 Task: Find a one-way flight from King Salmon to Des Moines on May 9th for 7 passengers in business class, using American Airlines, with 1 checked bag, and a price limit of ₹1,500, departing between 14:00 and 19:00.
Action: Mouse moved to (378, 118)
Screenshot: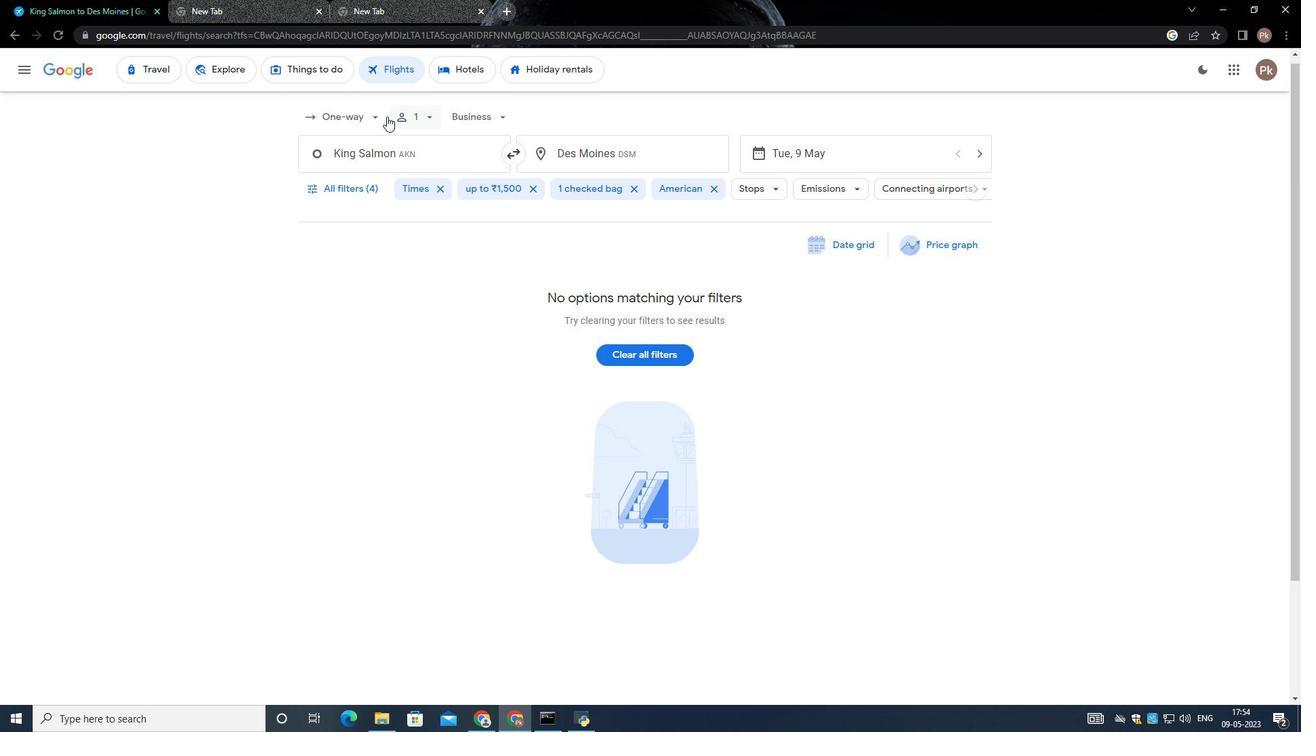 
Action: Mouse pressed left at (378, 118)
Screenshot: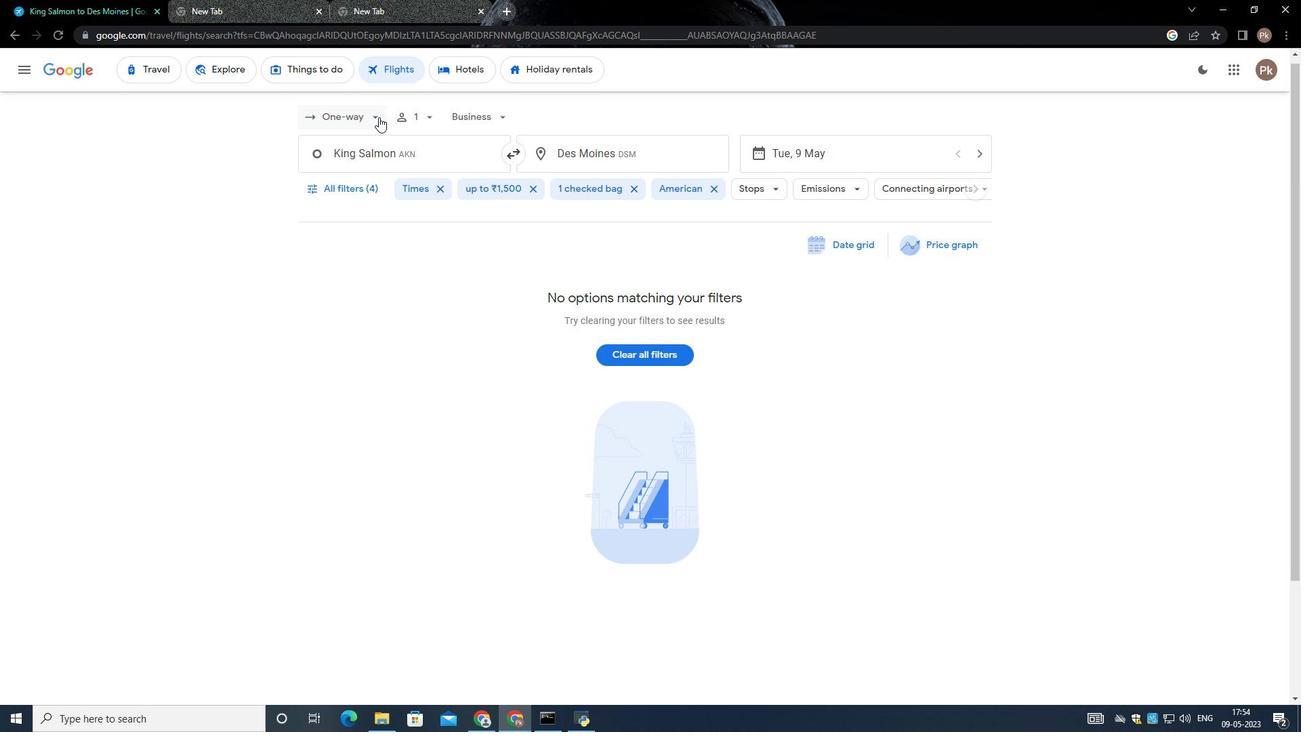 
Action: Mouse moved to (365, 184)
Screenshot: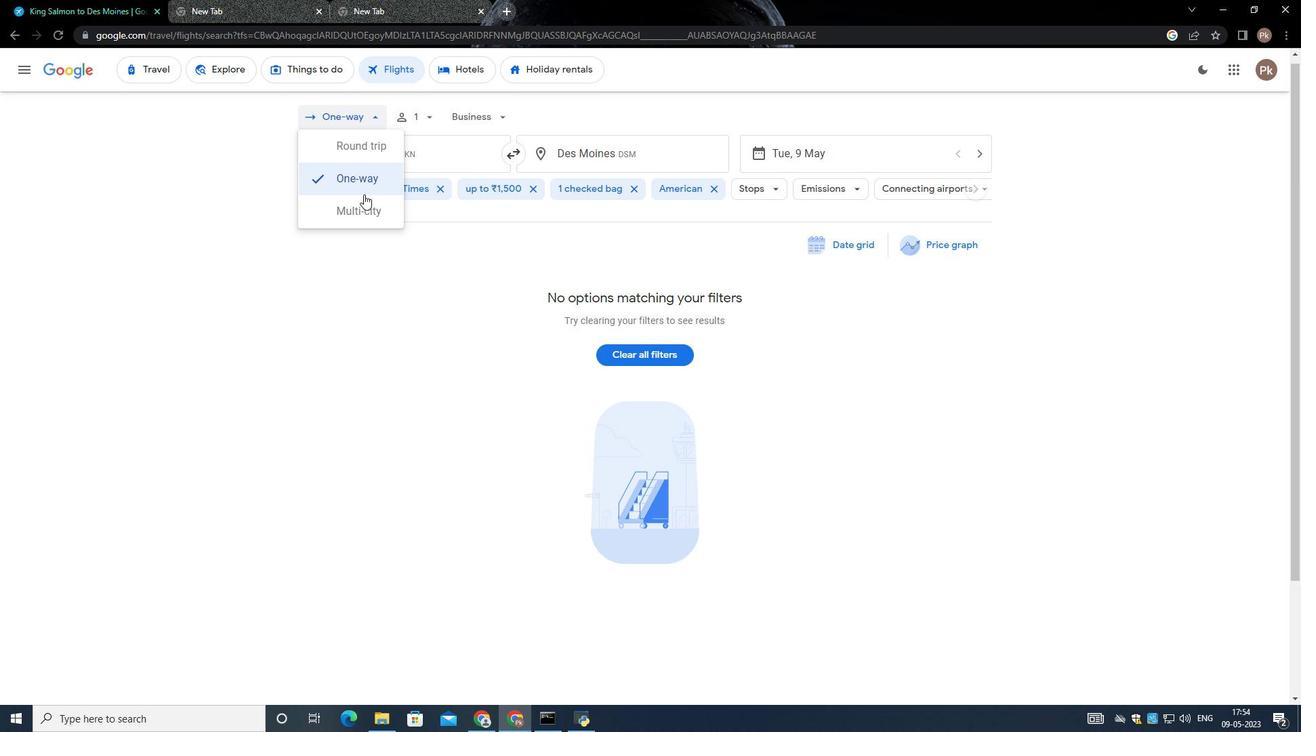 
Action: Mouse pressed left at (365, 184)
Screenshot: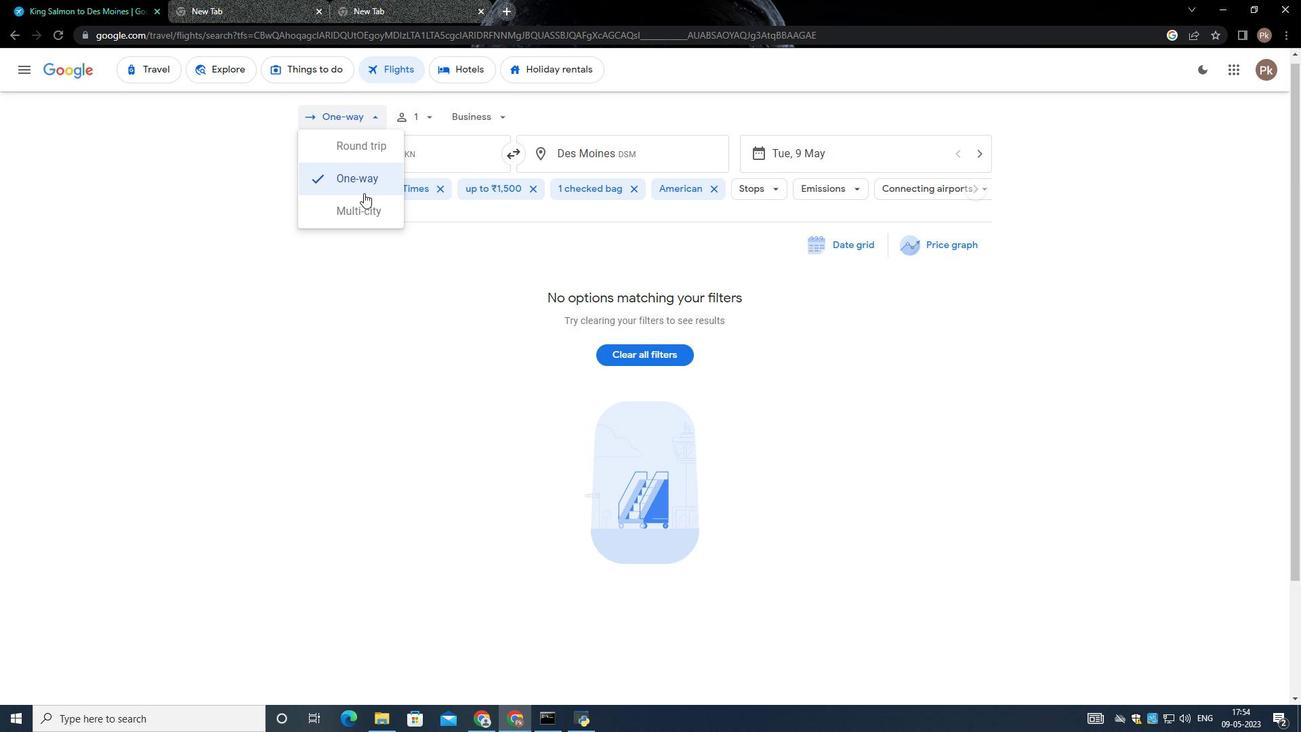 
Action: Mouse moved to (421, 122)
Screenshot: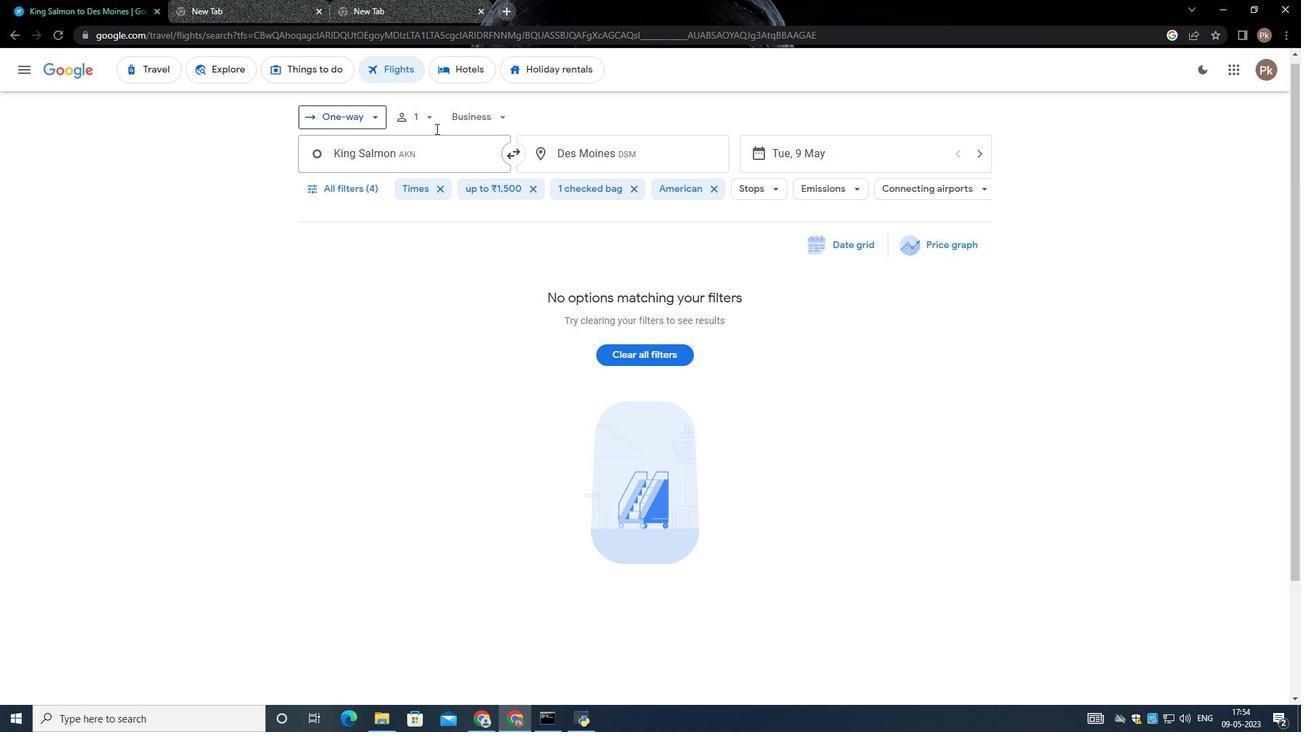 
Action: Mouse pressed left at (421, 122)
Screenshot: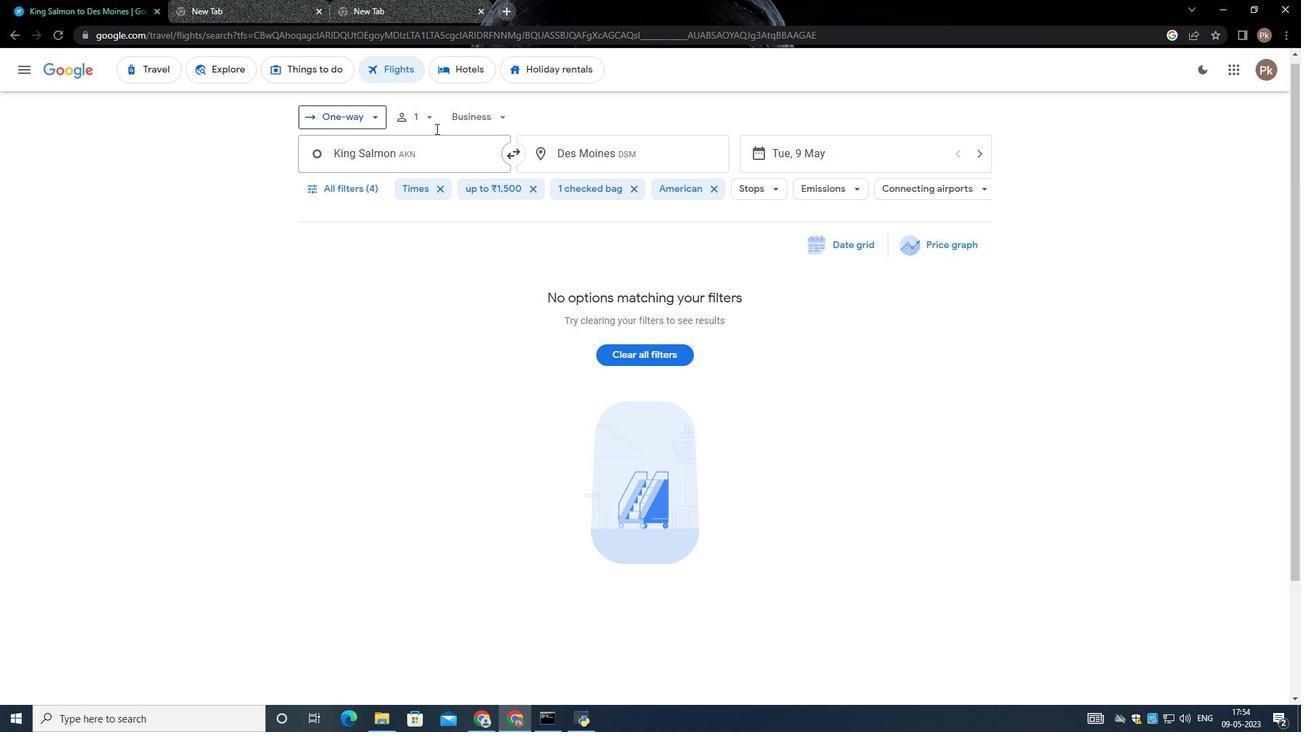 
Action: Mouse moved to (536, 151)
Screenshot: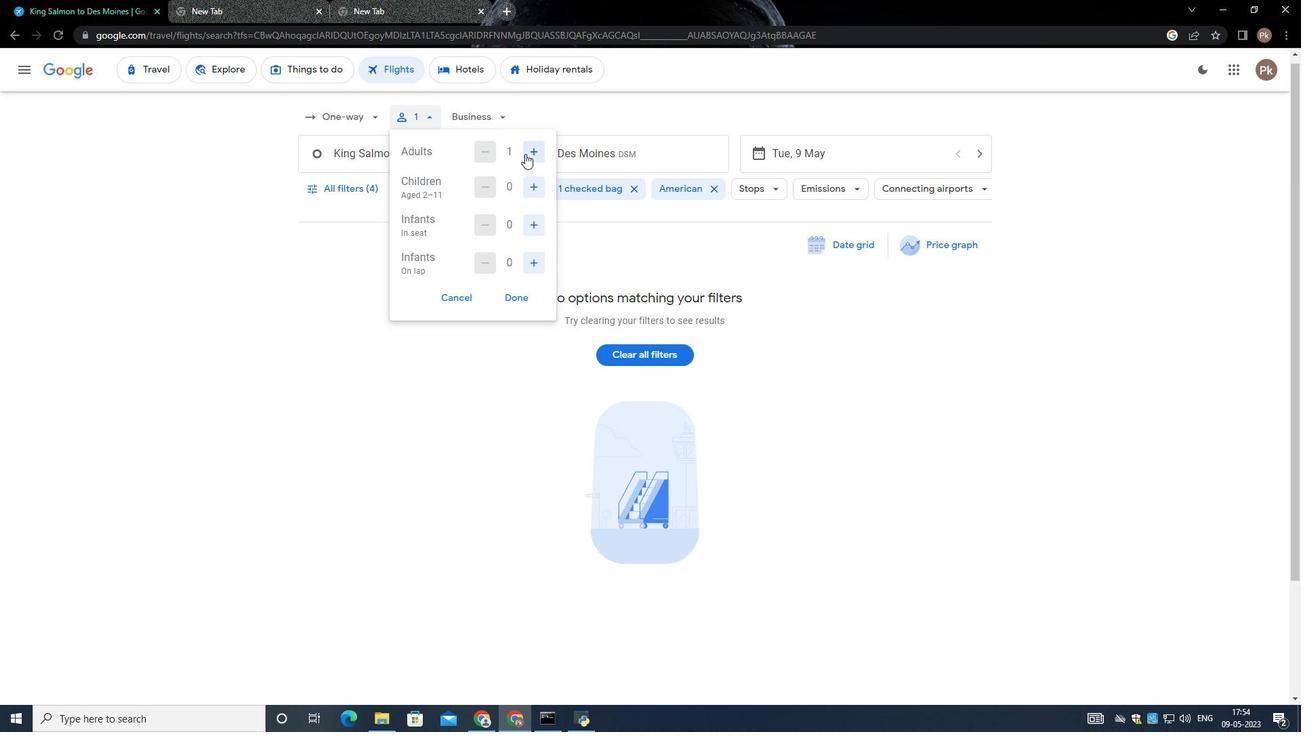 
Action: Mouse pressed left at (536, 151)
Screenshot: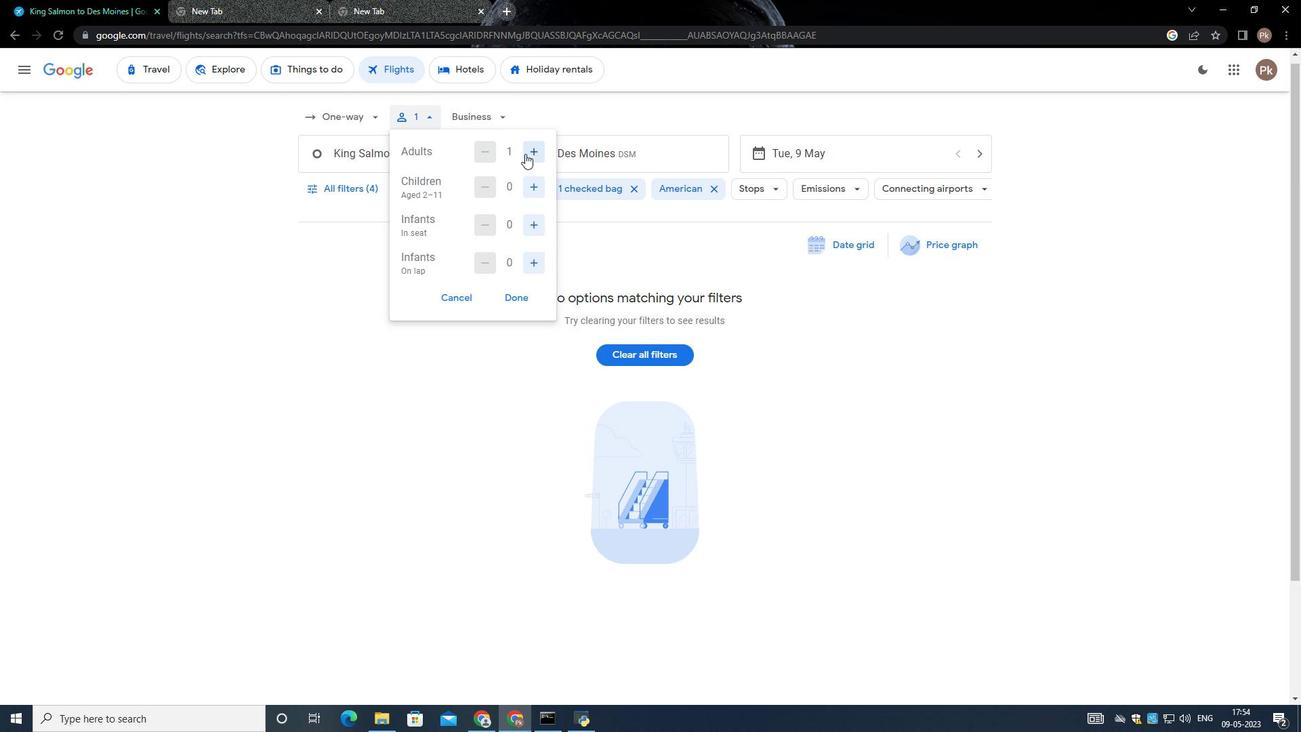 
Action: Mouse moved to (533, 178)
Screenshot: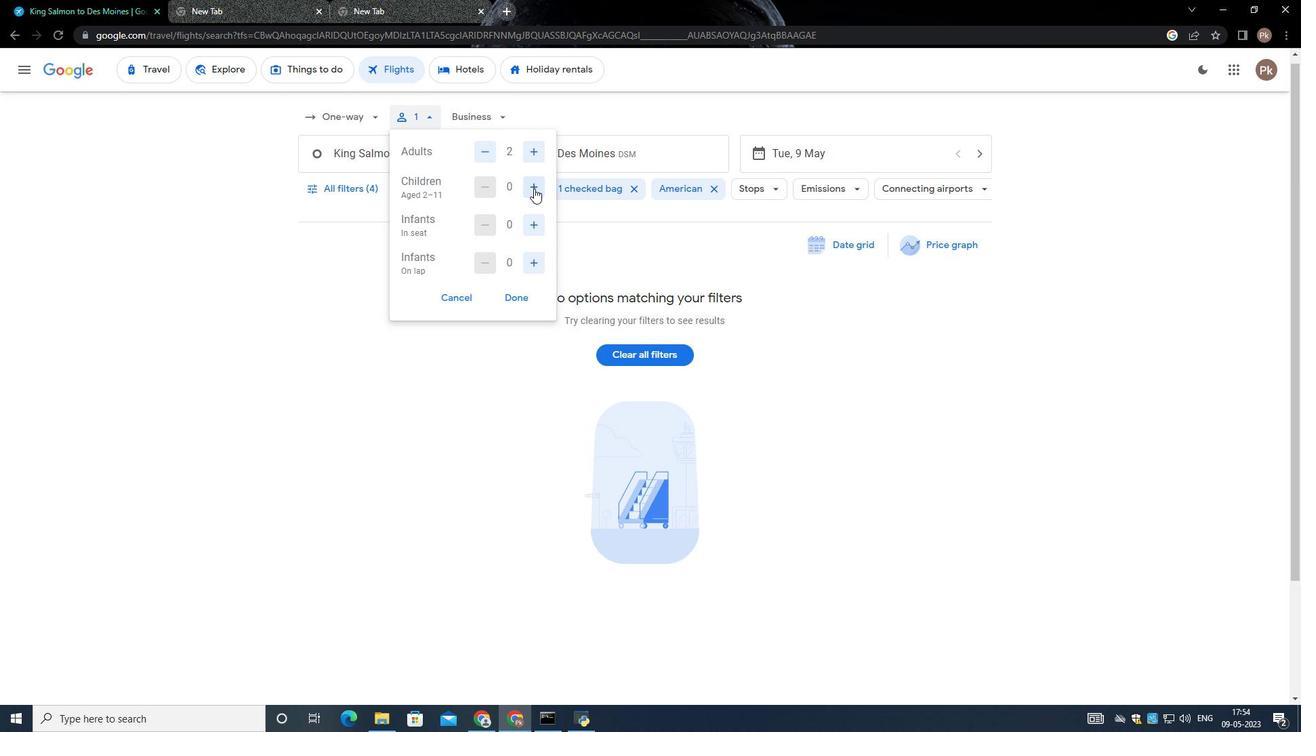 
Action: Mouse pressed left at (533, 178)
Screenshot: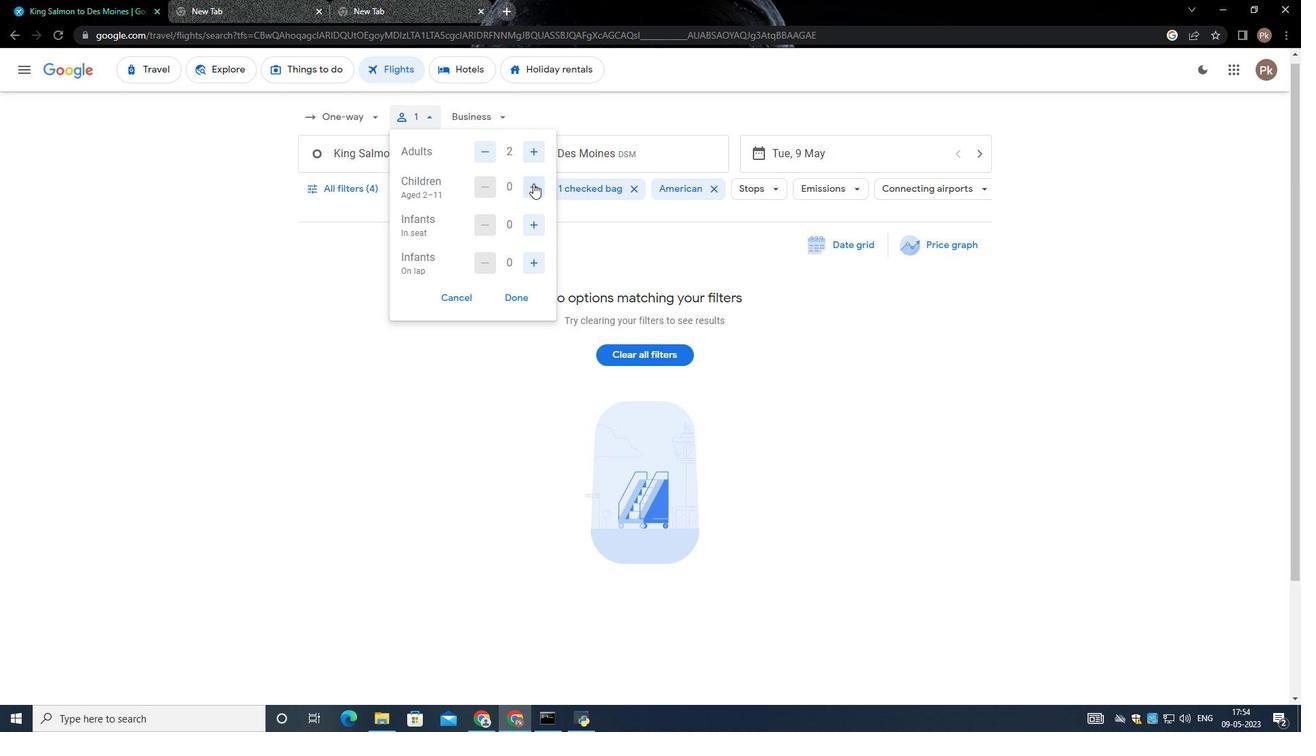 
Action: Mouse moved to (534, 179)
Screenshot: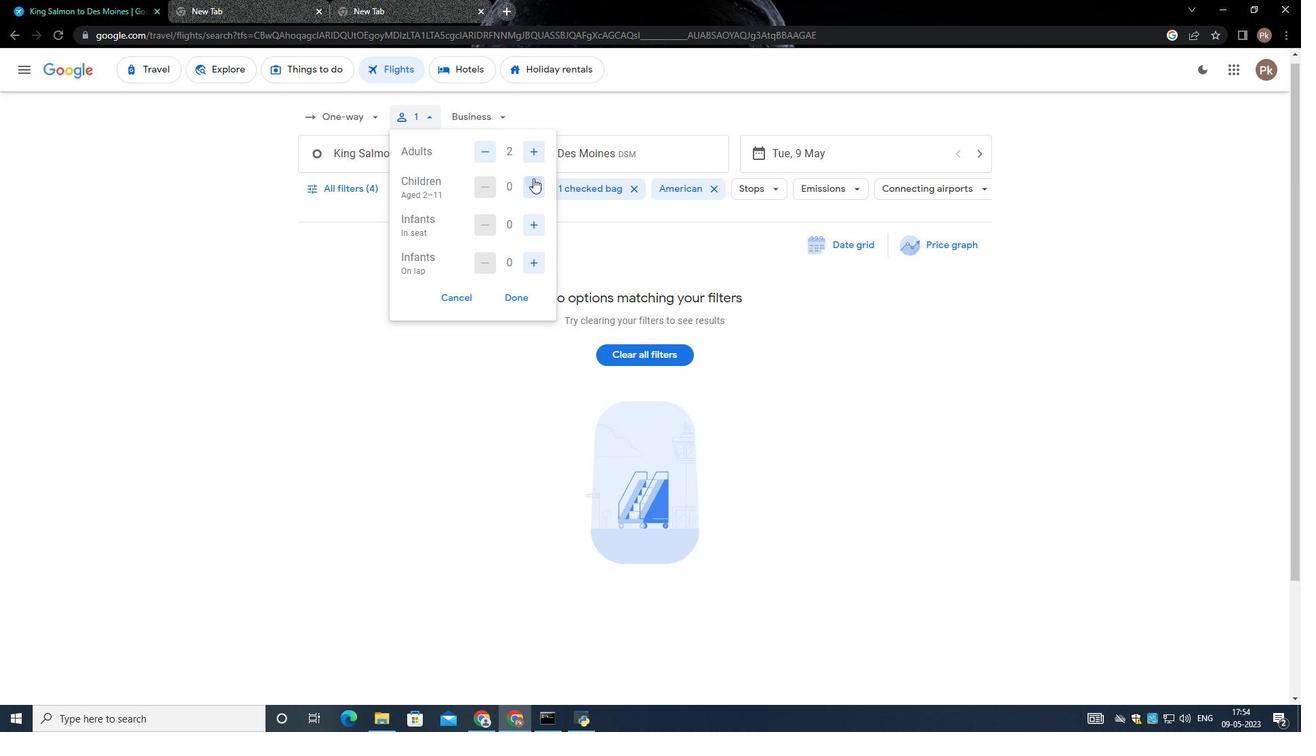 
Action: Mouse pressed left at (534, 179)
Screenshot: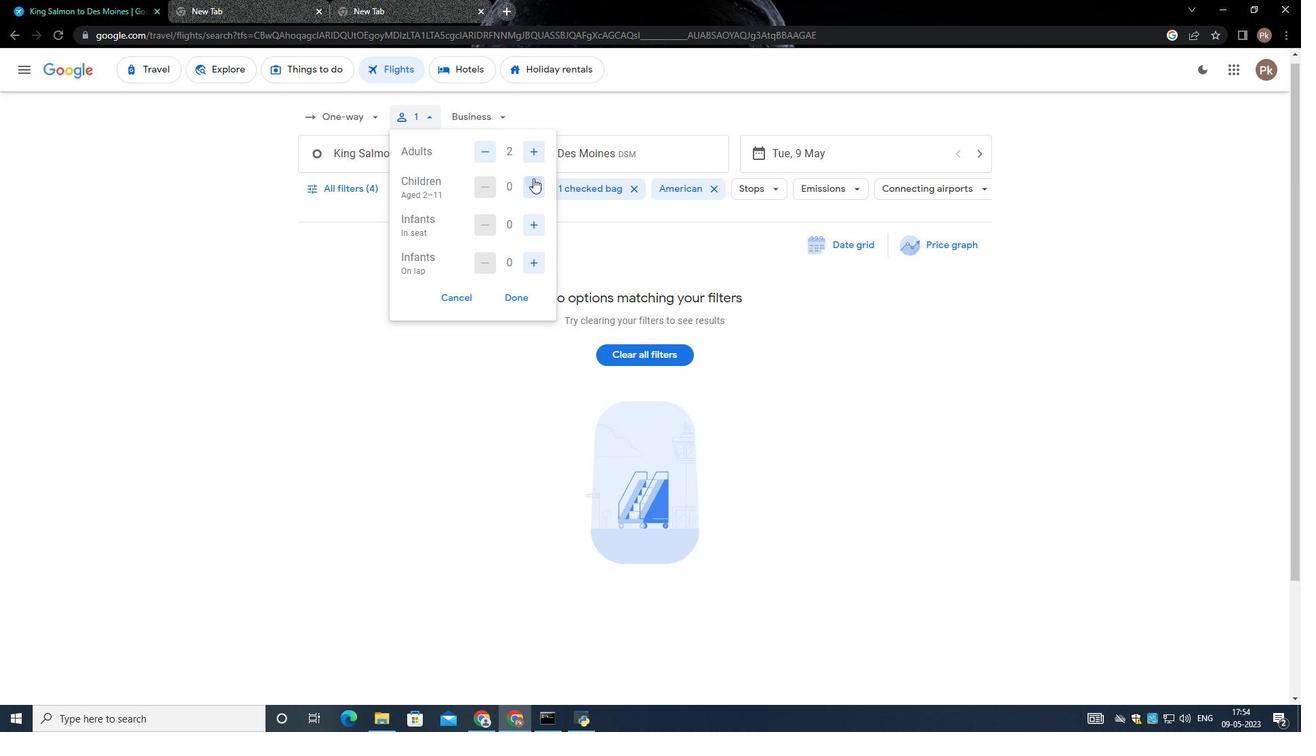 
Action: Mouse pressed left at (534, 179)
Screenshot: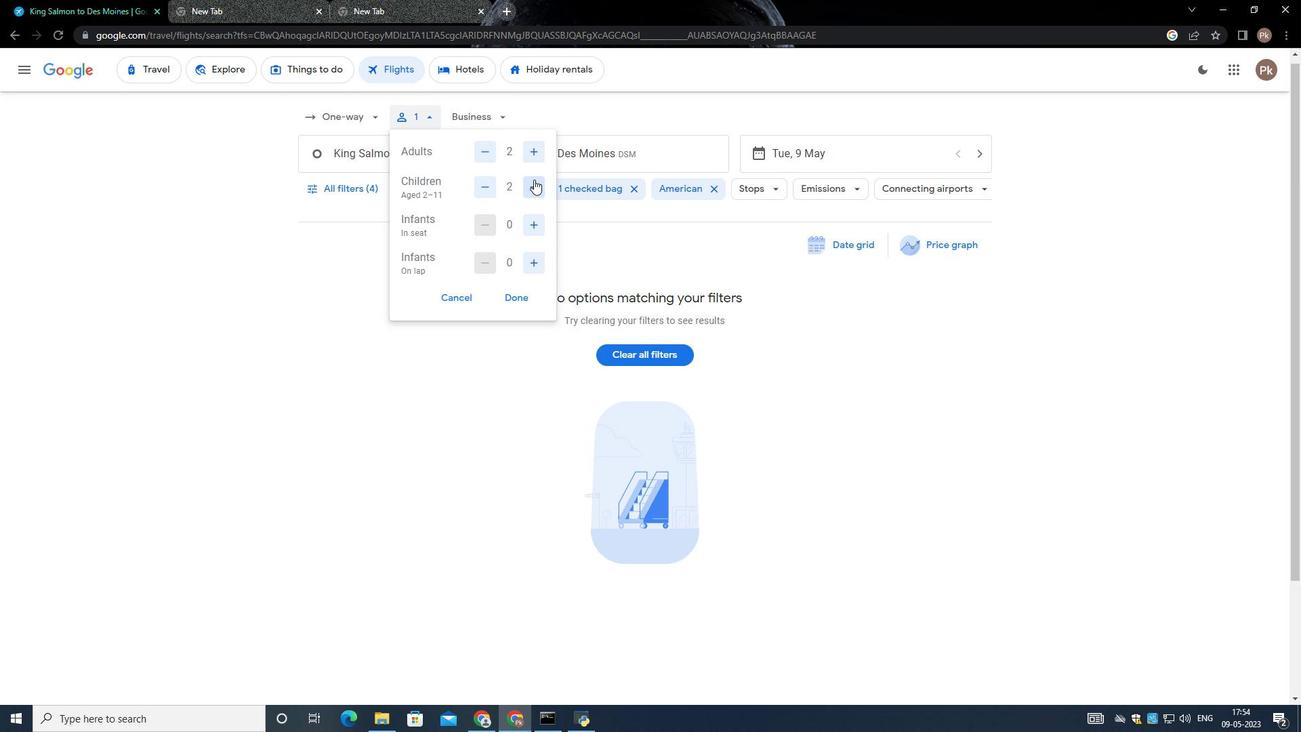 
Action: Mouse moved to (534, 178)
Screenshot: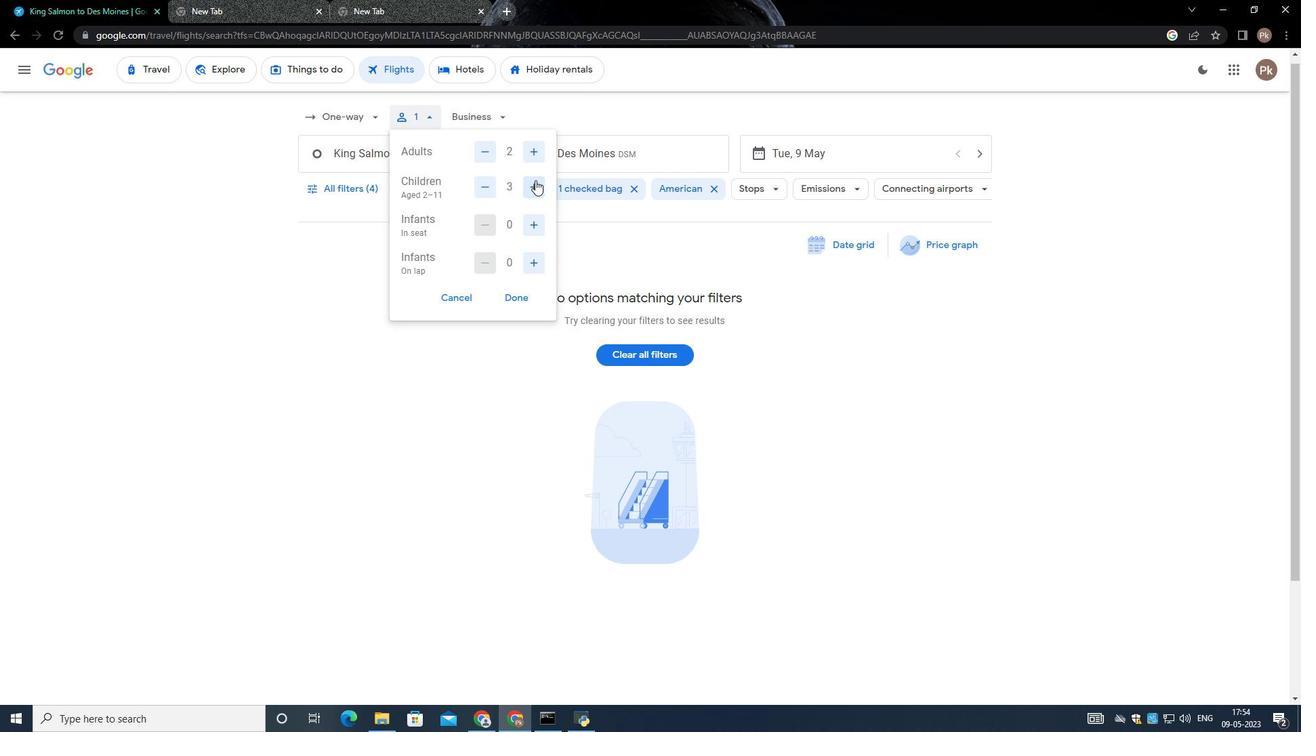 
Action: Mouse pressed left at (534, 178)
Screenshot: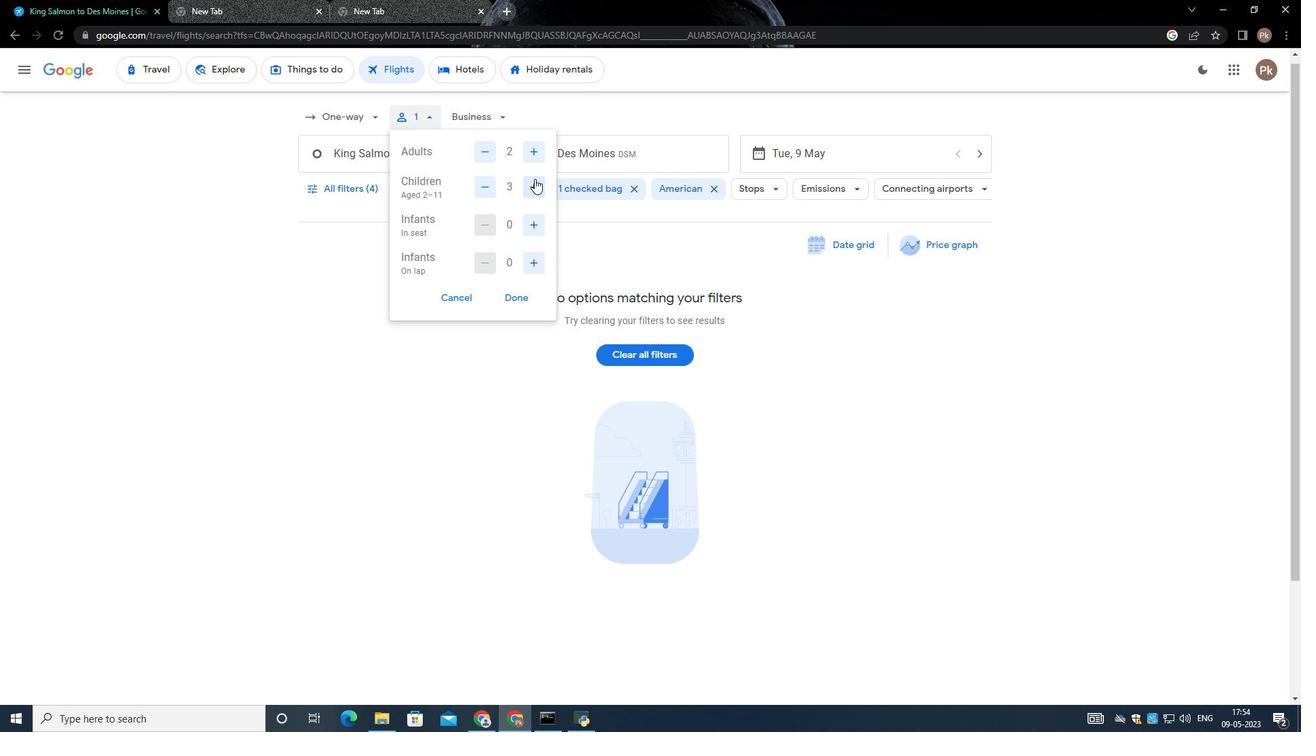 
Action: Mouse moved to (533, 260)
Screenshot: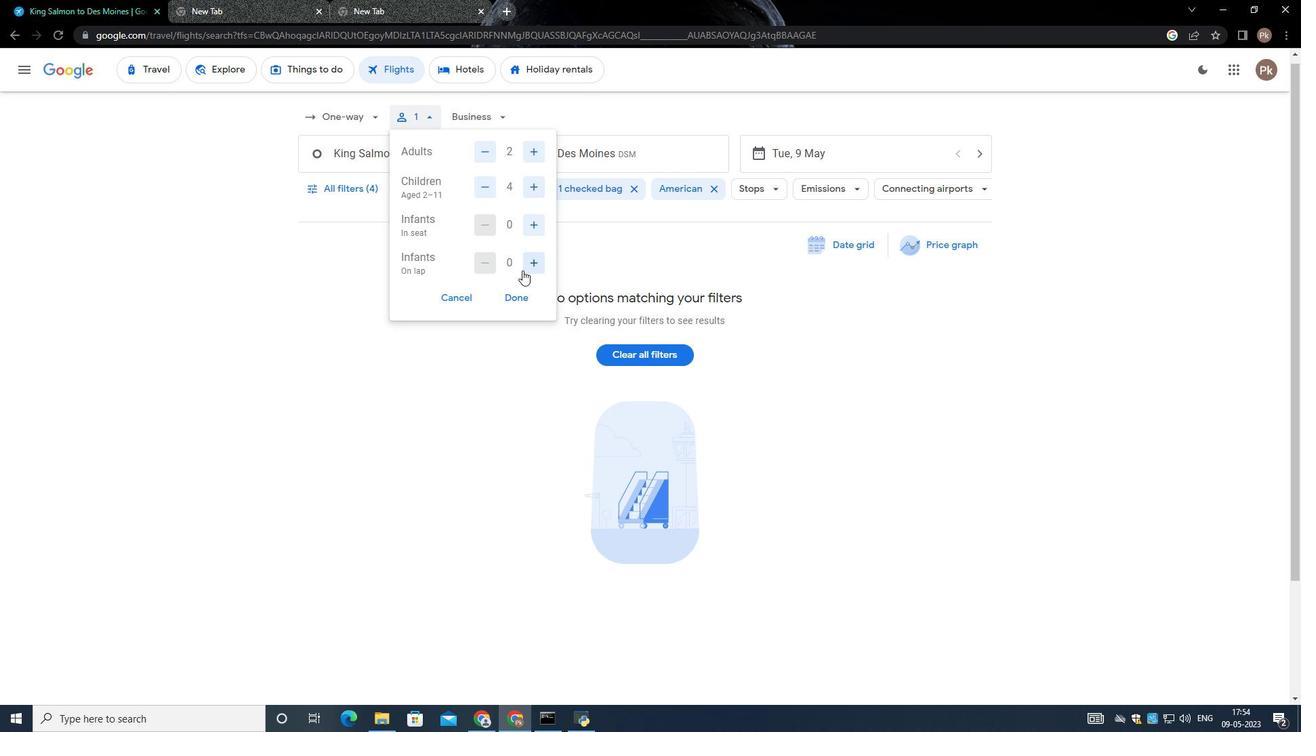 
Action: Mouse pressed left at (533, 260)
Screenshot: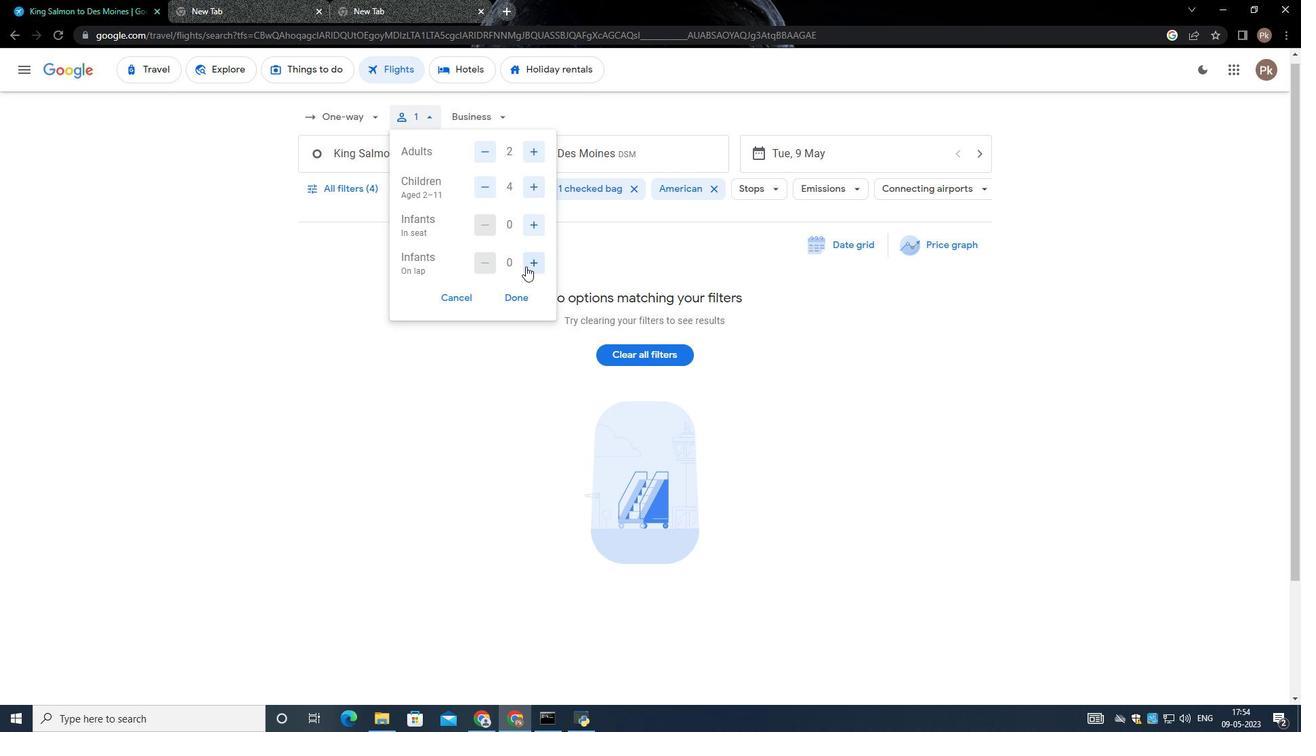 
Action: Mouse moved to (514, 292)
Screenshot: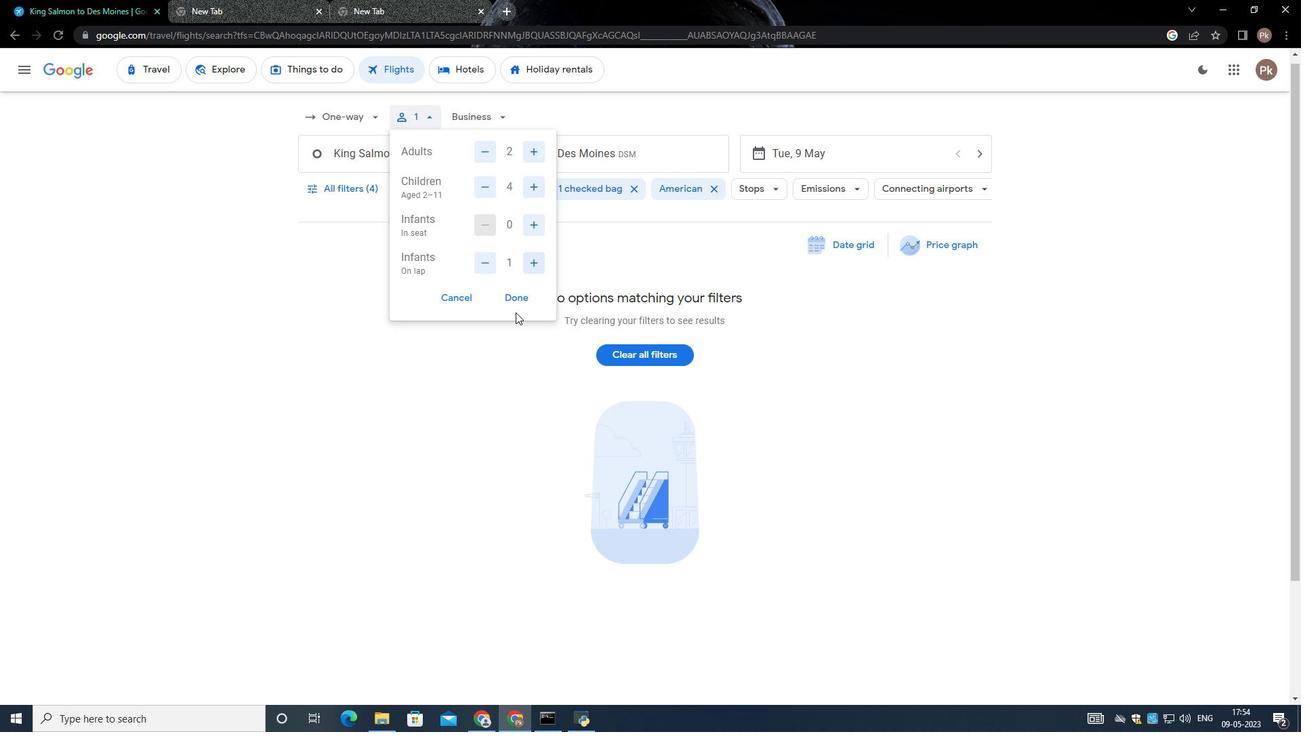 
Action: Mouse pressed left at (514, 292)
Screenshot: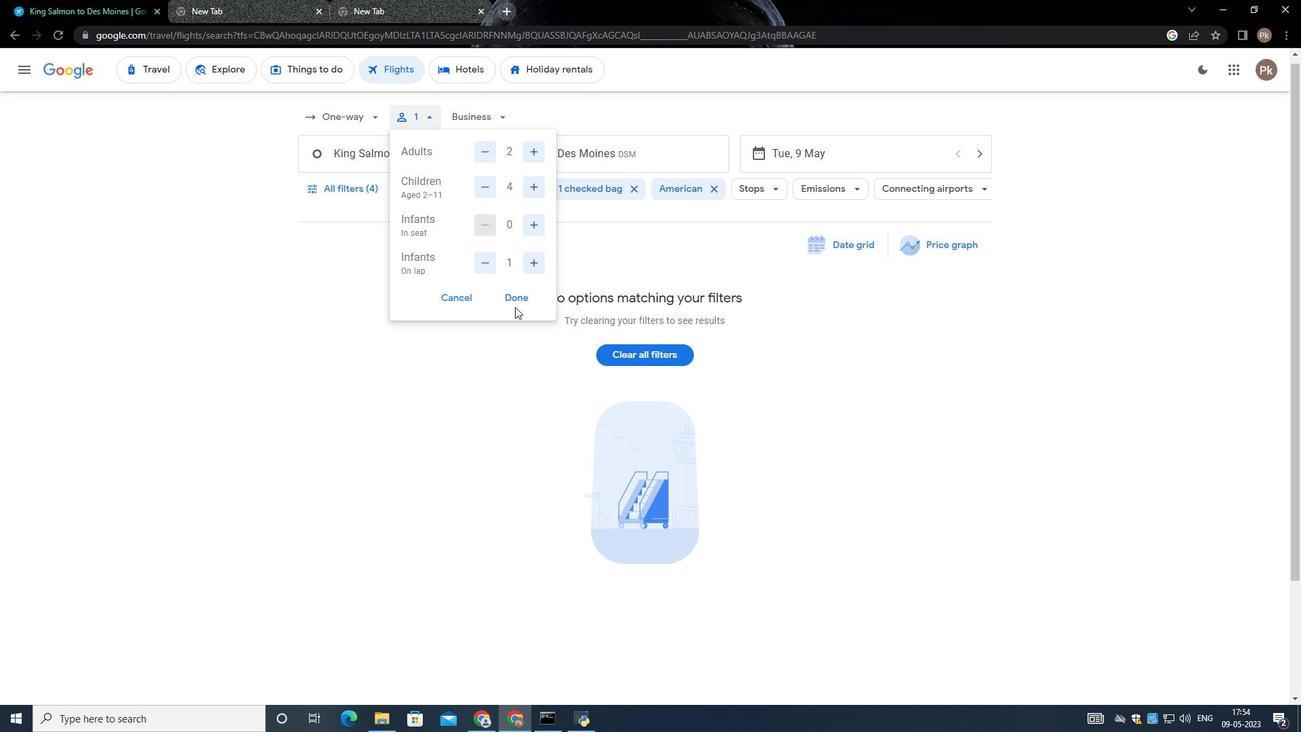 
Action: Mouse moved to (486, 111)
Screenshot: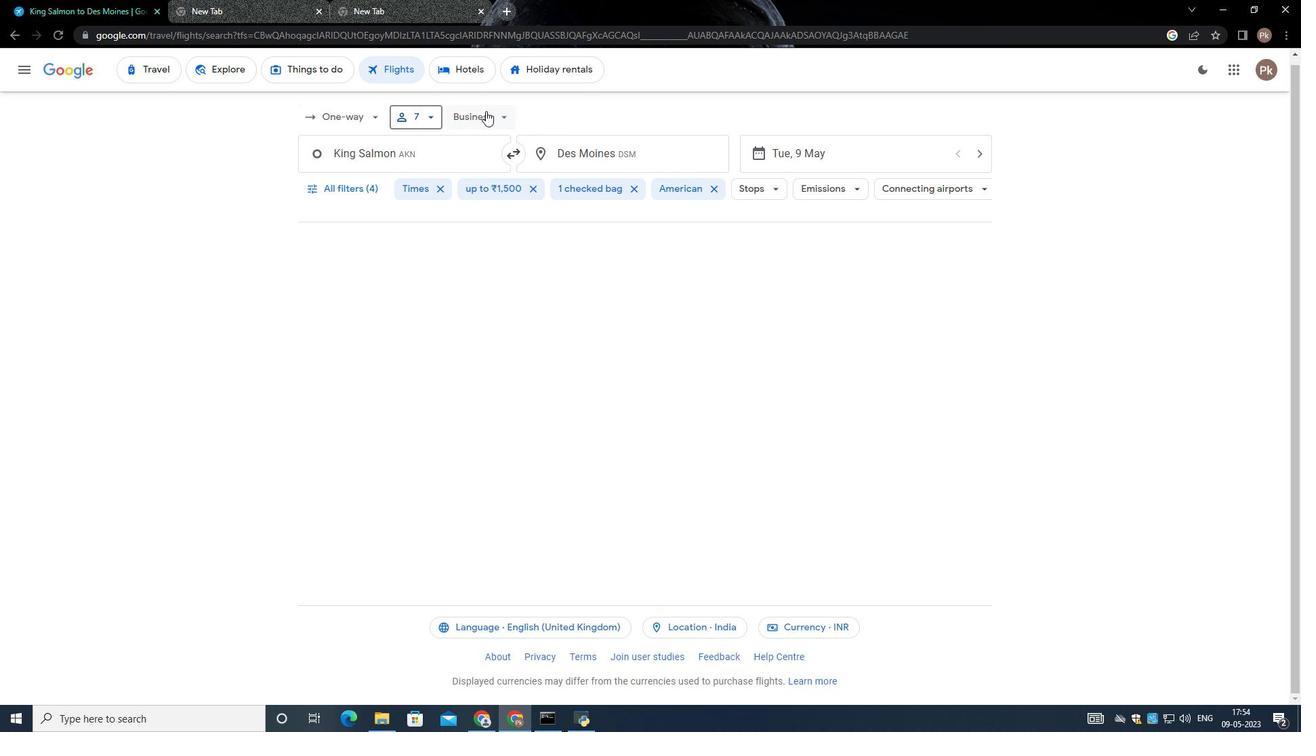 
Action: Mouse pressed left at (486, 111)
Screenshot: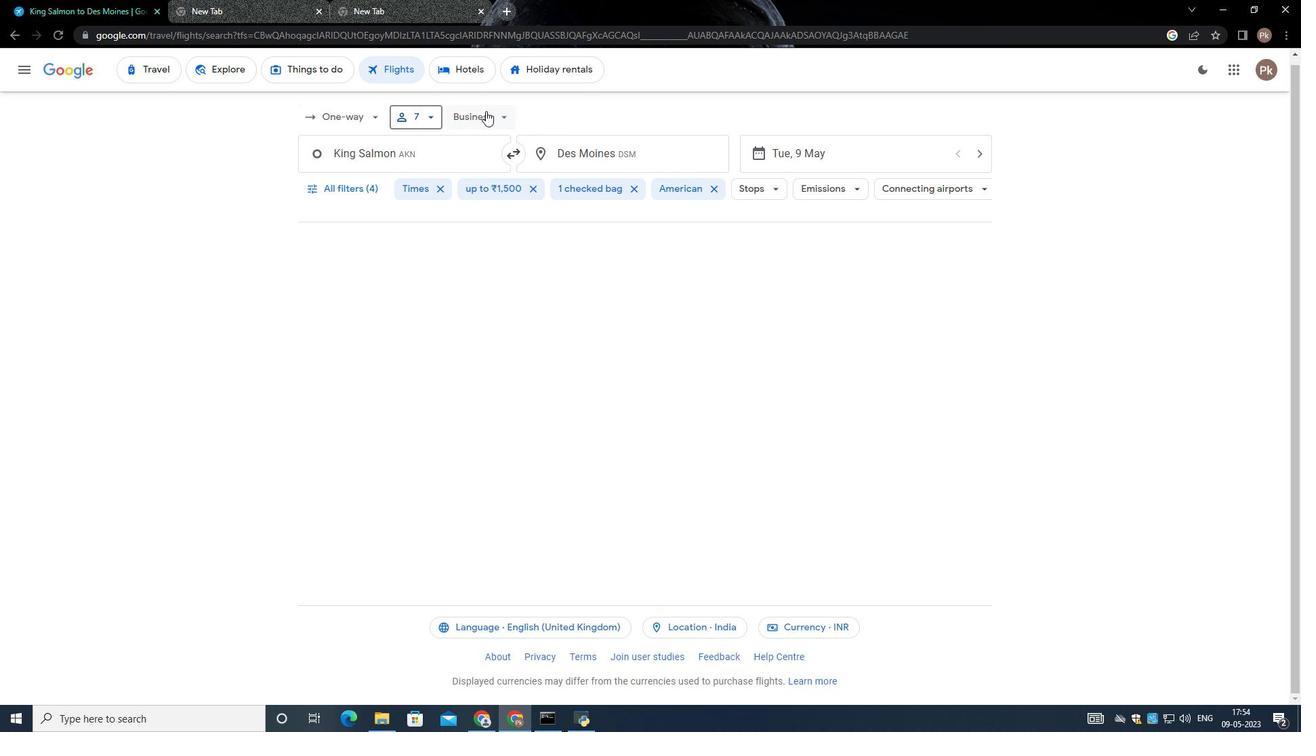 
Action: Mouse moved to (498, 204)
Screenshot: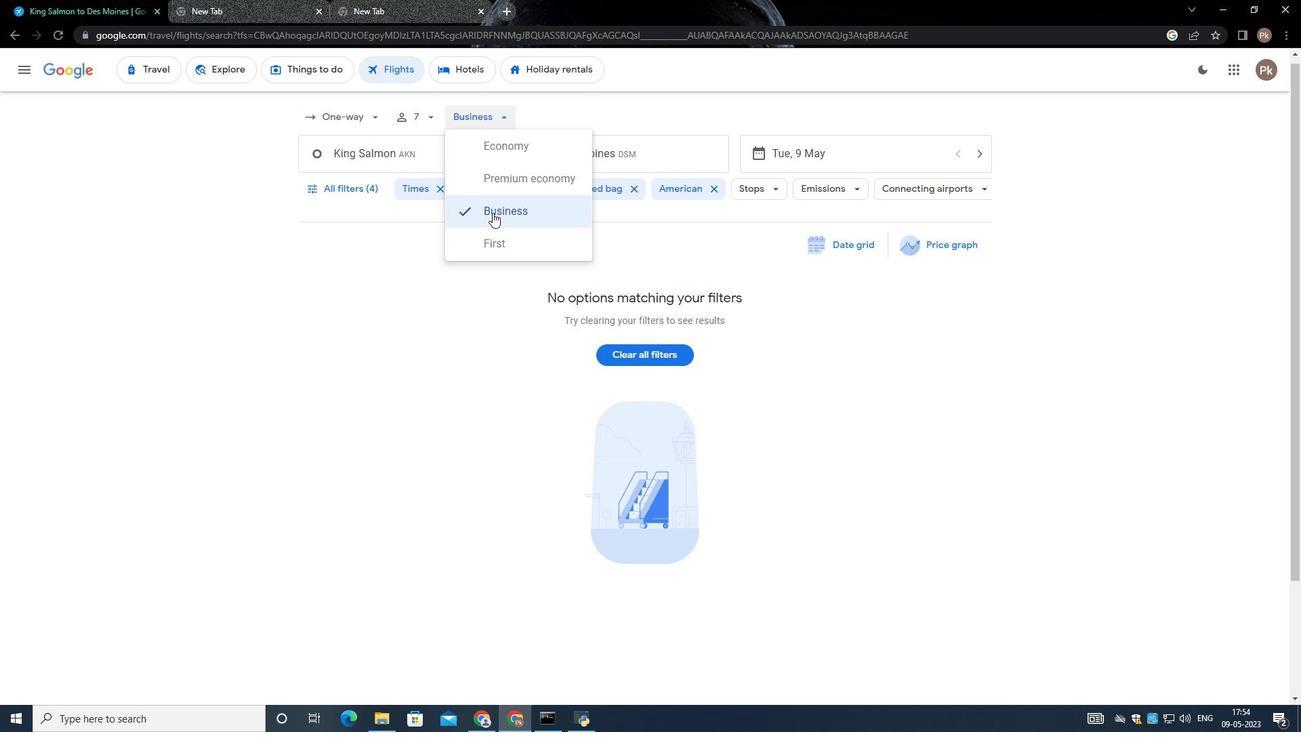 
Action: Mouse pressed left at (498, 204)
Screenshot: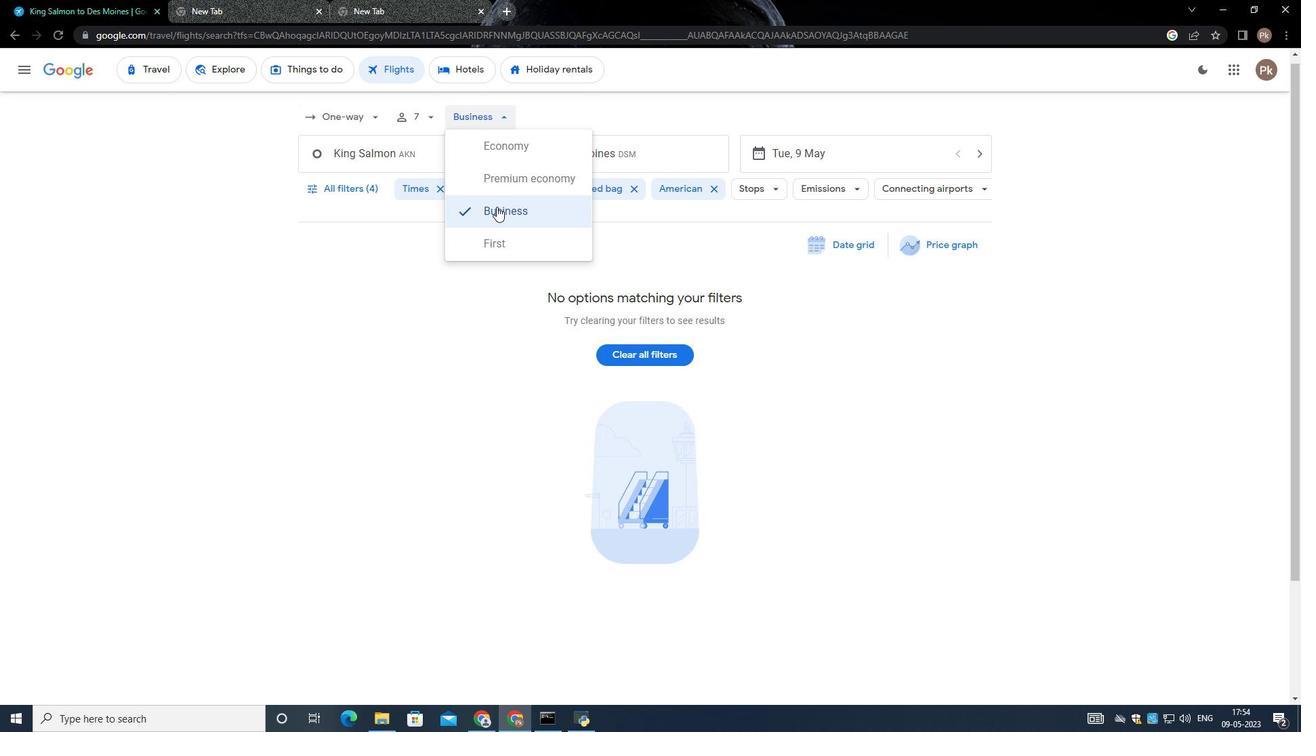 
Action: Mouse moved to (391, 145)
Screenshot: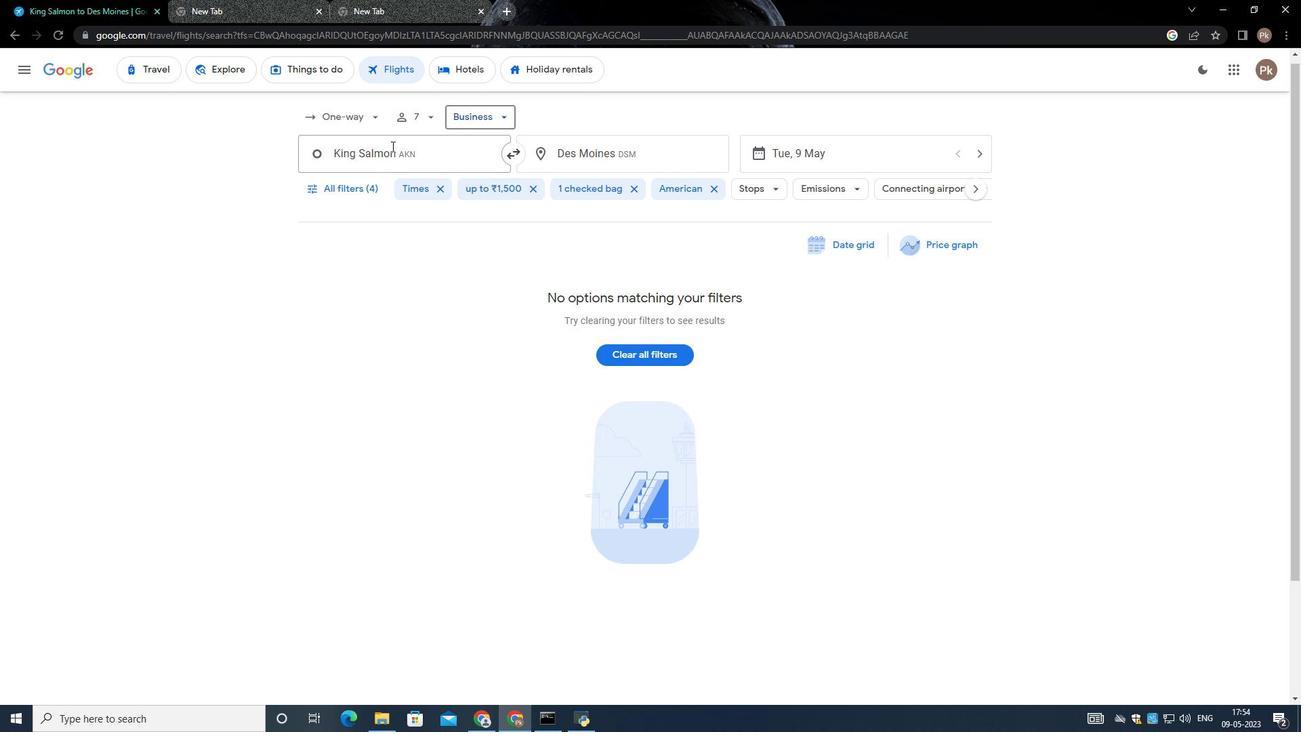 
Action: Mouse pressed left at (391, 145)
Screenshot: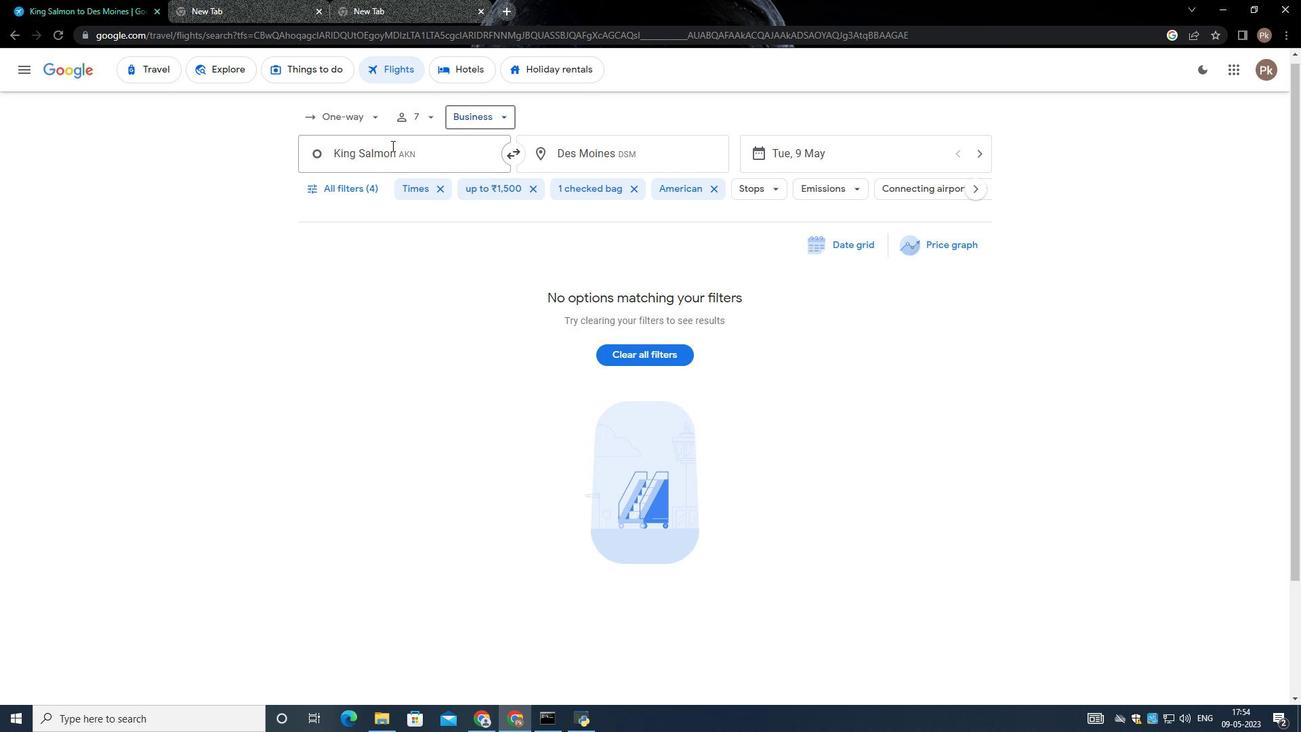 
Action: Mouse moved to (395, 142)
Screenshot: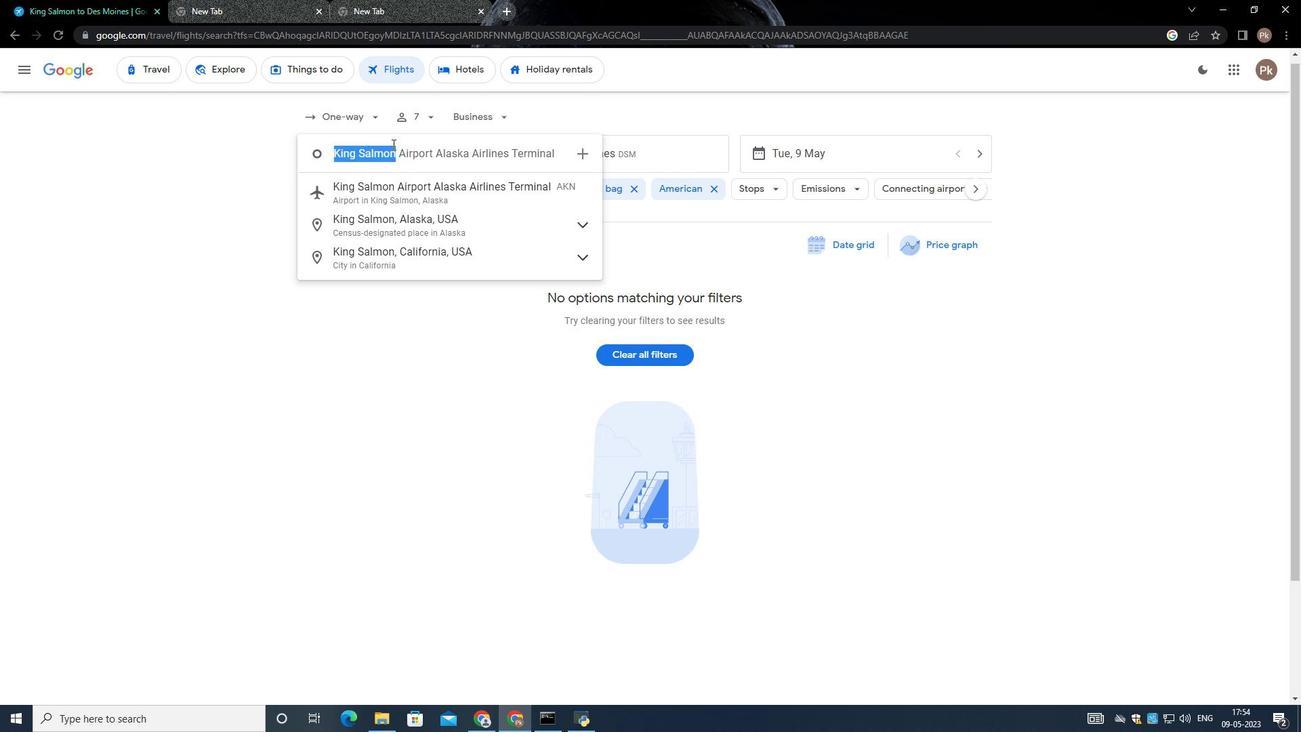 
Action: Key pressed <Key.backspace>
Screenshot: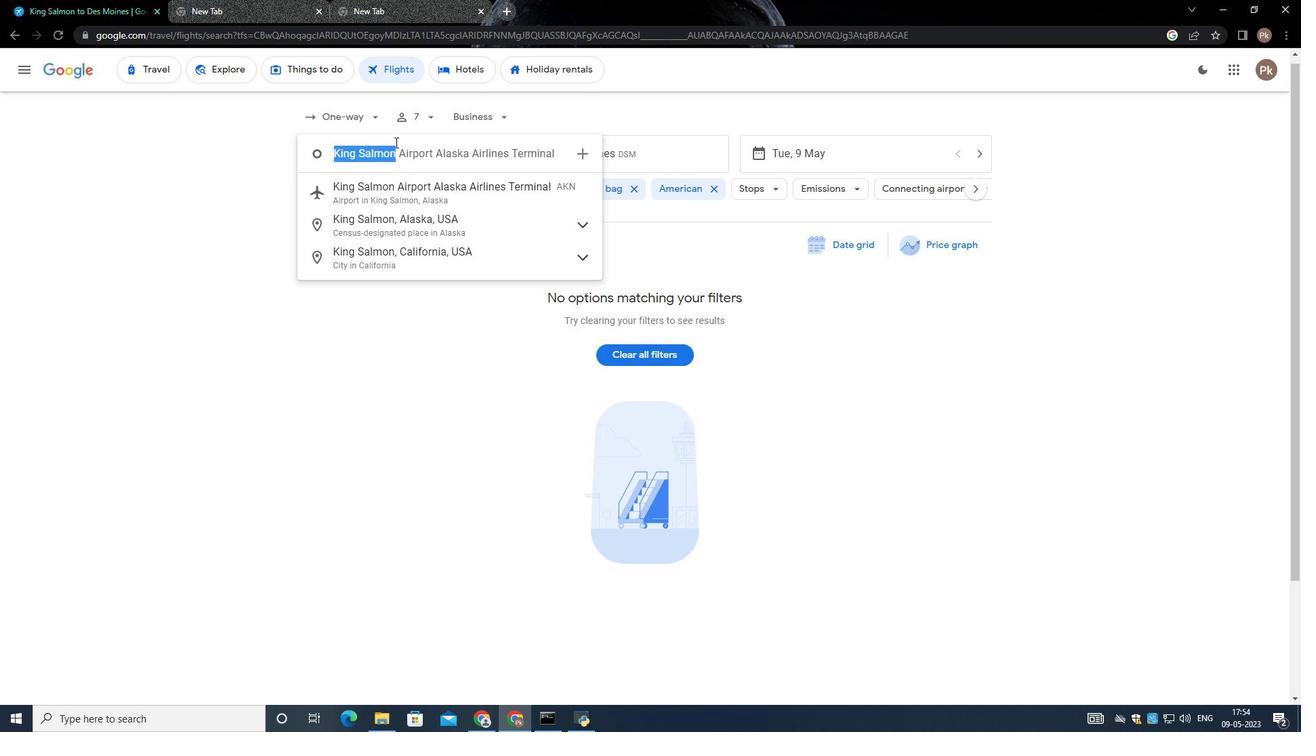 
Action: Mouse moved to (394, 141)
Screenshot: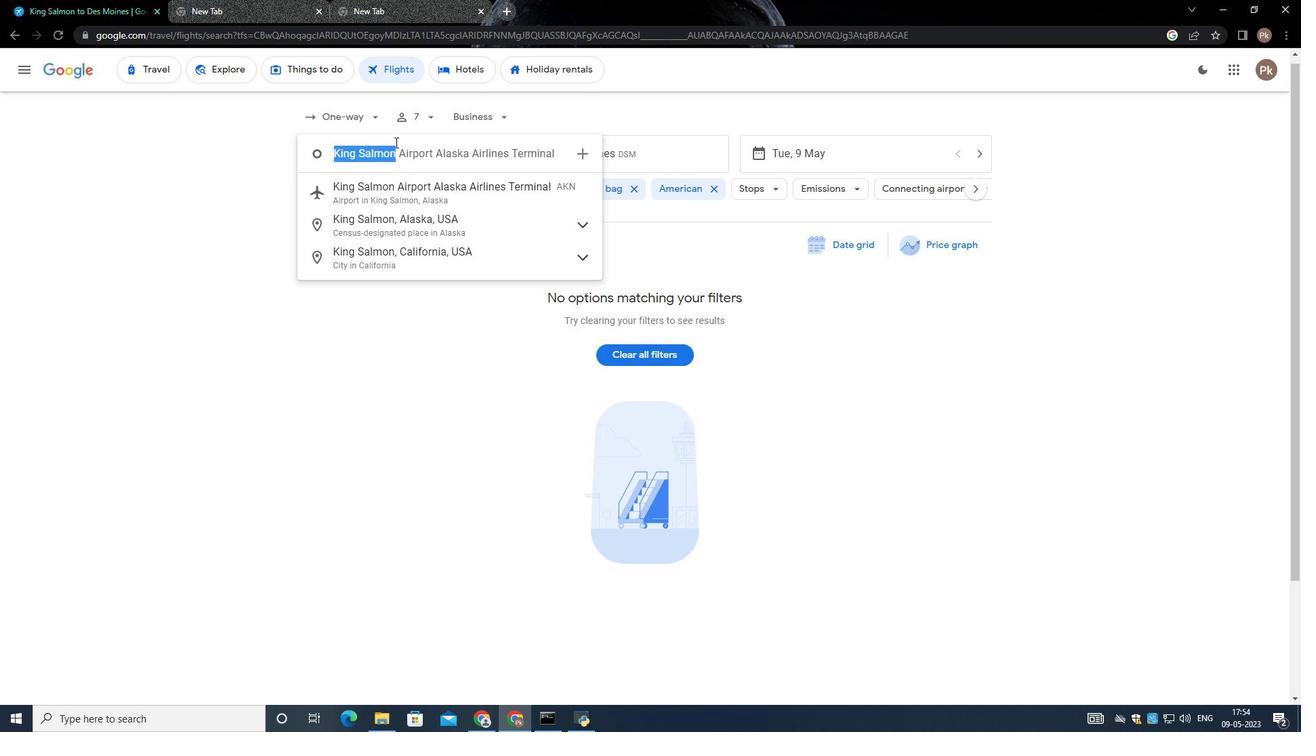 
Action: Key pressed <Key.shift>Sitka<Key.space><Key.shift>Rocky<Key.space><Key.shift>G
Screenshot: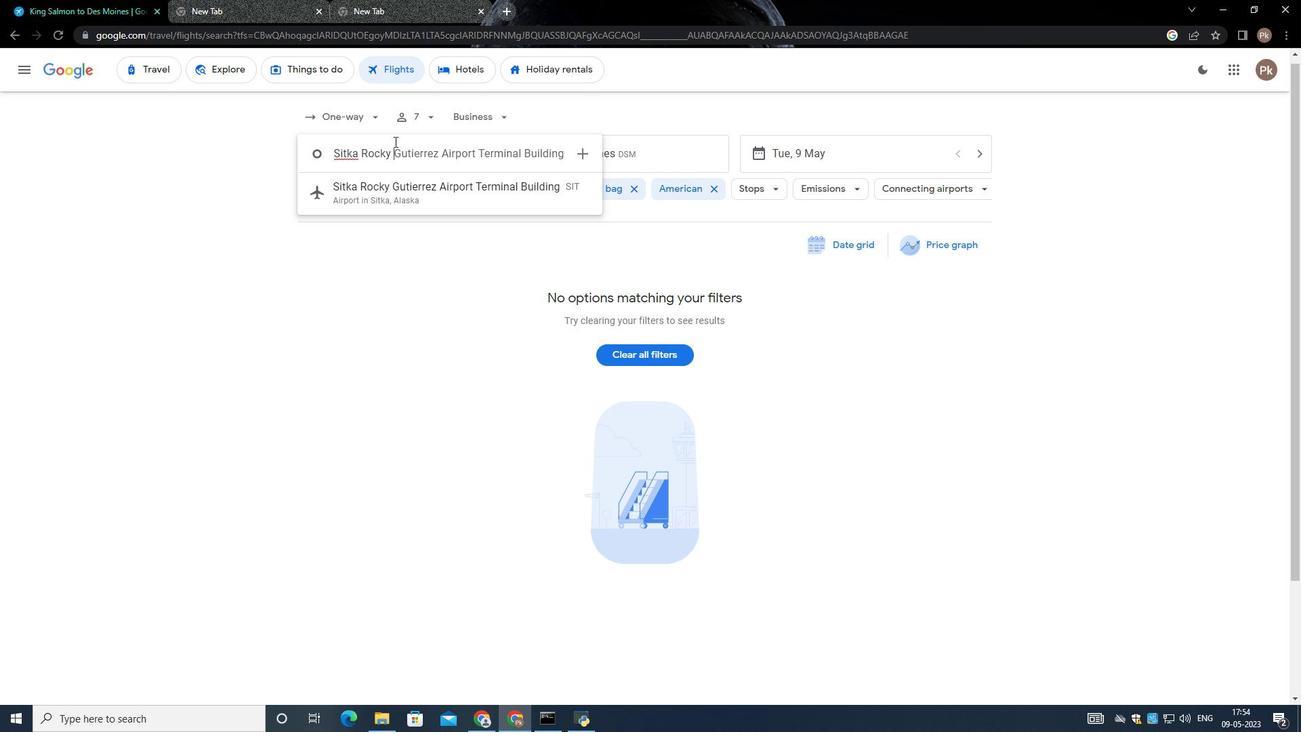 
Action: Mouse moved to (370, 134)
Screenshot: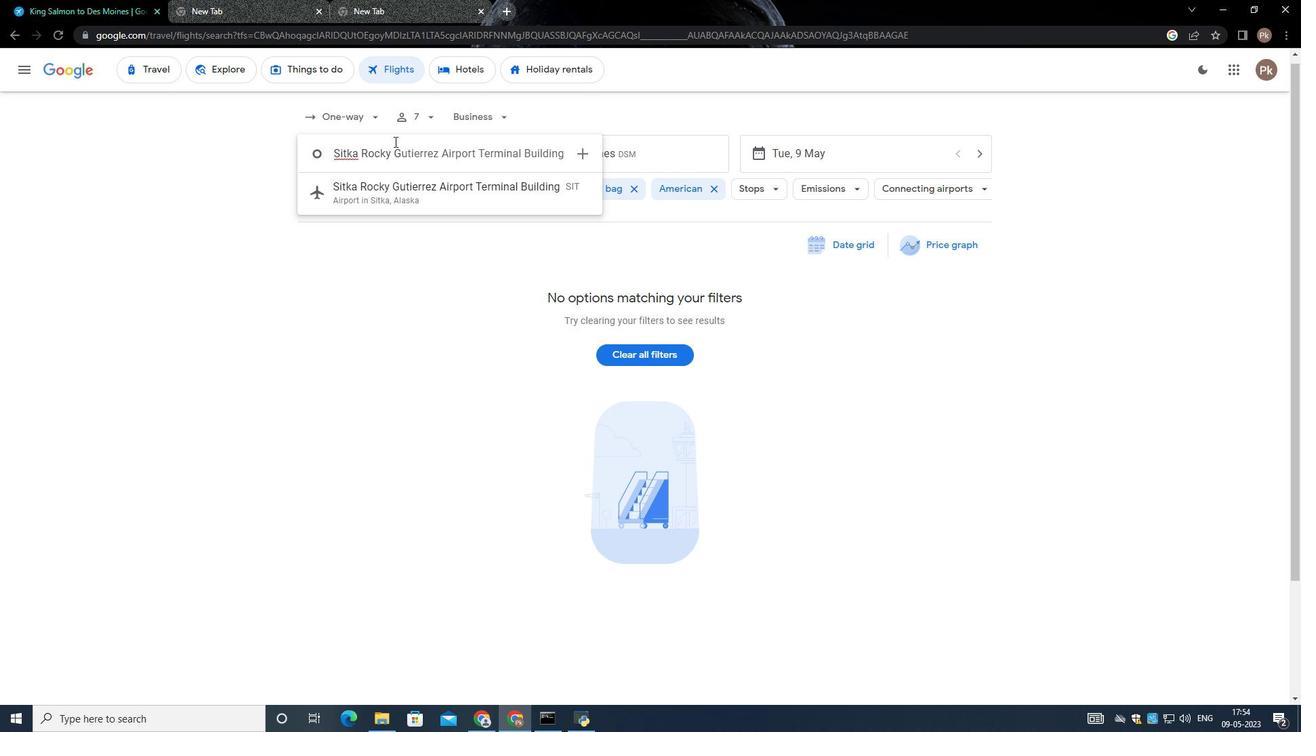 
Action: Key pressed utierrez
Screenshot: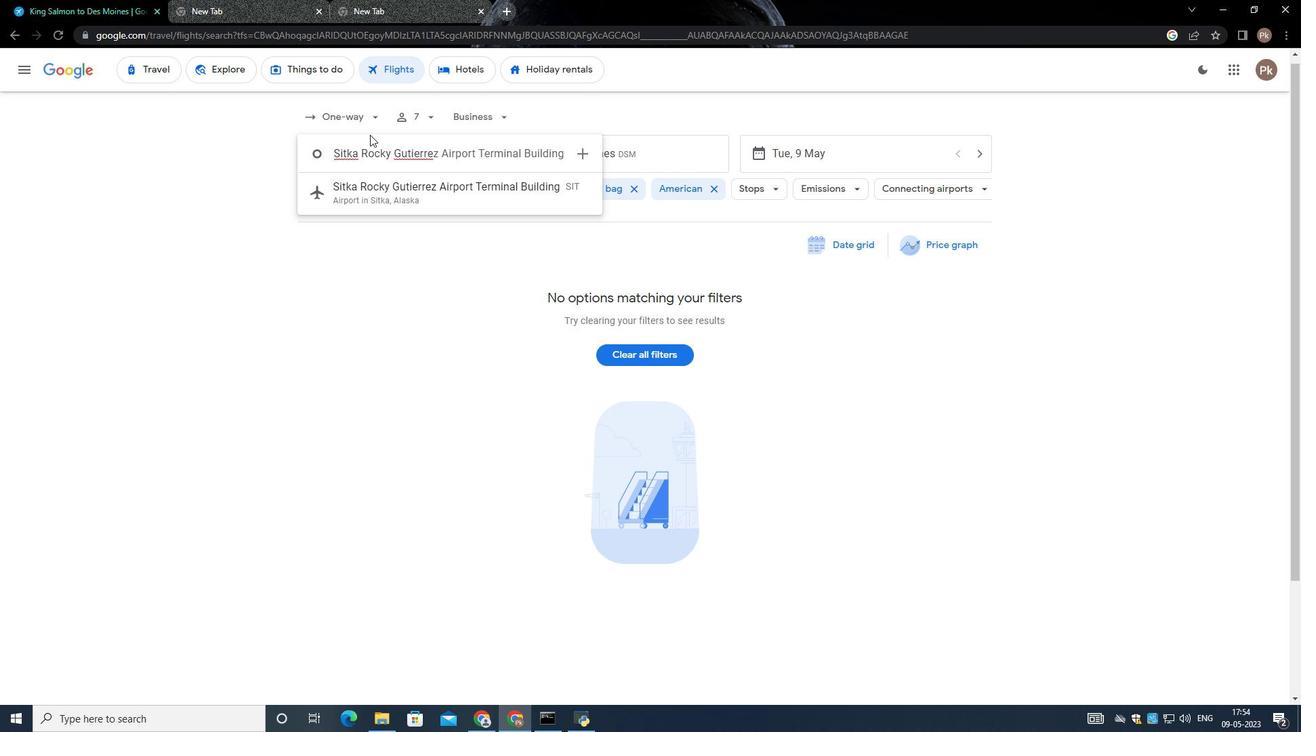 
Action: Mouse moved to (467, 192)
Screenshot: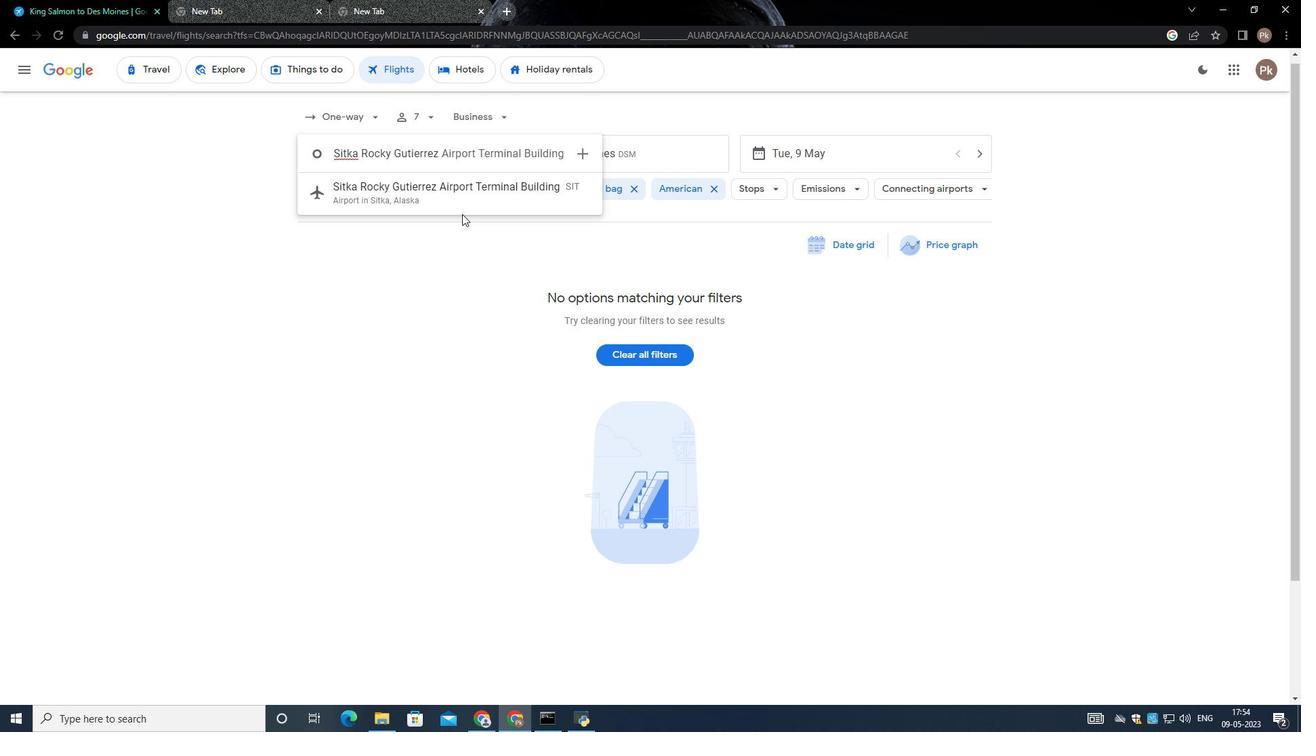 
Action: Mouse pressed left at (467, 192)
Screenshot: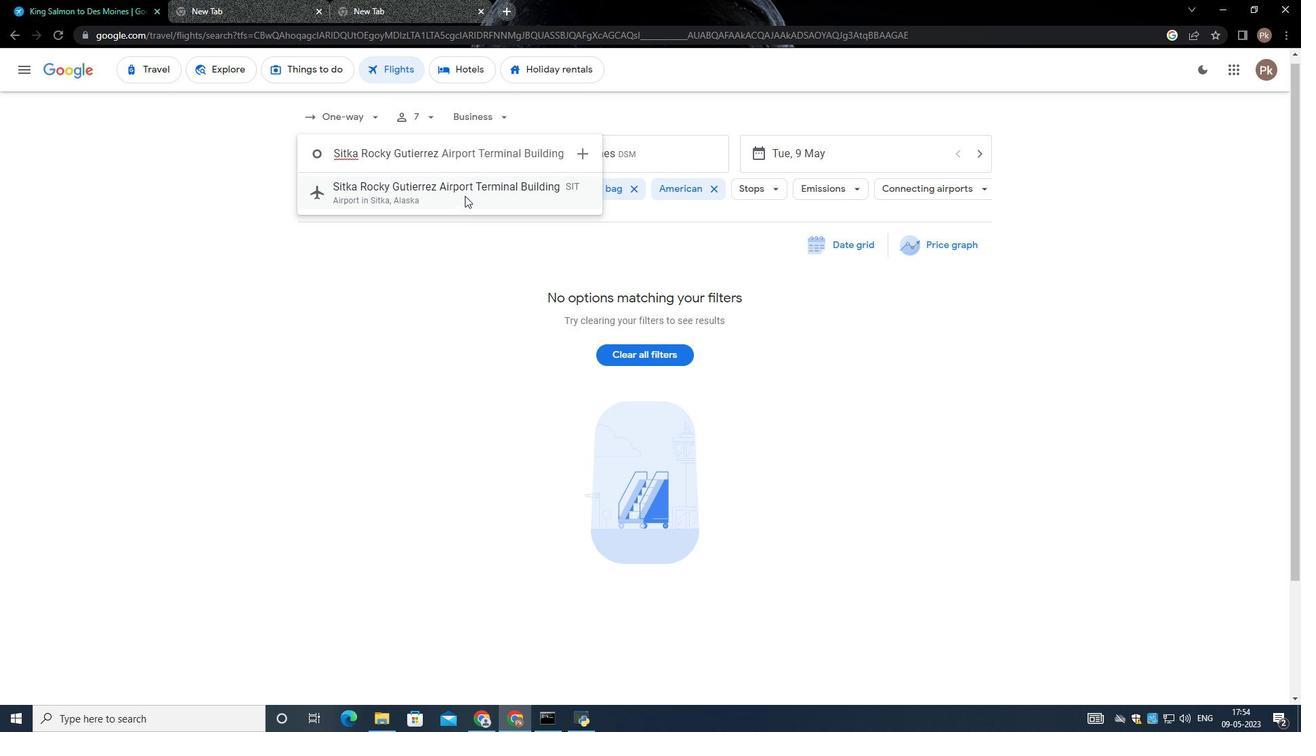 
Action: Mouse moved to (639, 156)
Screenshot: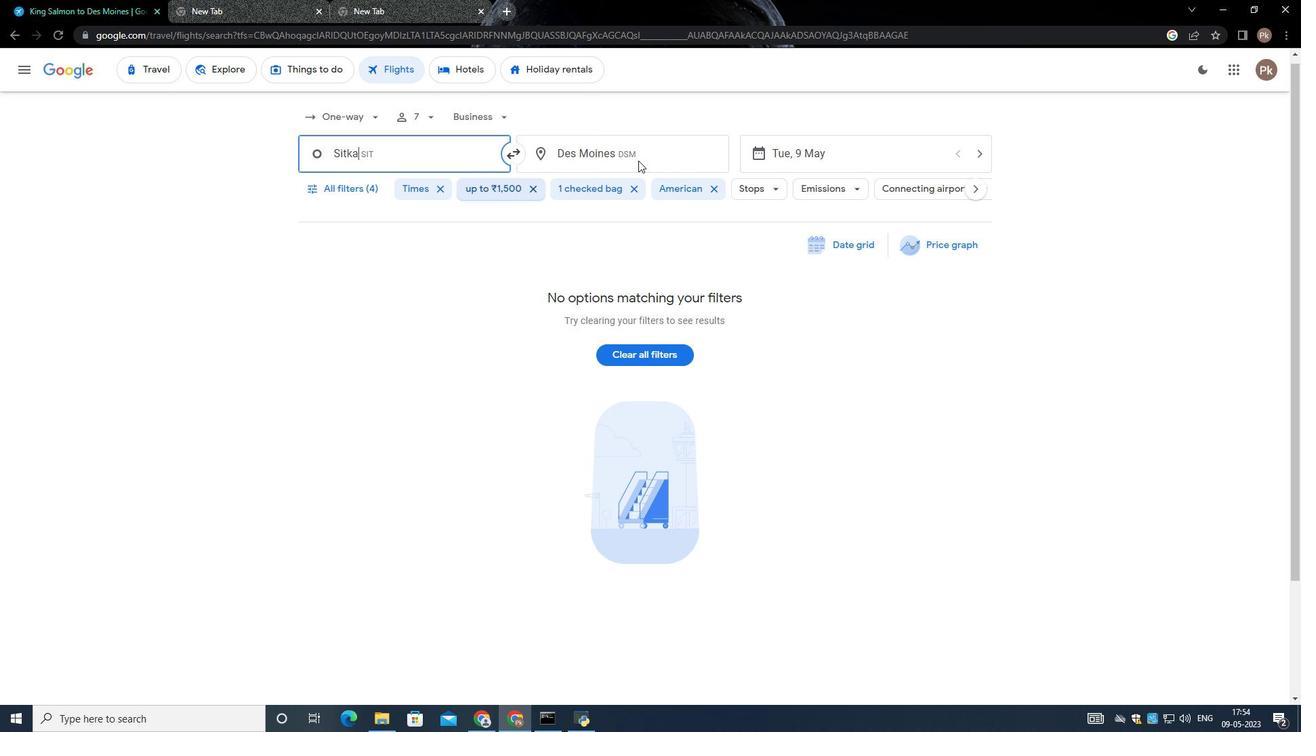 
Action: Mouse pressed left at (639, 156)
Screenshot: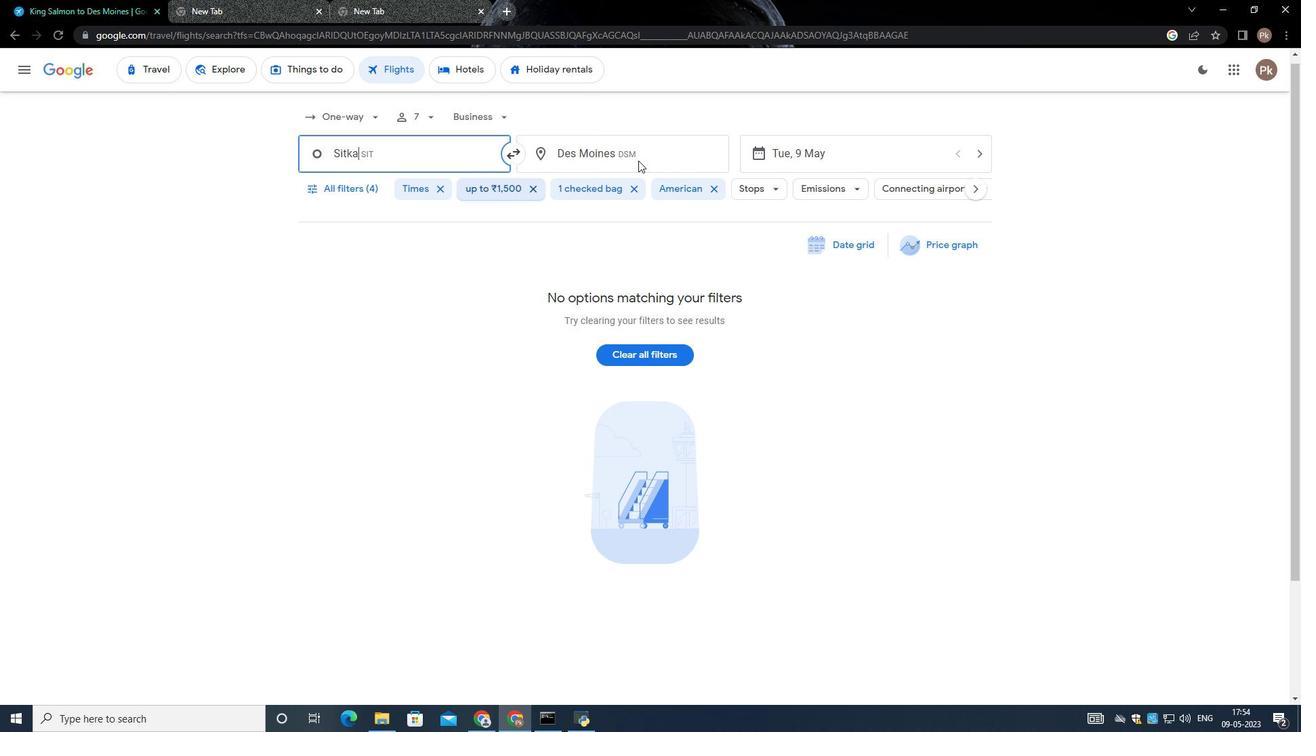 
Action: Mouse moved to (589, 143)
Screenshot: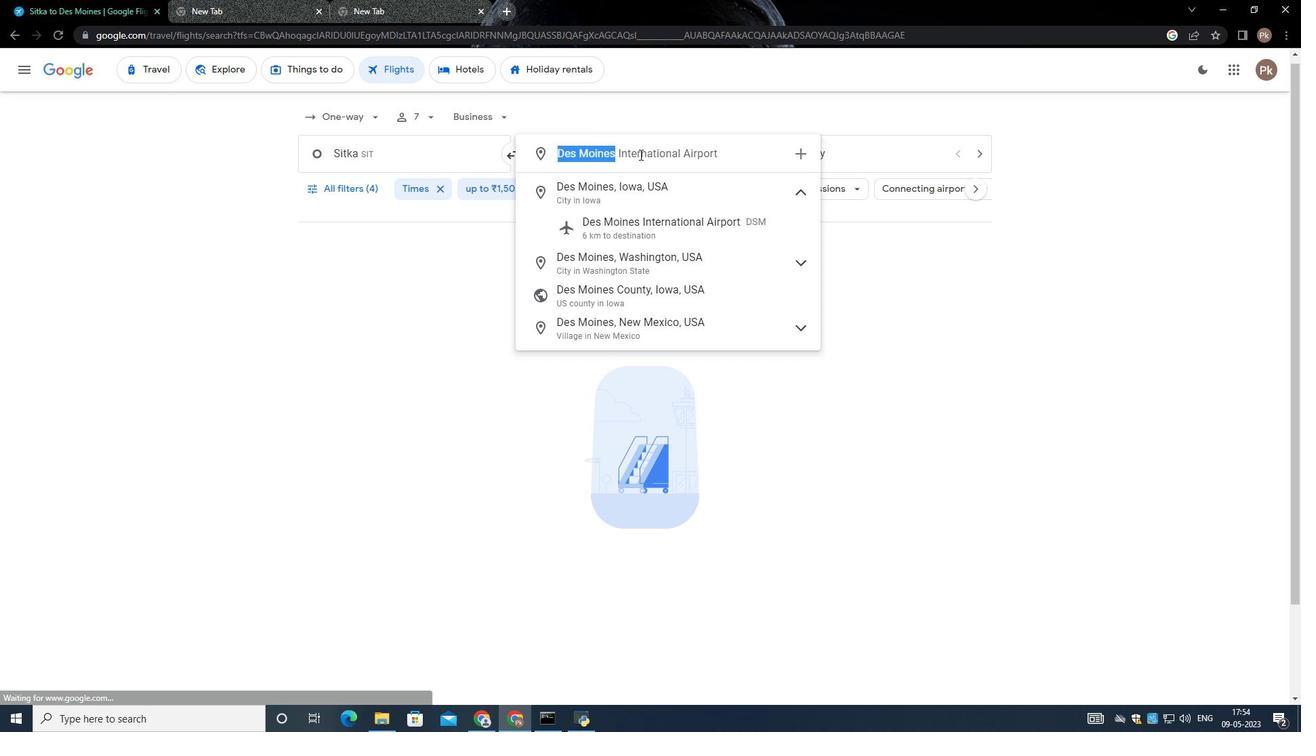 
Action: Key pressed <Key.backspace>
Screenshot: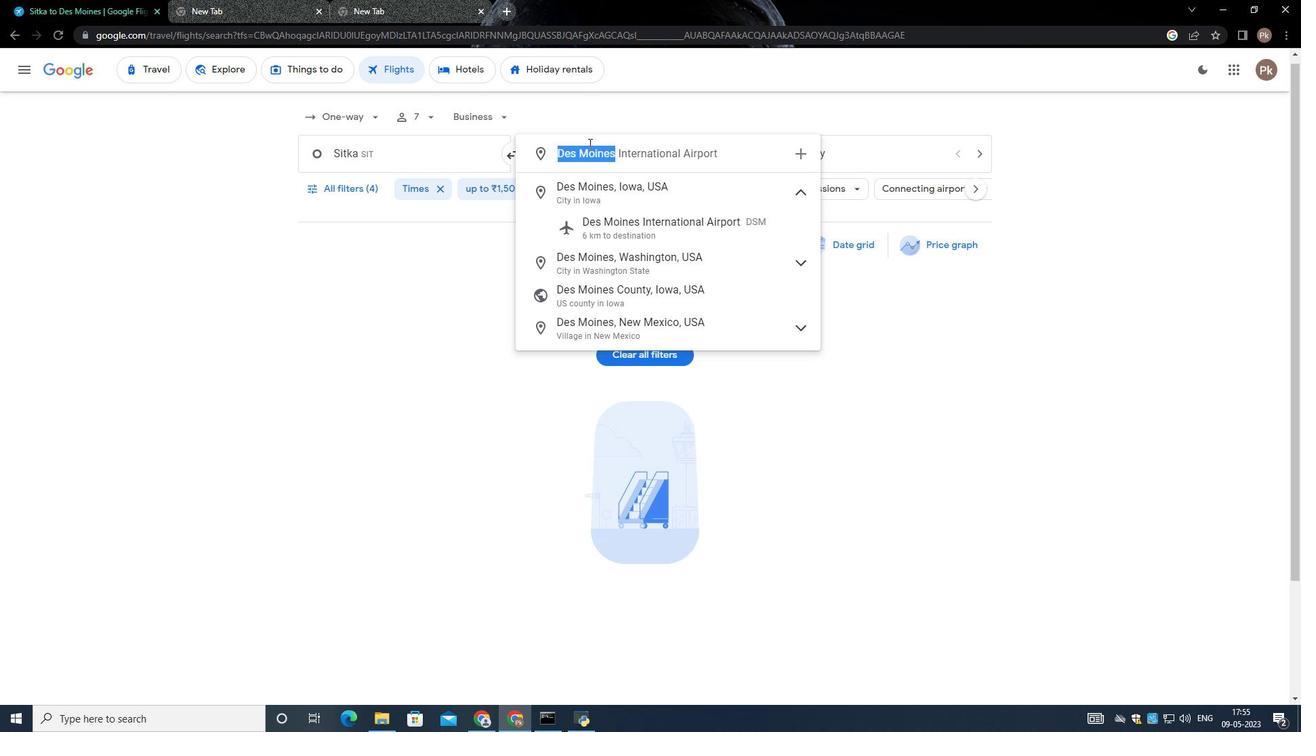 
Action: Mouse moved to (589, 143)
Screenshot: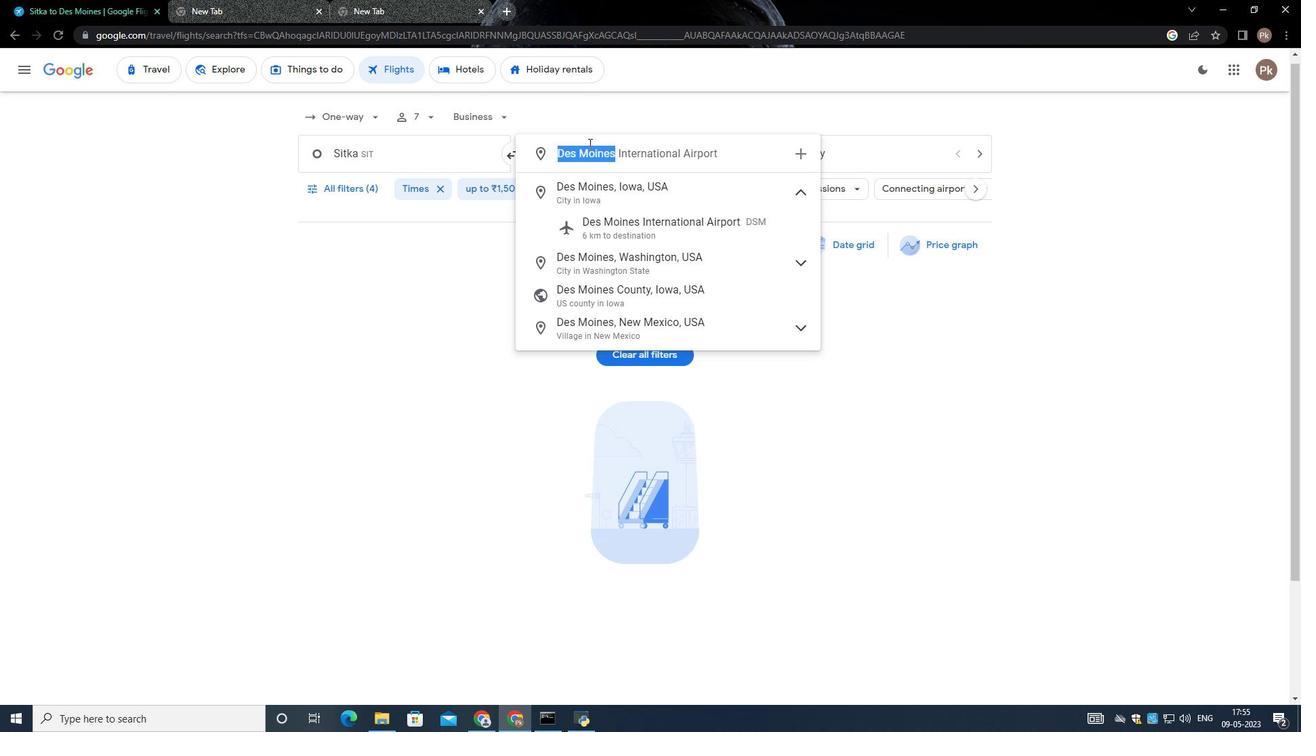 
Action: Key pressed <Key.shift><Key.shift><Key.shift><Key.shift>Des<Key.space>
Screenshot: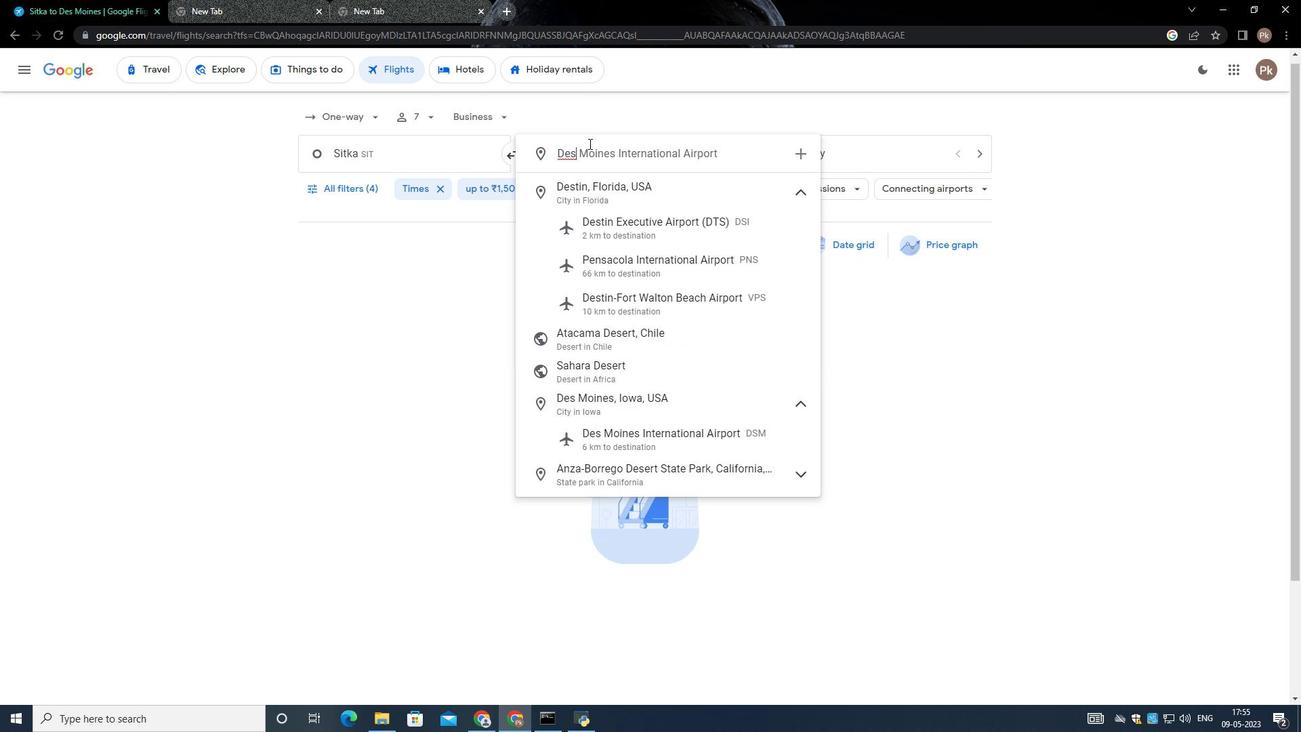 
Action: Mouse moved to (673, 226)
Screenshot: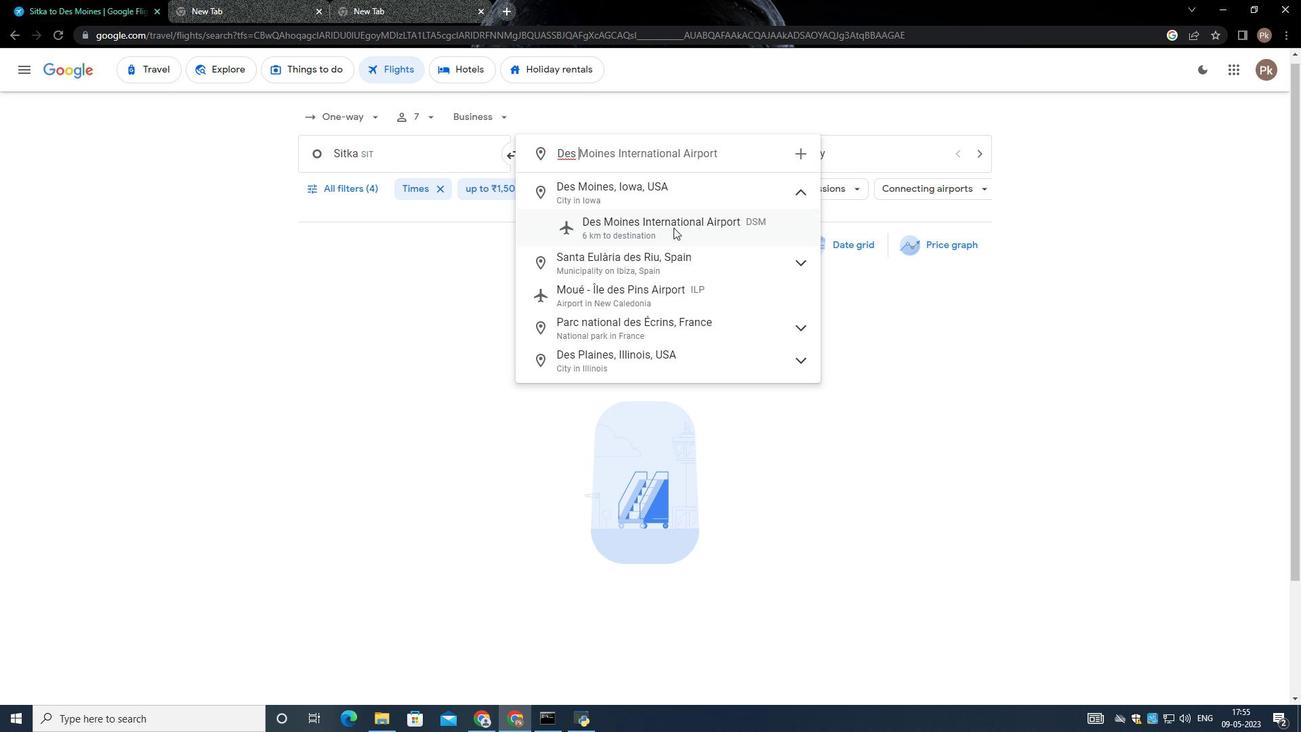 
Action: Mouse pressed left at (673, 226)
Screenshot: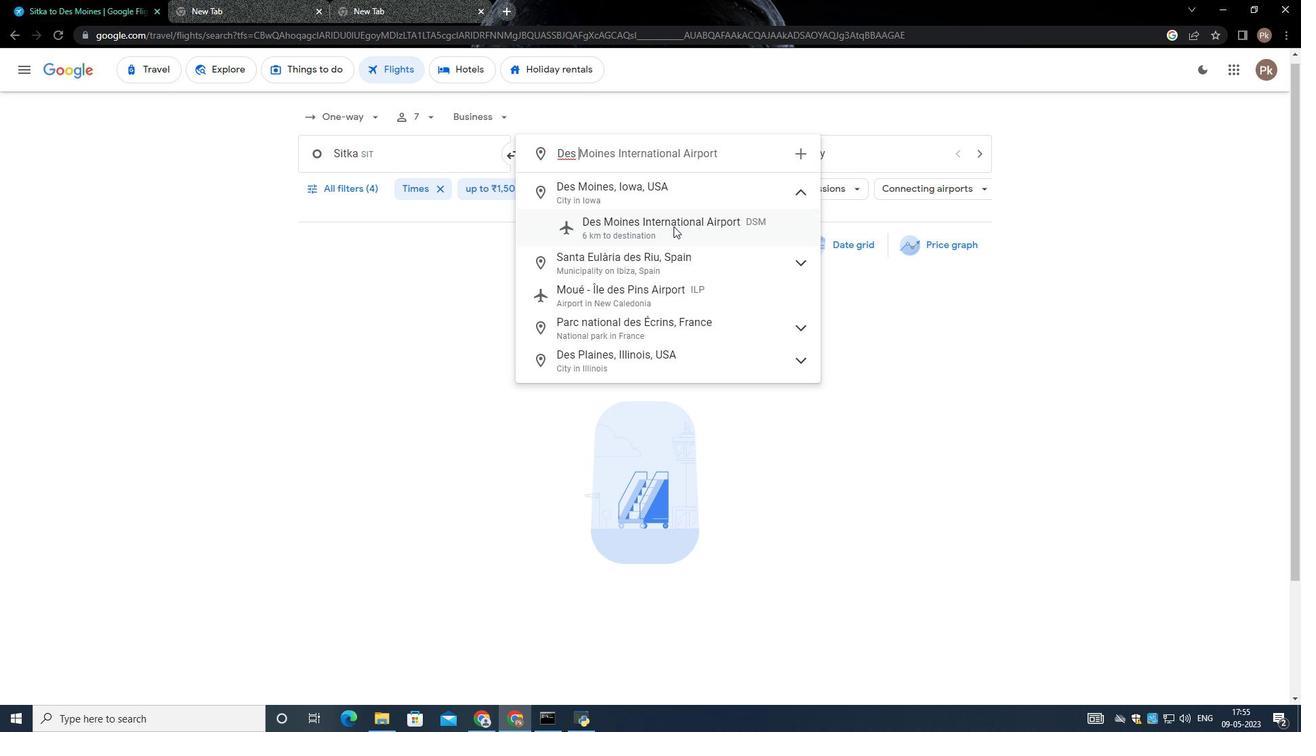 
Action: Mouse moved to (820, 128)
Screenshot: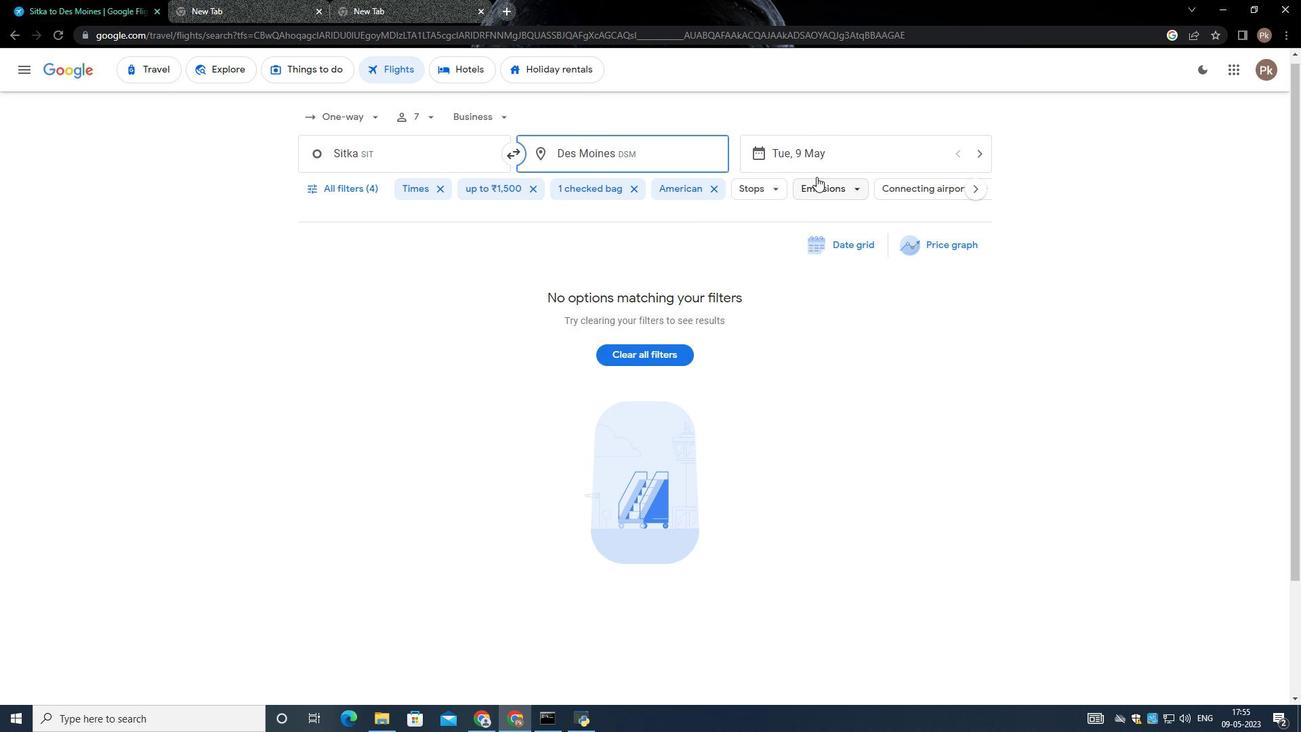 
Action: Mouse pressed left at (820, 128)
Screenshot: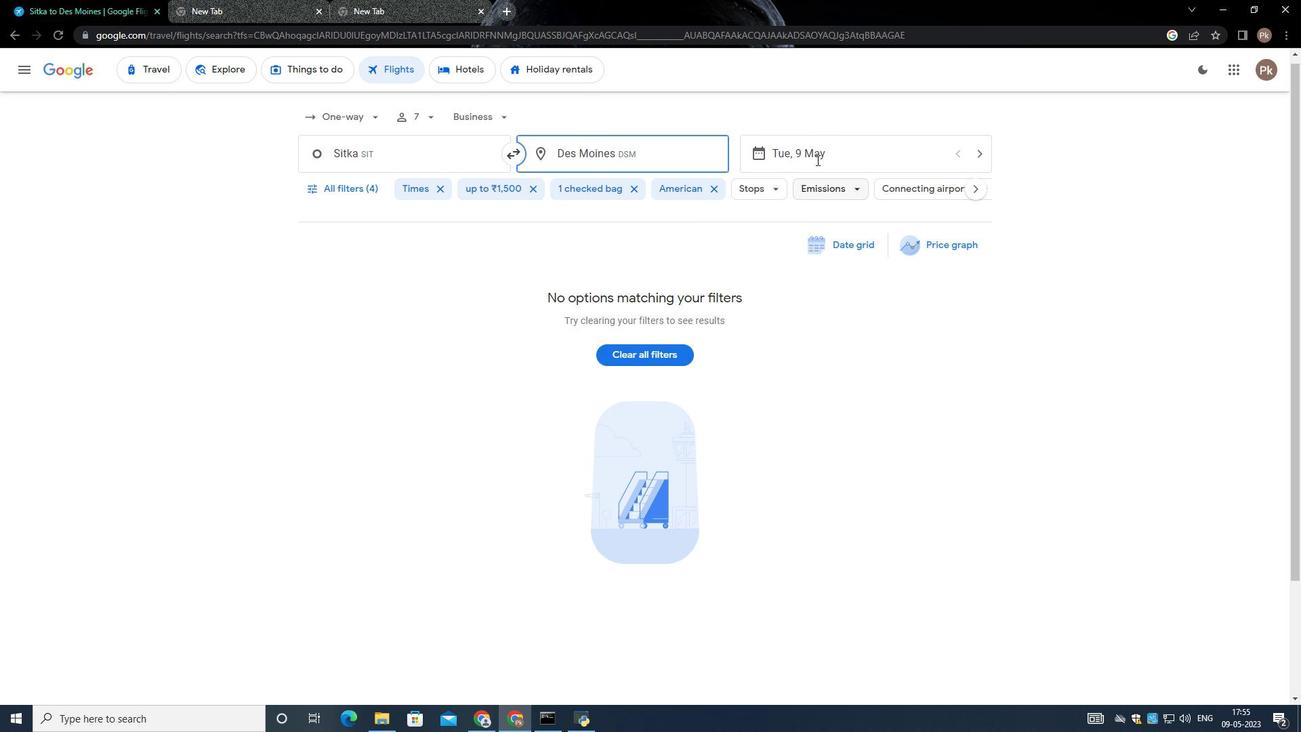 
Action: Mouse moved to (814, 147)
Screenshot: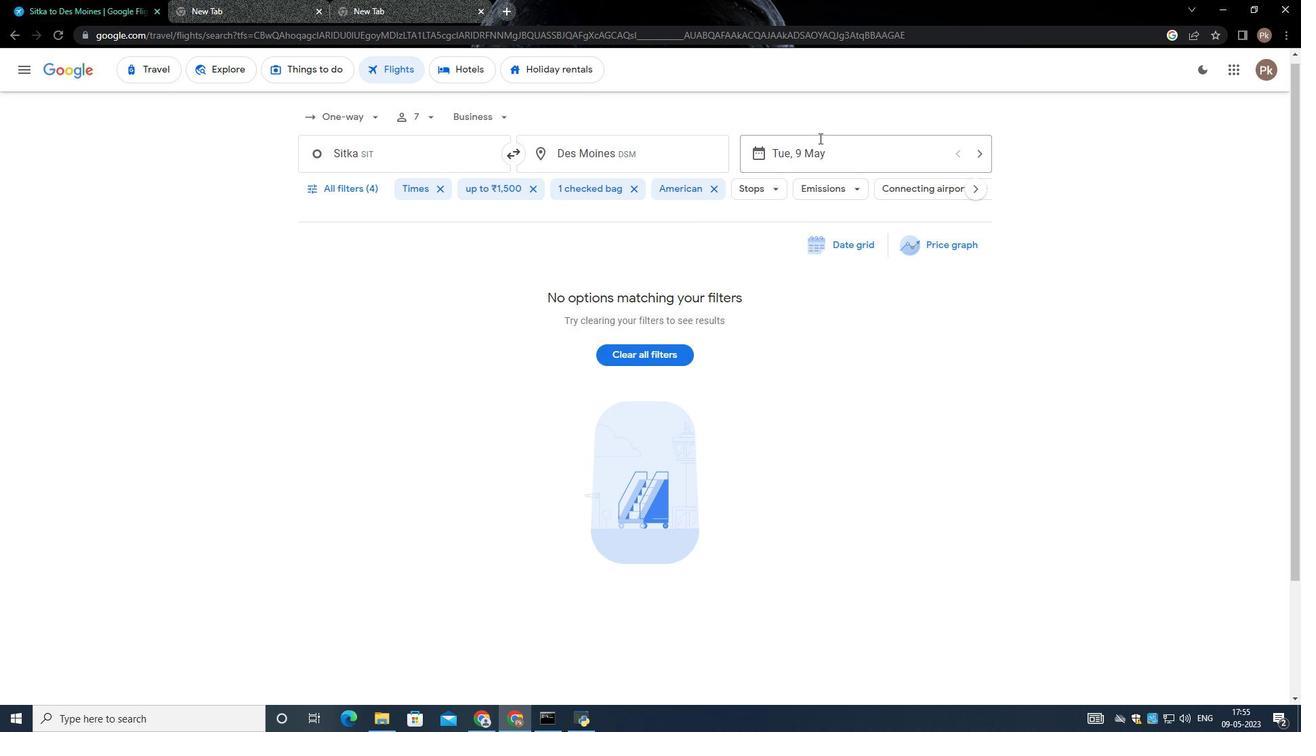 
Action: Mouse pressed left at (814, 147)
Screenshot: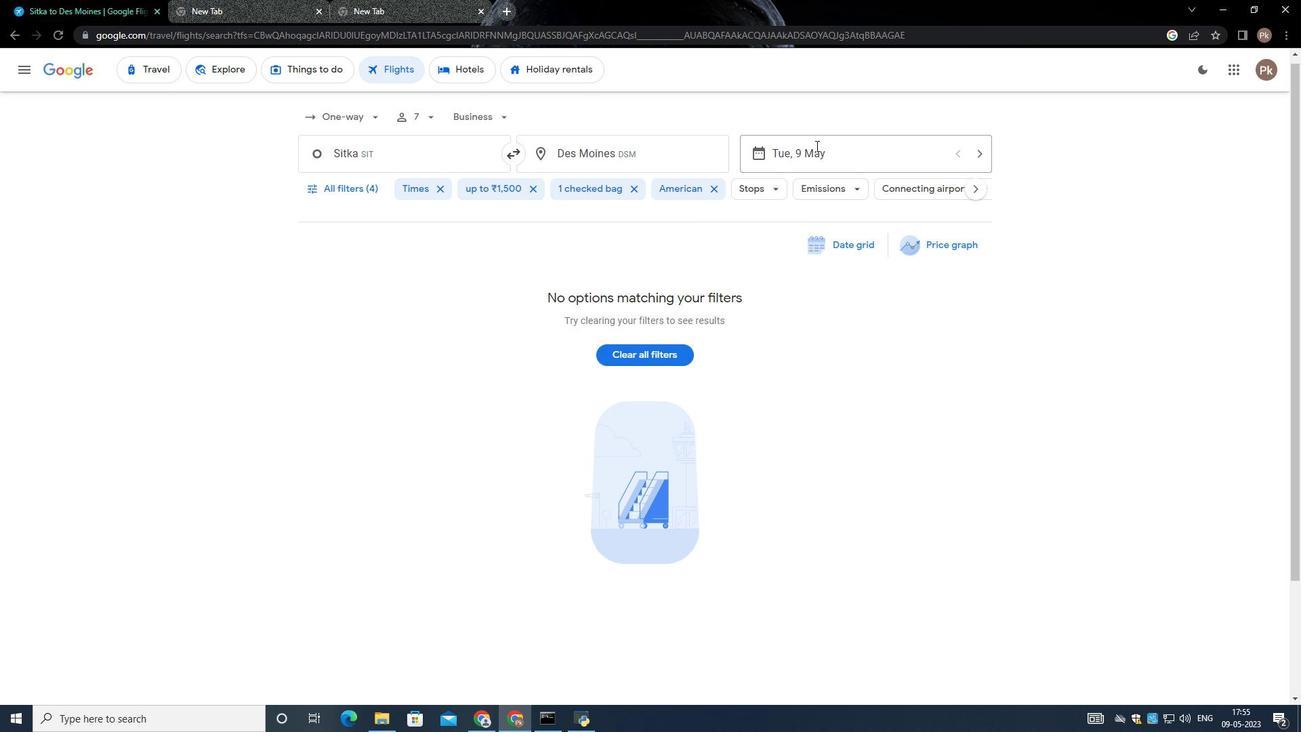 
Action: Mouse moved to (591, 293)
Screenshot: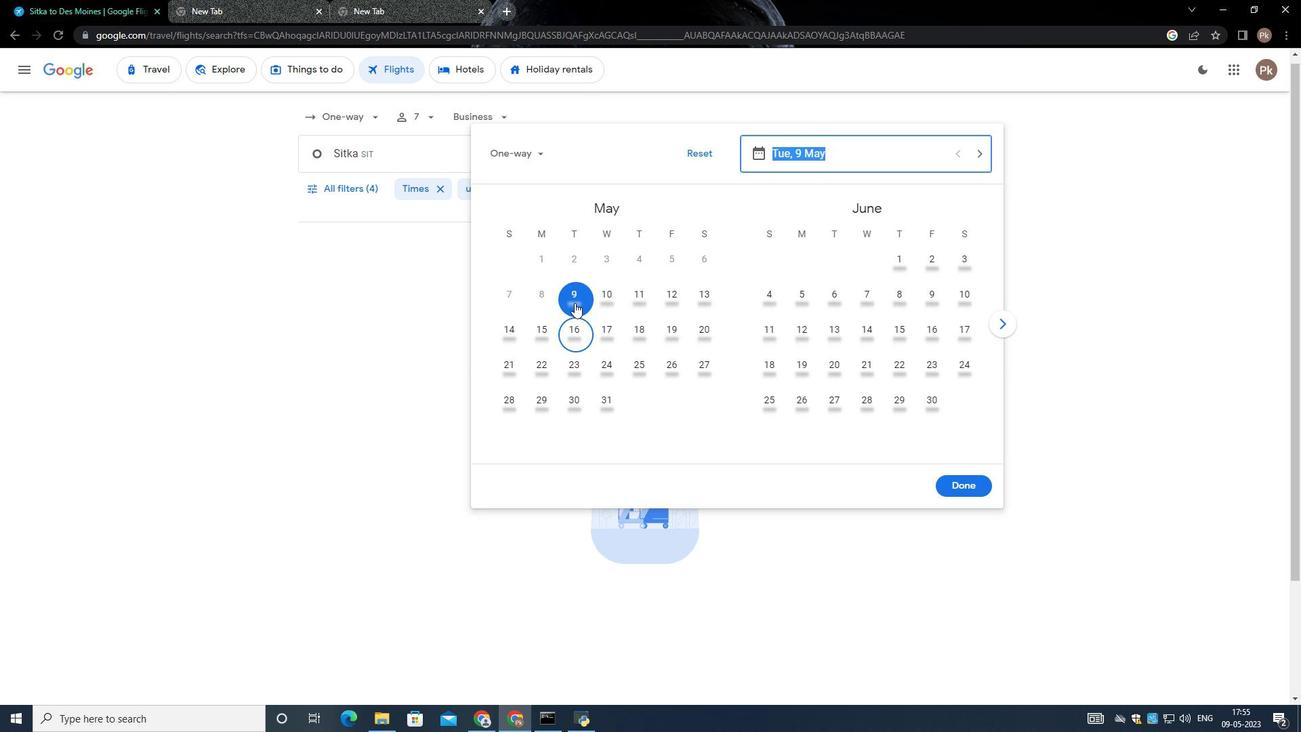 
Action: Mouse pressed left at (591, 293)
Screenshot: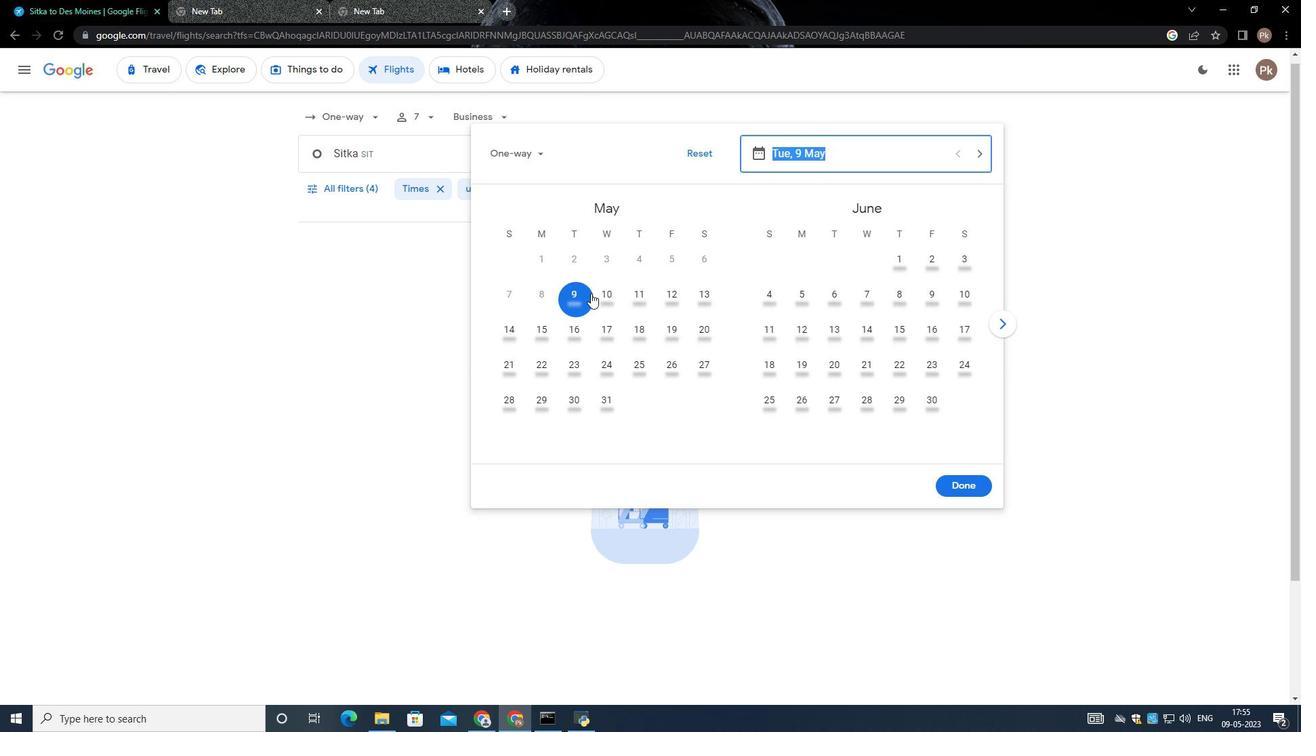 
Action: Mouse moved to (963, 489)
Screenshot: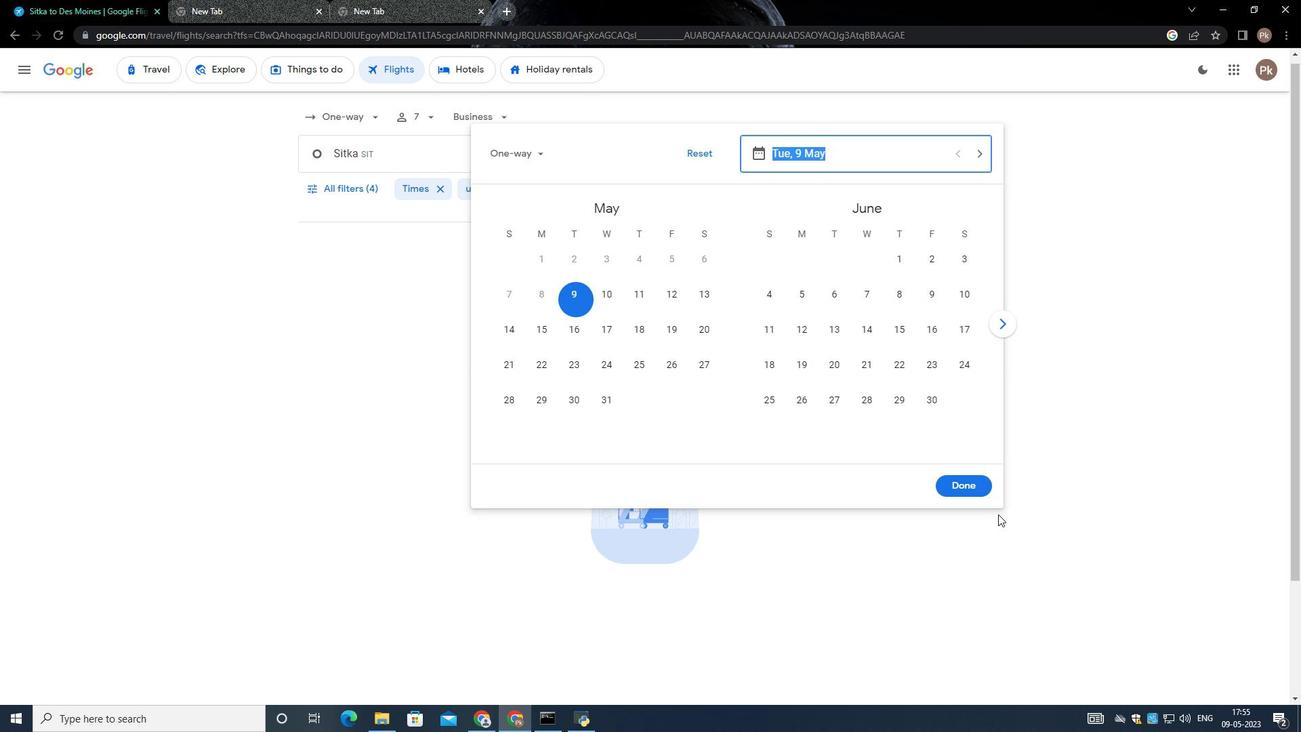 
Action: Mouse pressed left at (963, 489)
Screenshot: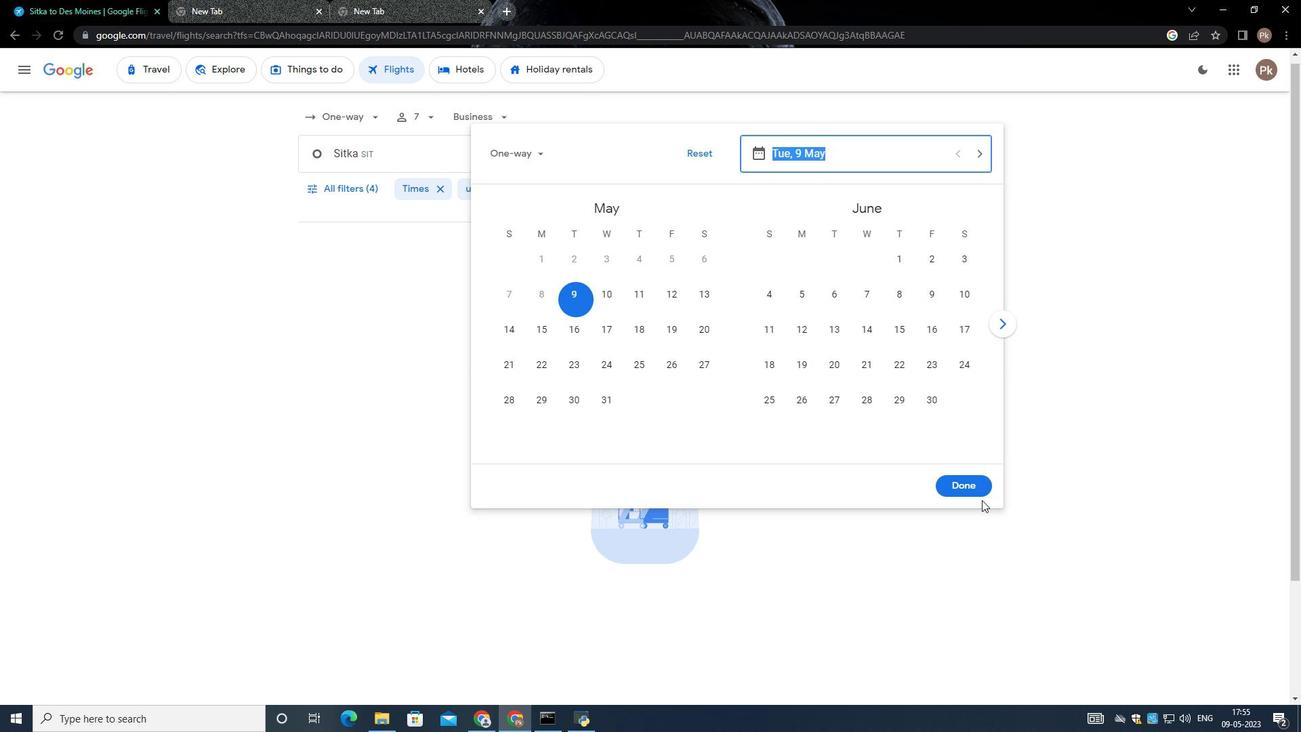 
Action: Mouse moved to (340, 186)
Screenshot: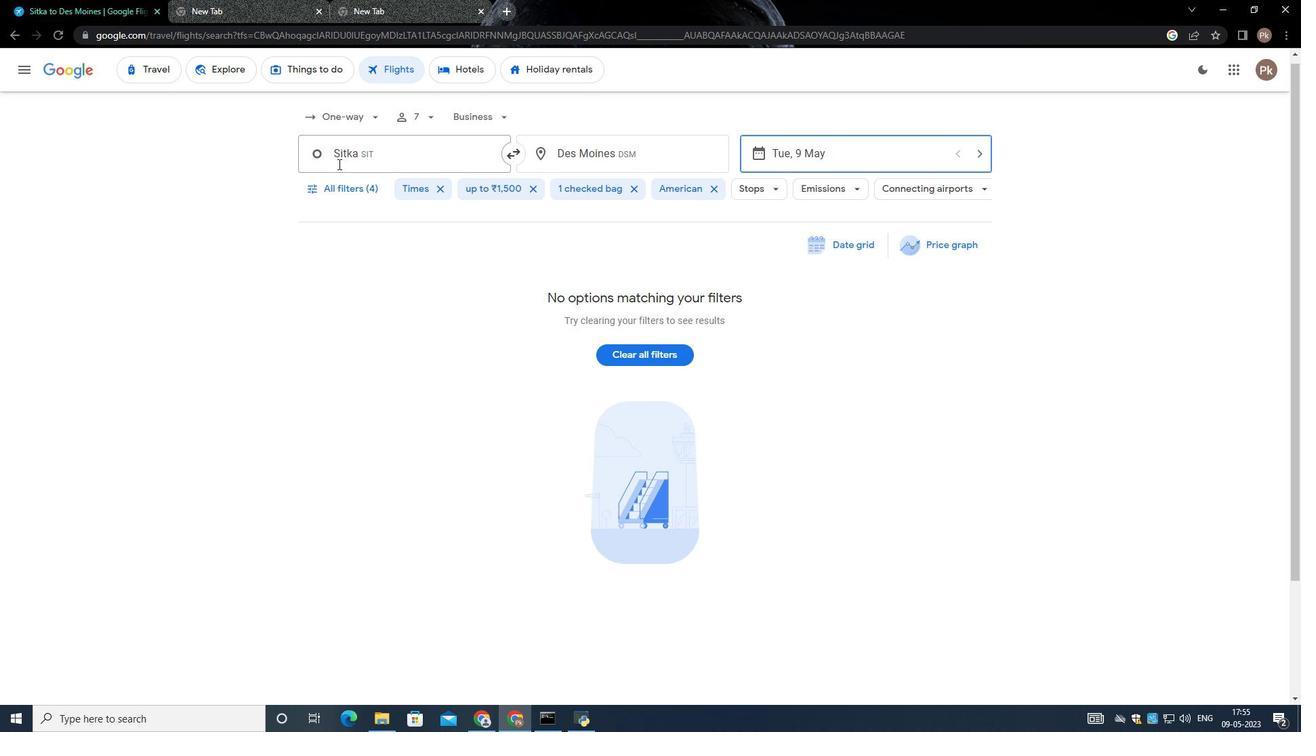 
Action: Mouse pressed left at (340, 186)
Screenshot: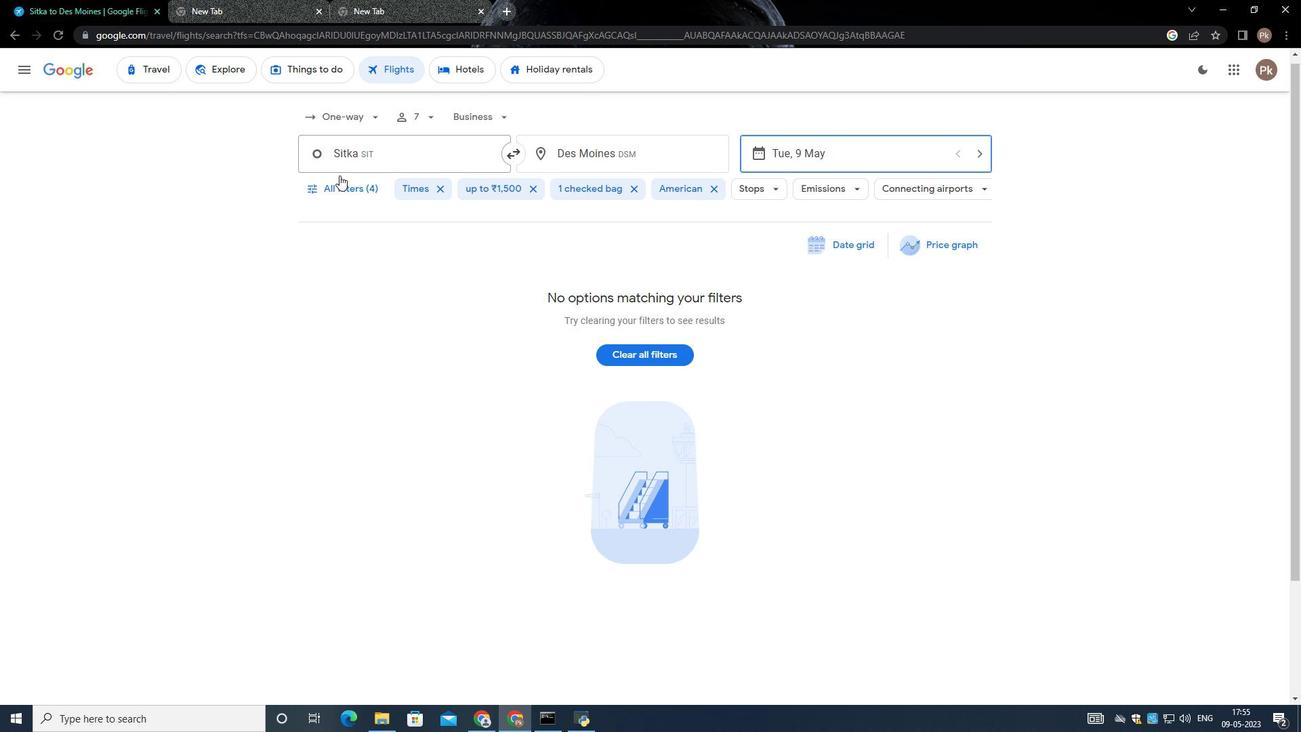 
Action: Mouse moved to (427, 466)
Screenshot: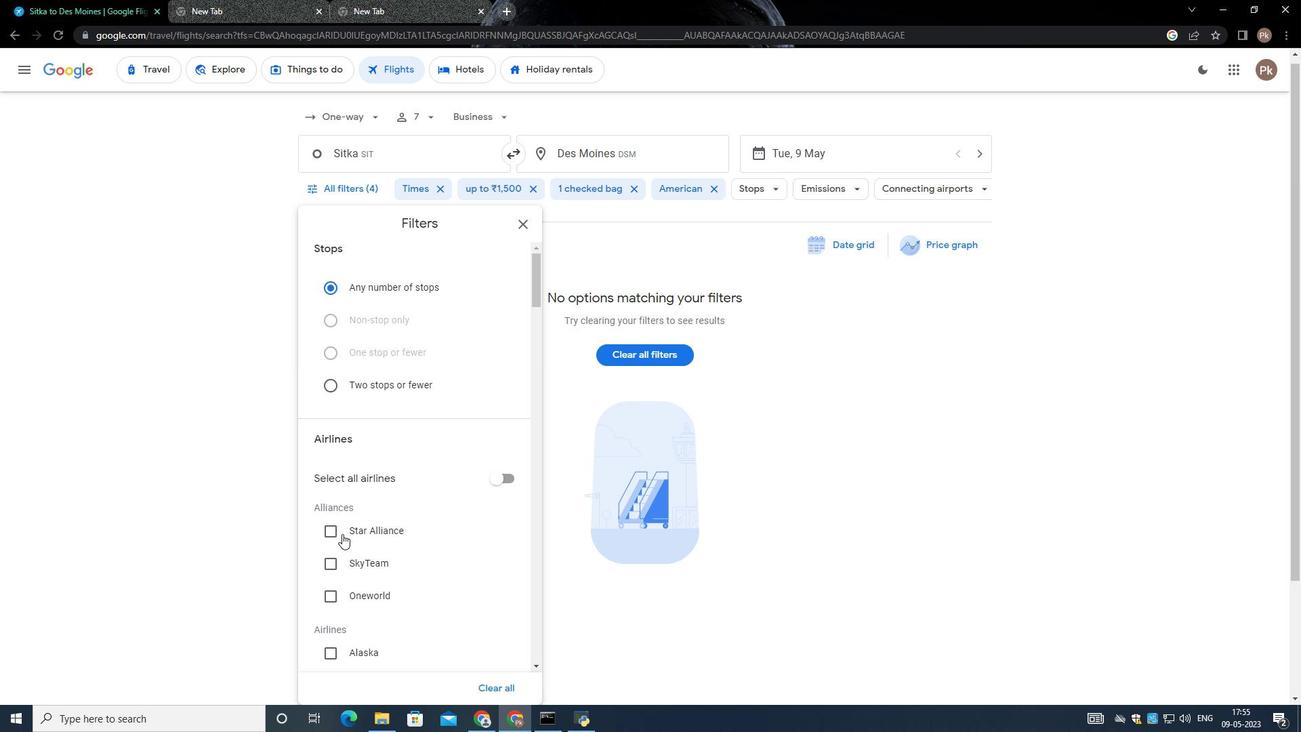 
Action: Mouse scrolled (427, 465) with delta (0, 0)
Screenshot: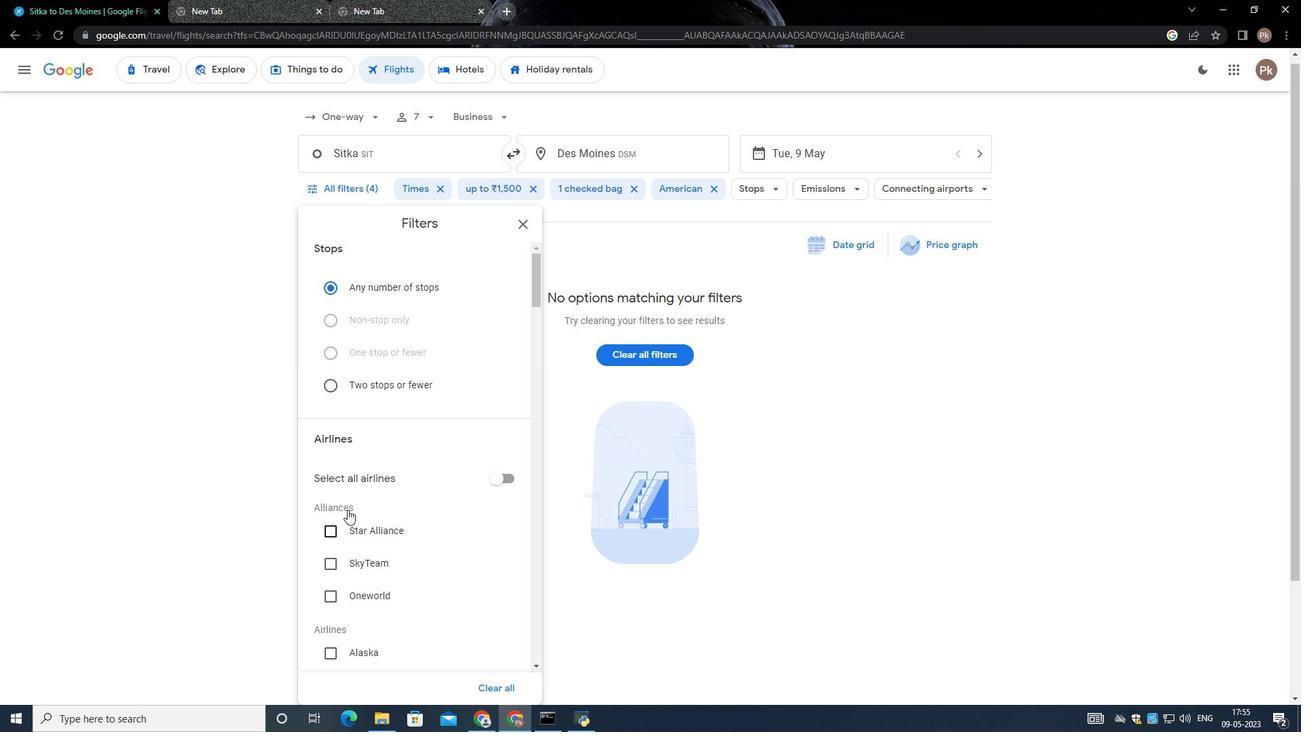 
Action: Mouse moved to (427, 466)
Screenshot: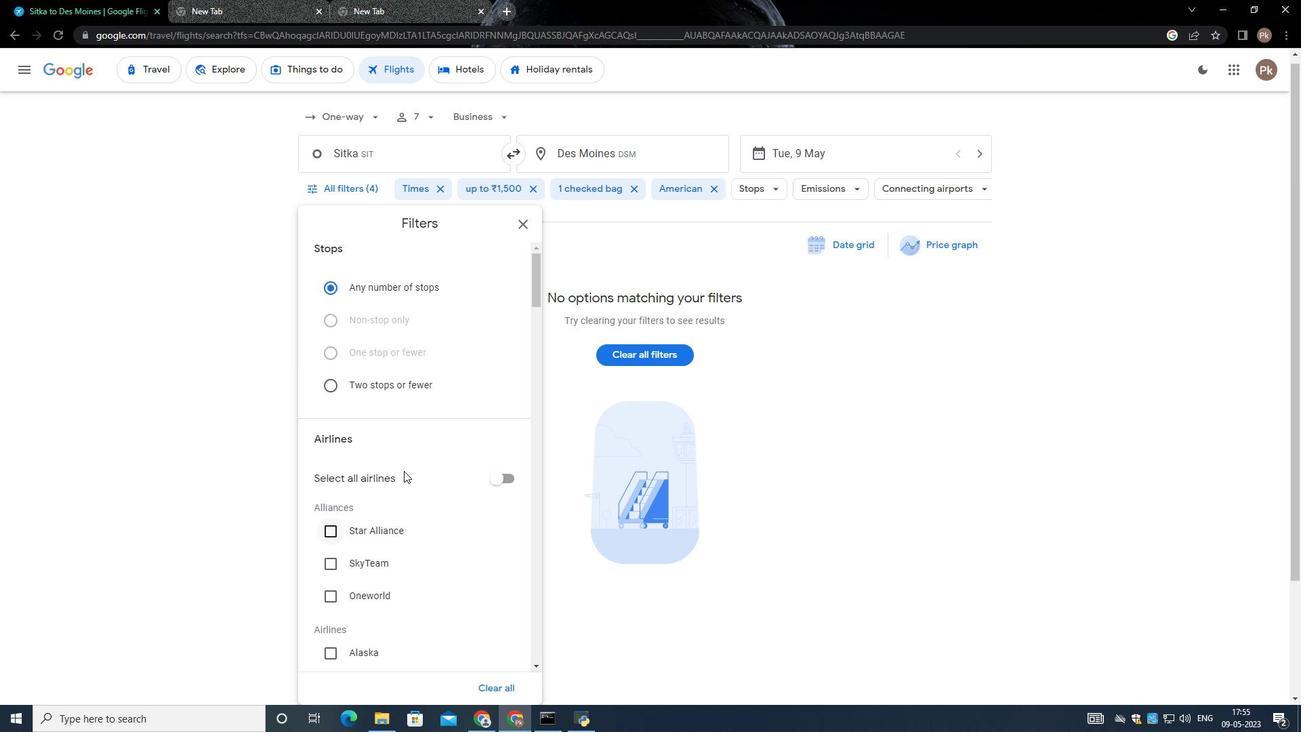 
Action: Mouse scrolled (427, 465) with delta (0, 0)
Screenshot: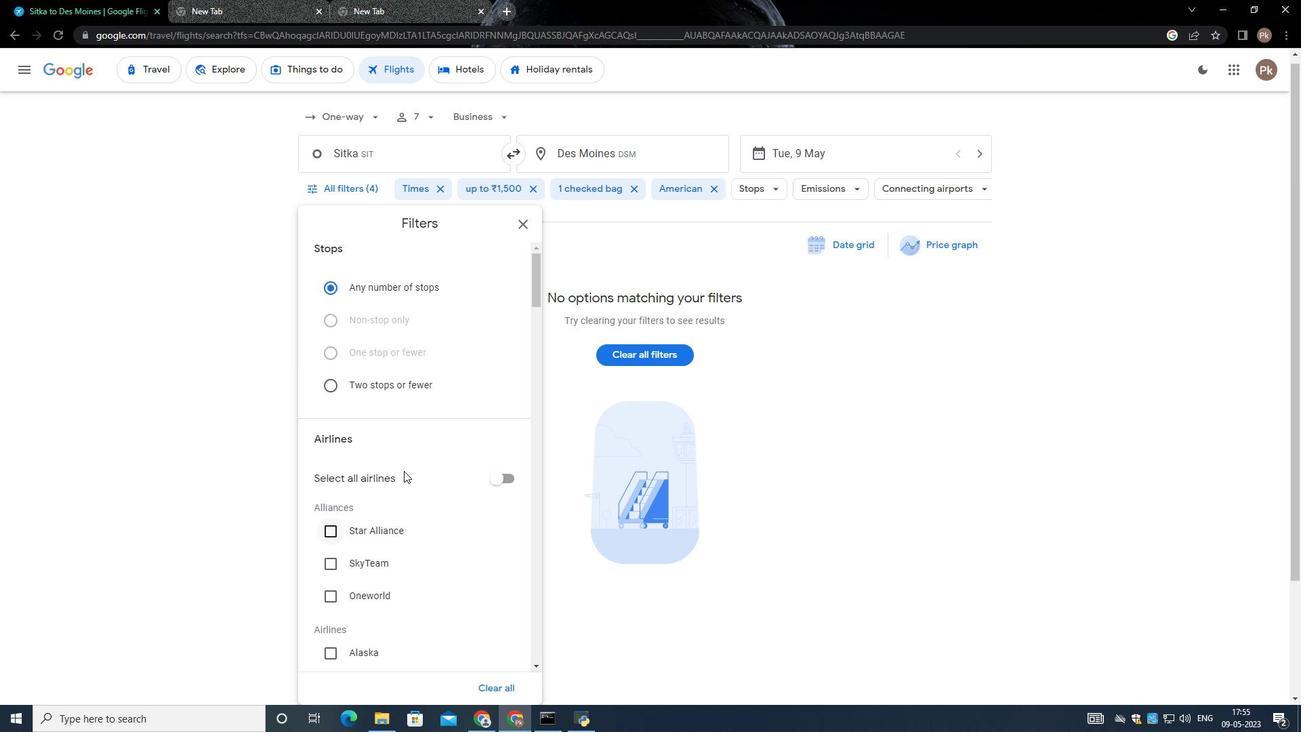 
Action: Mouse moved to (426, 467)
Screenshot: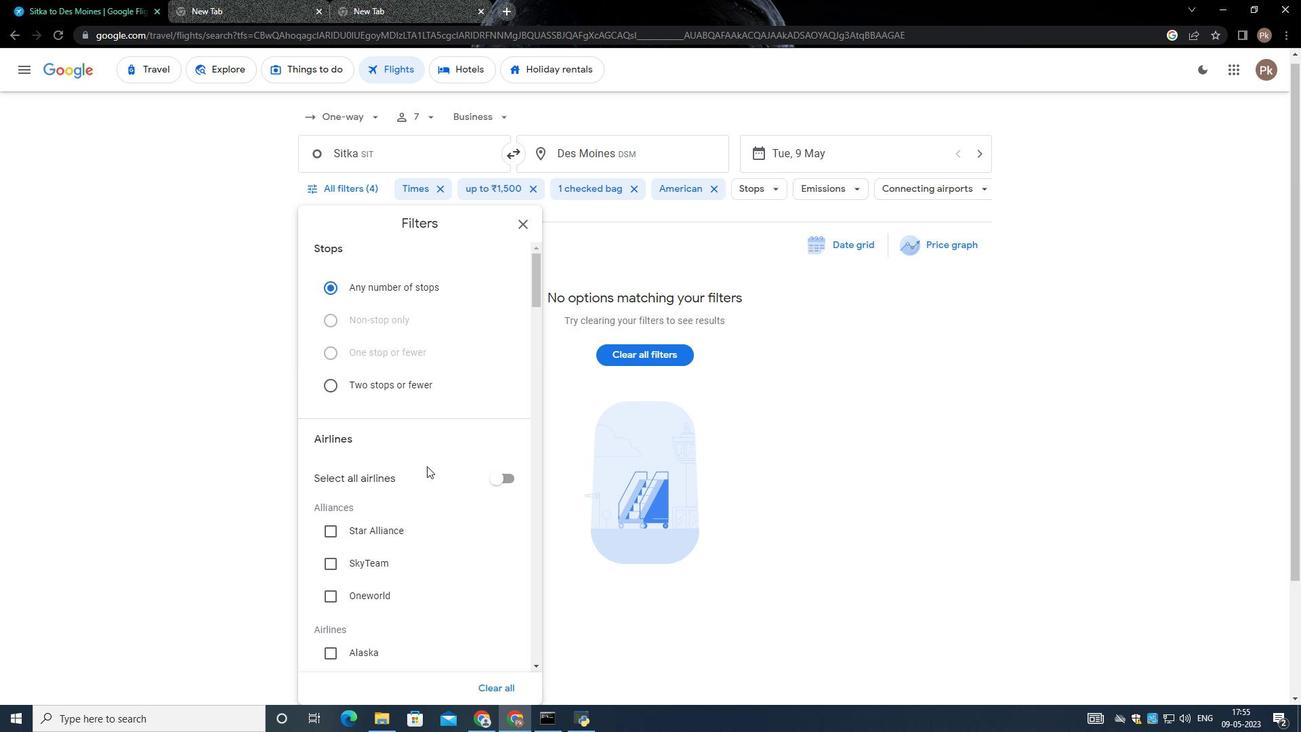 
Action: Mouse scrolled (426, 466) with delta (0, 0)
Screenshot: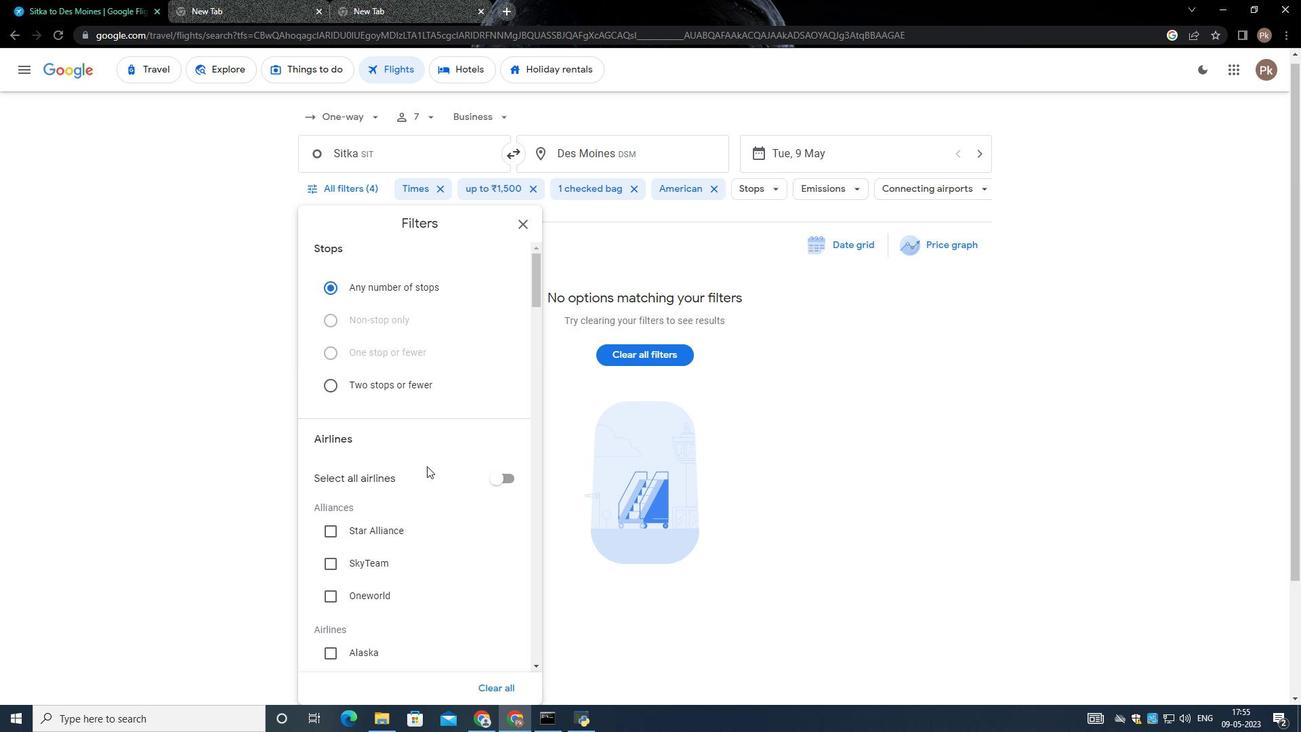 
Action: Mouse moved to (425, 467)
Screenshot: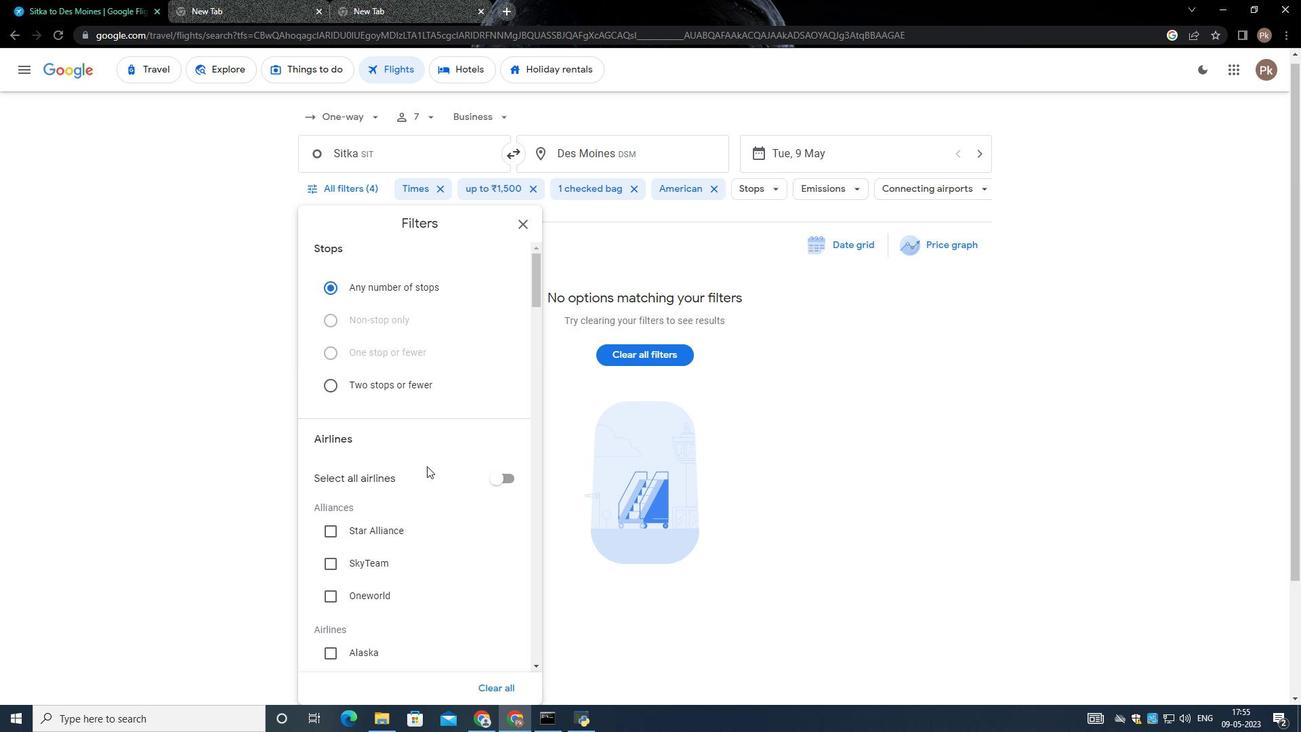 
Action: Mouse scrolled (425, 466) with delta (0, 0)
Screenshot: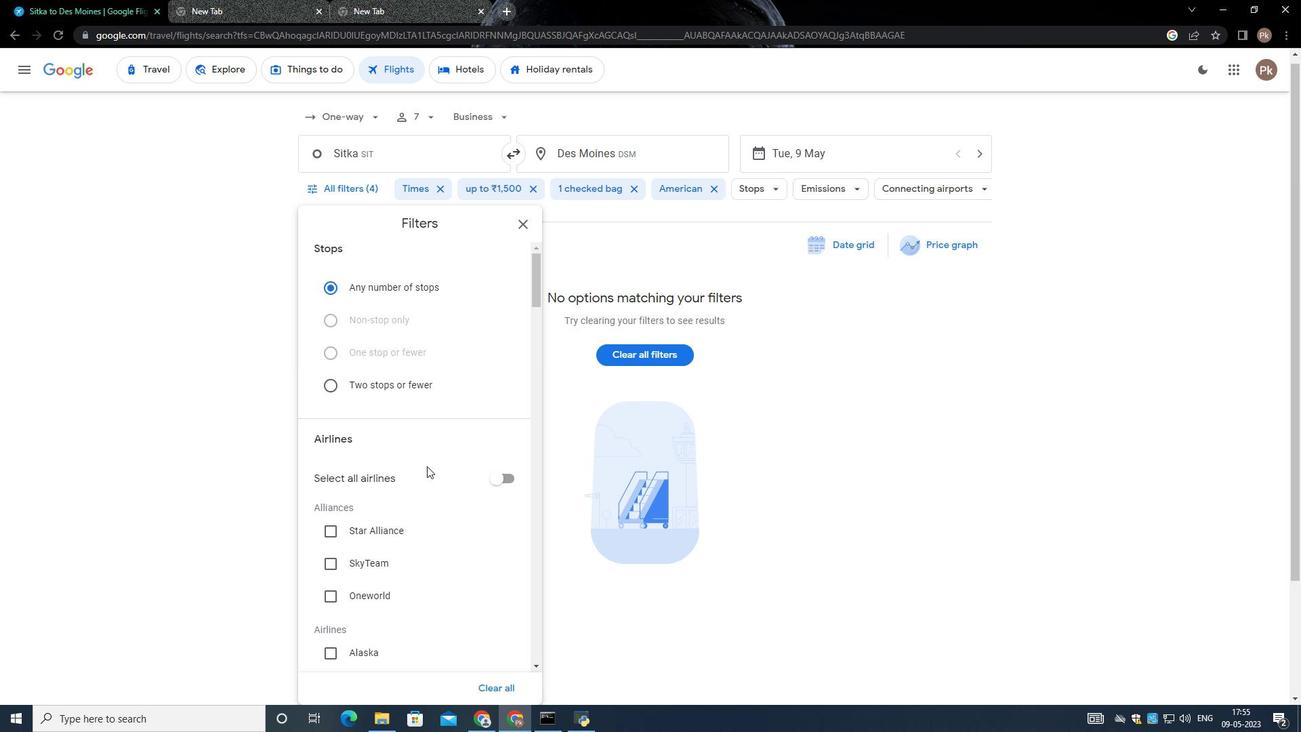 
Action: Mouse moved to (425, 467)
Screenshot: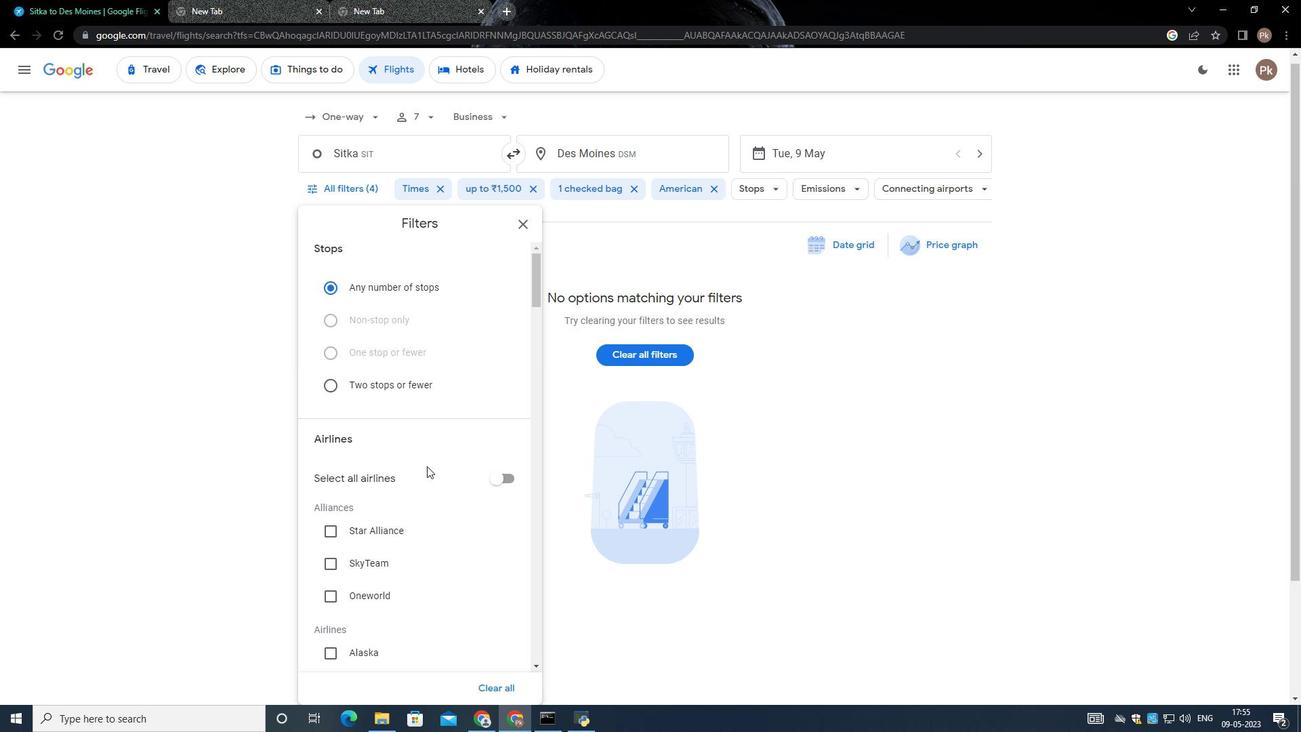 
Action: Mouse scrolled (425, 467) with delta (0, 0)
Screenshot: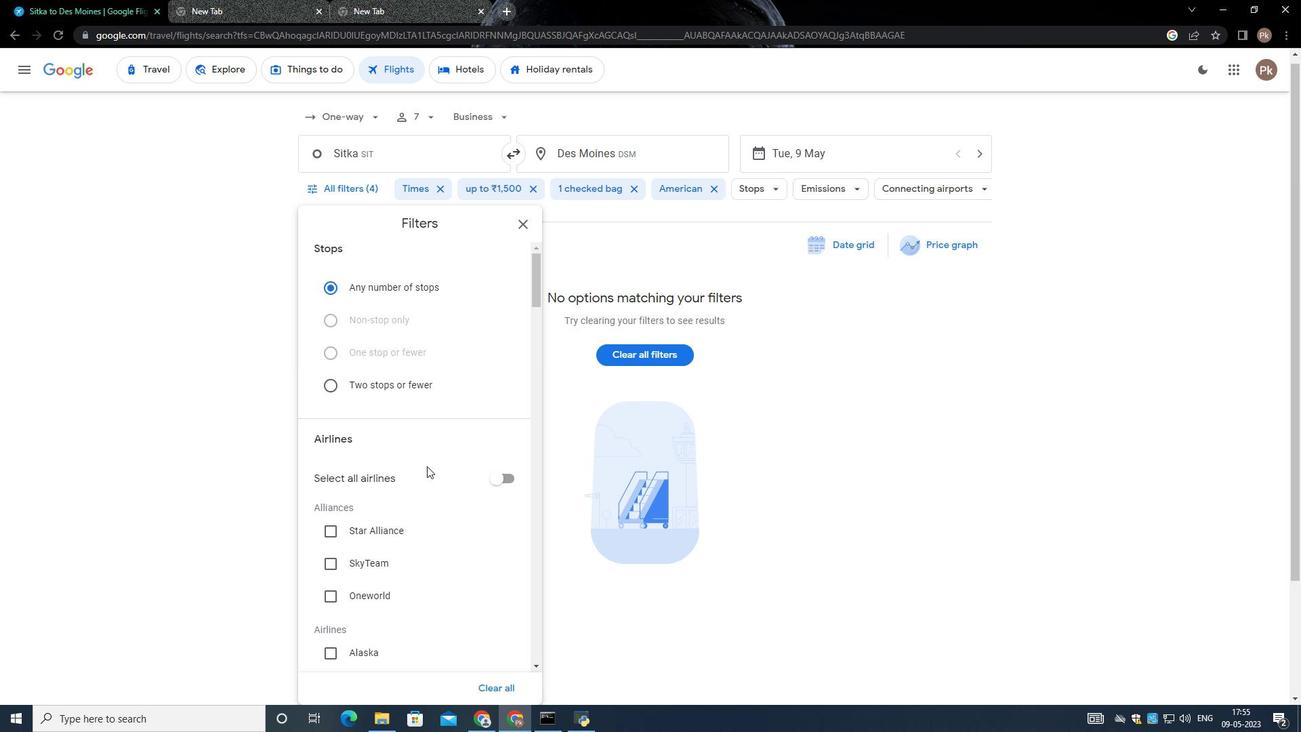 
Action: Mouse moved to (425, 468)
Screenshot: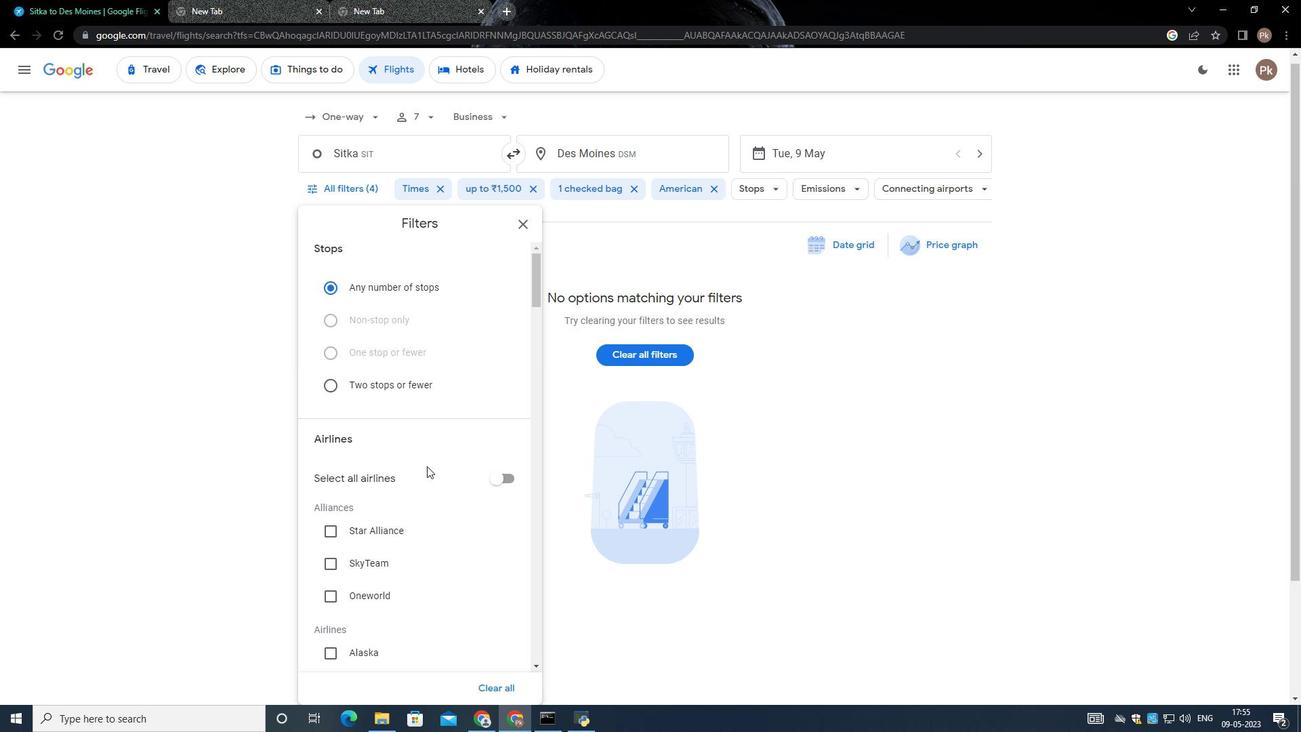 
Action: Mouse scrolled (425, 467) with delta (0, 0)
Screenshot: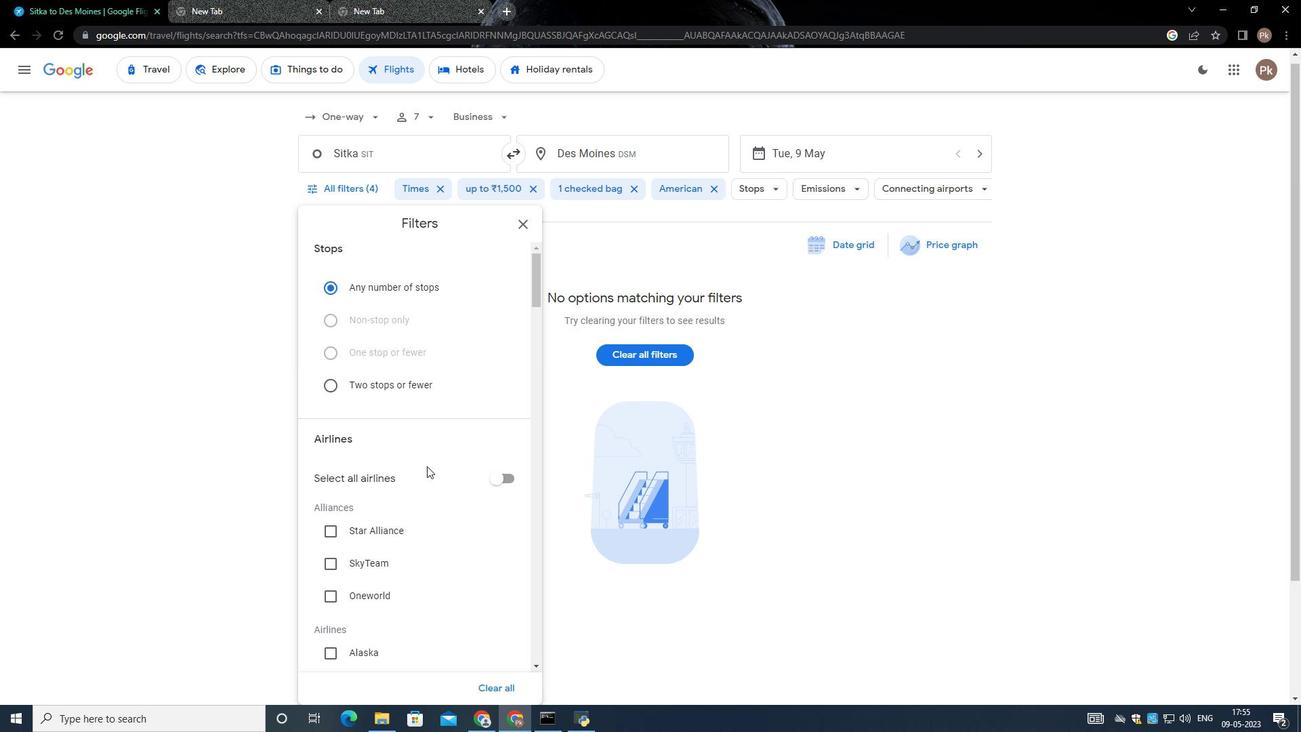 
Action: Mouse moved to (417, 353)
Screenshot: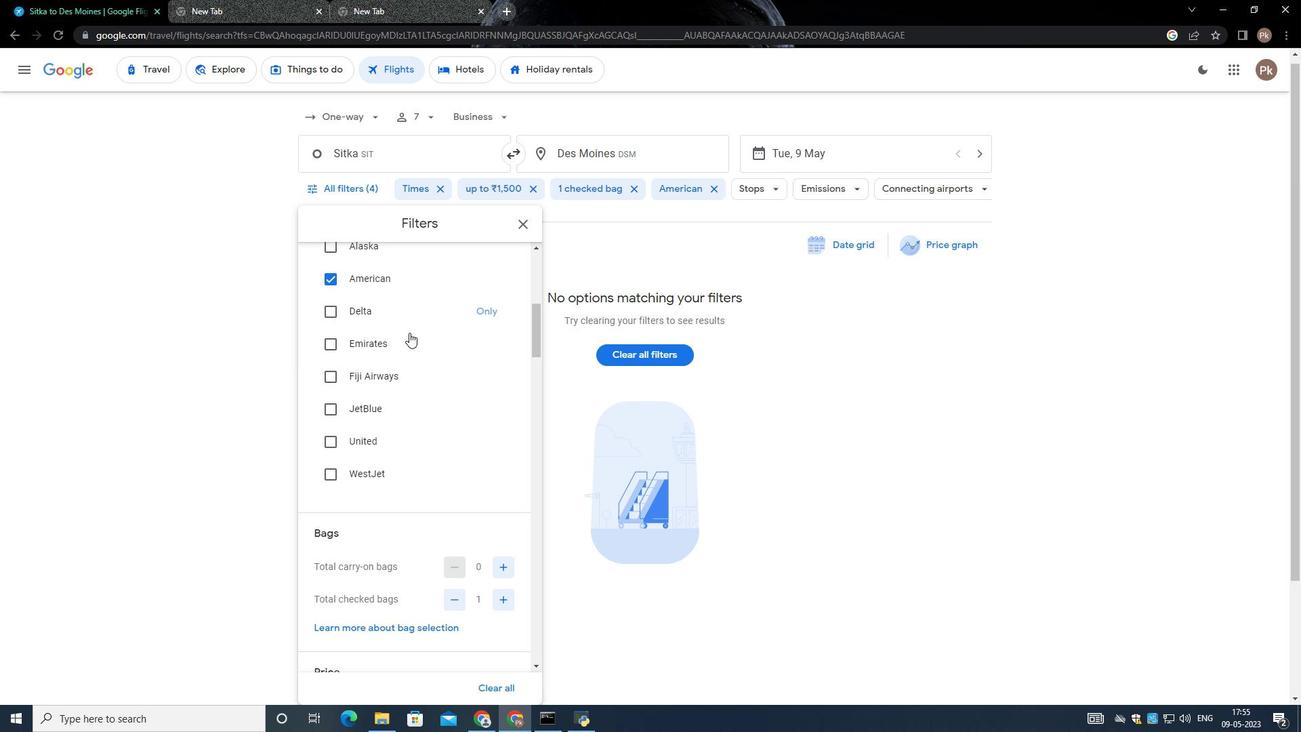 
Action: Mouse scrolled (417, 353) with delta (0, 0)
Screenshot: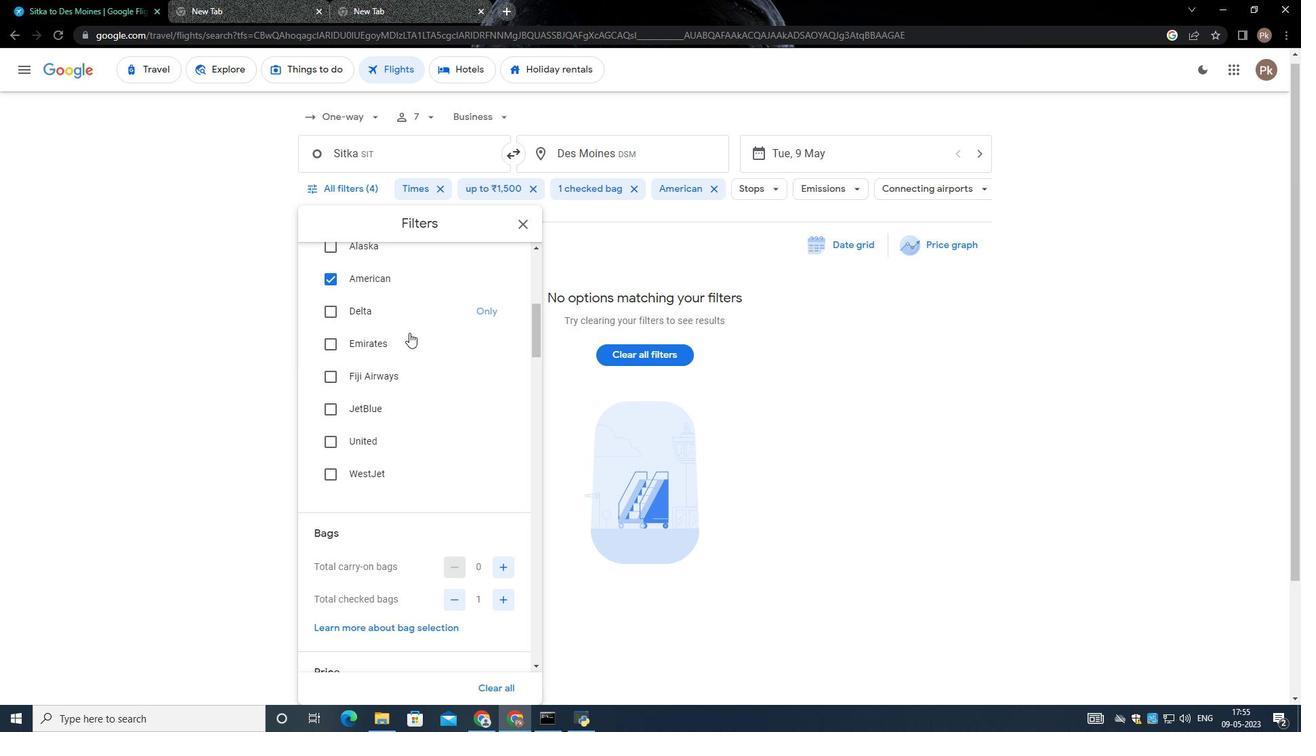 
Action: Mouse scrolled (417, 353) with delta (0, 0)
Screenshot: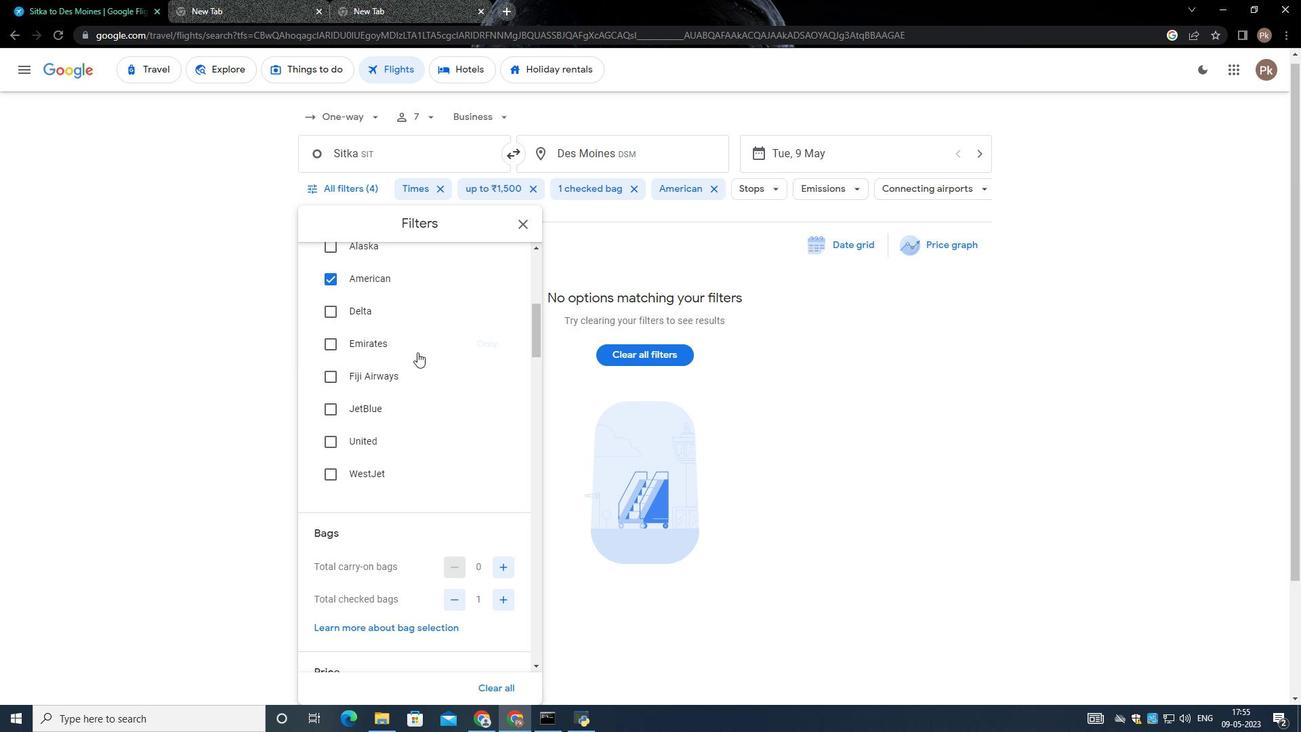 
Action: Mouse moved to (492, 416)
Screenshot: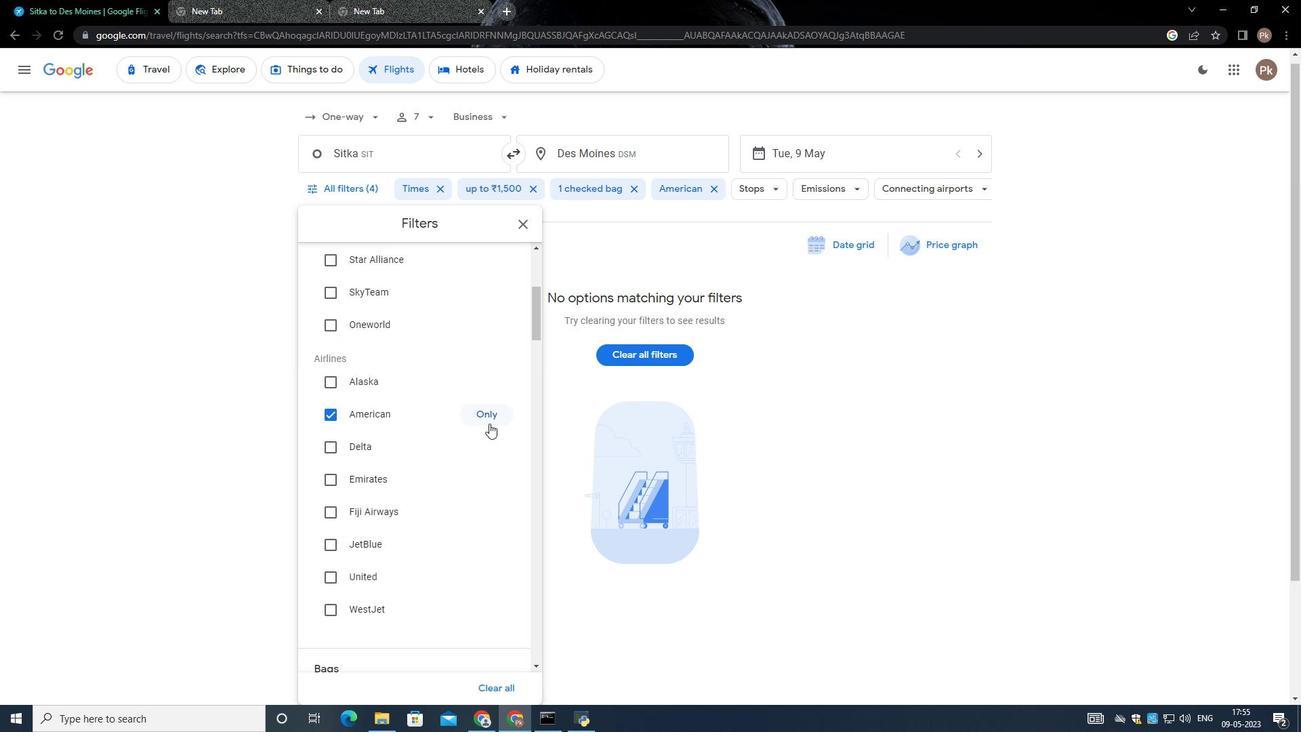 
Action: Mouse pressed left at (492, 416)
Screenshot: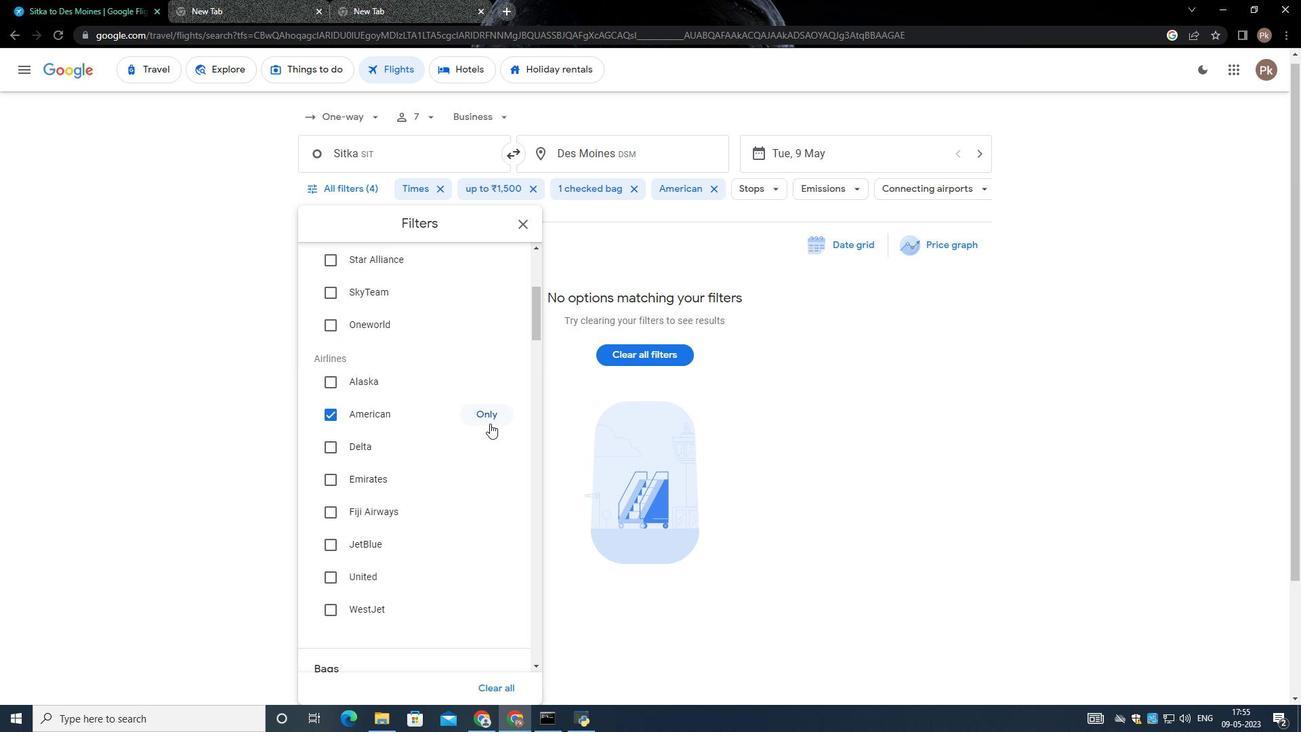
Action: Mouse moved to (447, 418)
Screenshot: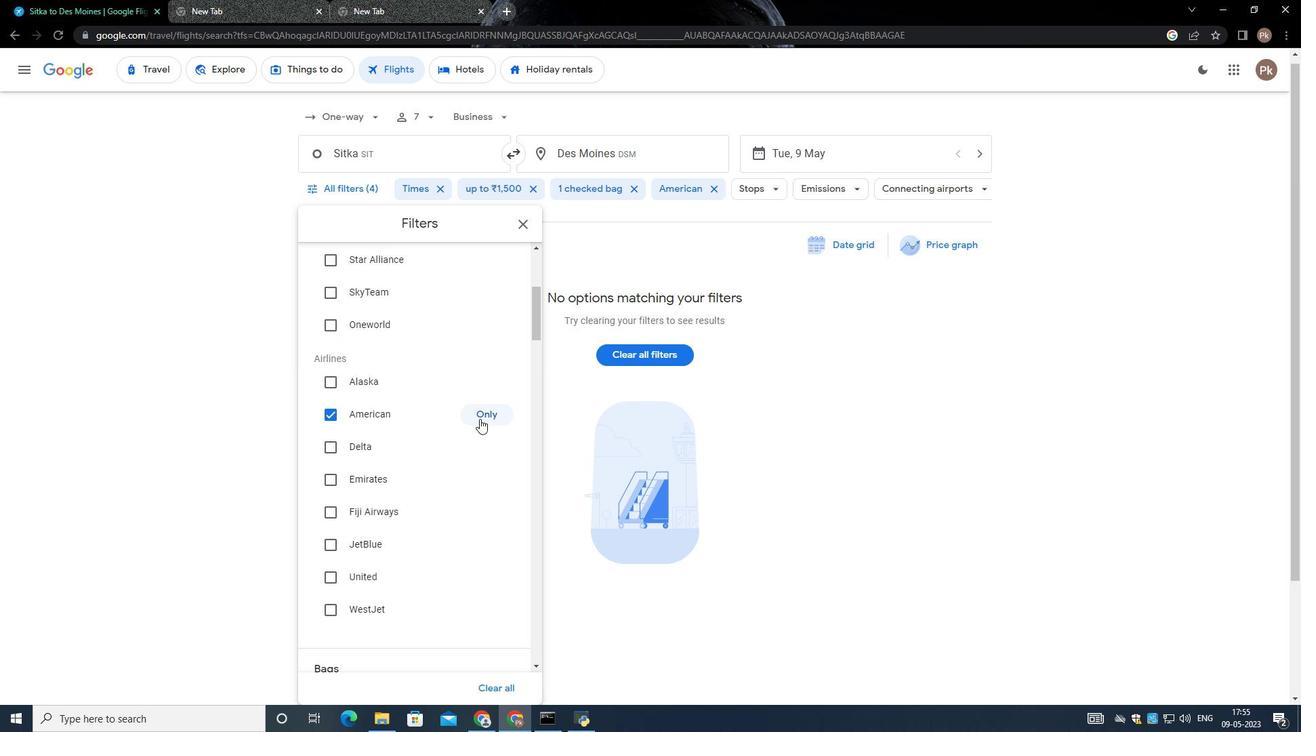 
Action: Mouse scrolled (447, 417) with delta (0, 0)
Screenshot: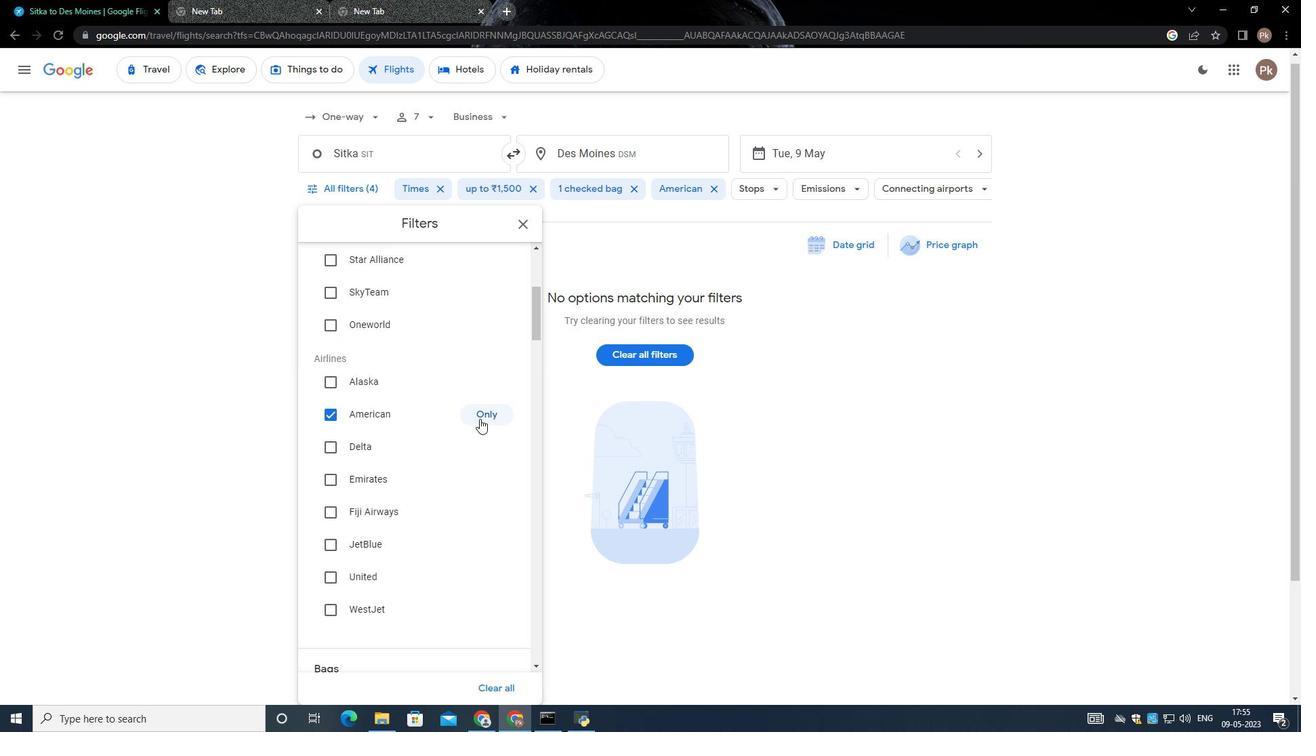 
Action: Mouse moved to (446, 418)
Screenshot: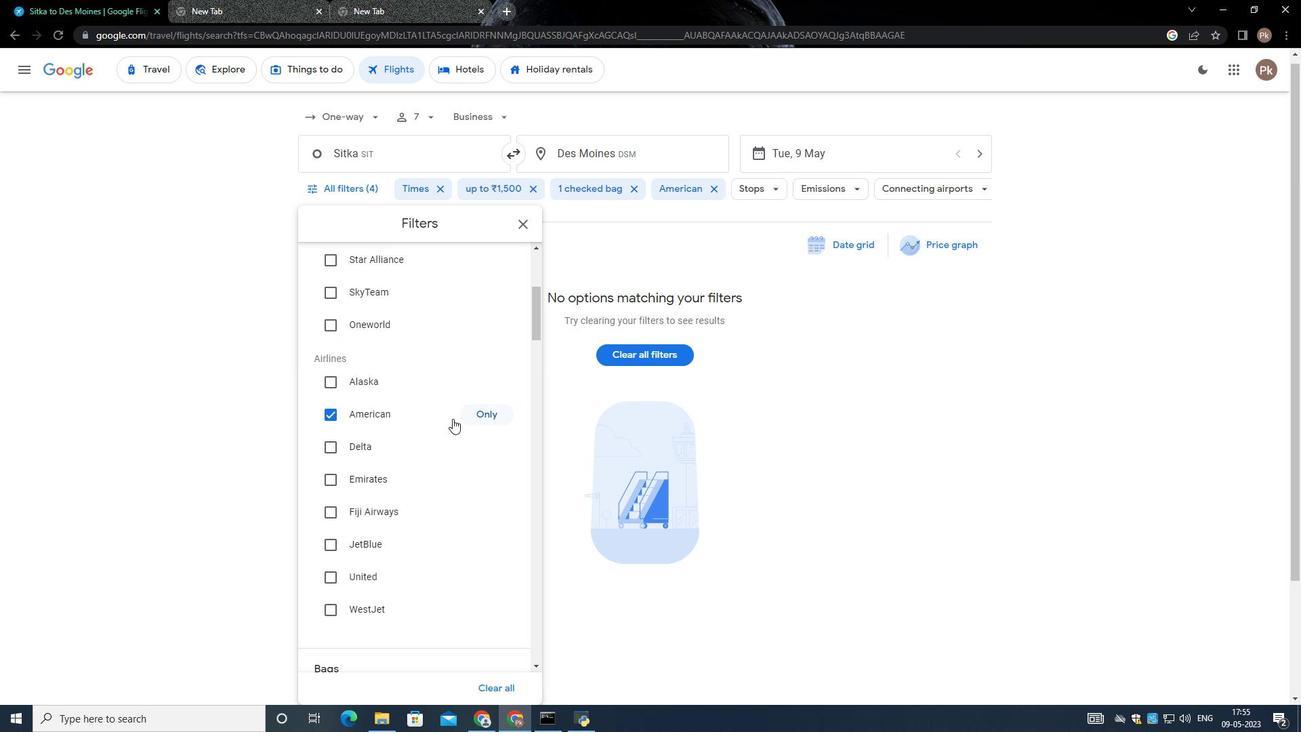 
Action: Mouse scrolled (446, 417) with delta (0, 0)
Screenshot: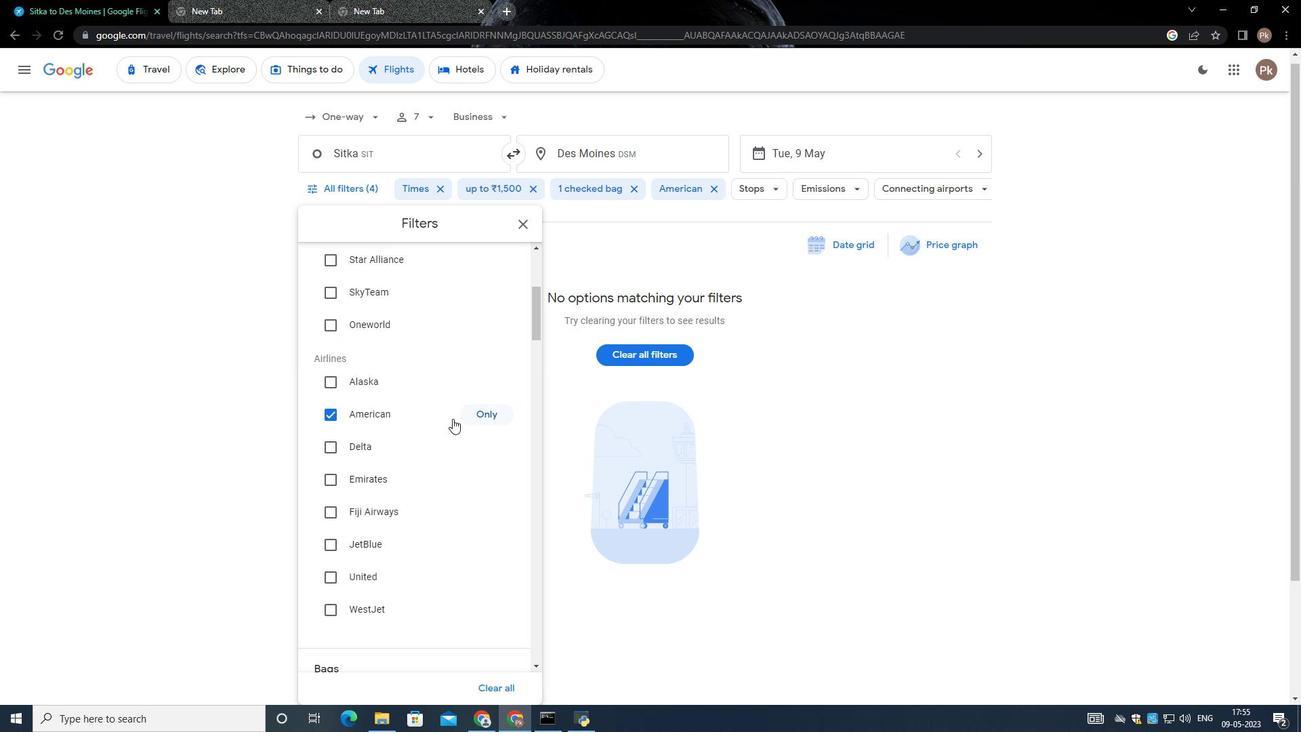 
Action: Mouse moved to (446, 418)
Screenshot: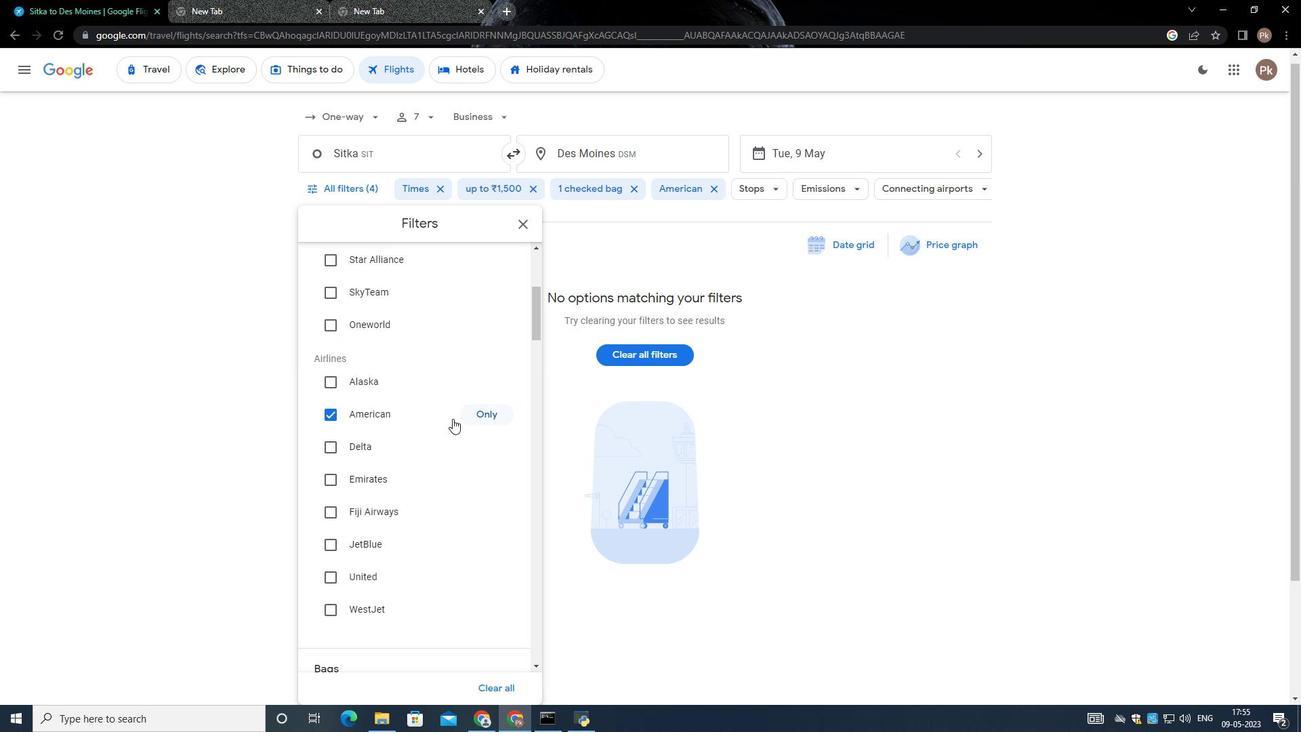 
Action: Mouse scrolled (446, 417) with delta (0, 0)
Screenshot: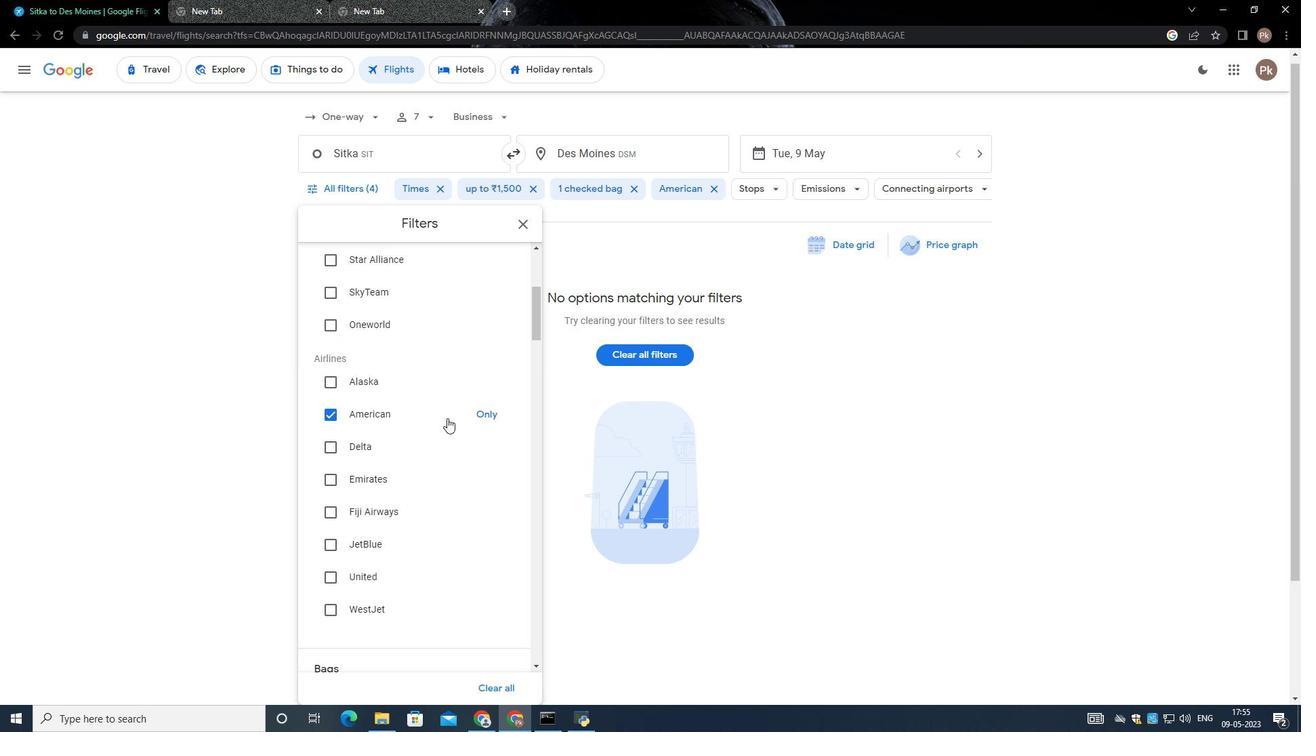 
Action: Mouse moved to (424, 586)
Screenshot: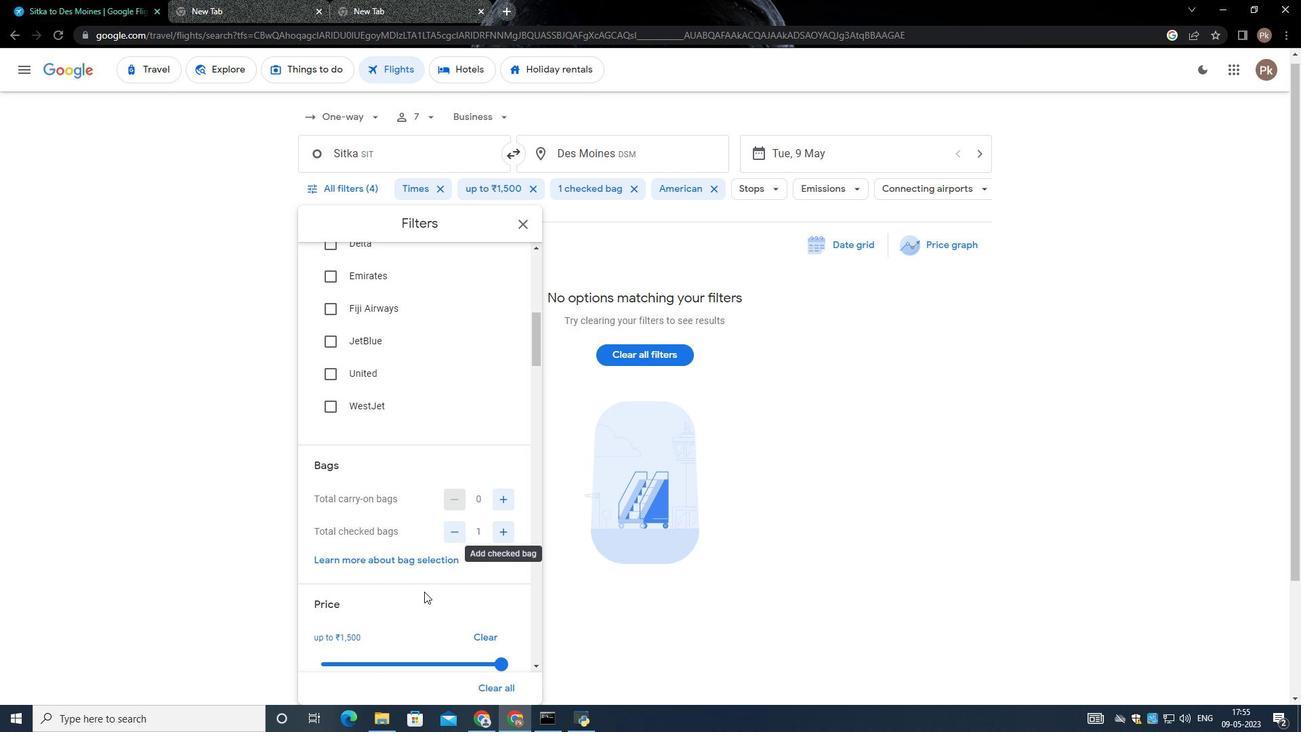 
Action: Mouse scrolled (424, 585) with delta (0, 0)
Screenshot: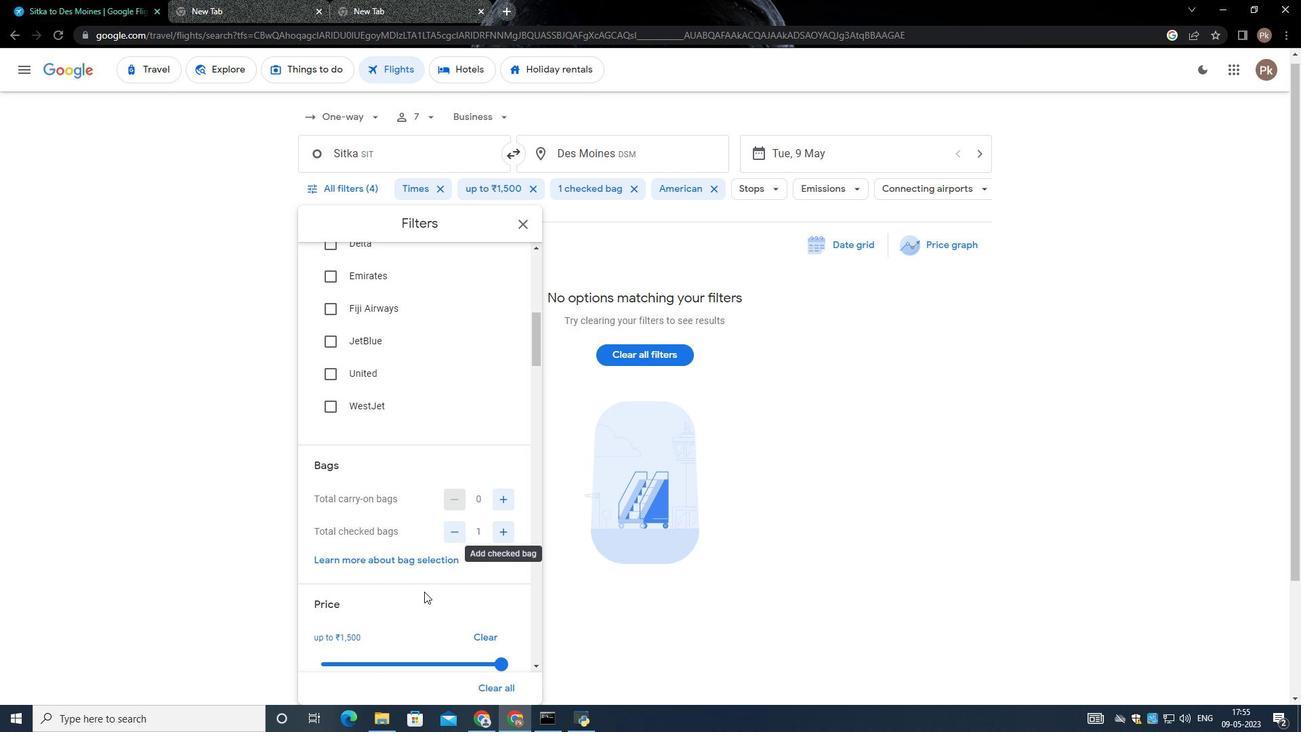 
Action: Mouse moved to (425, 584)
Screenshot: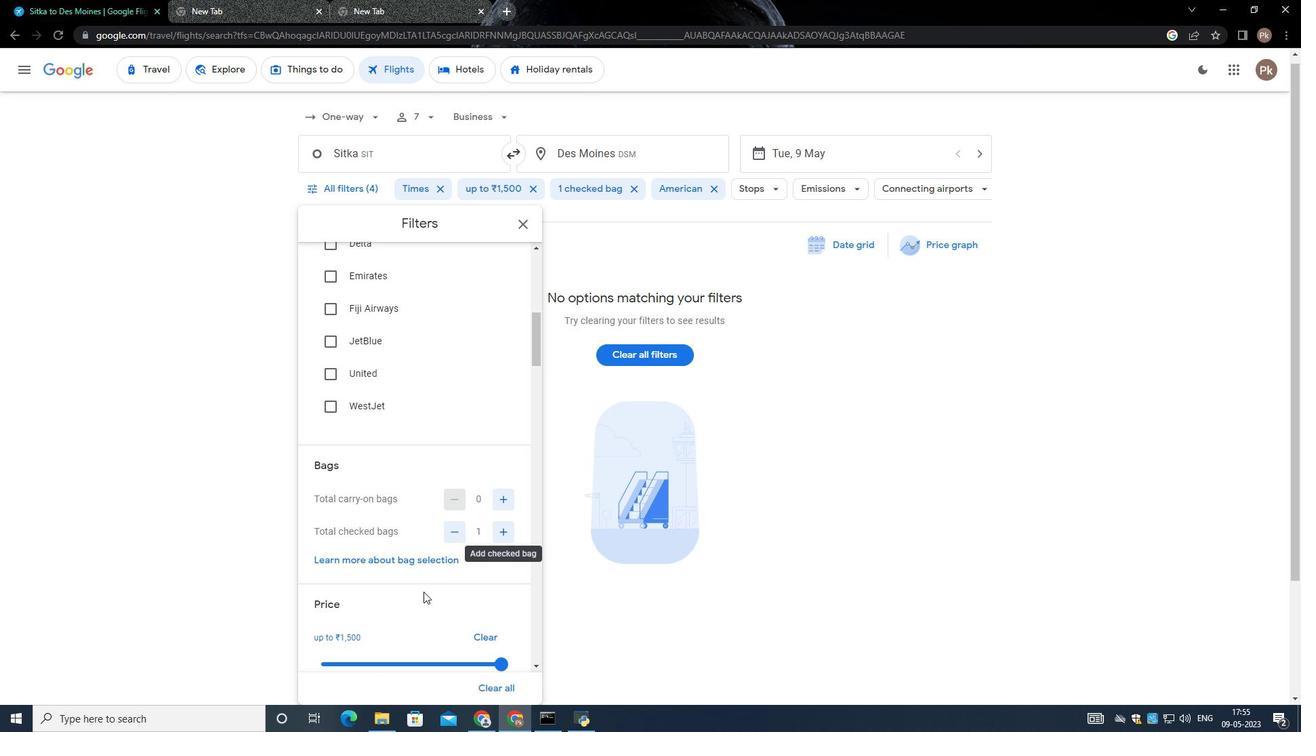 
Action: Mouse scrolled (425, 584) with delta (0, 0)
Screenshot: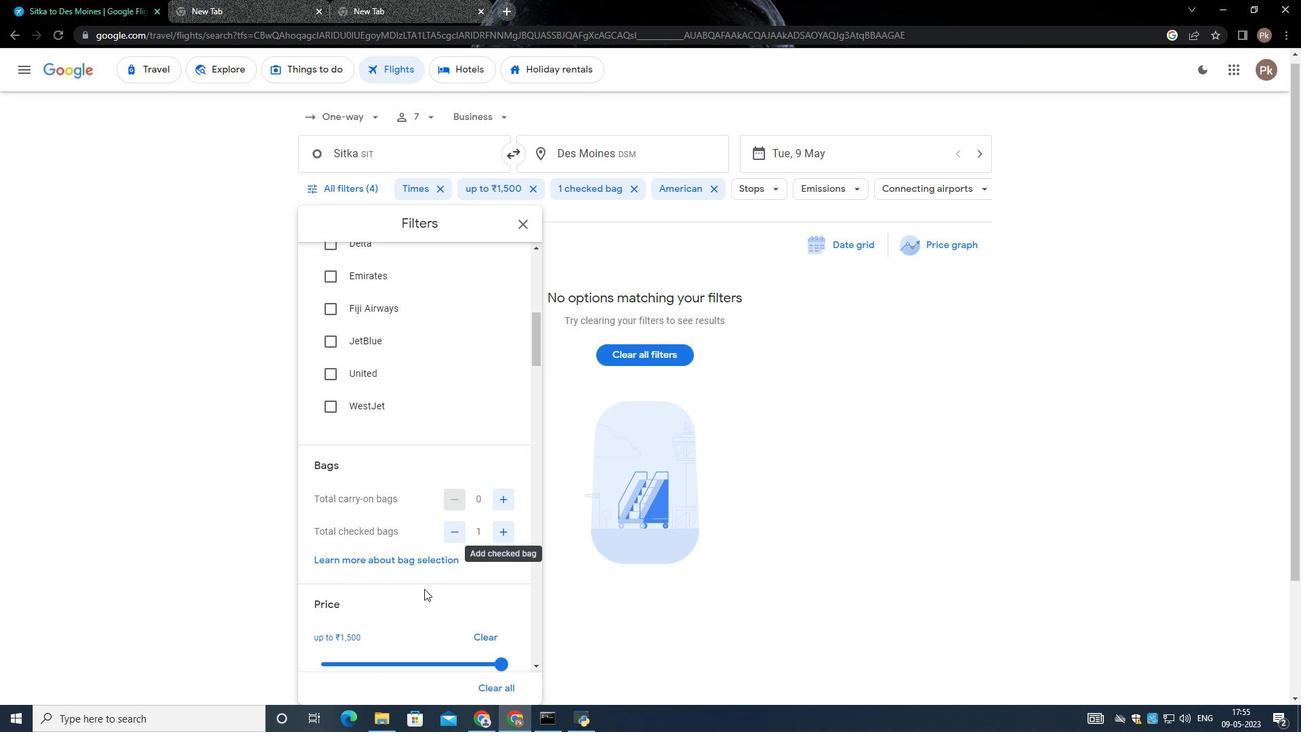 
Action: Mouse moved to (505, 528)
Screenshot: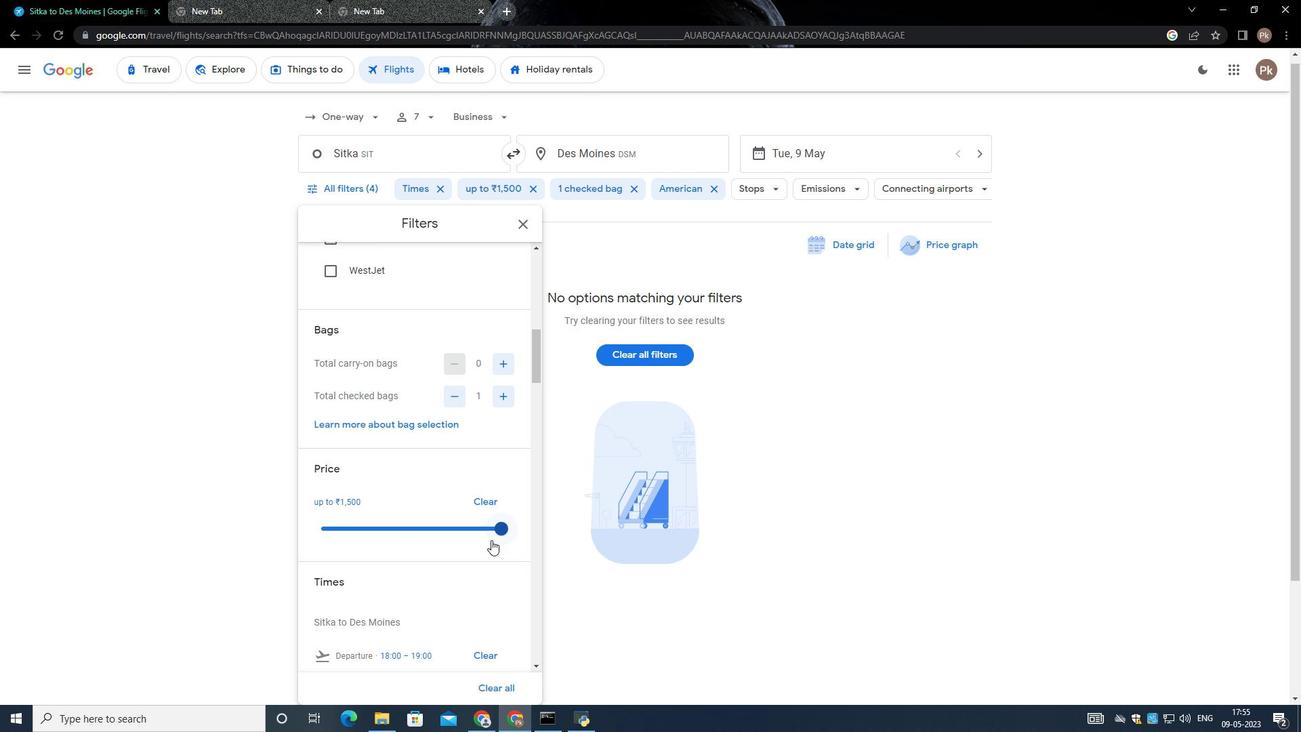 
Action: Mouse pressed left at (505, 528)
Screenshot: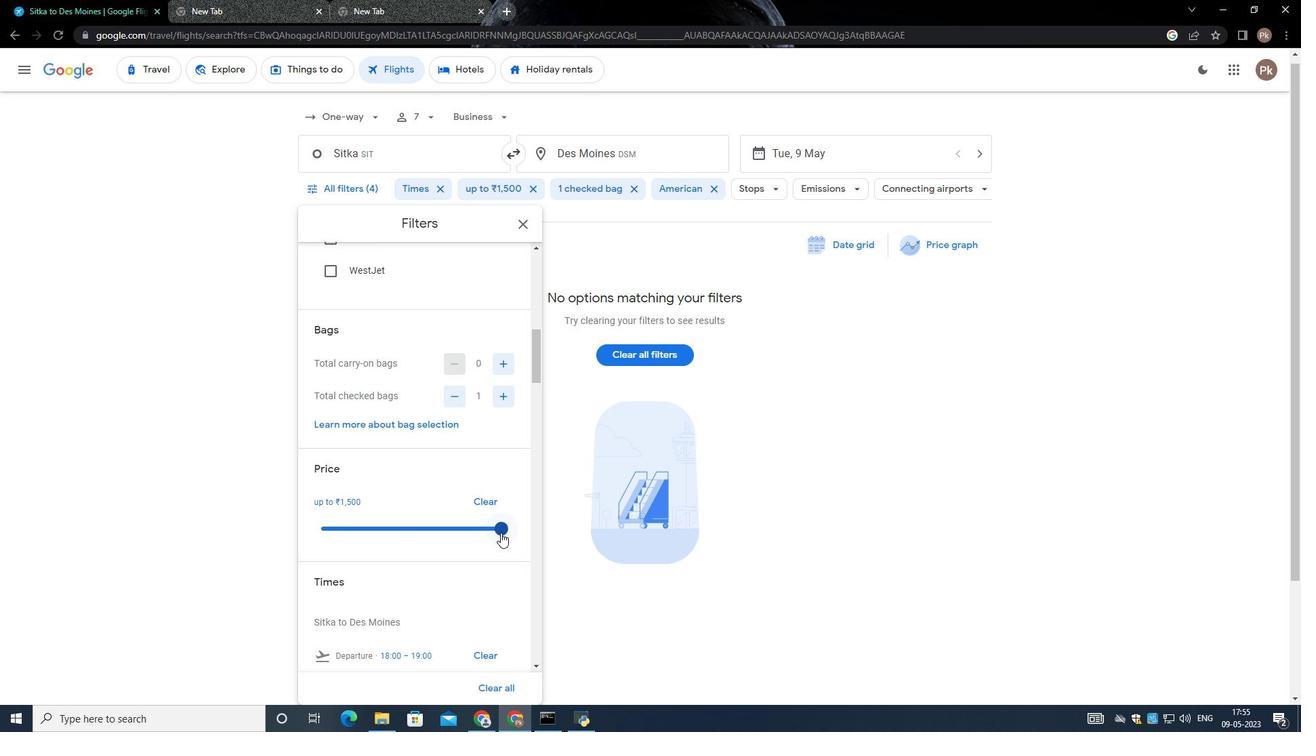 
Action: Mouse moved to (477, 515)
Screenshot: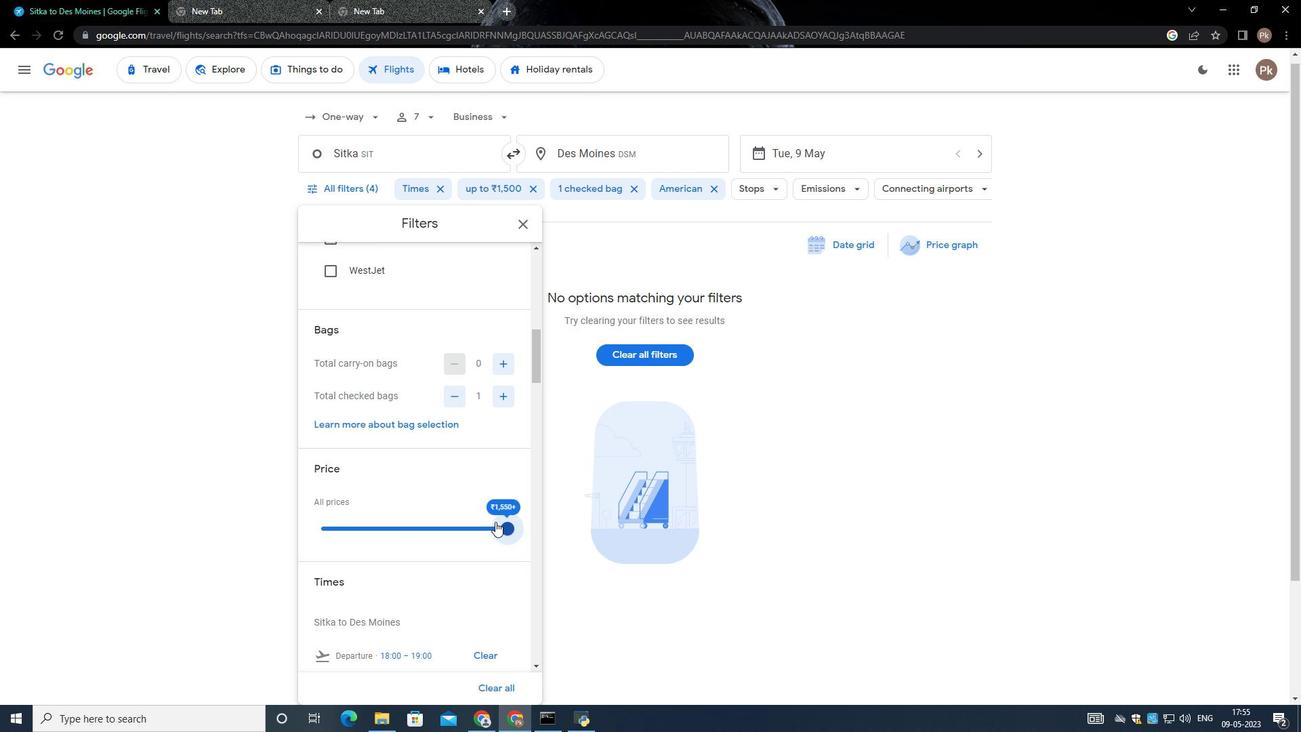 
Action: Mouse scrolled (477, 515) with delta (0, 0)
Screenshot: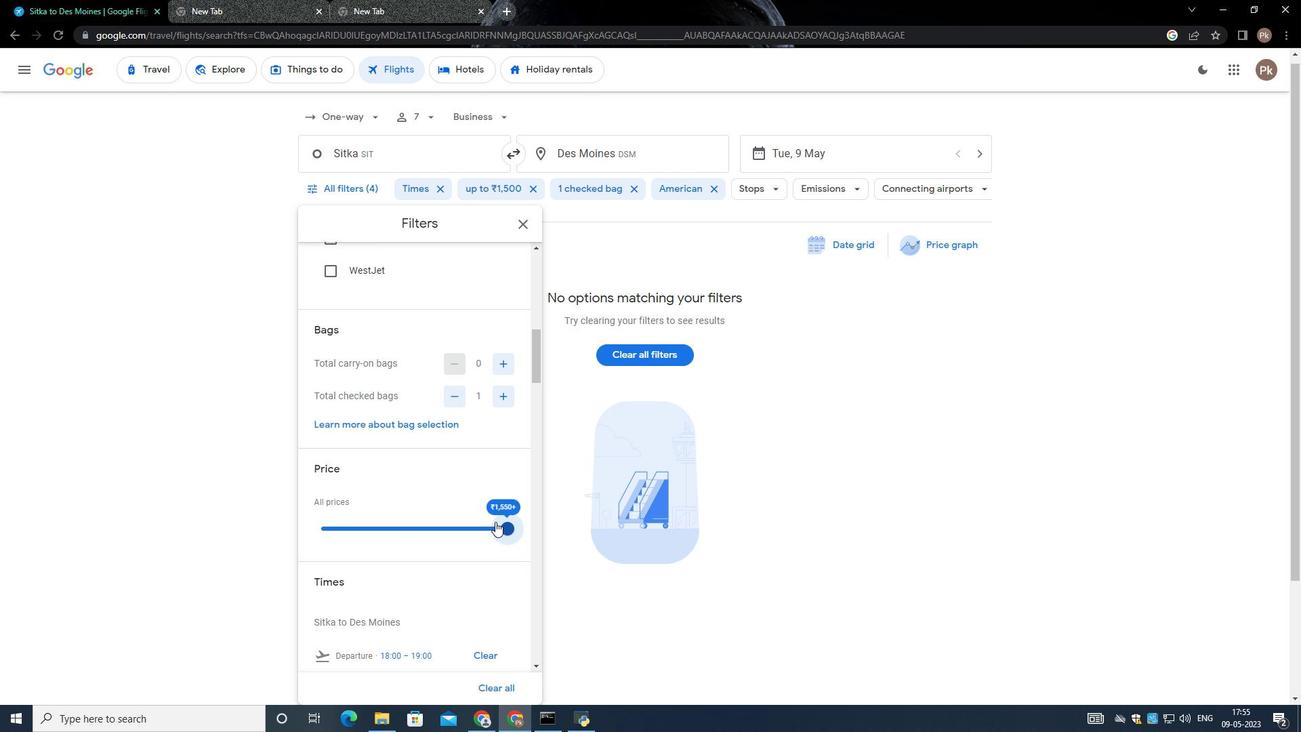 
Action: Mouse moved to (477, 515)
Screenshot: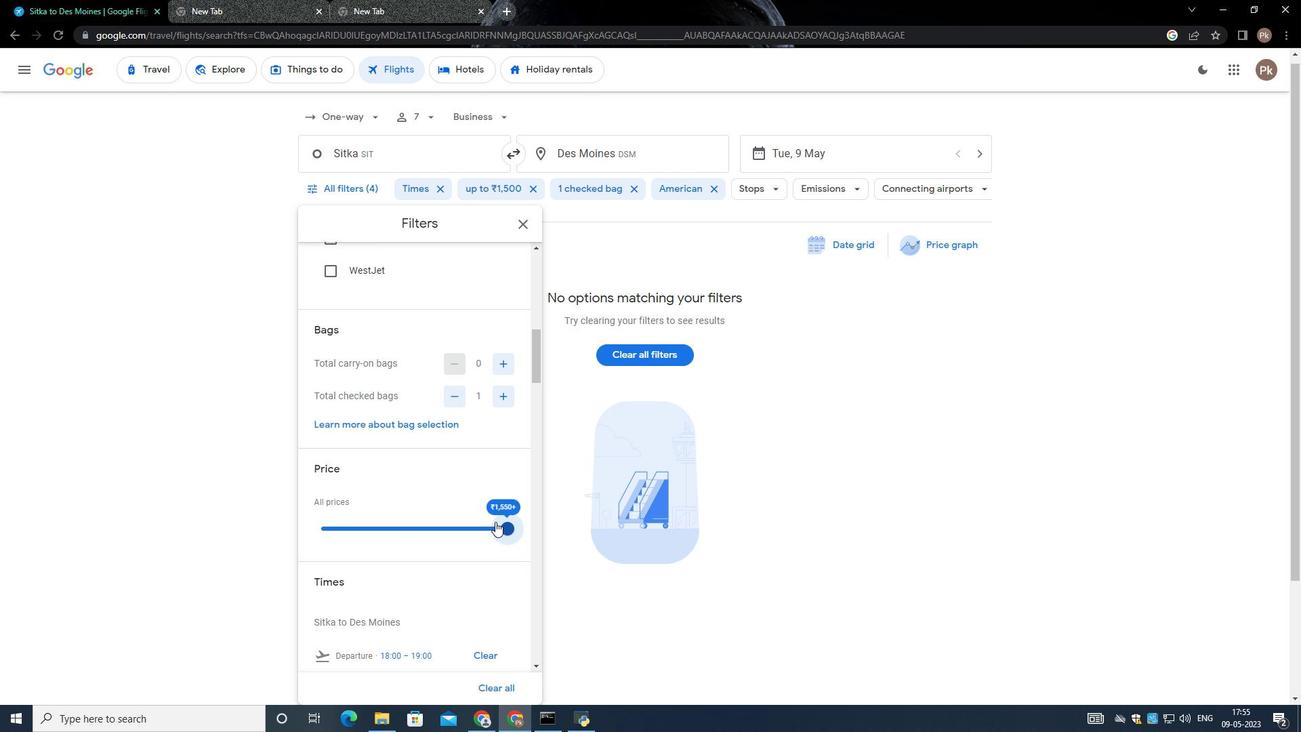 
Action: Mouse scrolled (477, 515) with delta (0, 0)
Screenshot: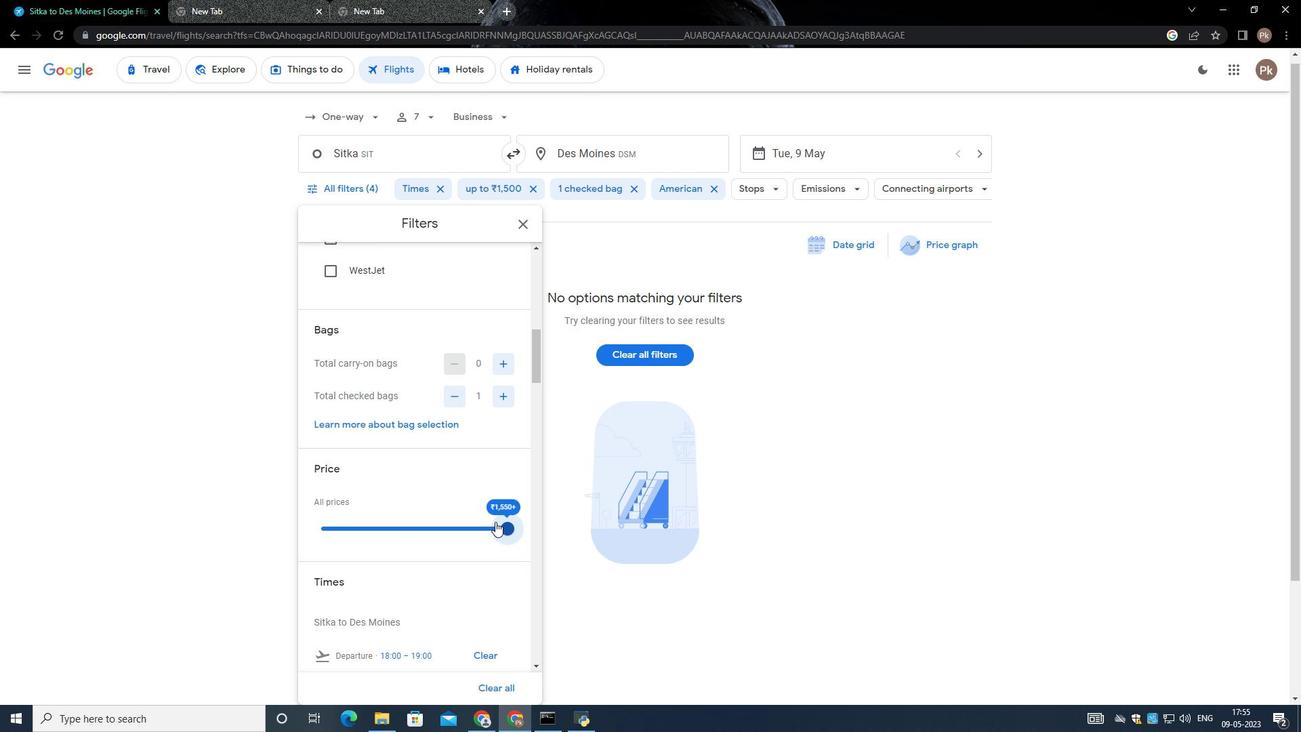 
Action: Mouse moved to (475, 515)
Screenshot: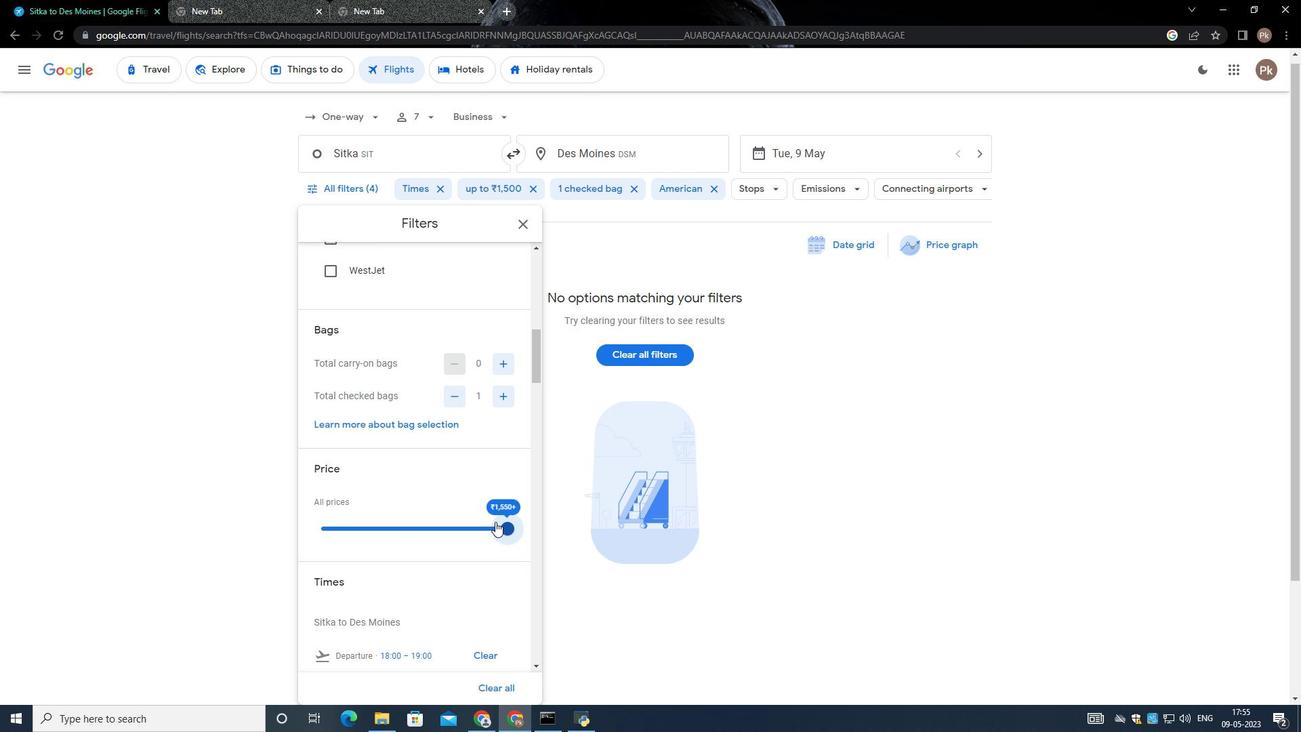 
Action: Mouse scrolled (475, 515) with delta (0, 0)
Screenshot: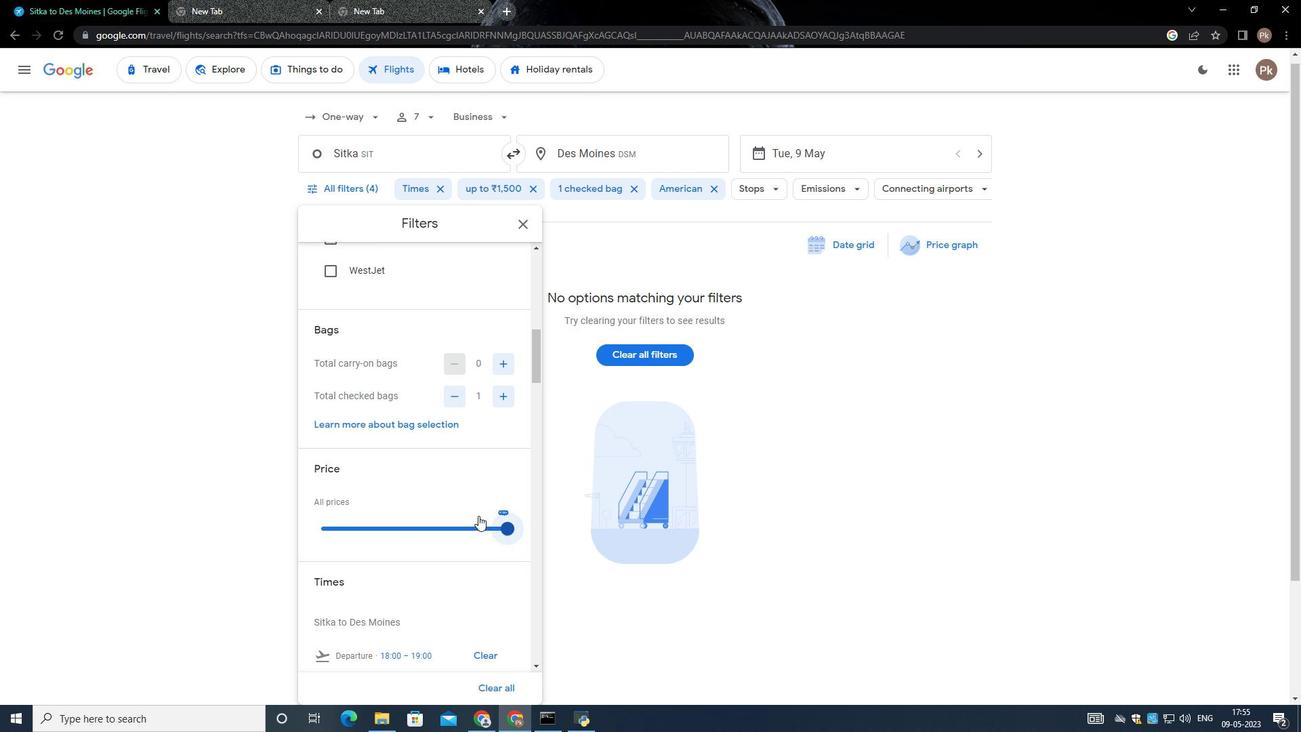 
Action: Mouse scrolled (475, 515) with delta (0, 0)
Screenshot: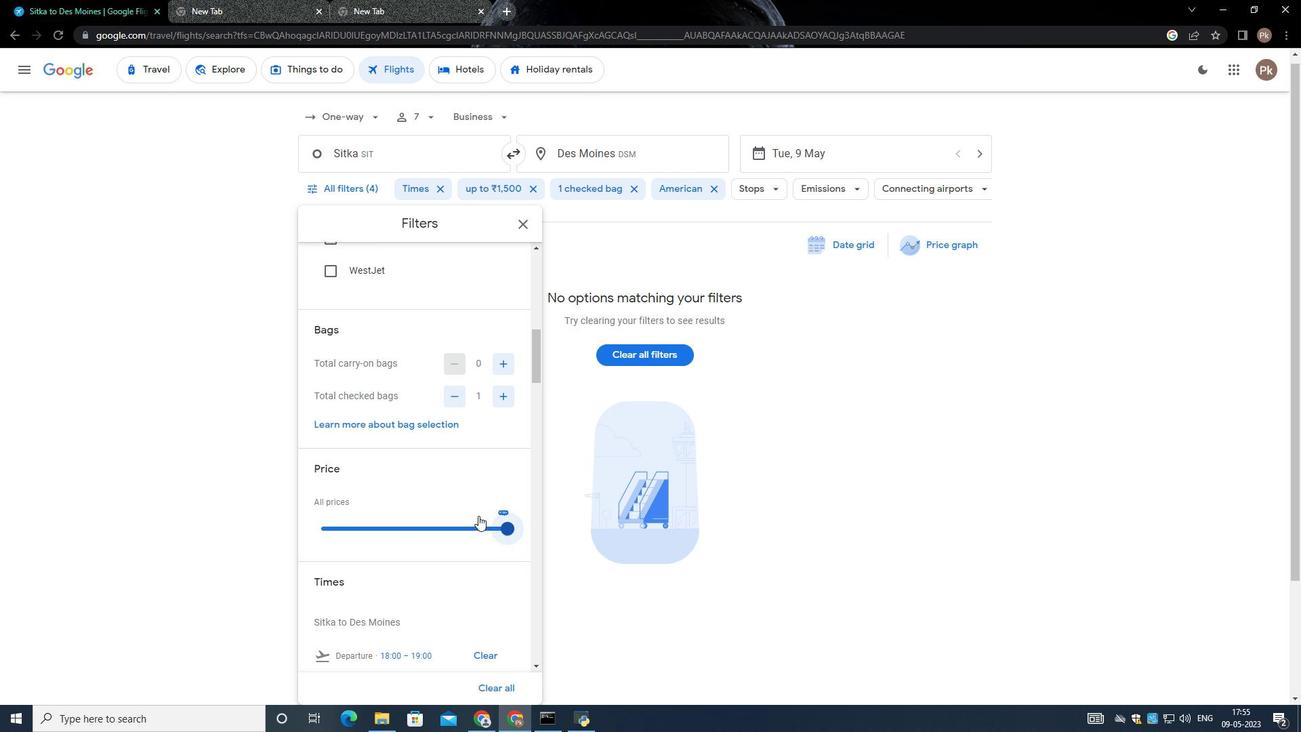 
Action: Mouse scrolled (475, 515) with delta (0, 0)
Screenshot: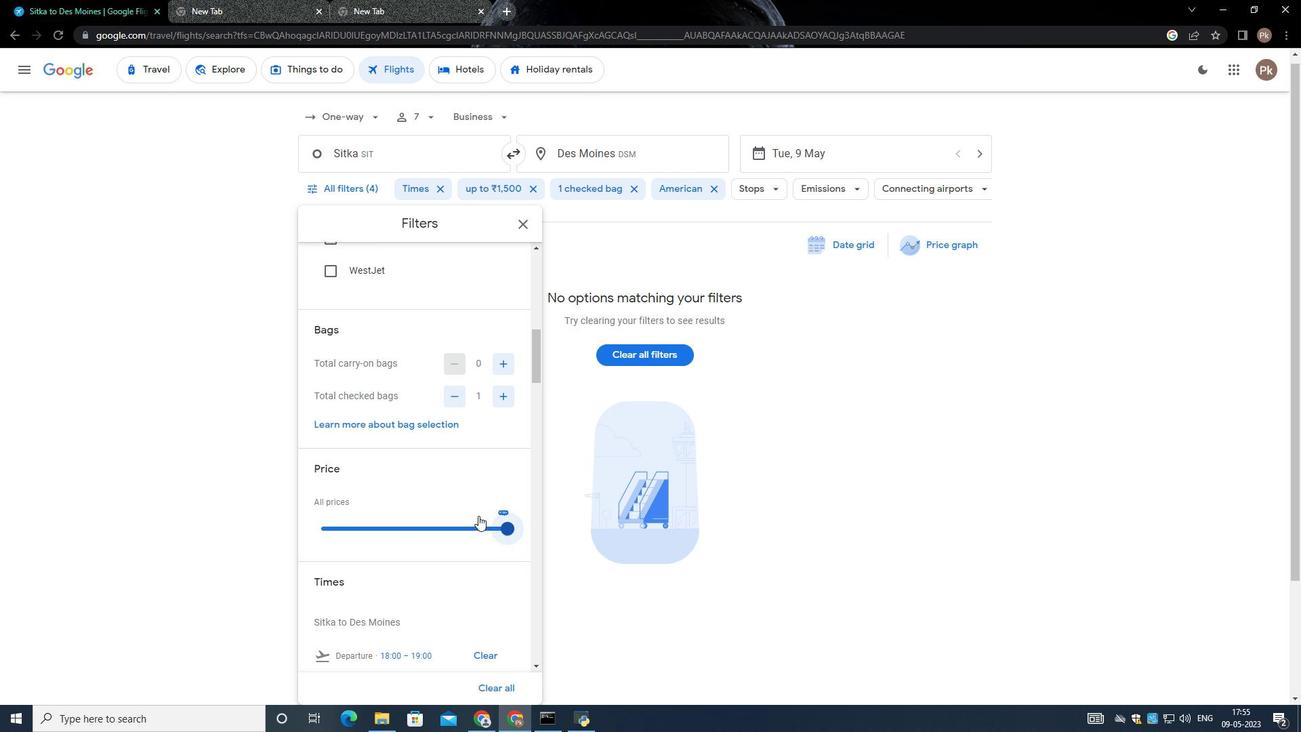 
Action: Mouse scrolled (475, 515) with delta (0, 0)
Screenshot: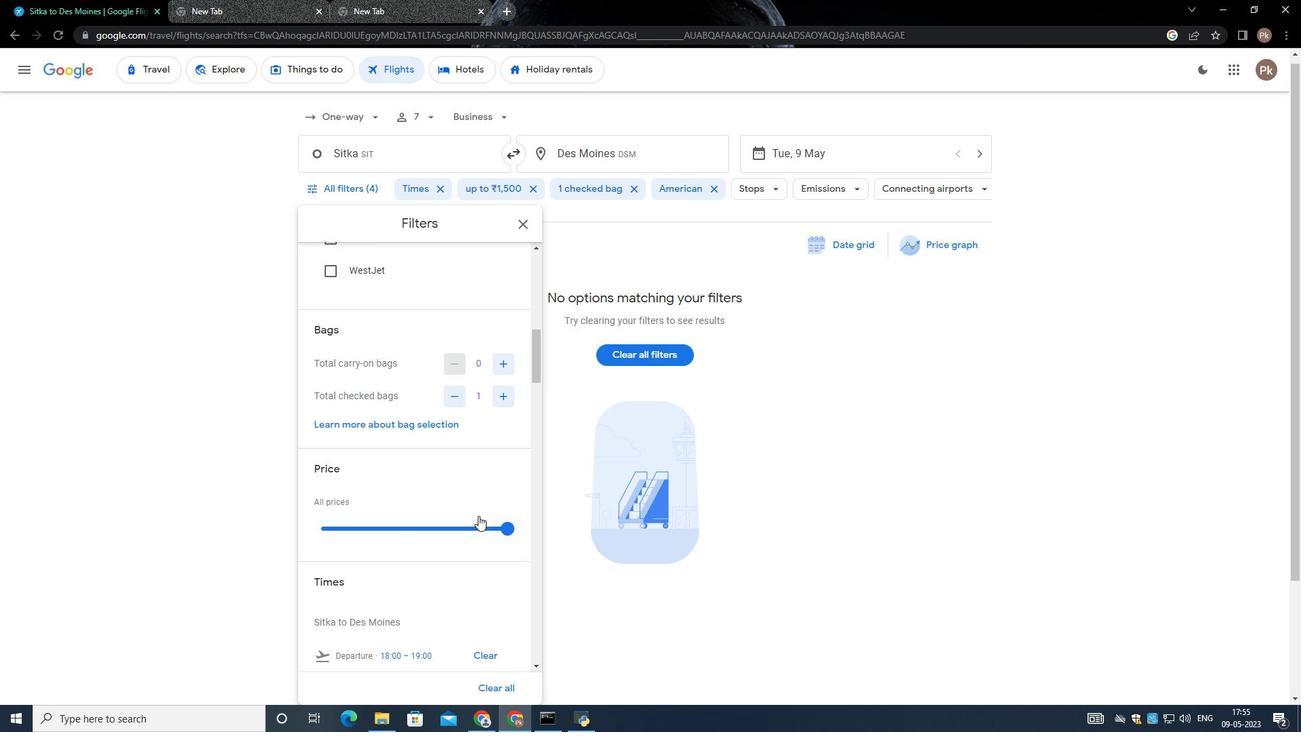 
Action: Mouse moved to (443, 351)
Screenshot: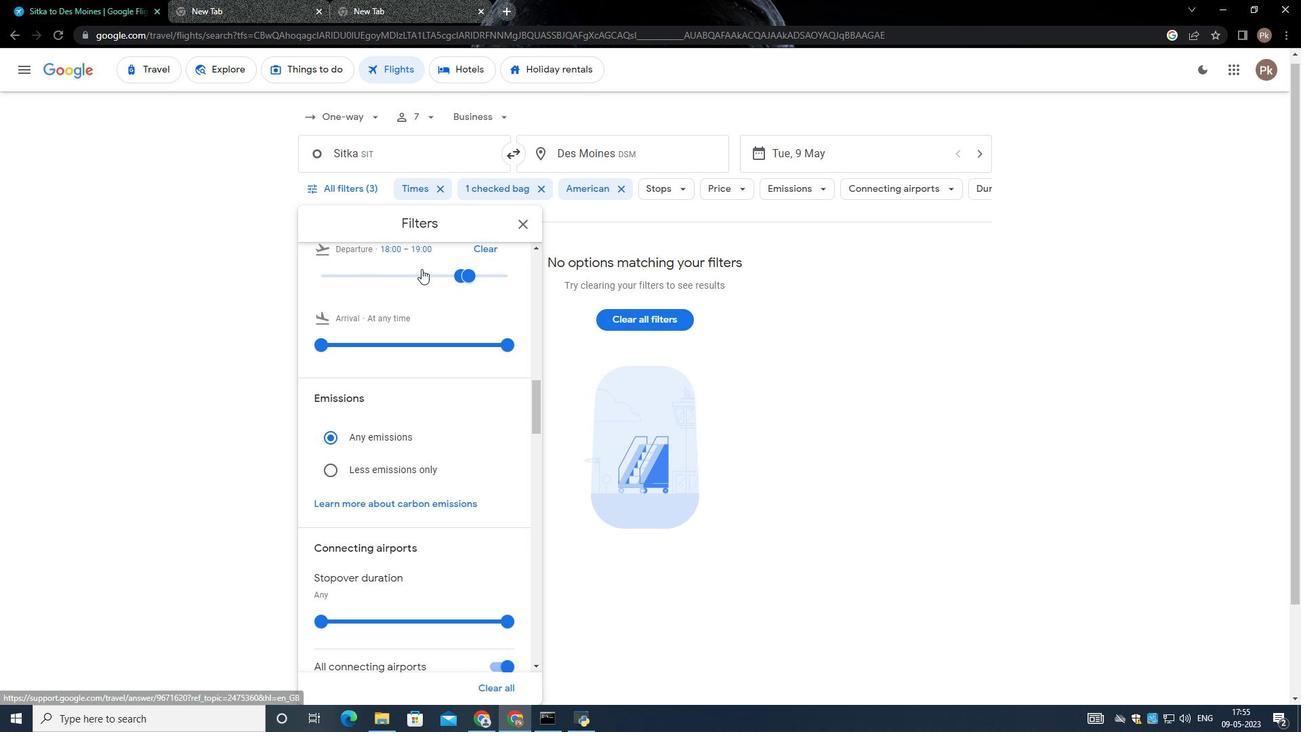 
Action: Mouse scrolled (443, 351) with delta (0, 0)
Screenshot: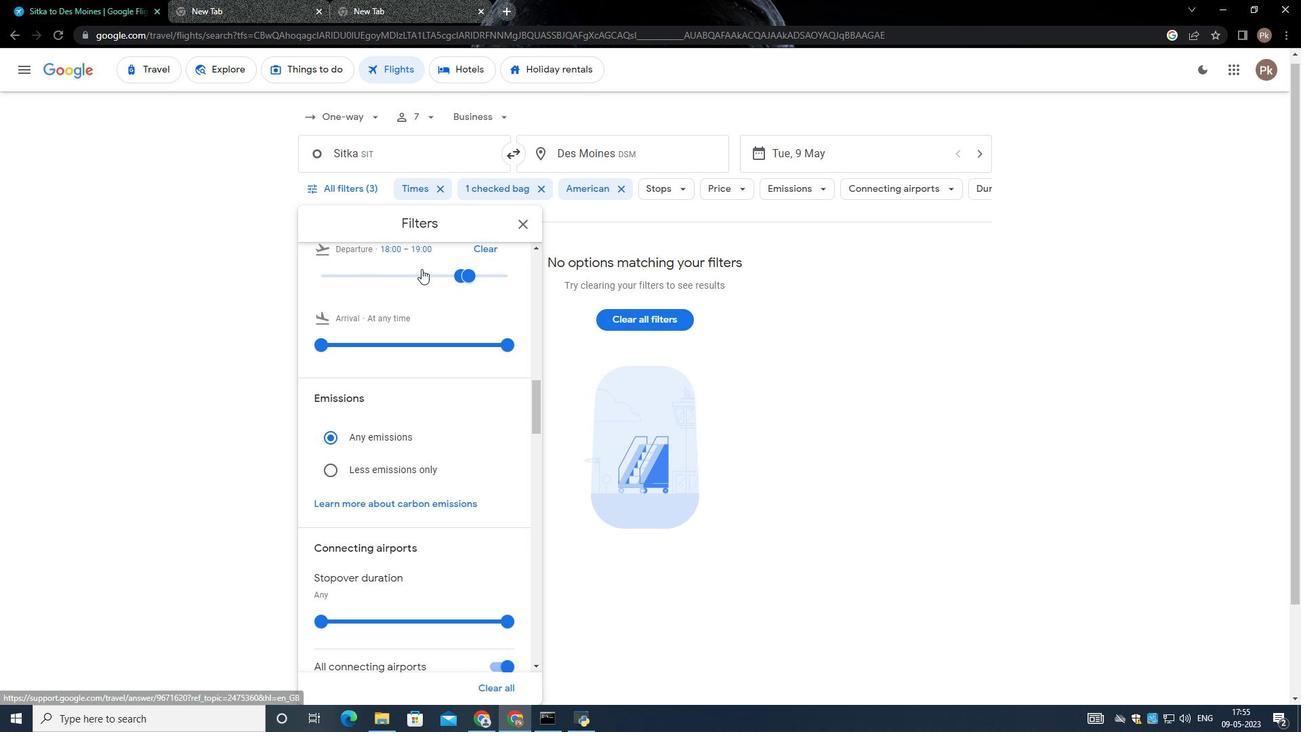 
Action: Mouse moved to (443, 351)
Screenshot: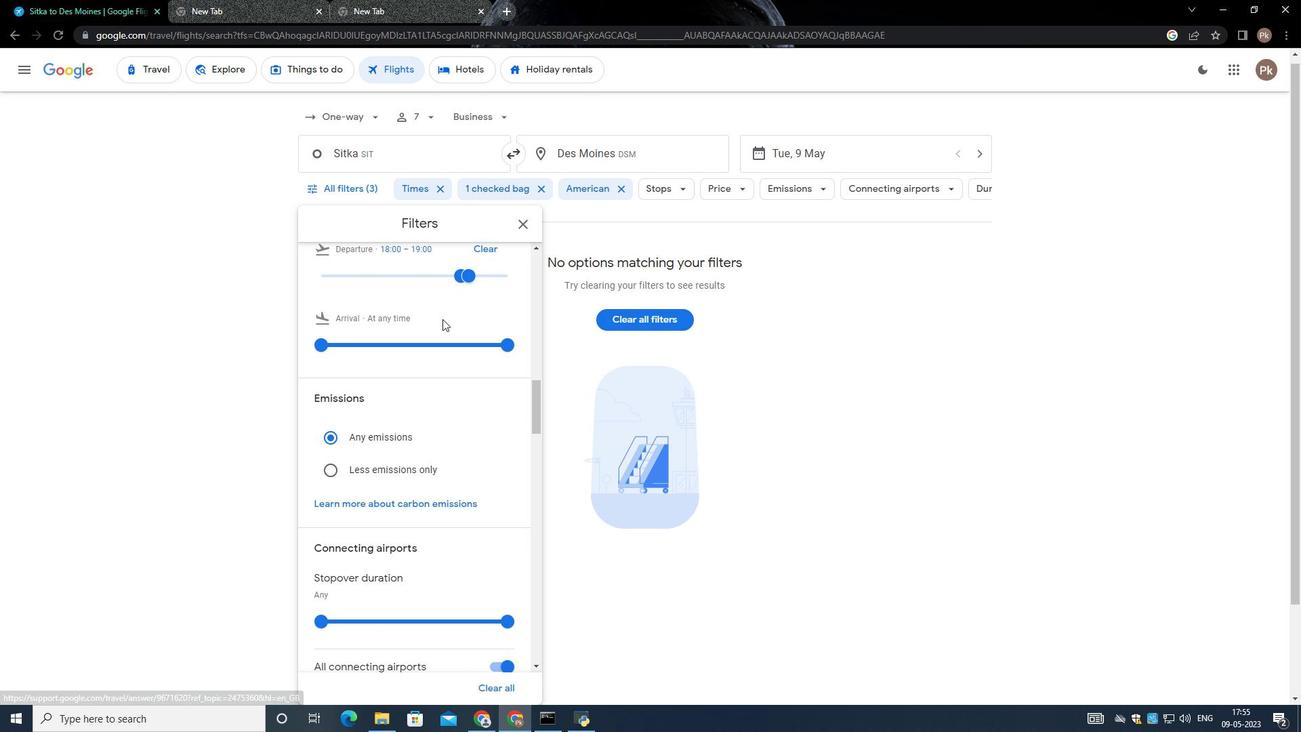 
Action: Mouse scrolled (443, 352) with delta (0, 0)
Screenshot: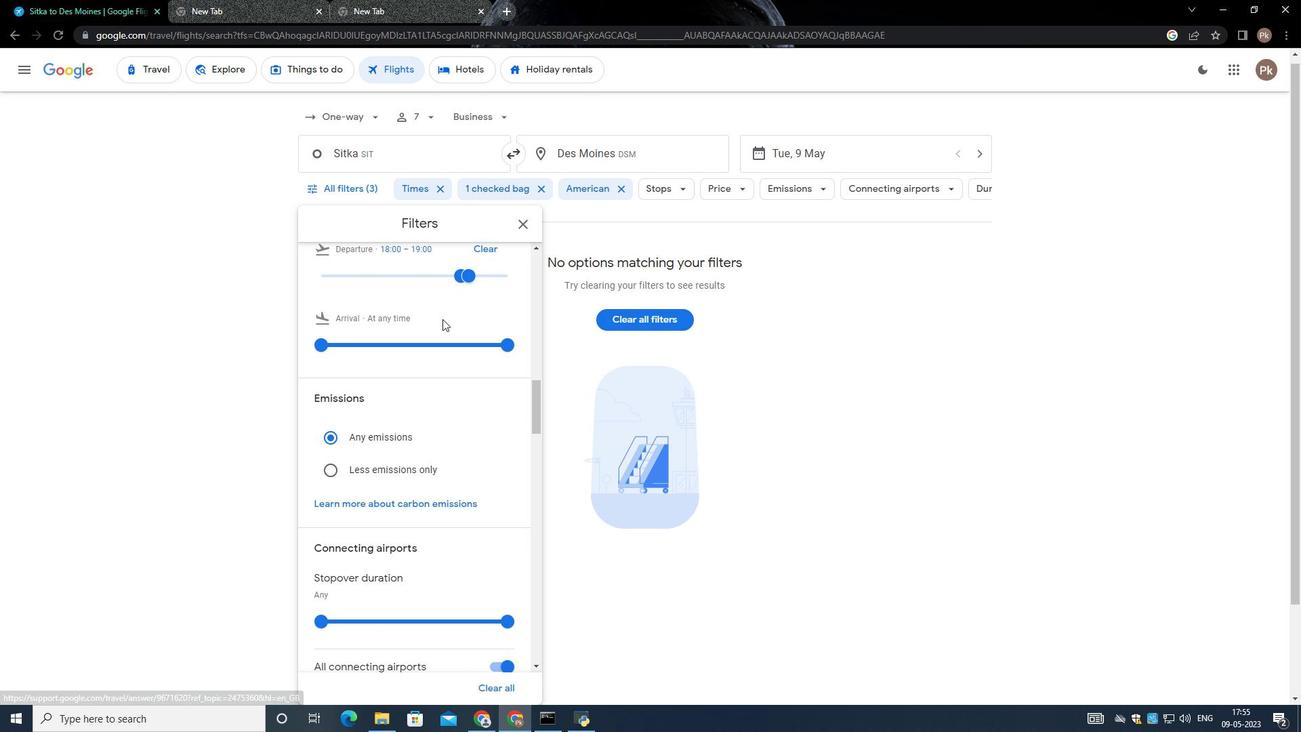 
Action: Mouse moved to (432, 407)
Screenshot: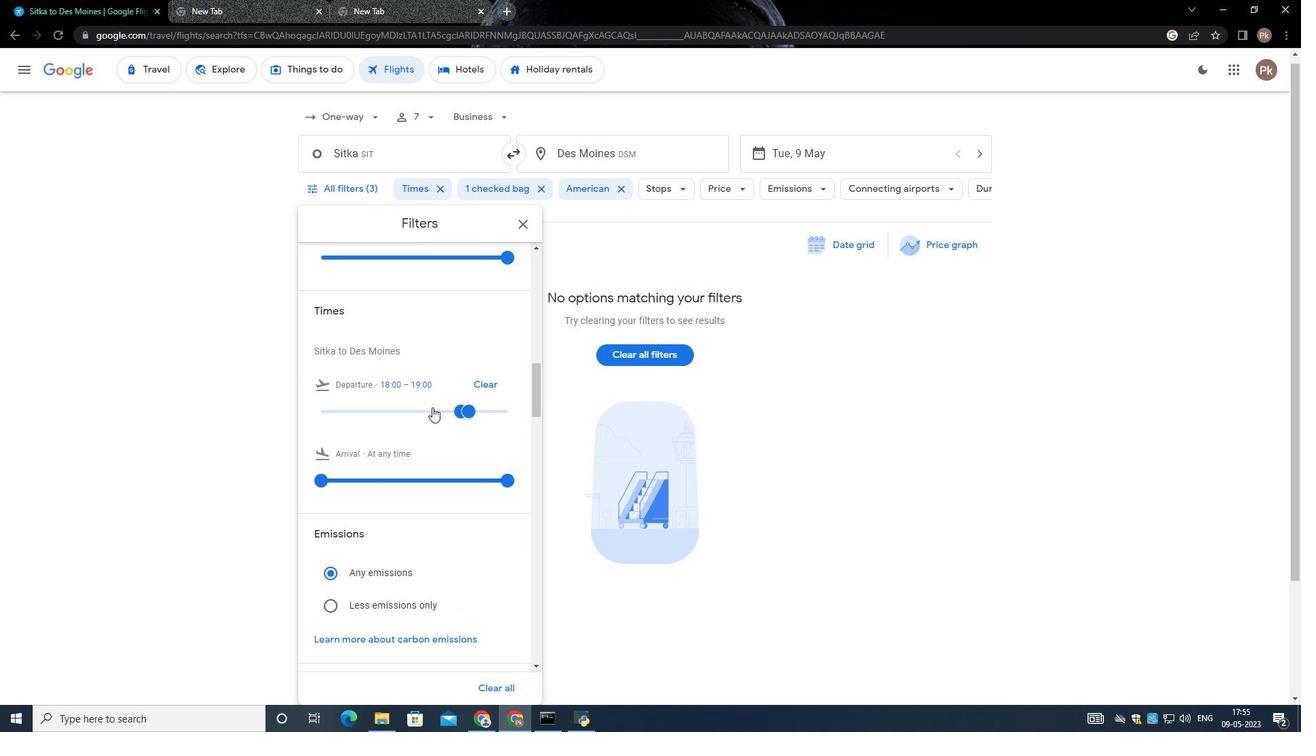 
Action: Mouse pressed left at (432, 407)
Screenshot: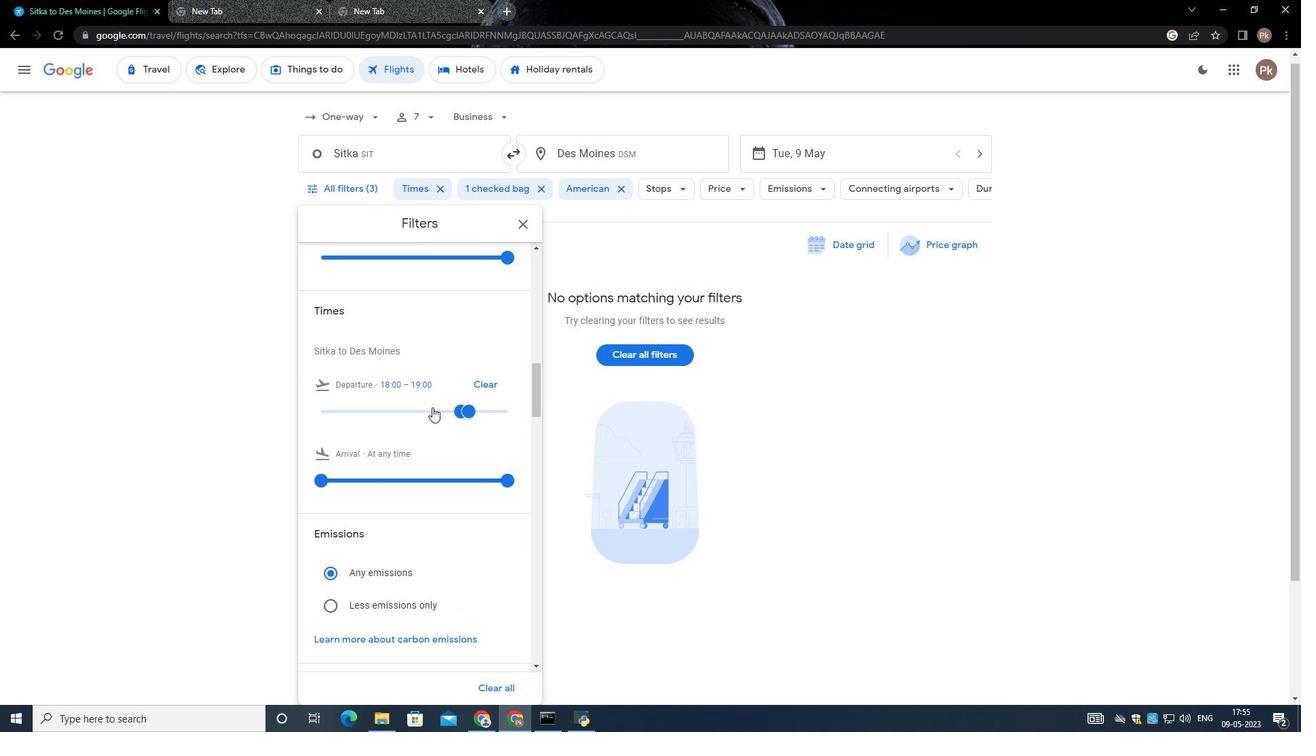 
Action: Mouse moved to (466, 412)
Screenshot: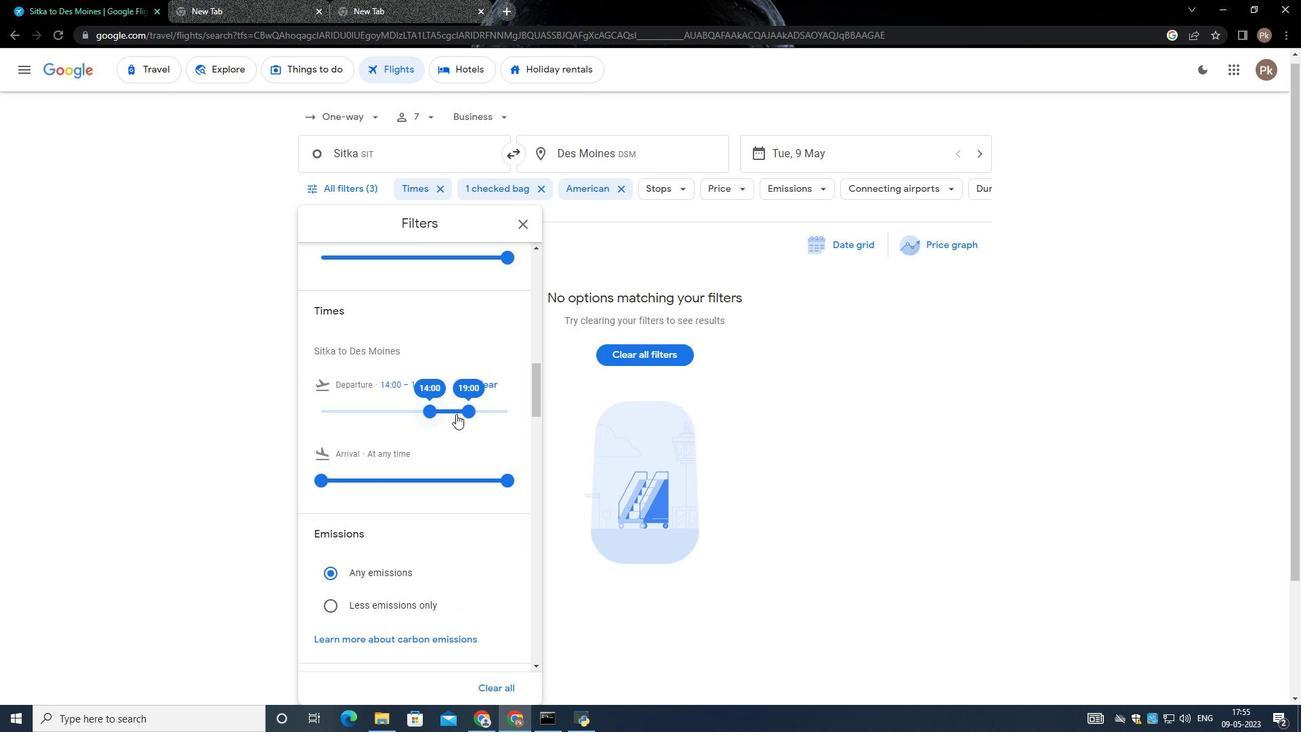 
Action: Mouse pressed left at (466, 412)
Screenshot: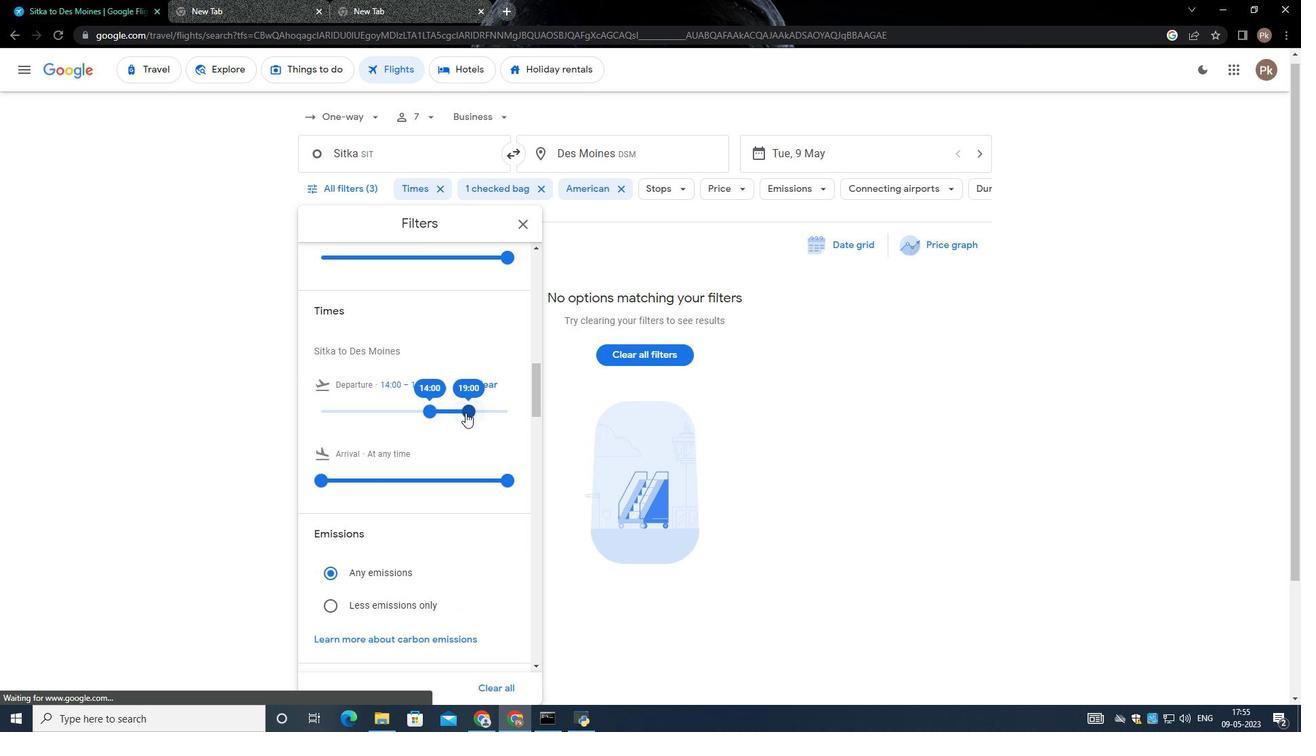 
Action: Mouse moved to (451, 408)
Screenshot: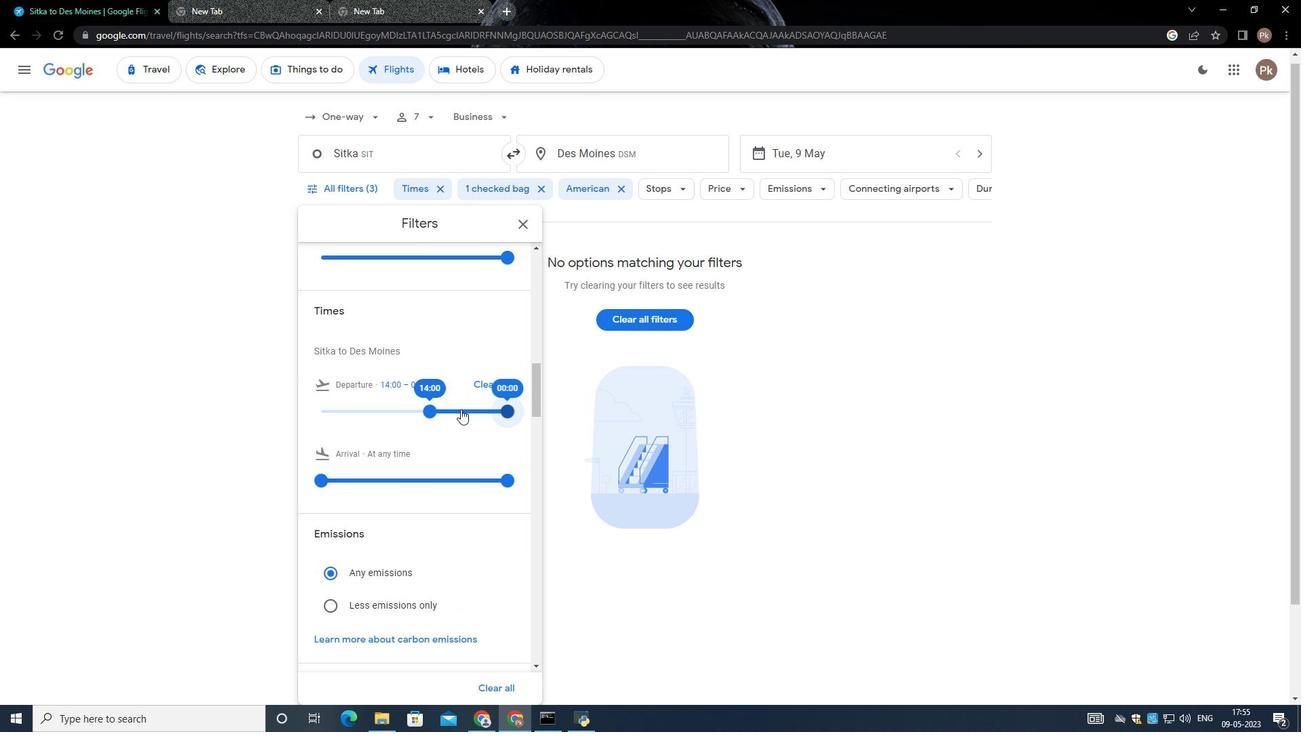
Action: Mouse pressed left at (451, 408)
Screenshot: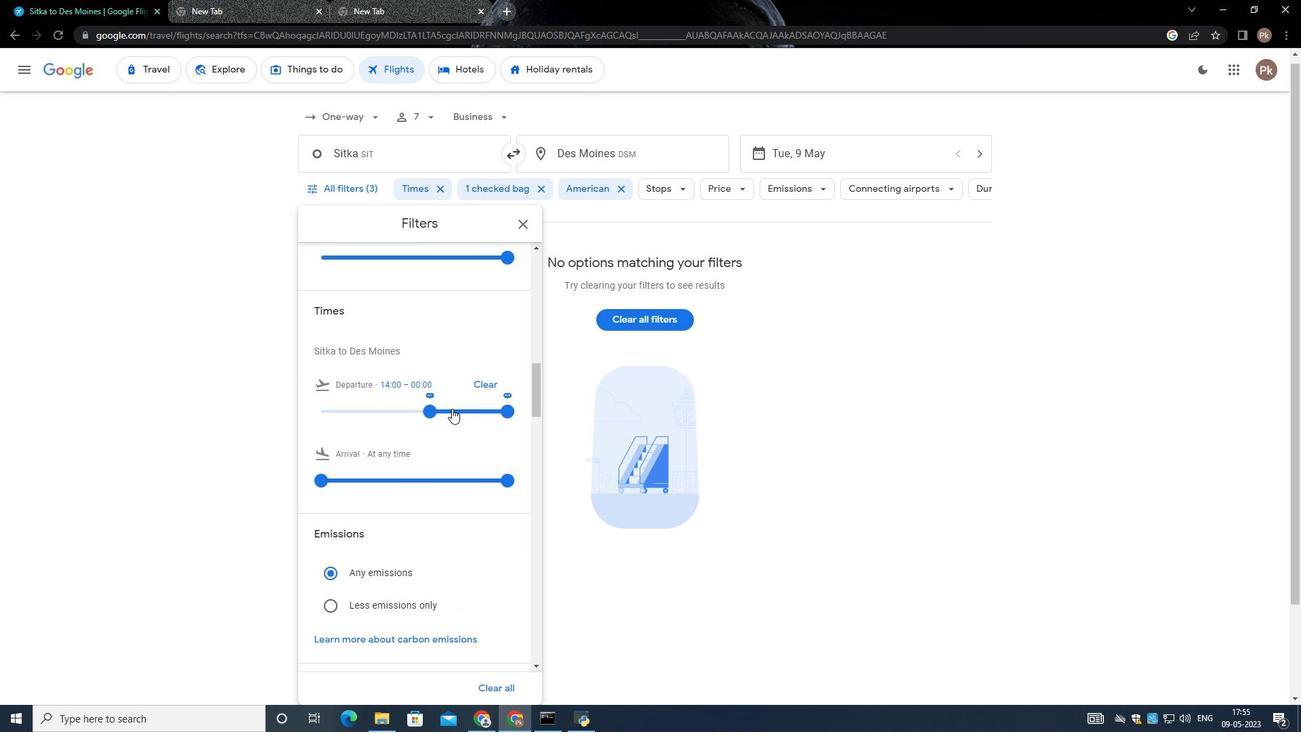 
Action: Mouse moved to (444, 408)
Screenshot: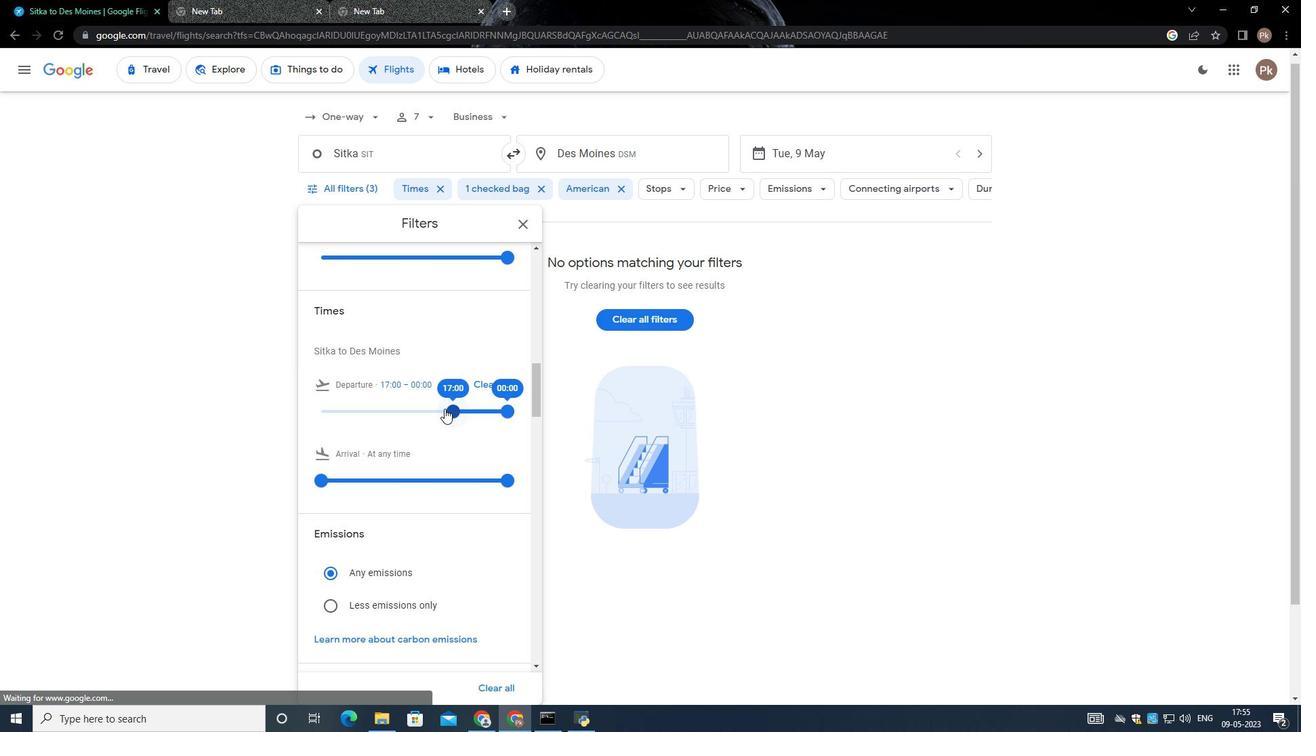 
Action: Mouse pressed left at (444, 408)
Screenshot: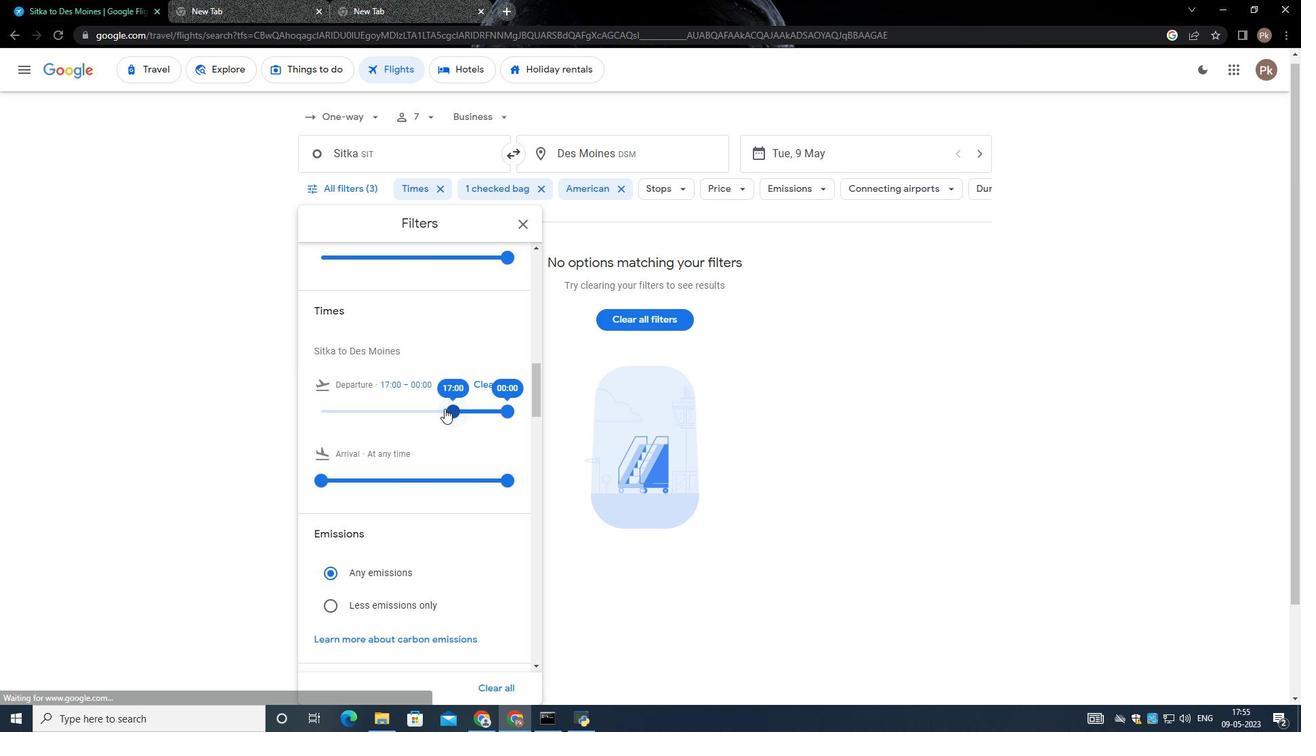 
Action: Mouse moved to (509, 409)
Screenshot: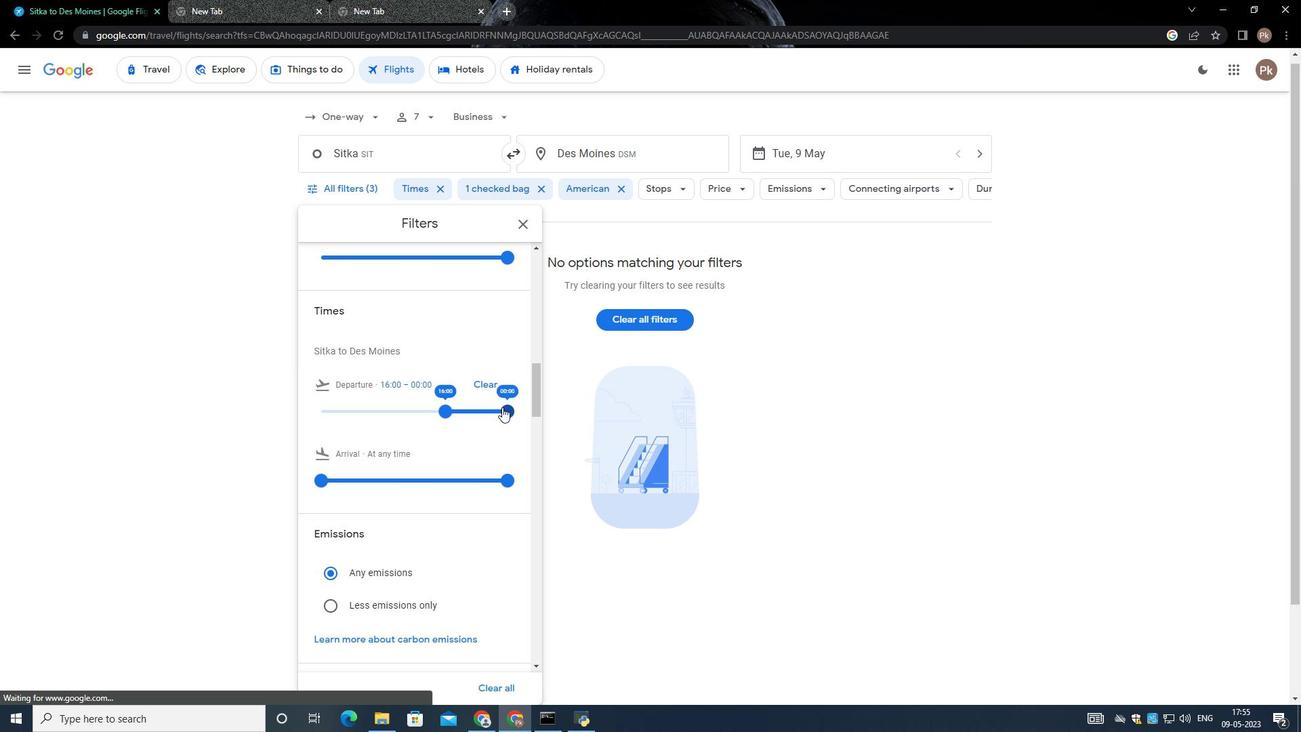 
Action: Mouse pressed left at (509, 409)
Screenshot: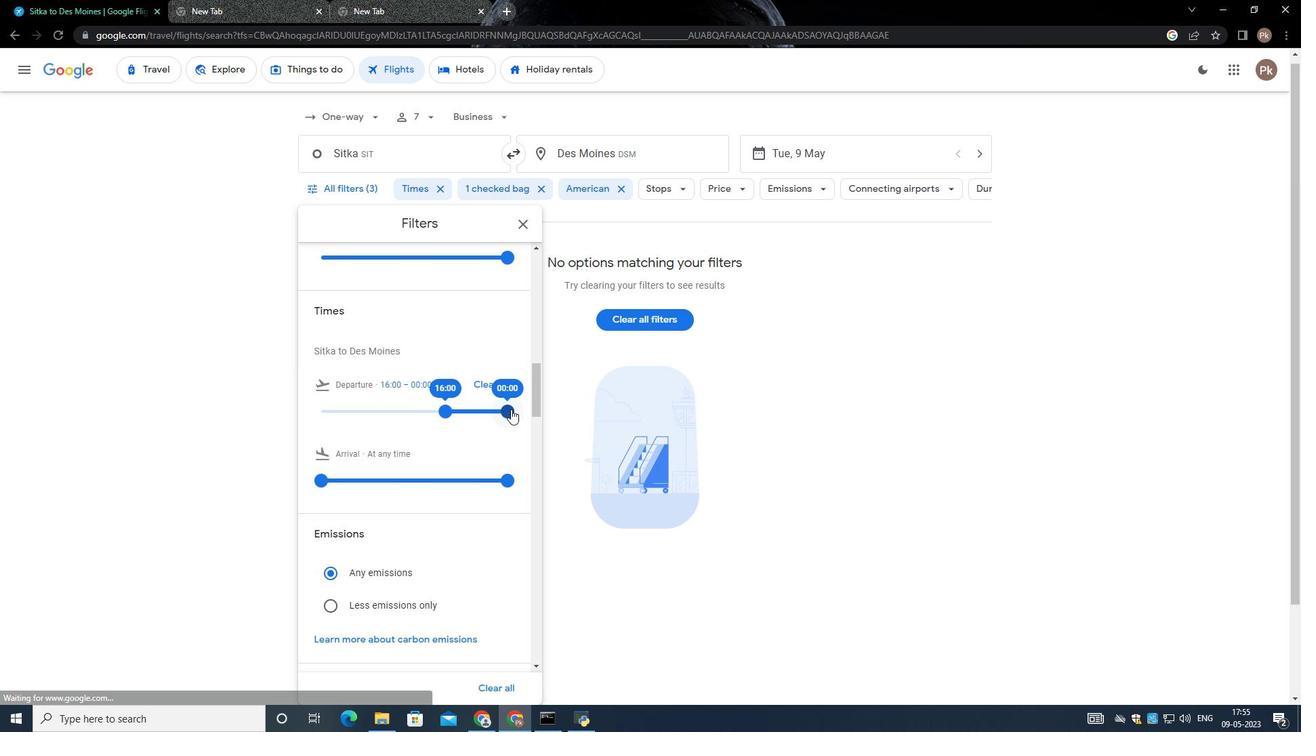
Action: Mouse moved to (454, 410)
Screenshot: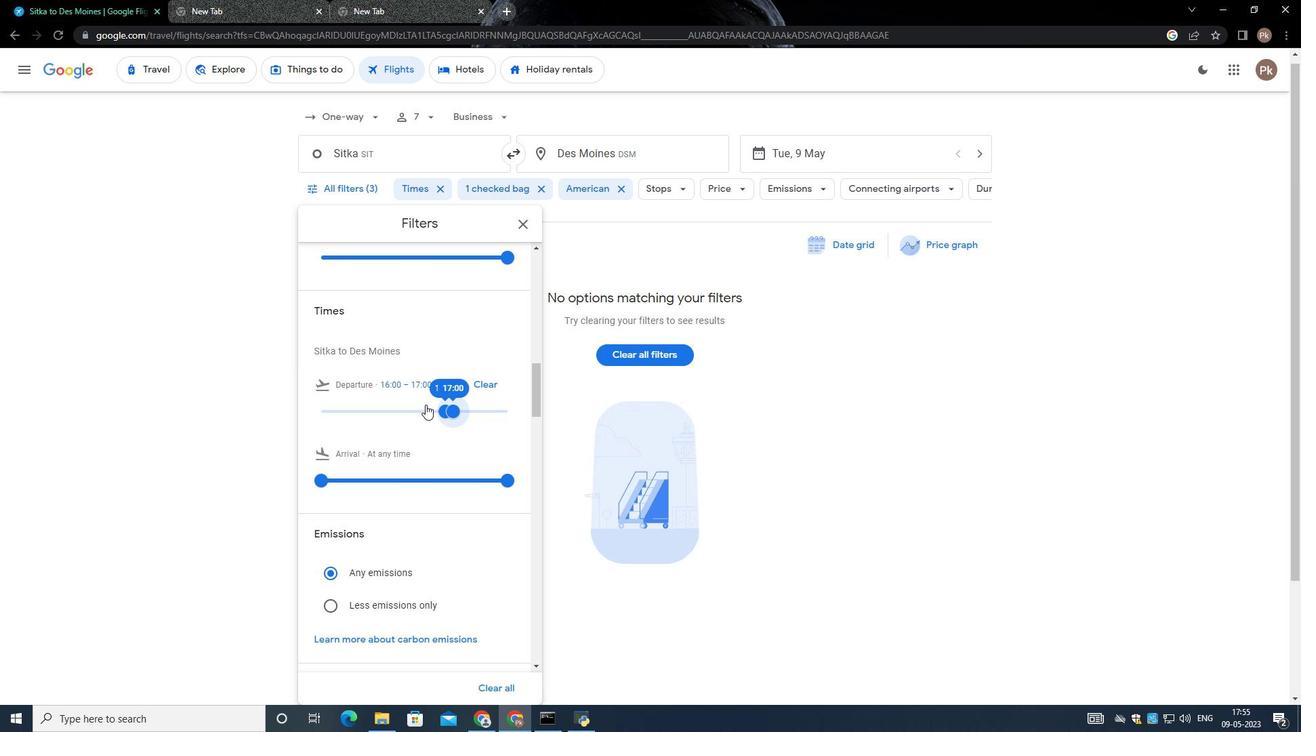 
Action: Mouse scrolled (454, 409) with delta (0, 0)
Screenshot: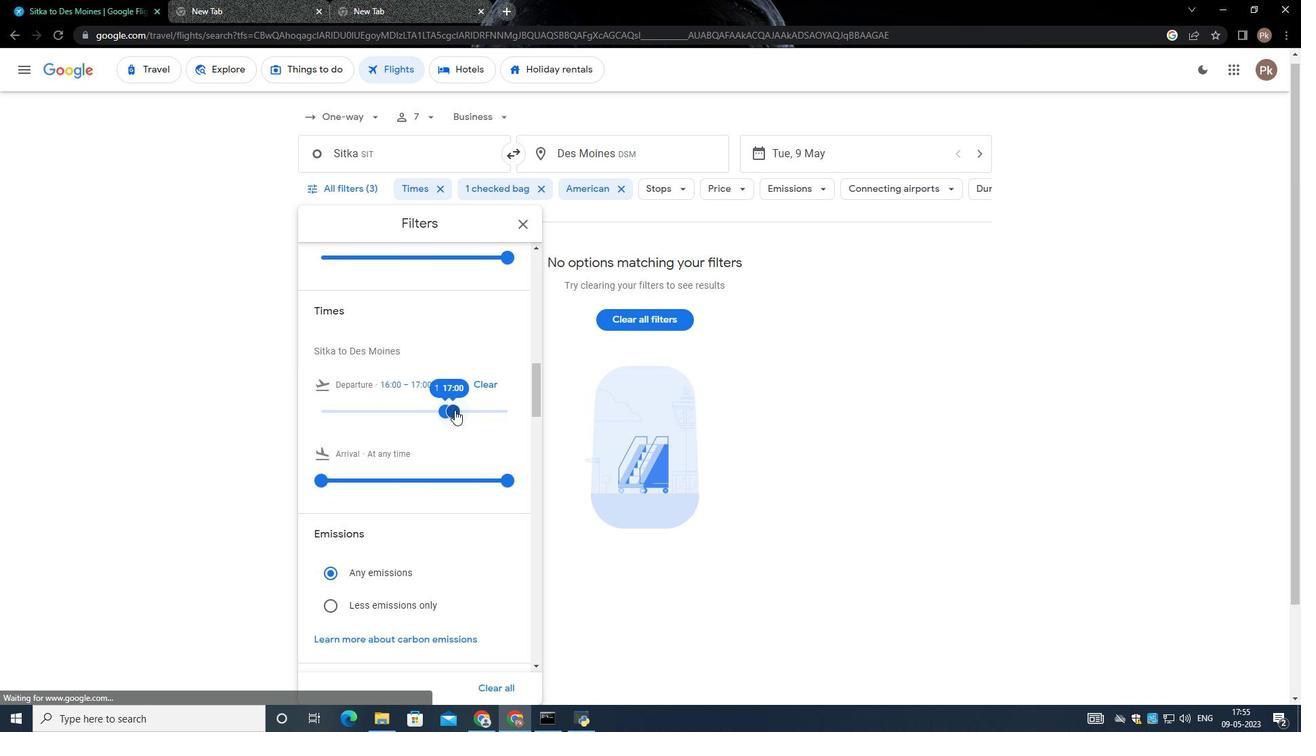 
Action: Mouse moved to (452, 422)
Screenshot: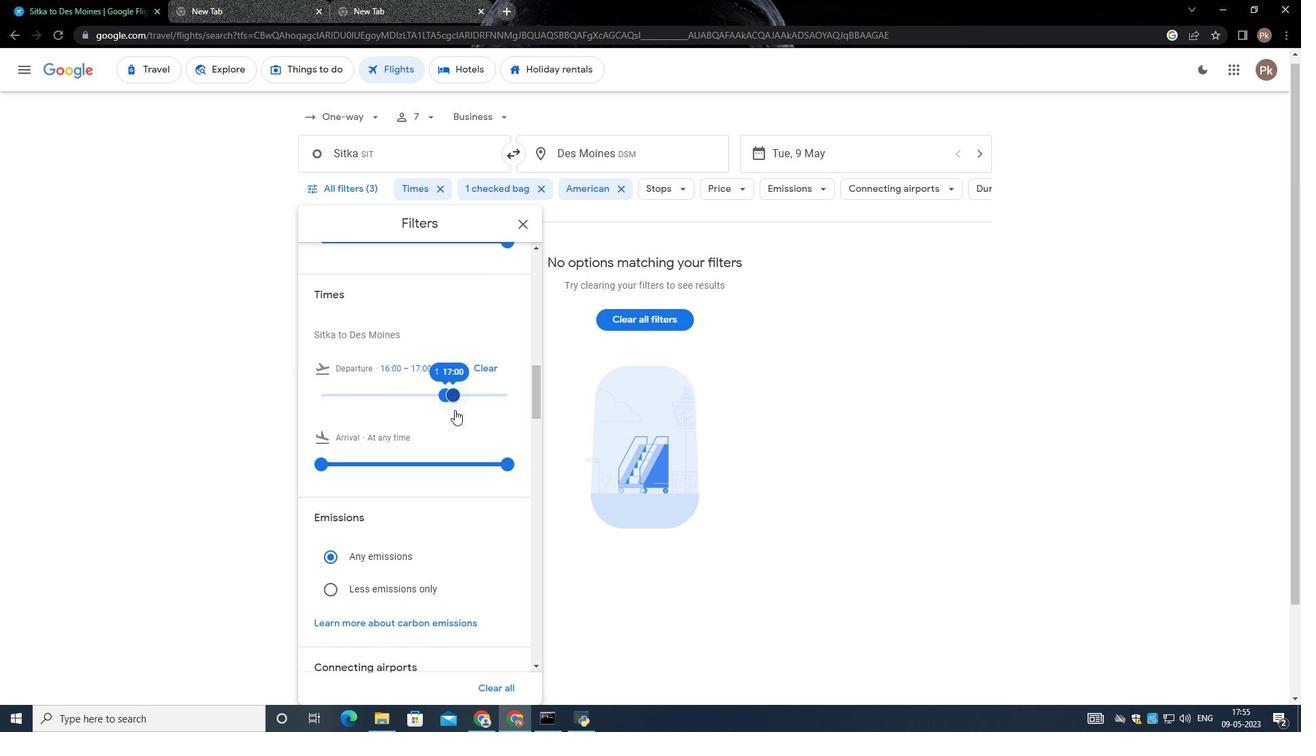 
Action: Mouse scrolled (452, 422) with delta (0, 0)
Screenshot: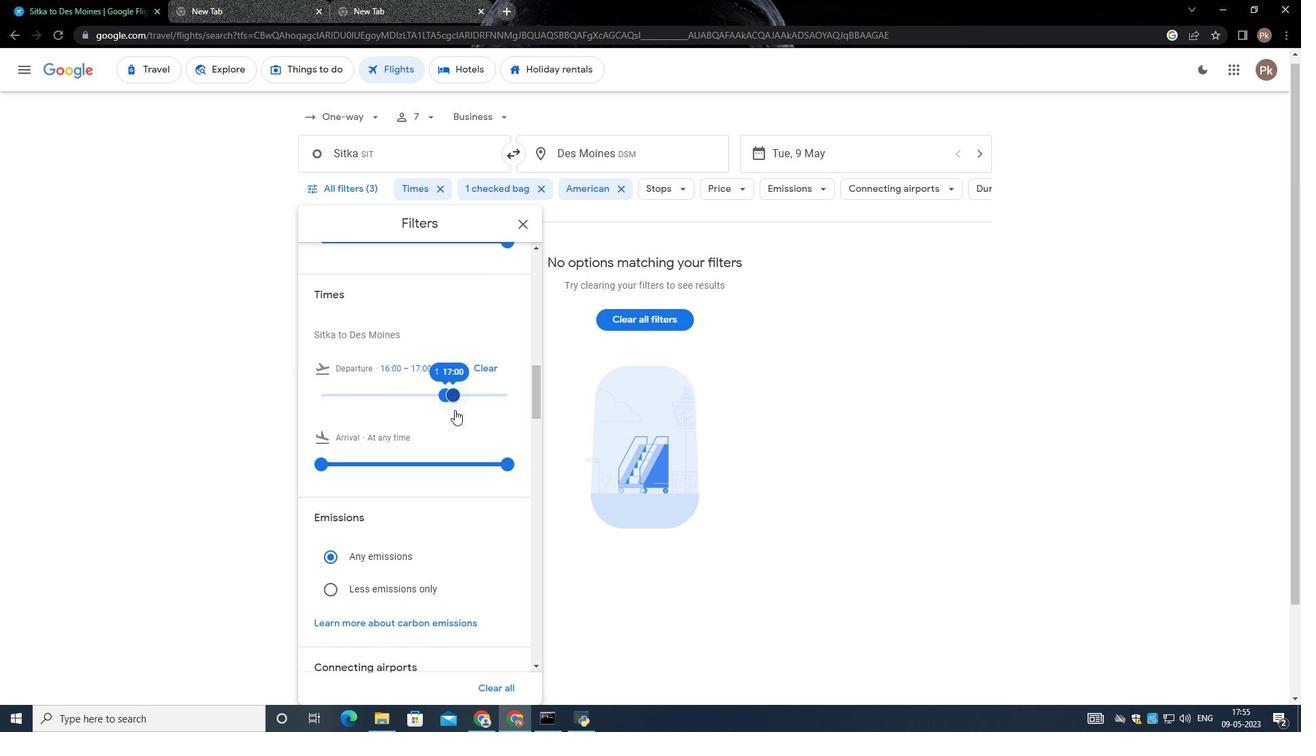 
Action: Mouse moved to (452, 425)
Screenshot: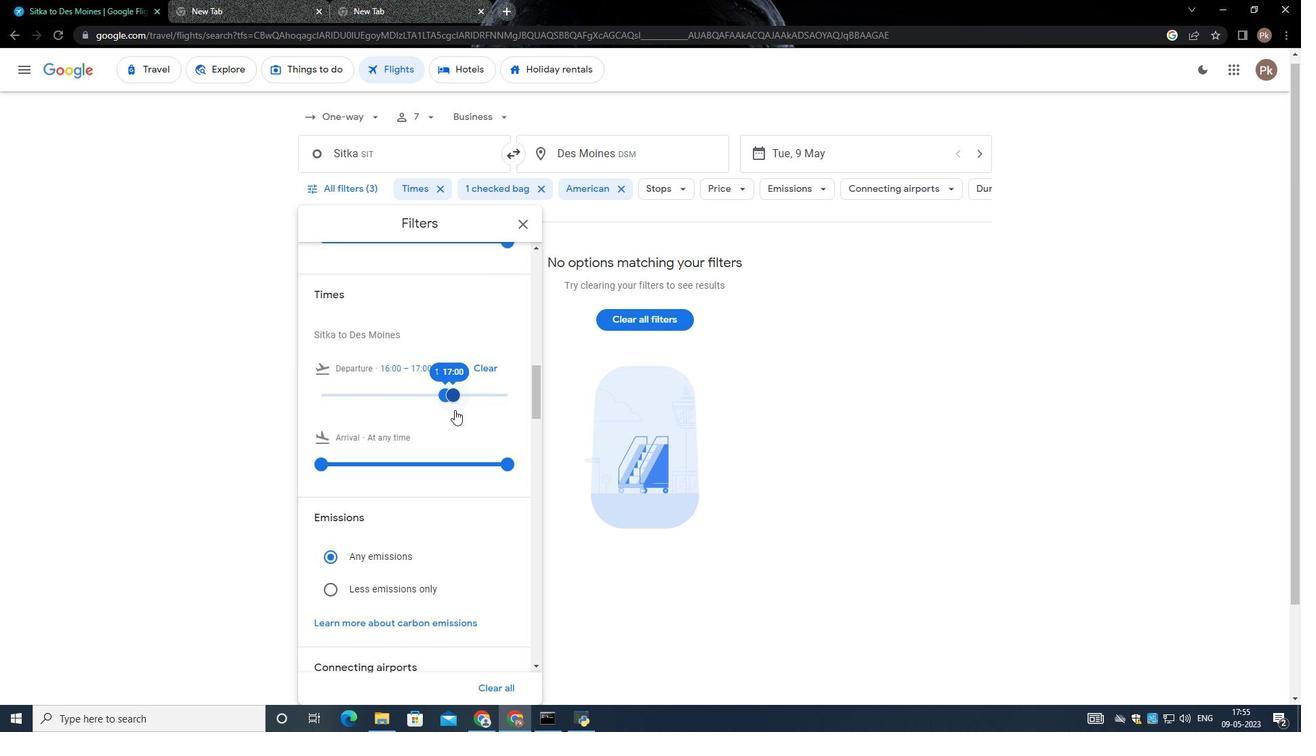 
Action: Mouse scrolled (452, 425) with delta (0, 0)
Screenshot: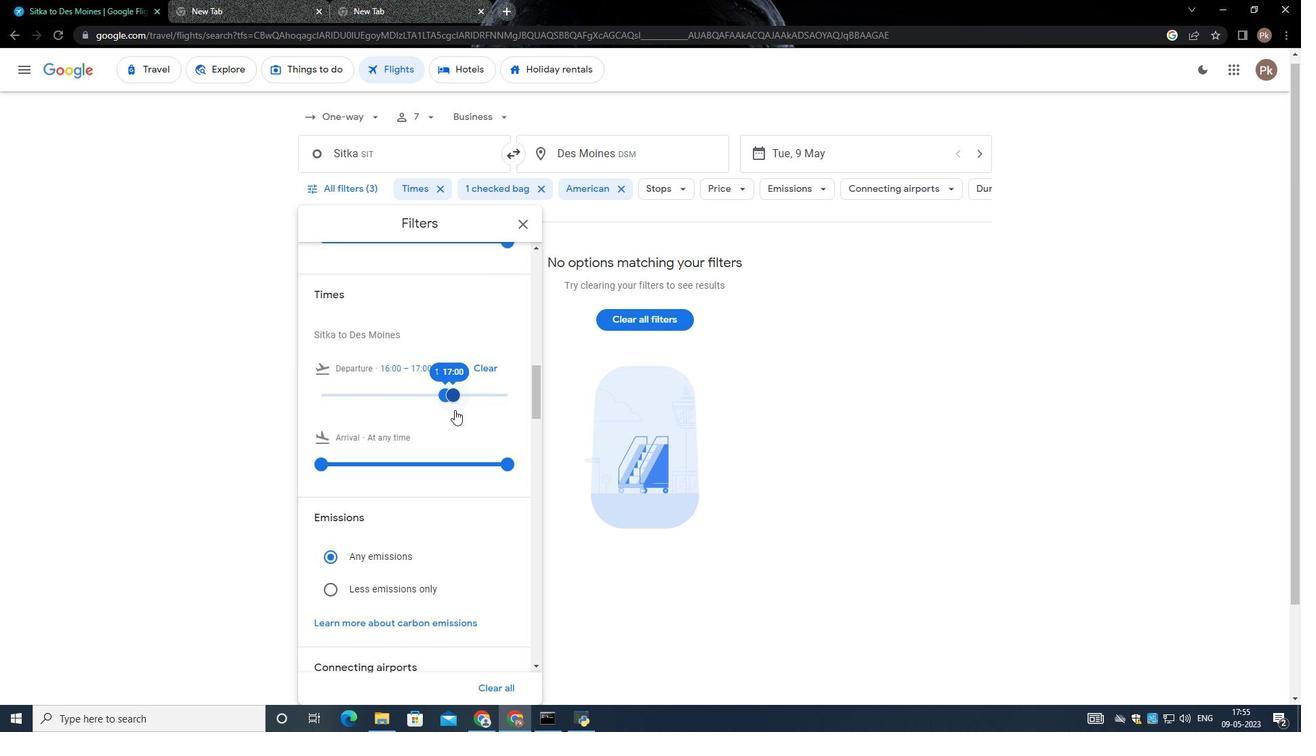 
Action: Mouse moved to (452, 425)
Screenshot: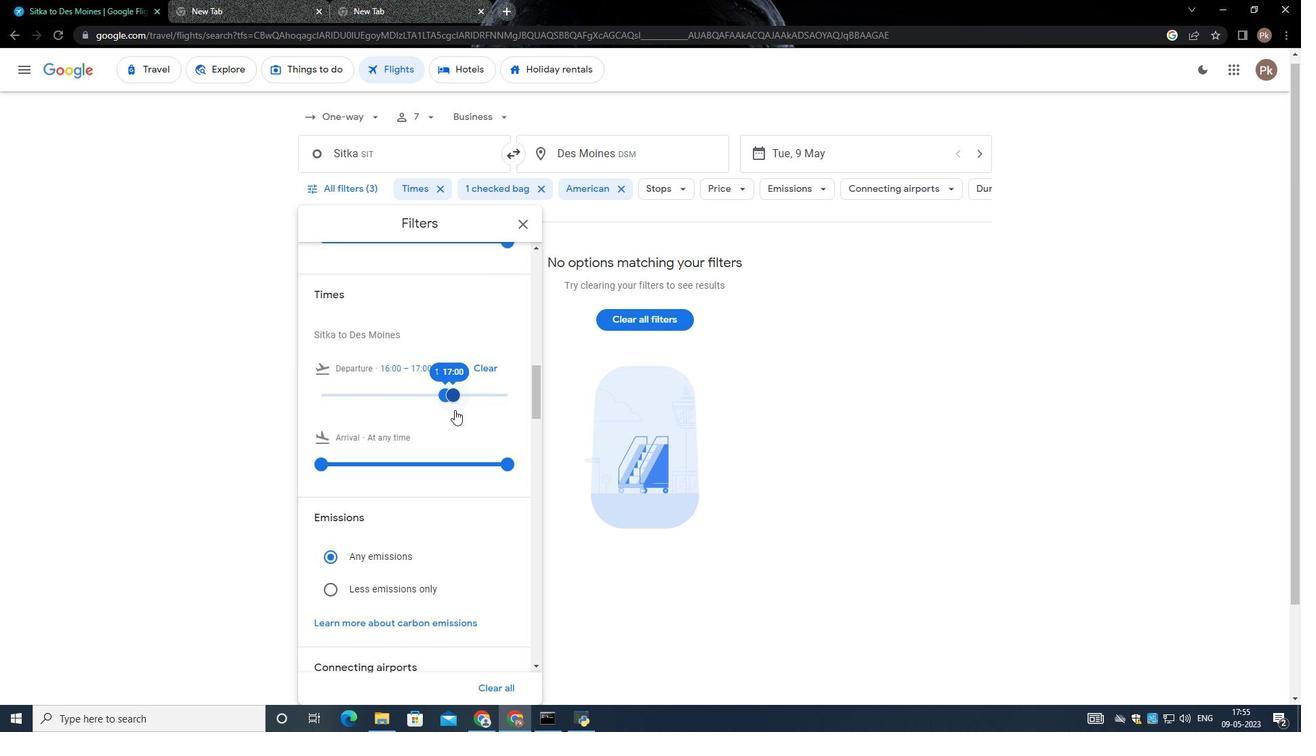 
Action: Mouse scrolled (452, 425) with delta (0, 0)
Screenshot: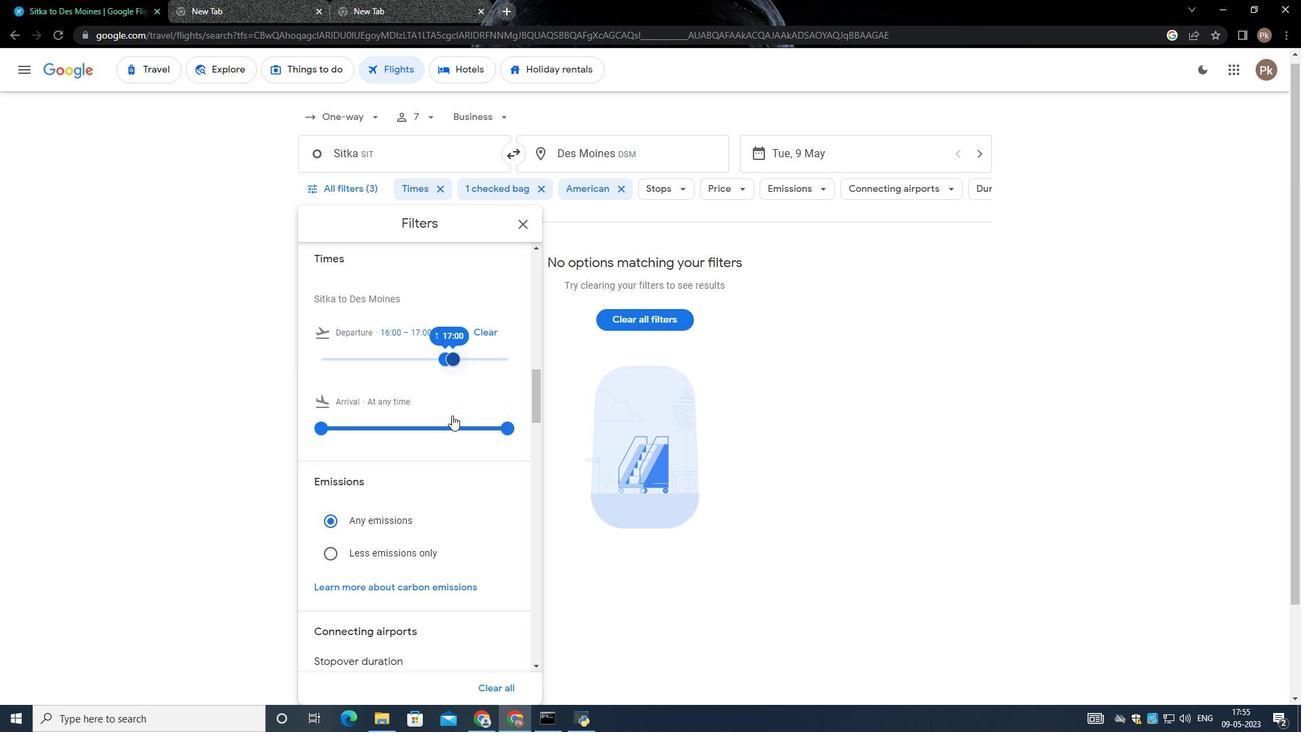
Action: Mouse moved to (452, 426)
Screenshot: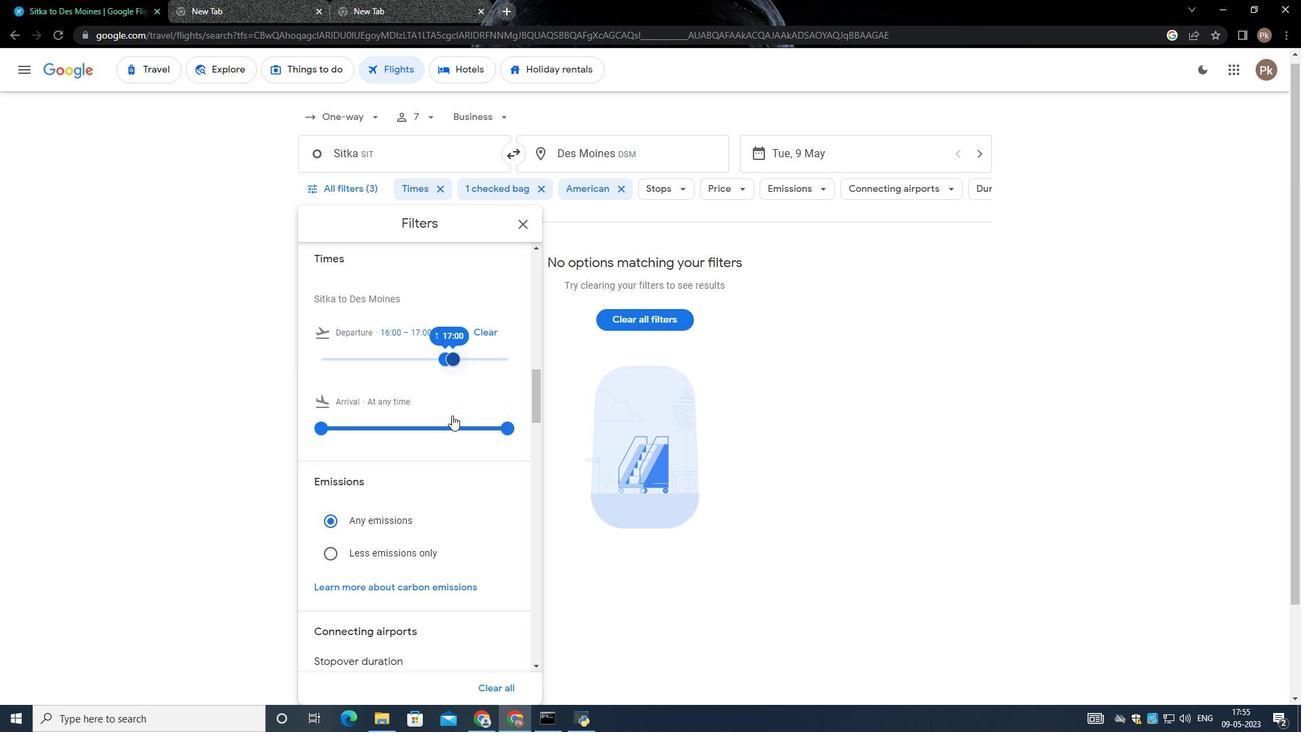 
Action: Mouse scrolled (452, 425) with delta (0, 0)
Screenshot: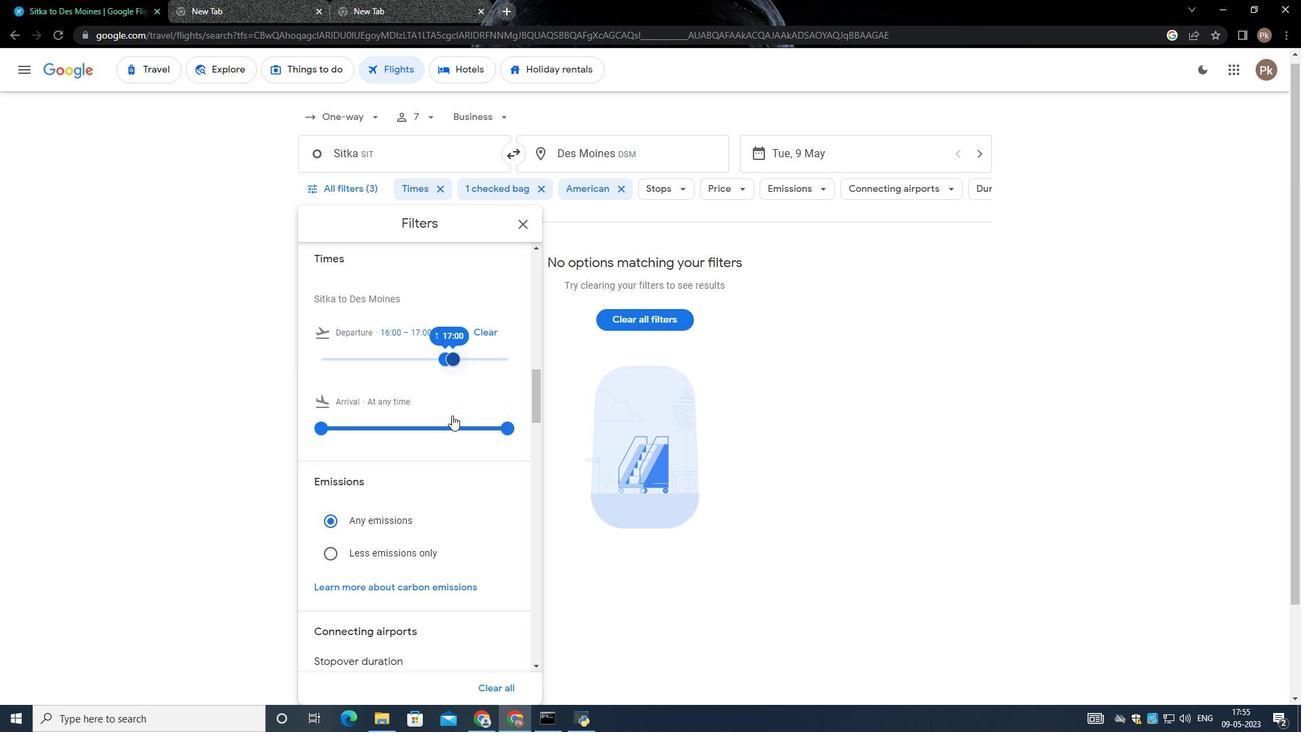 
Action: Mouse moved to (448, 431)
Screenshot: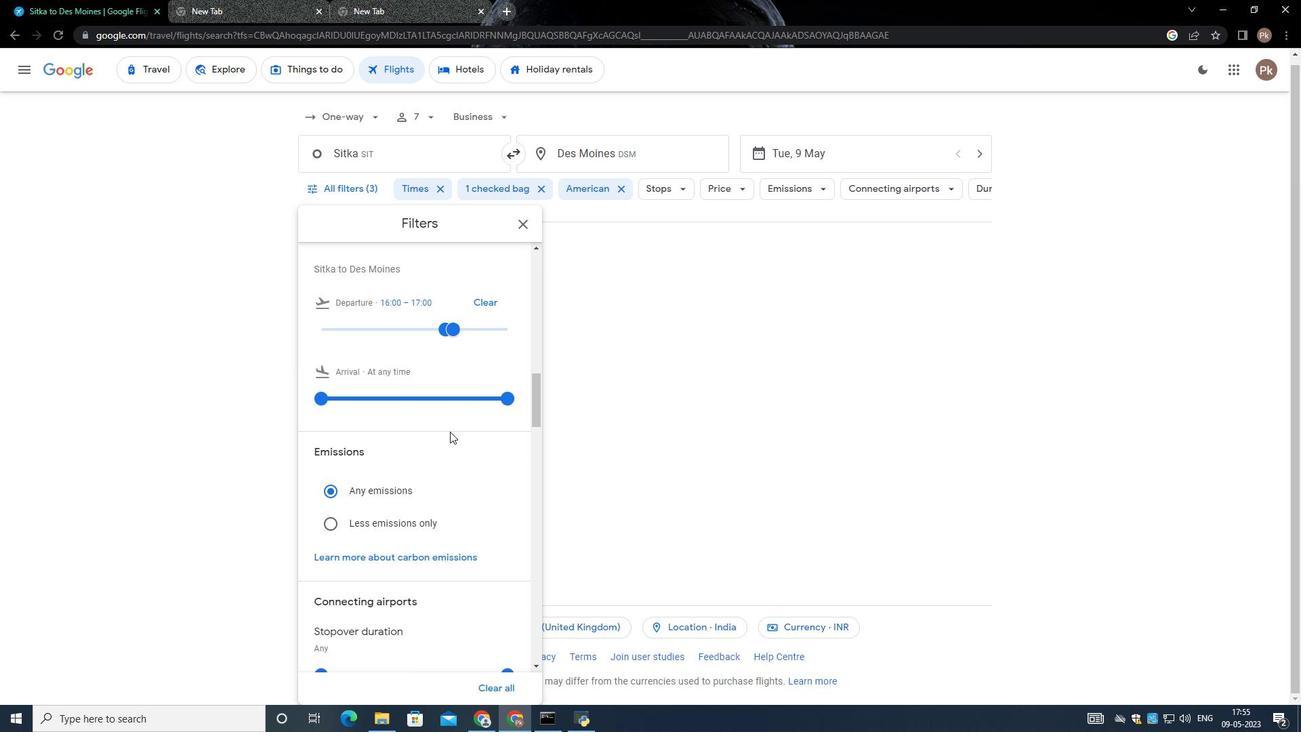 
Action: Mouse scrolled (448, 431) with delta (0, 0)
Screenshot: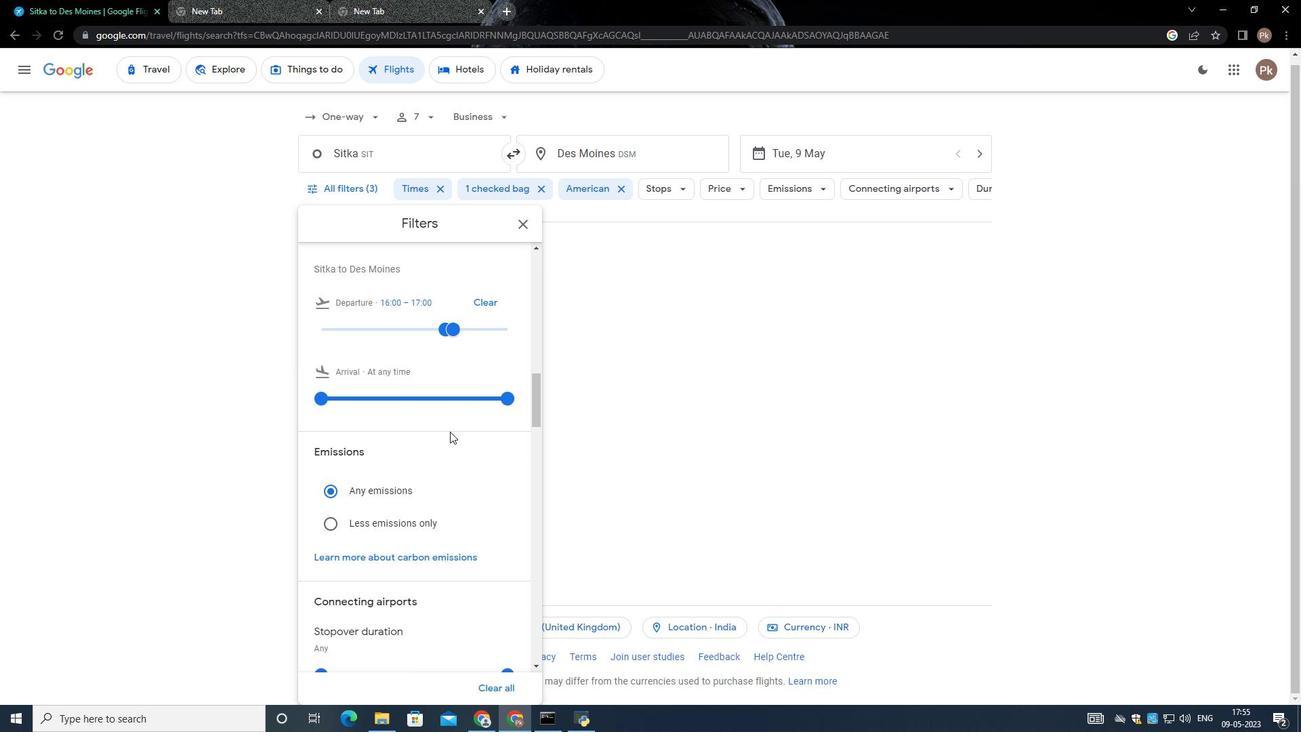 
Action: Mouse moved to (446, 432)
Screenshot: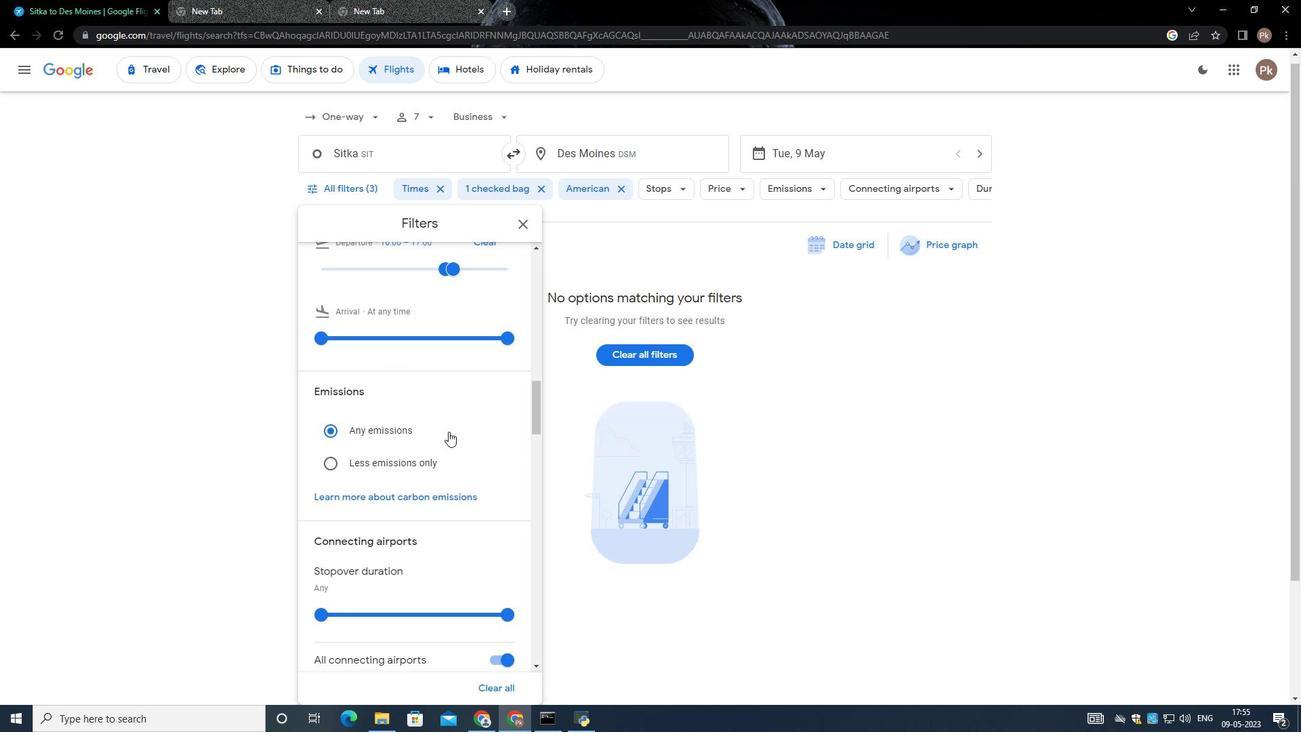 
Action: Mouse scrolled (446, 431) with delta (0, 0)
Screenshot: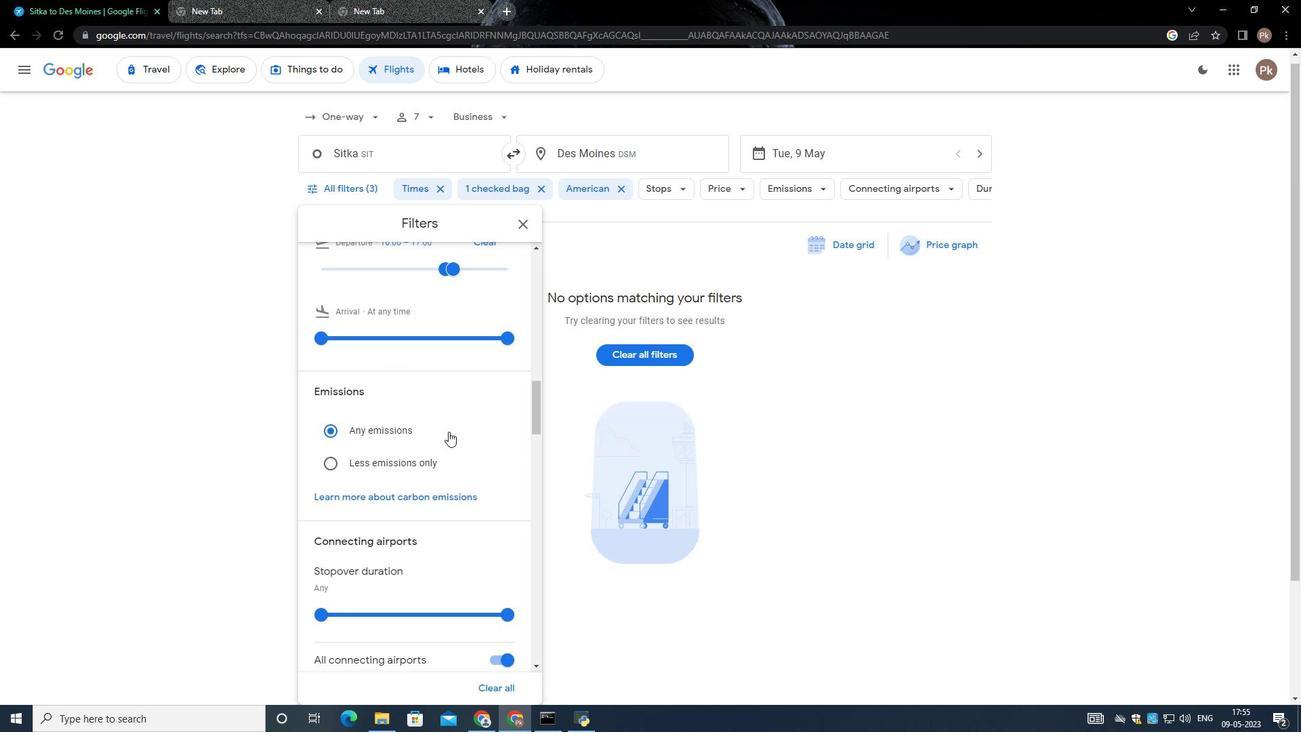 
Action: Mouse moved to (446, 433)
Screenshot: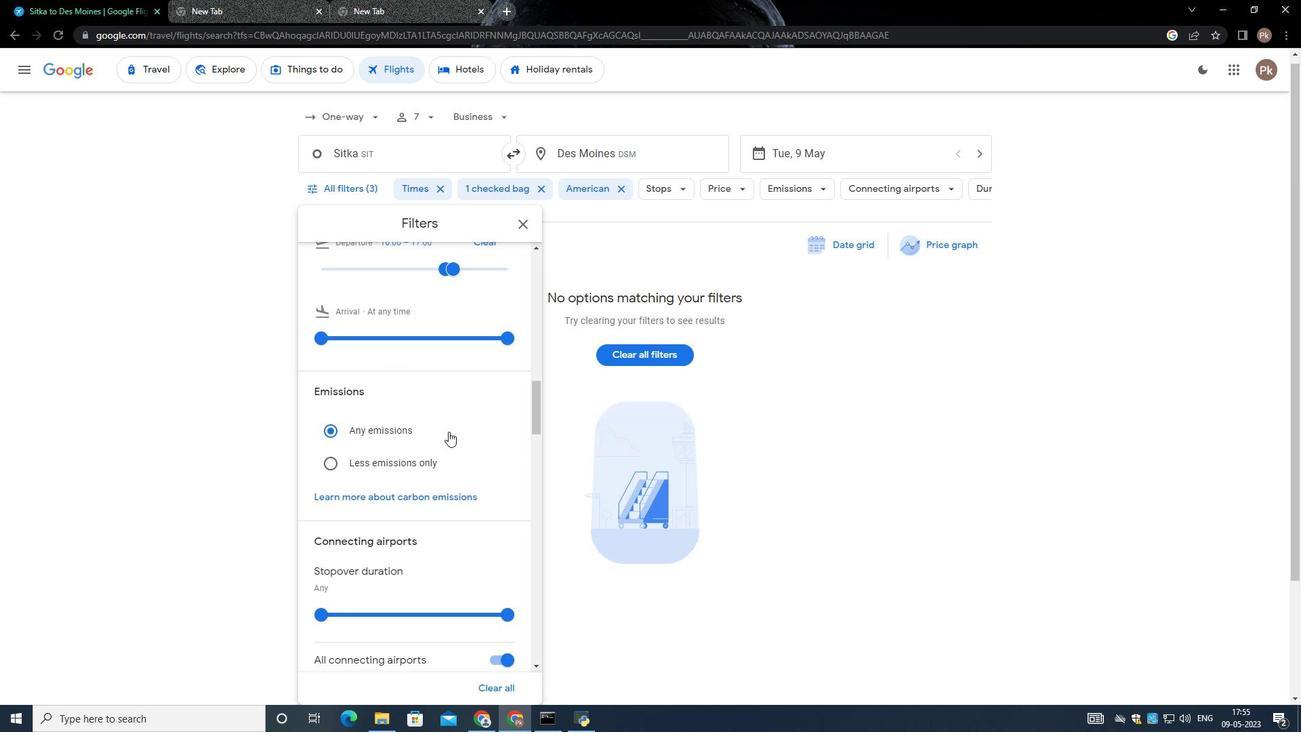 
Action: Mouse scrolled (446, 432) with delta (0, 0)
Screenshot: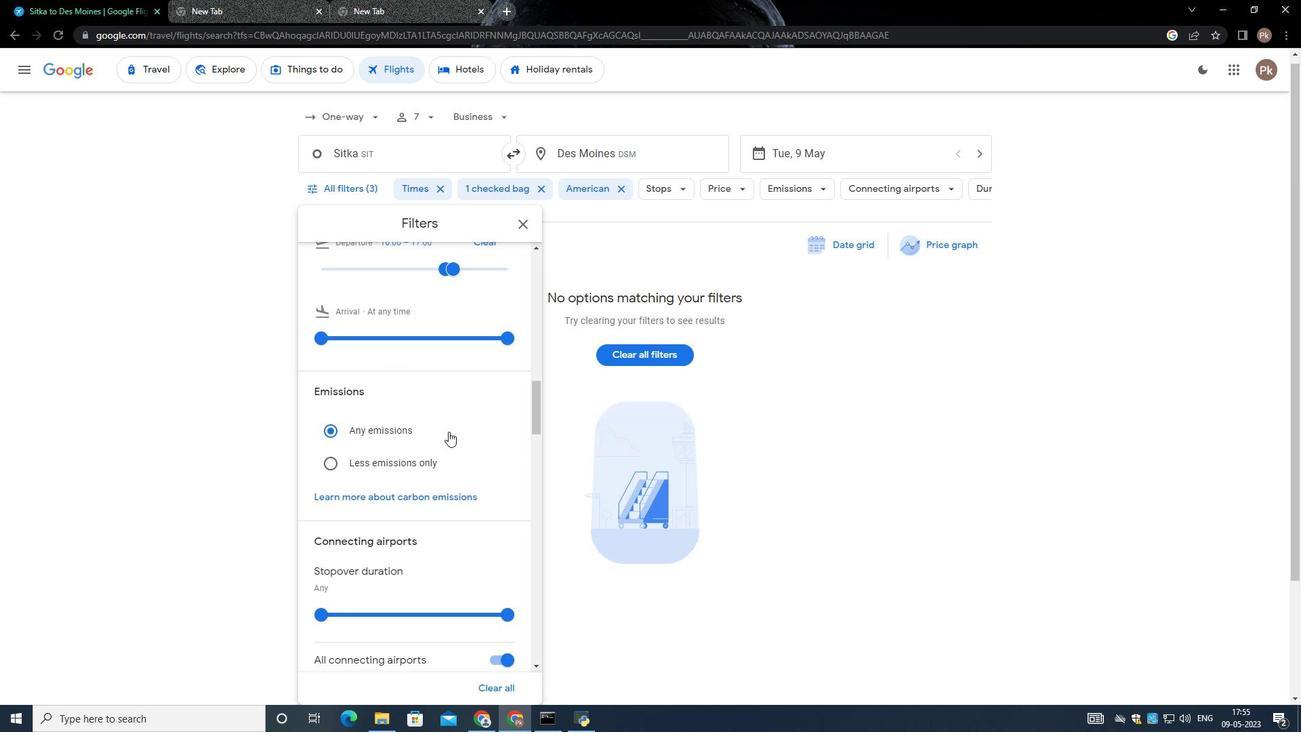 
Action: Mouse moved to (446, 435)
Screenshot: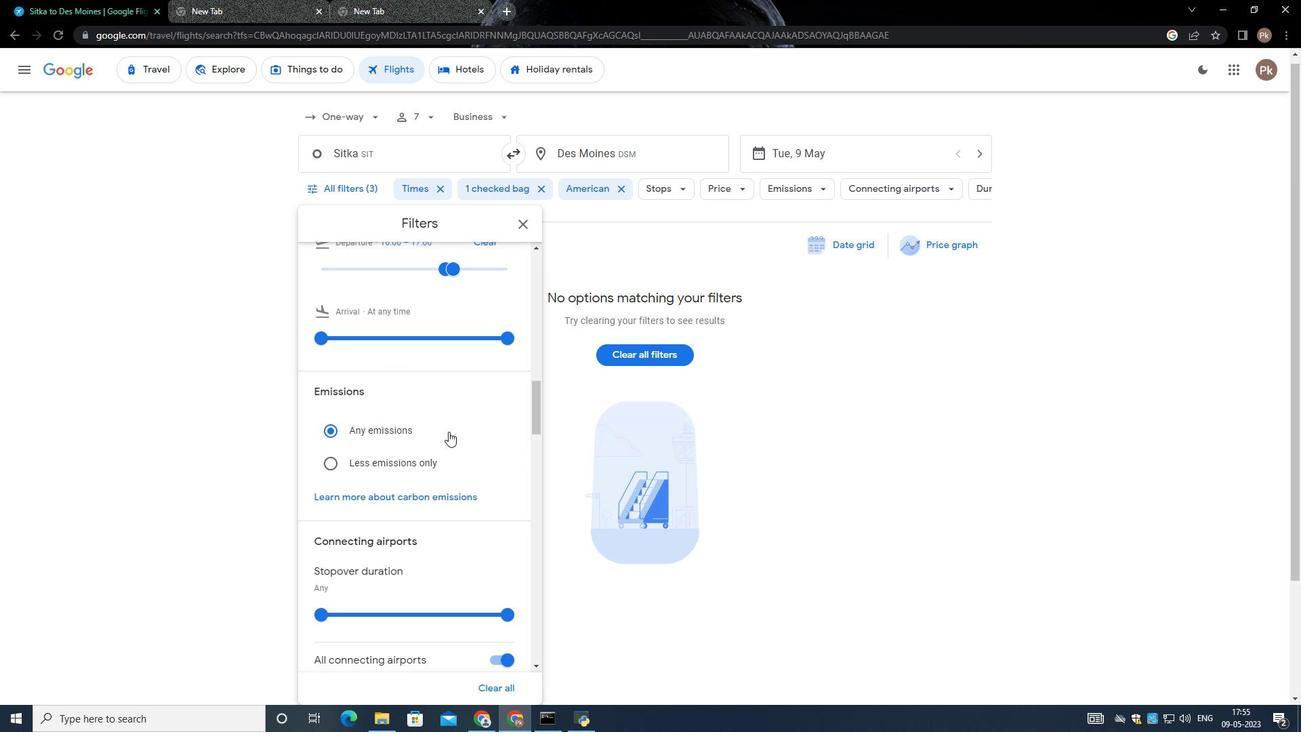 
Action: Mouse scrolled (446, 434) with delta (0, 0)
Screenshot: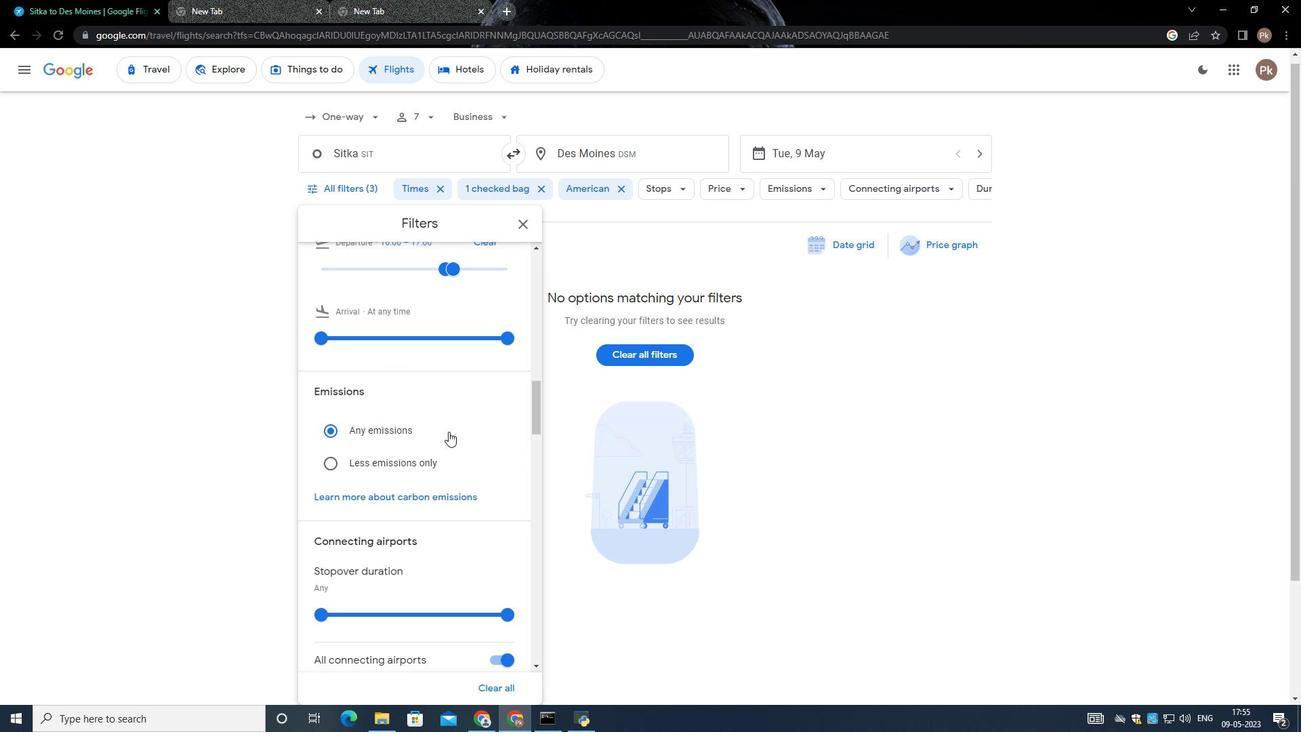 
Action: Mouse moved to (422, 473)
Screenshot: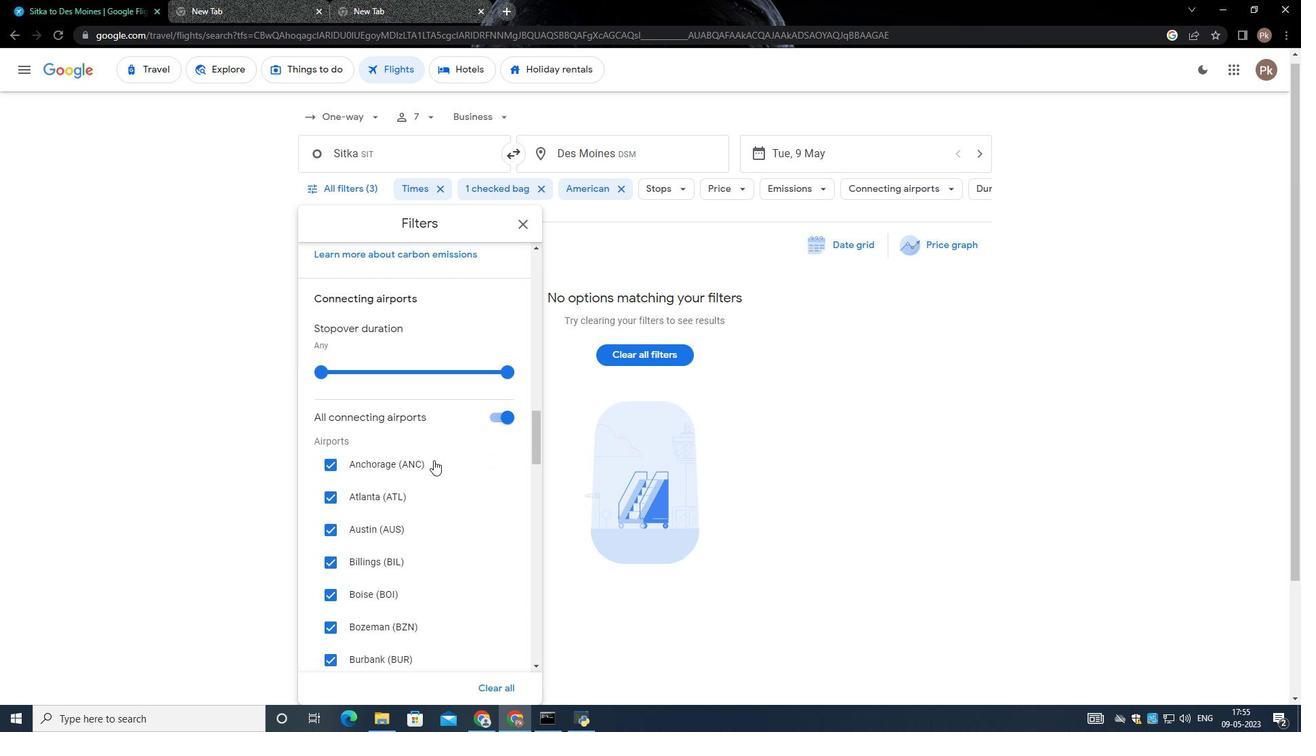 
Action: Mouse scrolled (422, 472) with delta (0, 0)
Screenshot: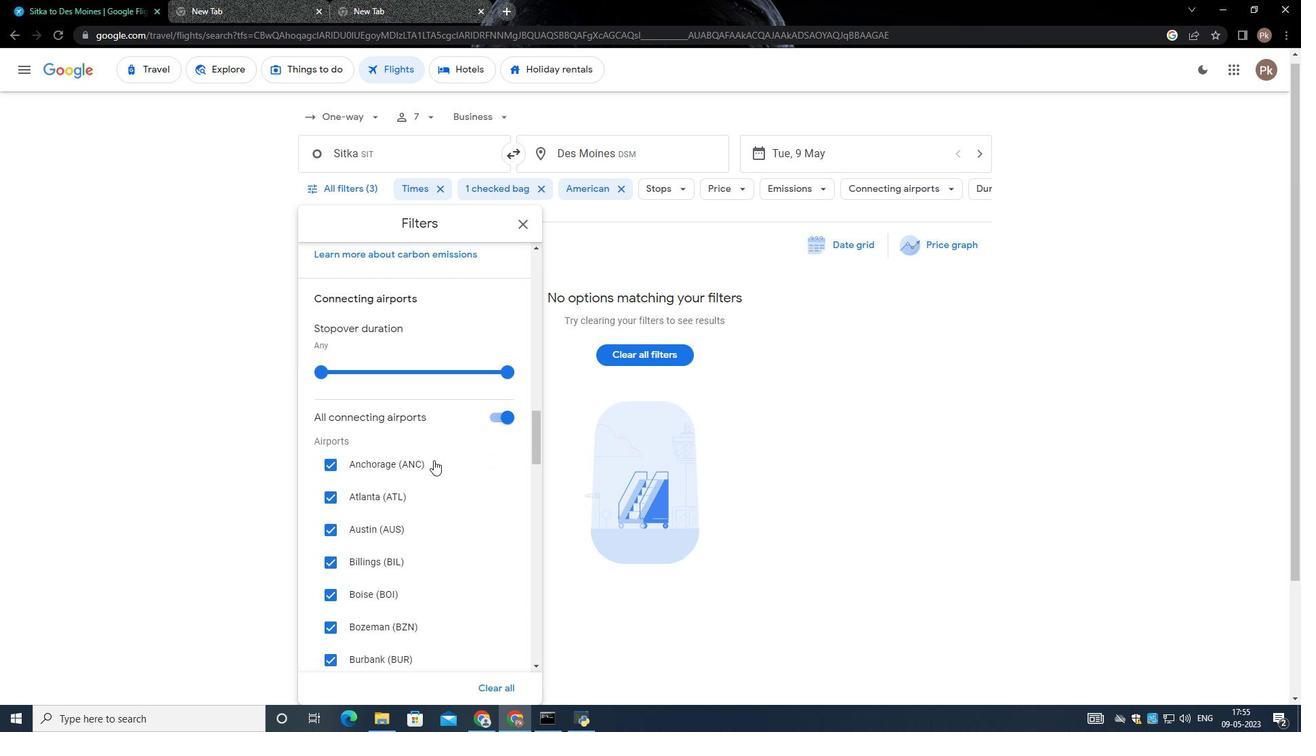 
Action: Mouse moved to (418, 478)
Screenshot: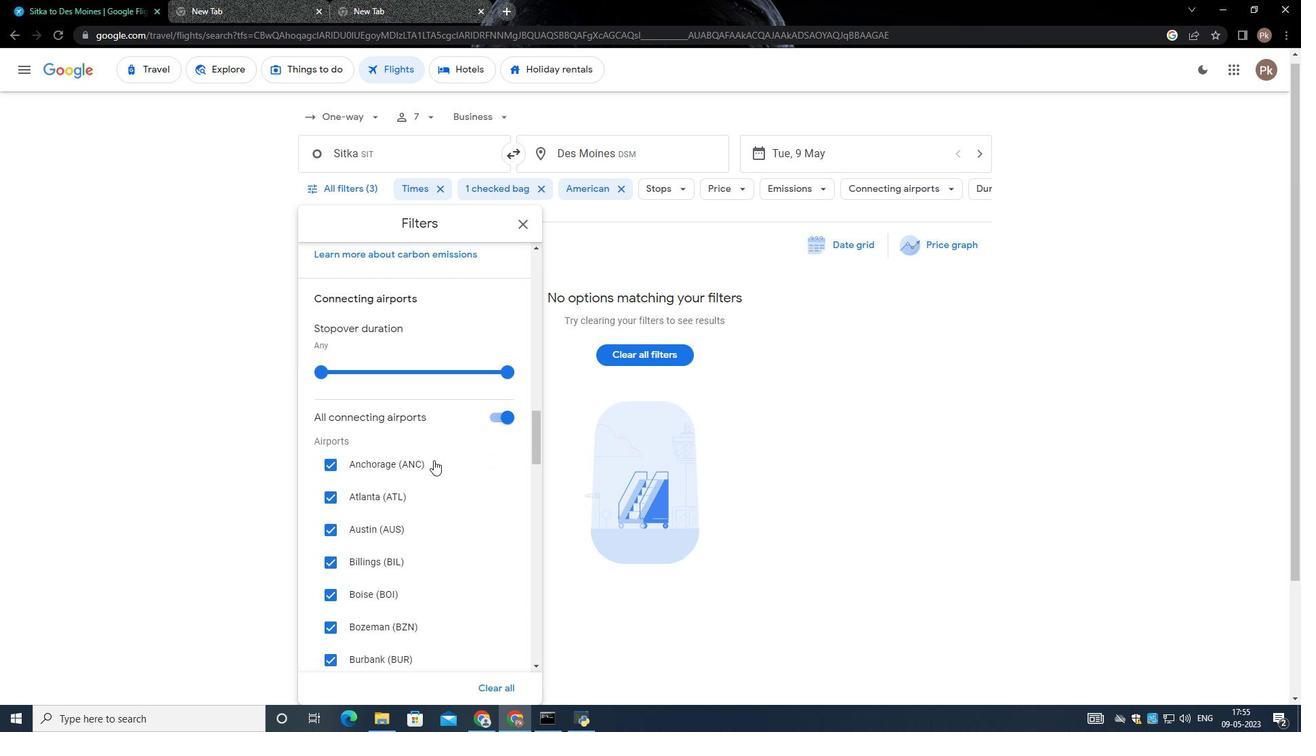 
Action: Mouse scrolled (418, 477) with delta (0, 0)
Screenshot: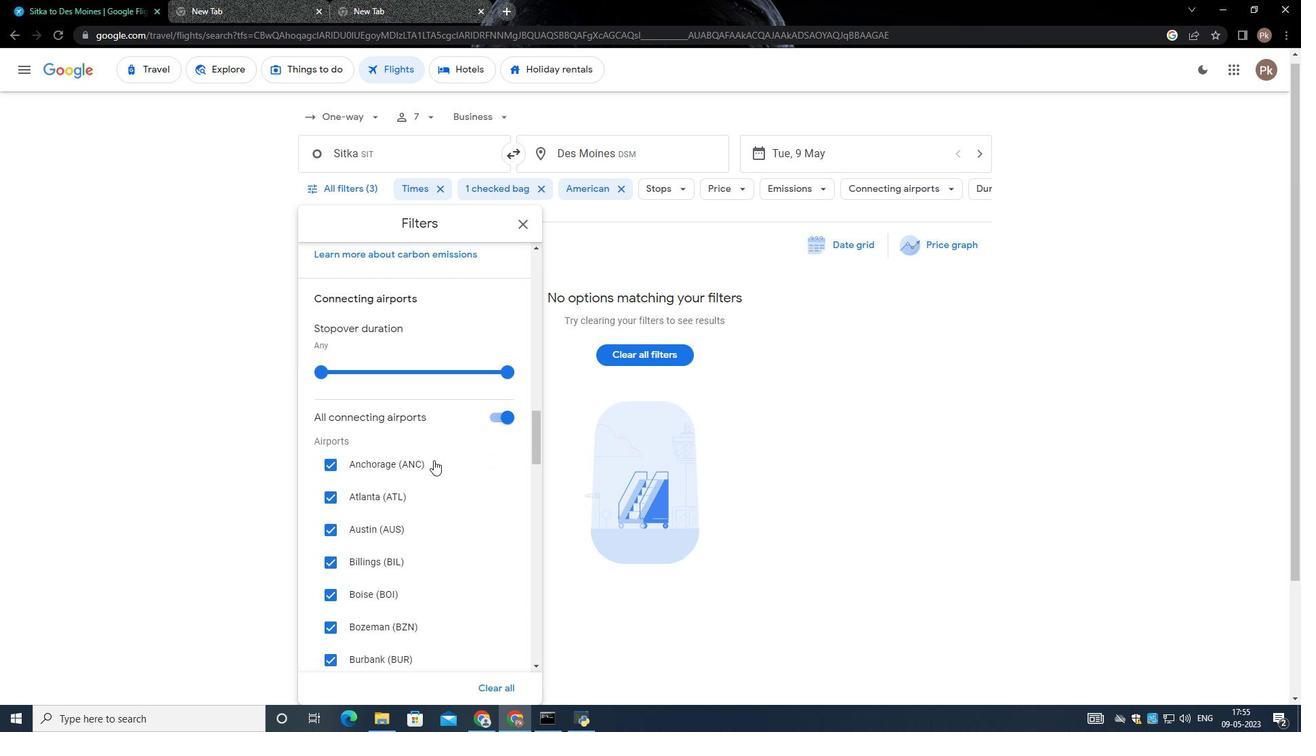 
Action: Mouse moved to (416, 480)
Screenshot: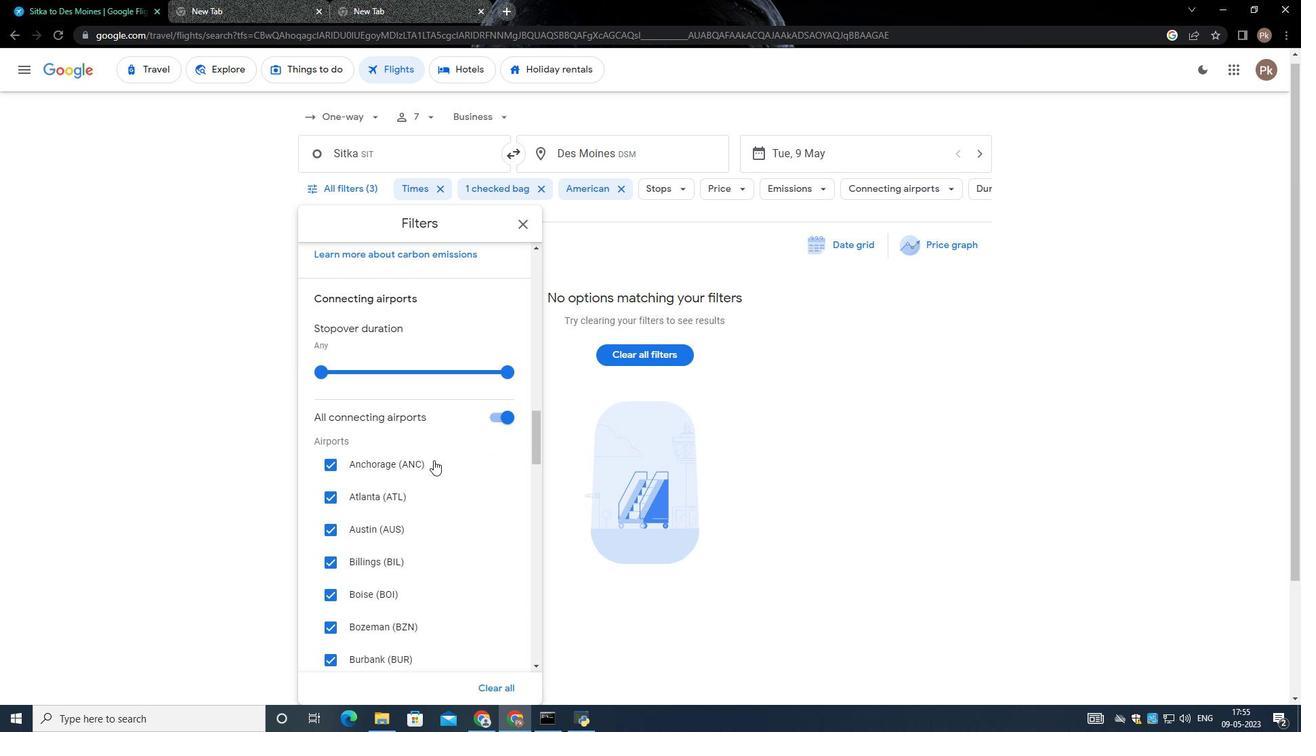 
Action: Mouse scrolled (416, 479) with delta (0, 0)
Screenshot: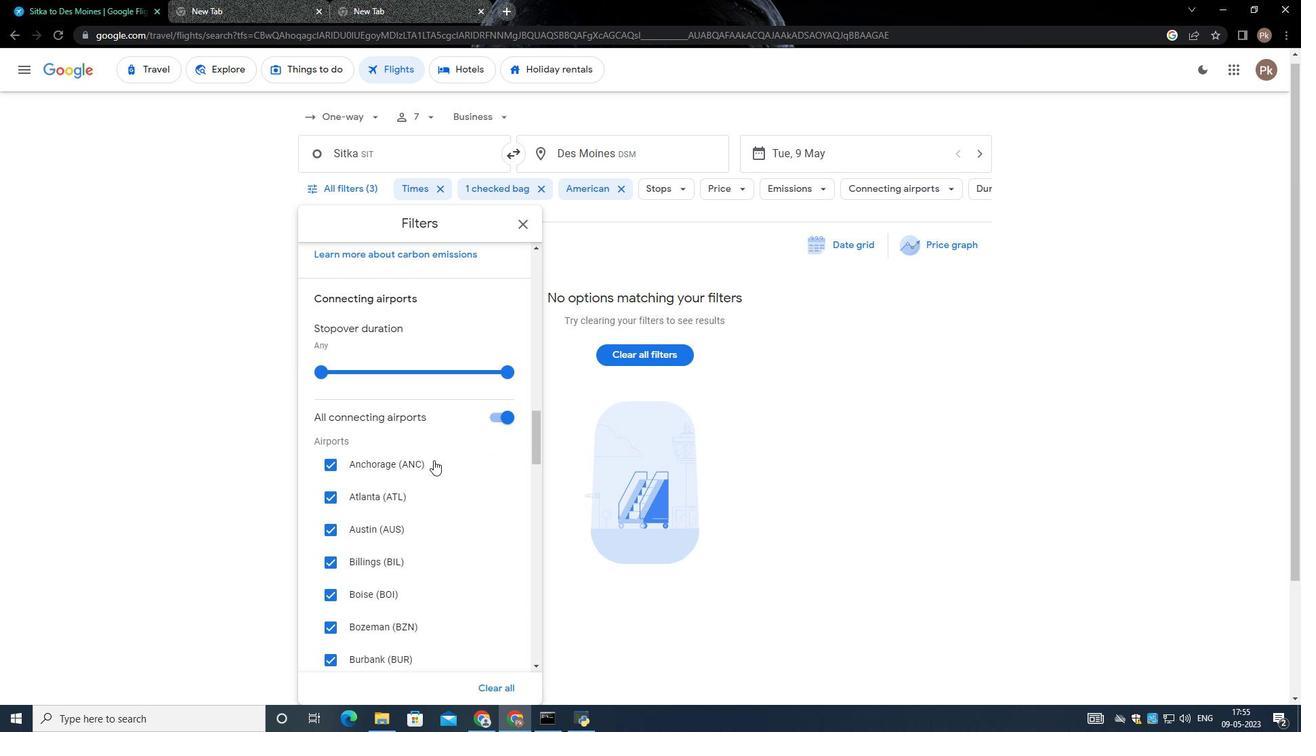 
Action: Mouse moved to (416, 481)
Screenshot: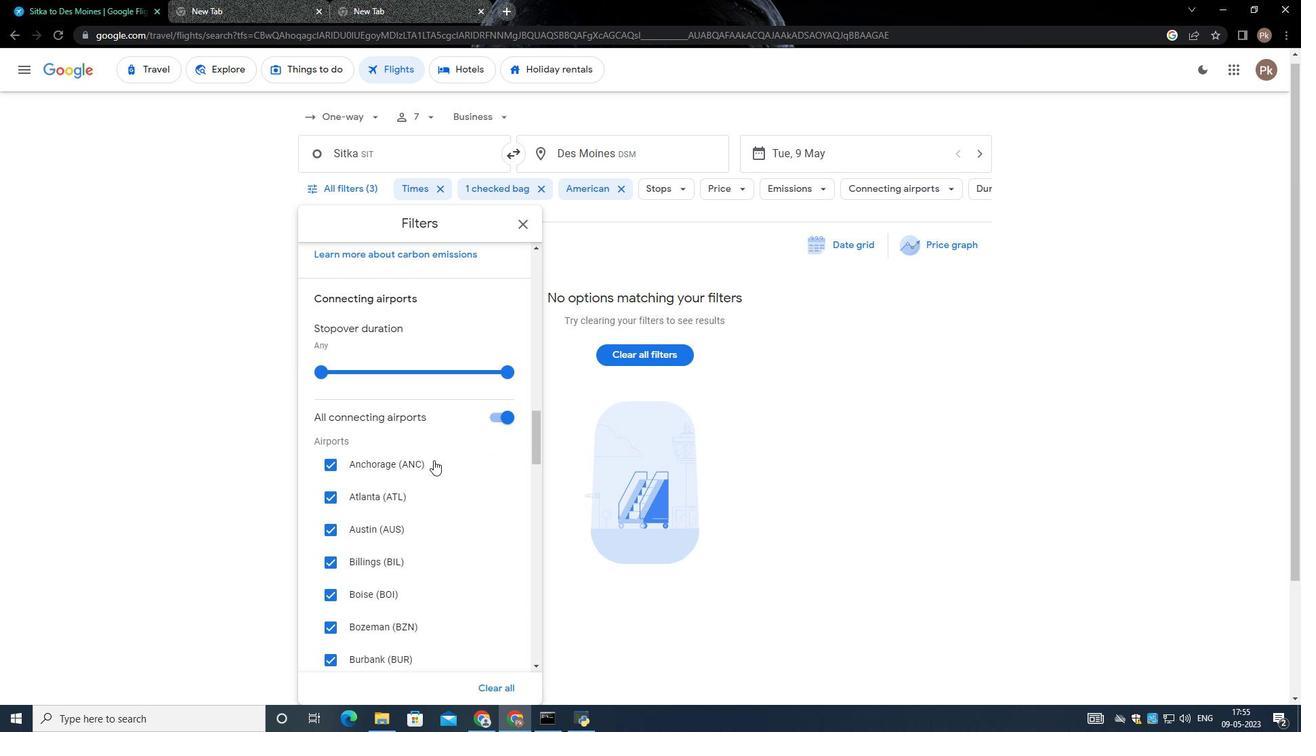 
Action: Mouse scrolled (416, 480) with delta (0, 0)
Screenshot: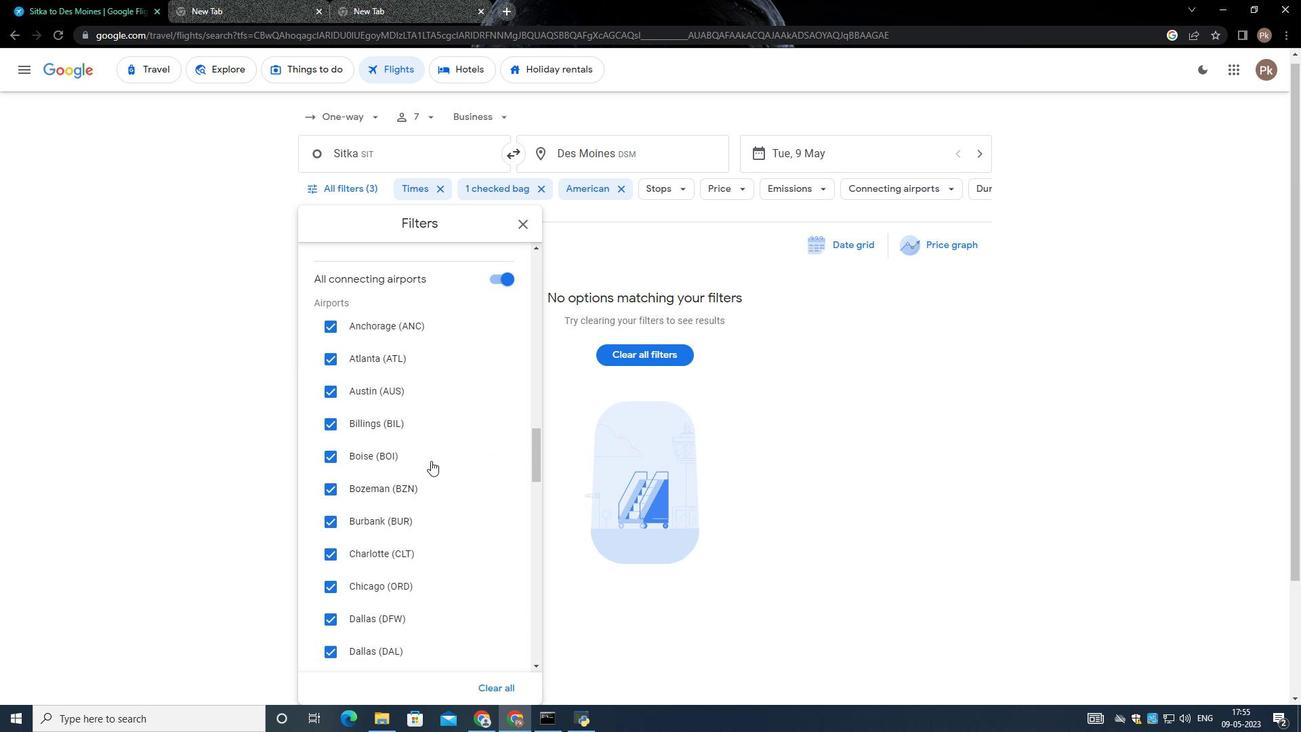 
Action: Mouse moved to (416, 473)
Screenshot: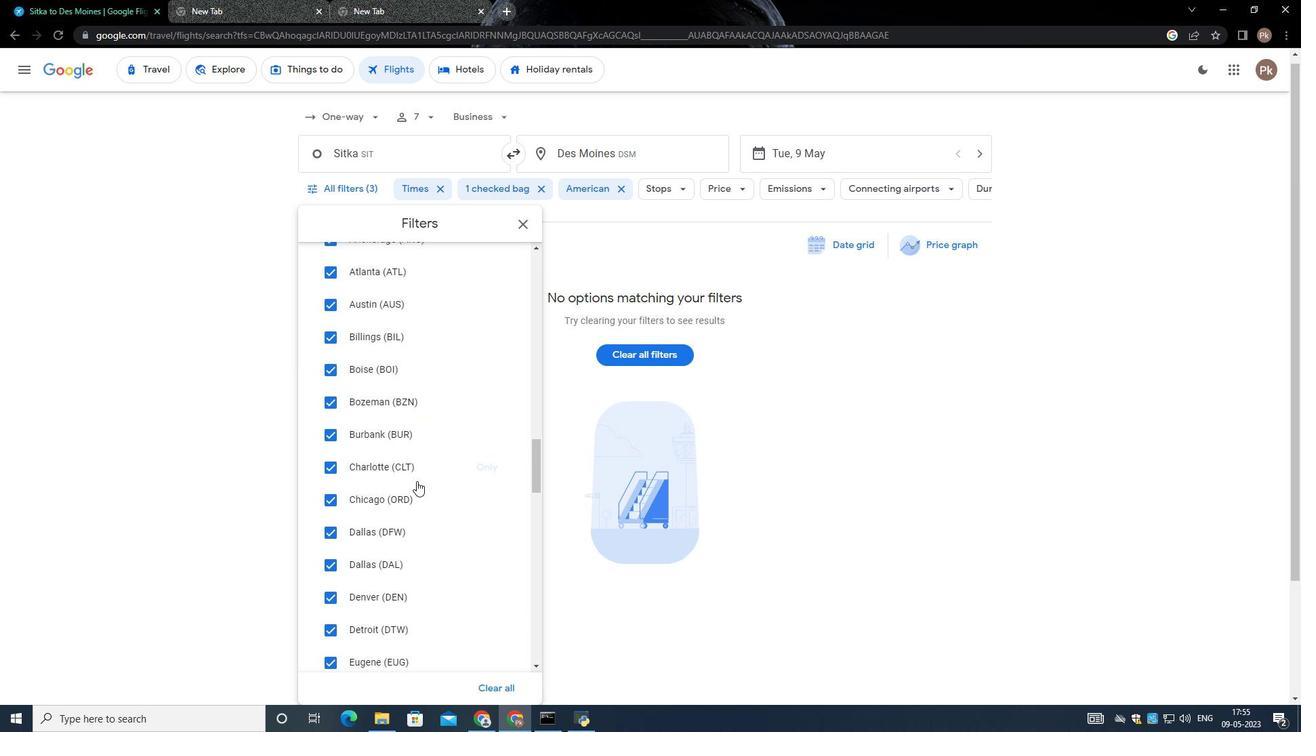 
Action: Mouse scrolled (416, 473) with delta (0, 0)
Screenshot: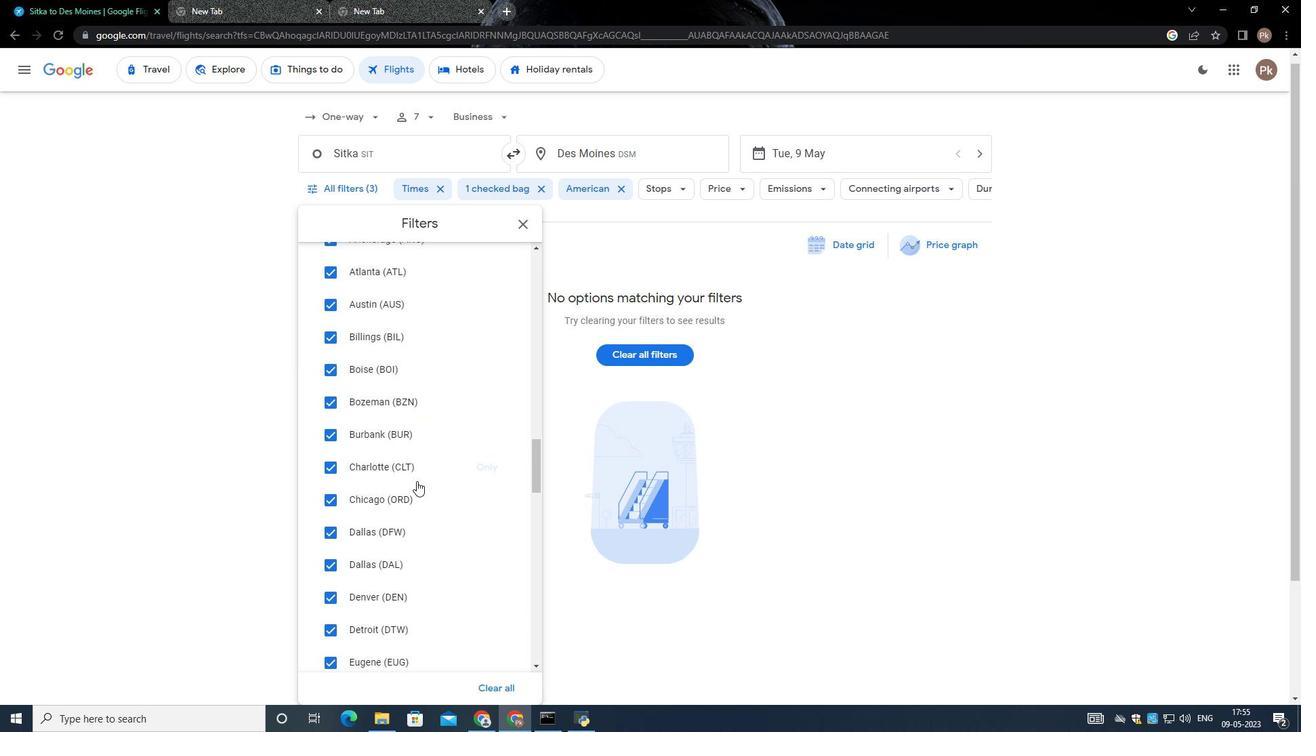 
Action: Mouse scrolled (416, 473) with delta (0, 0)
Screenshot: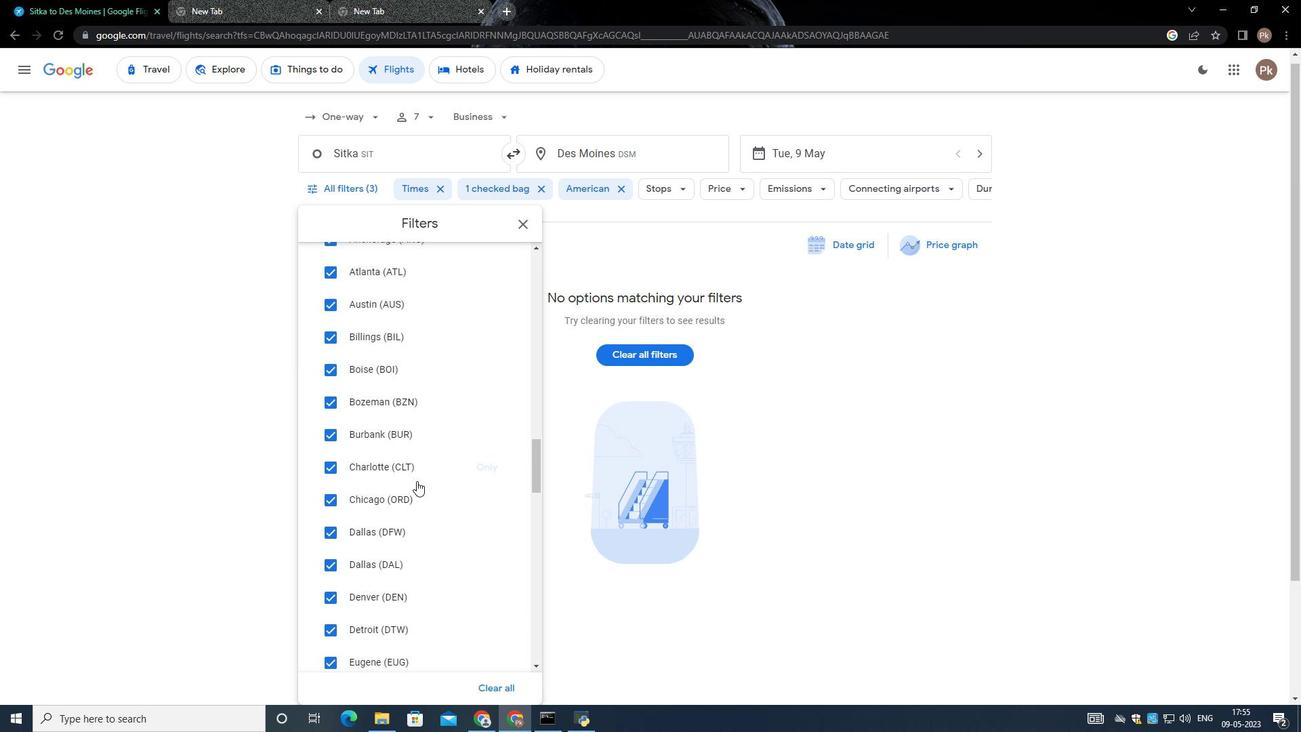 
Action: Mouse scrolled (416, 473) with delta (0, 0)
Screenshot: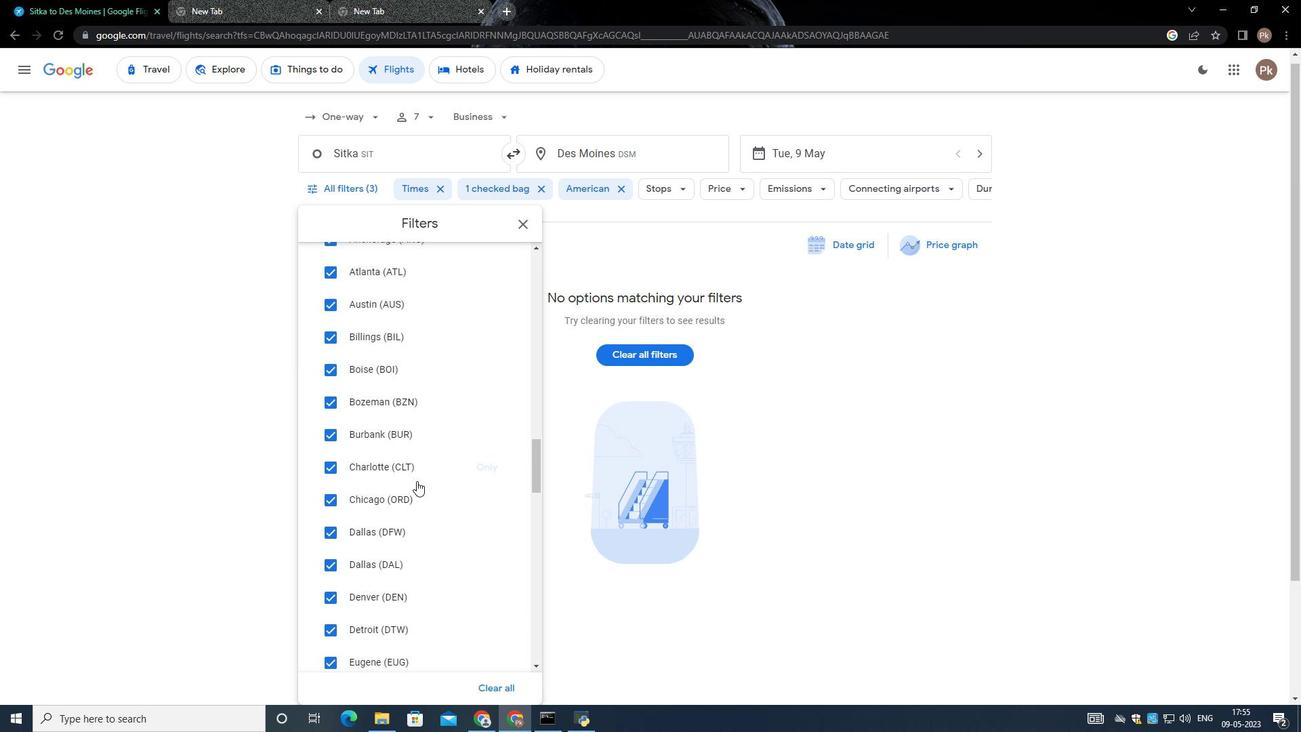 
Action: Mouse scrolled (416, 473) with delta (0, 0)
Screenshot: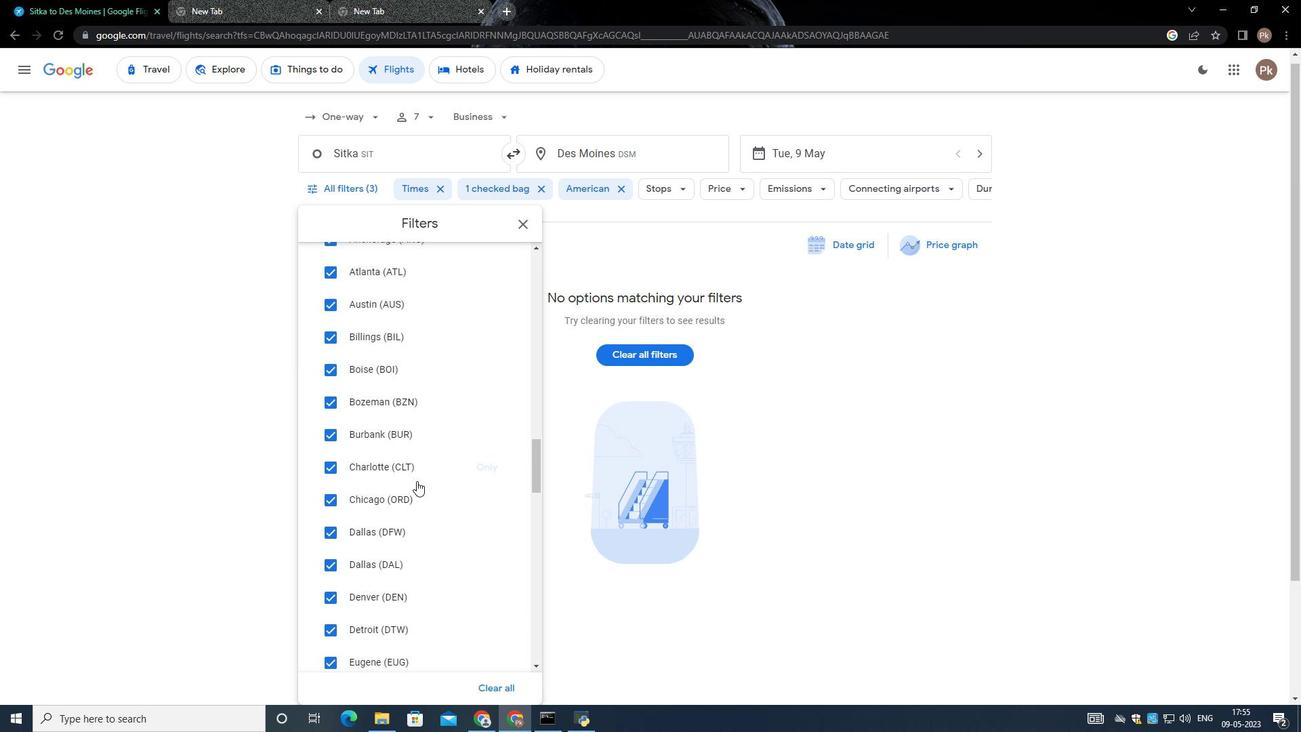 
Action: Mouse moved to (419, 473)
Screenshot: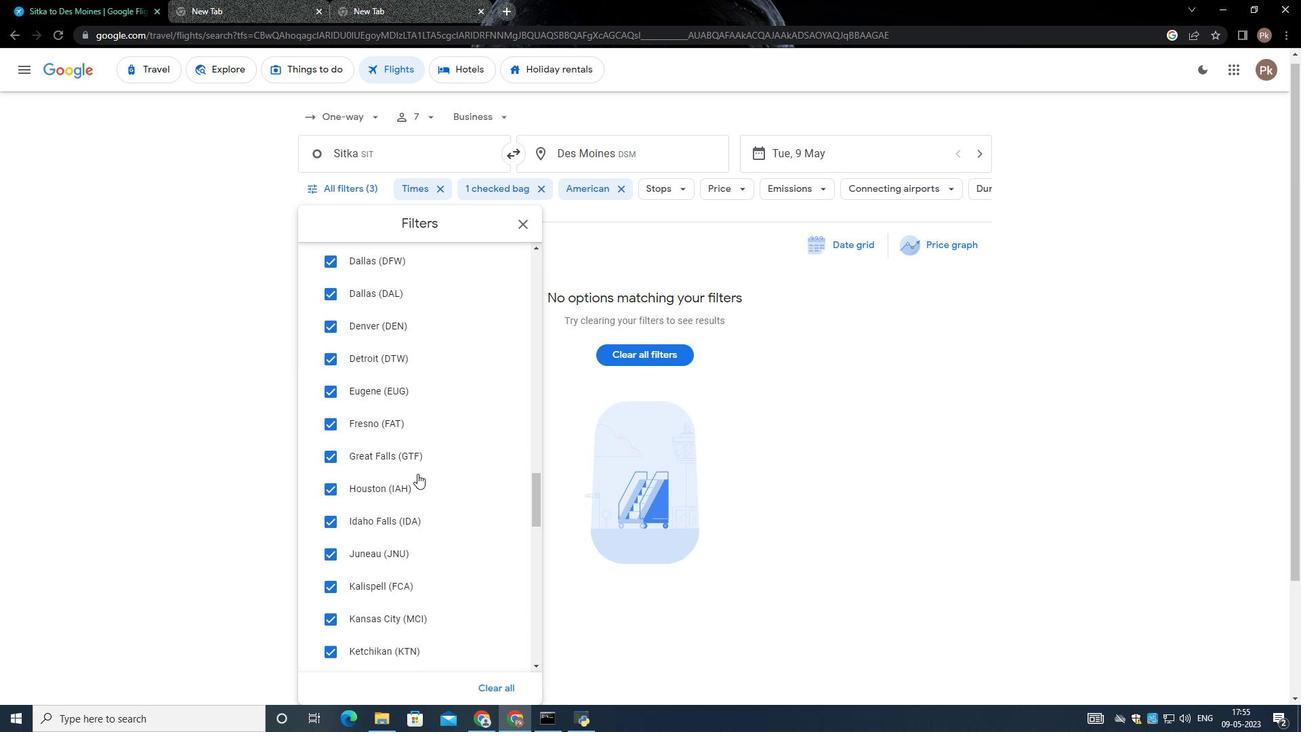 
Action: Mouse scrolled (419, 473) with delta (0, 0)
Screenshot: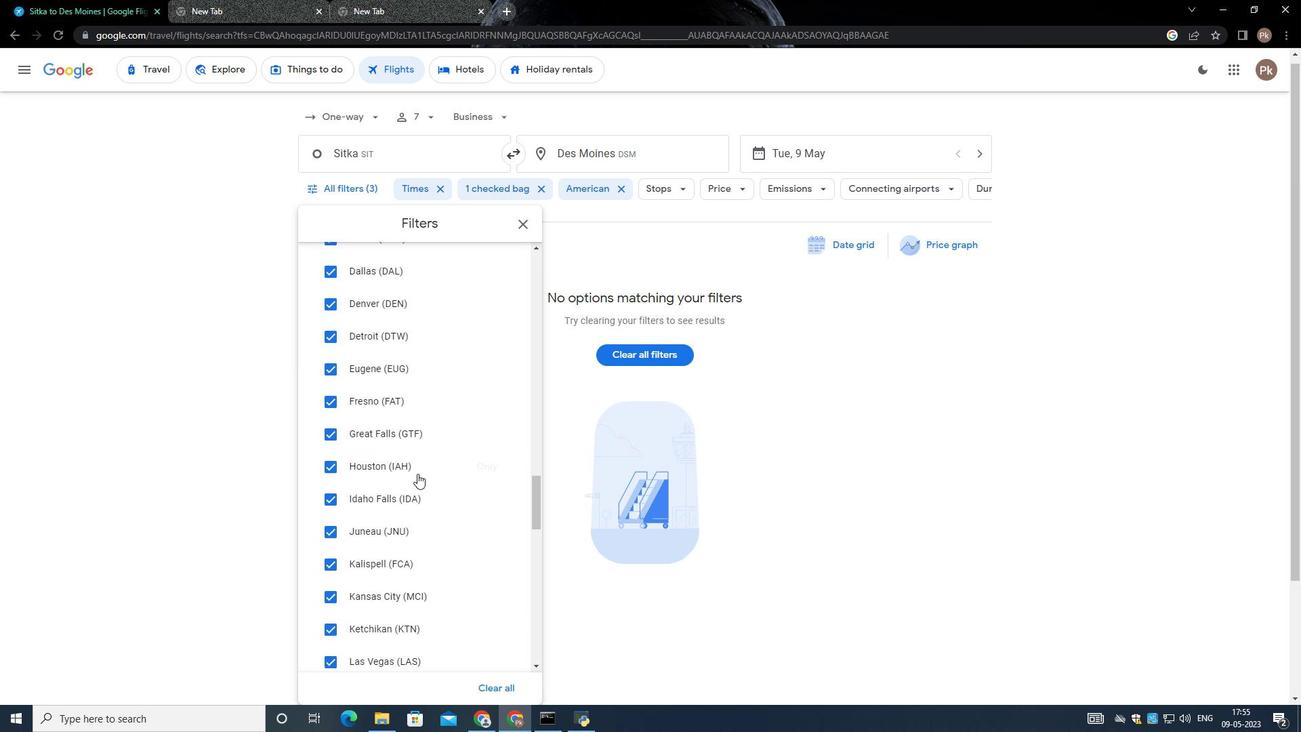 
Action: Mouse scrolled (419, 473) with delta (0, 0)
Screenshot: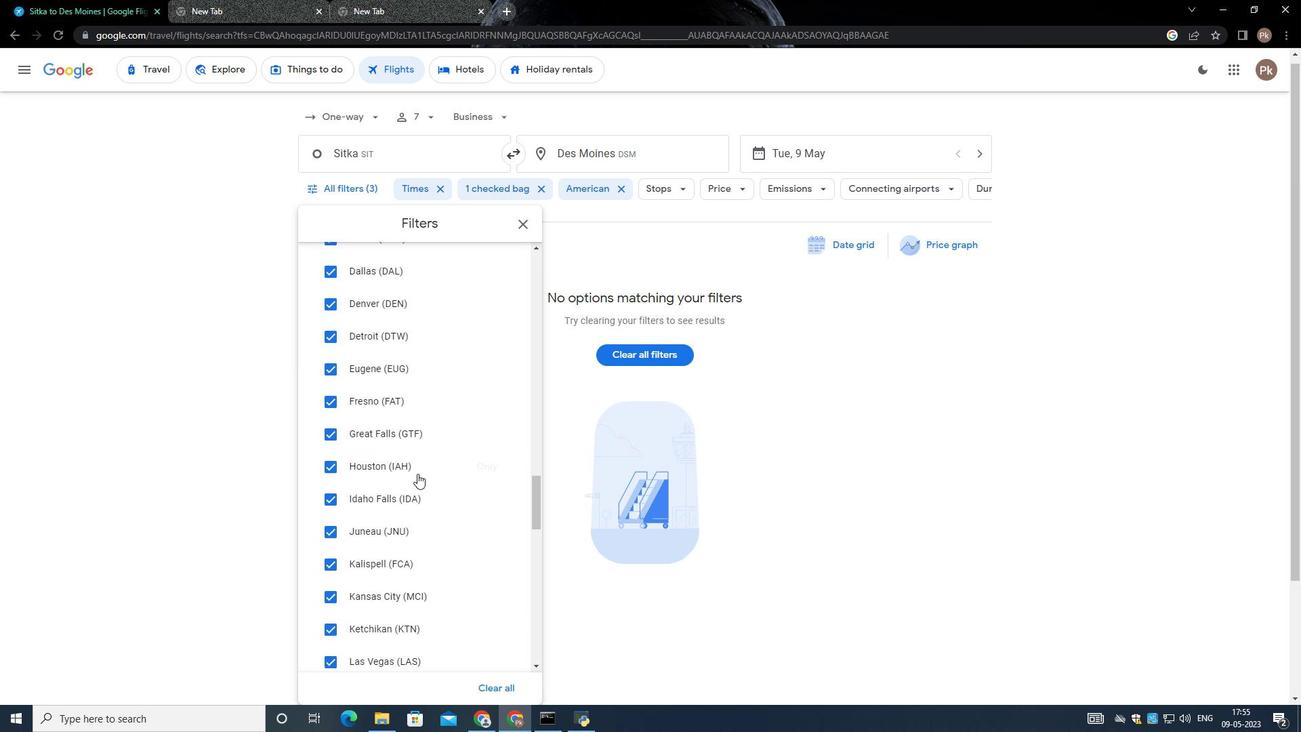 
Action: Mouse scrolled (419, 473) with delta (0, 0)
Screenshot: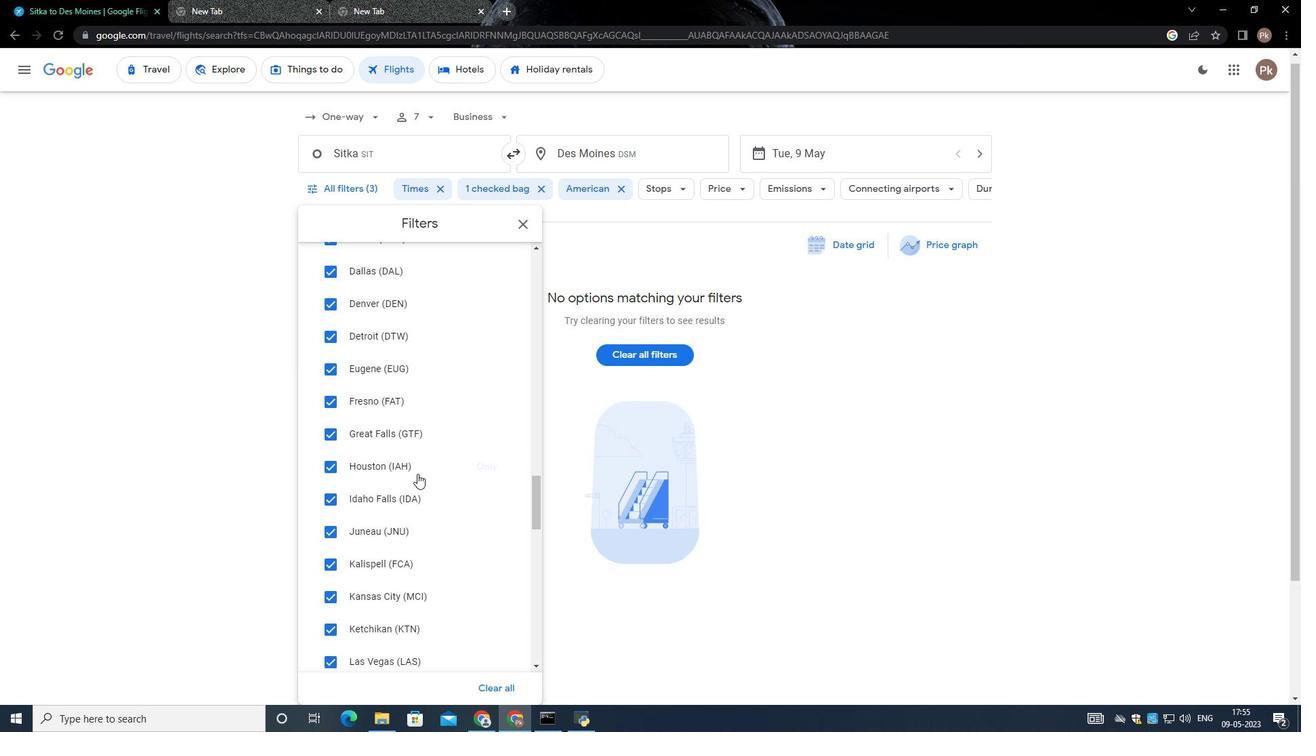 
Action: Mouse scrolled (419, 473) with delta (0, 0)
Screenshot: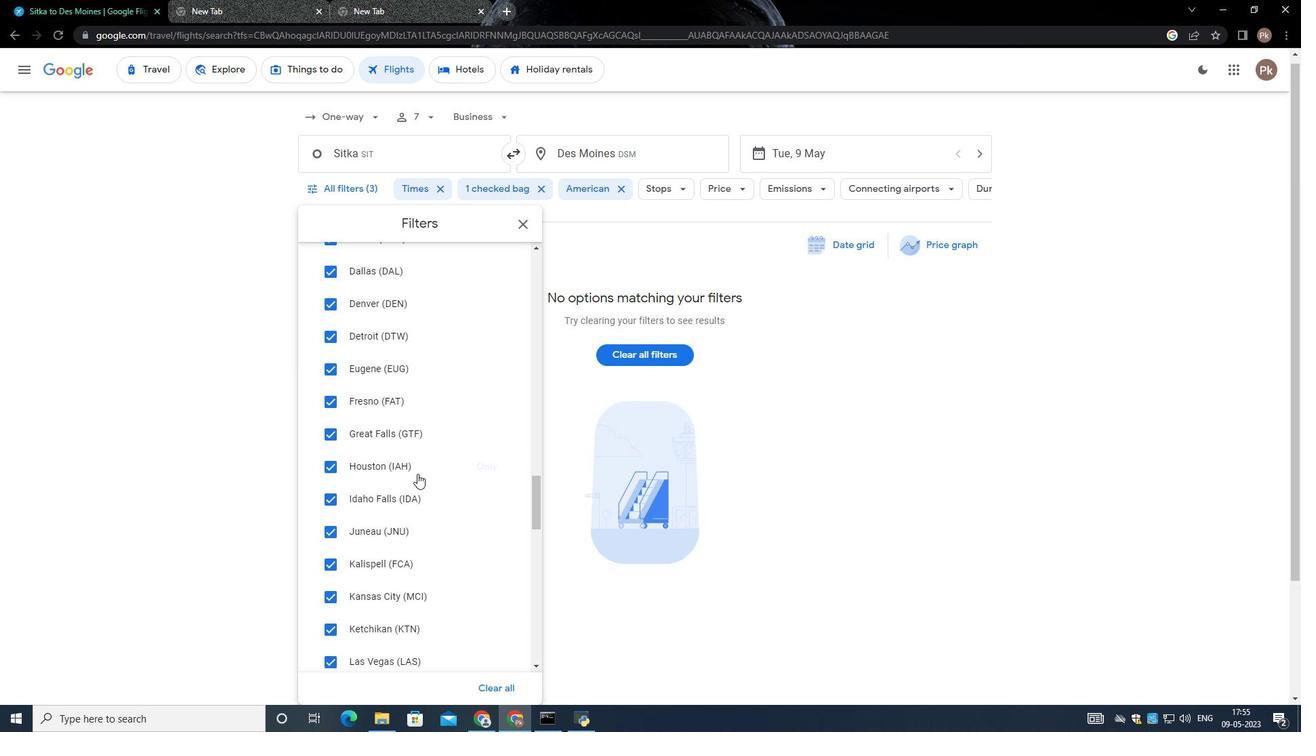 
Action: Mouse moved to (420, 471)
Screenshot: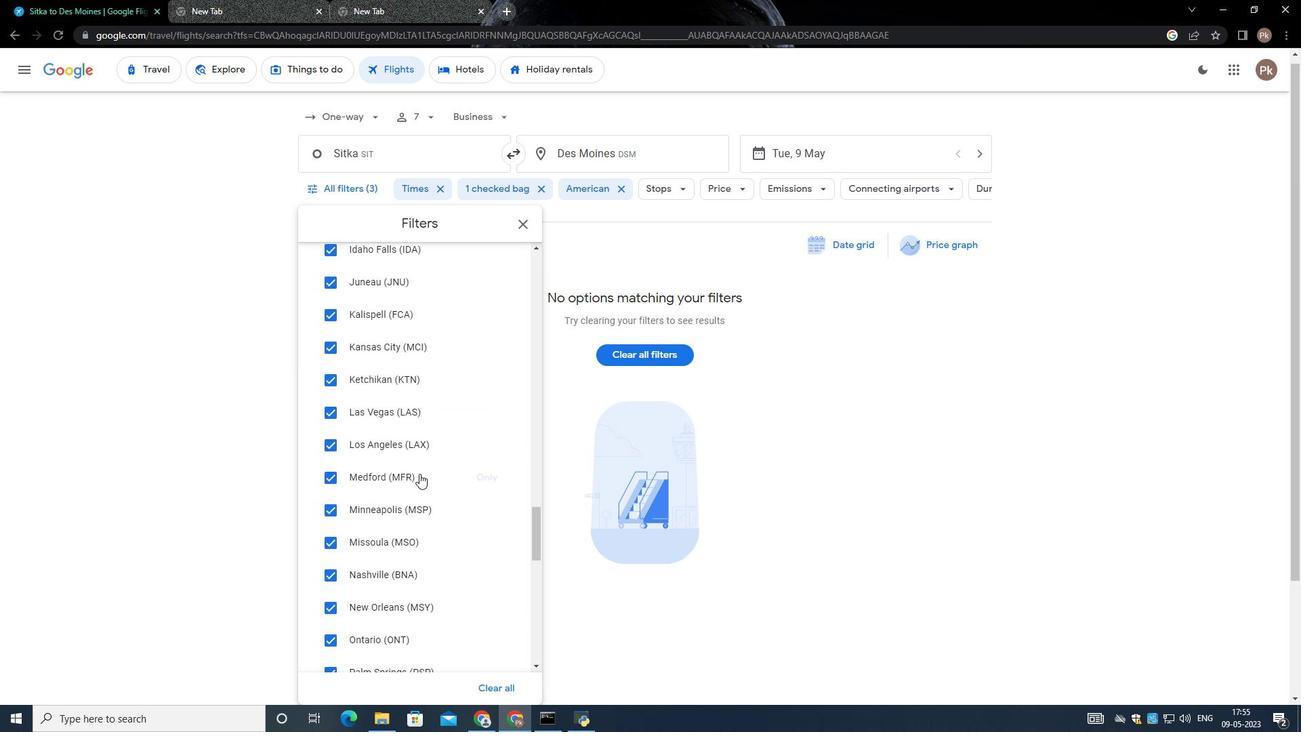 
Action: Mouse scrolled (420, 470) with delta (0, 0)
Screenshot: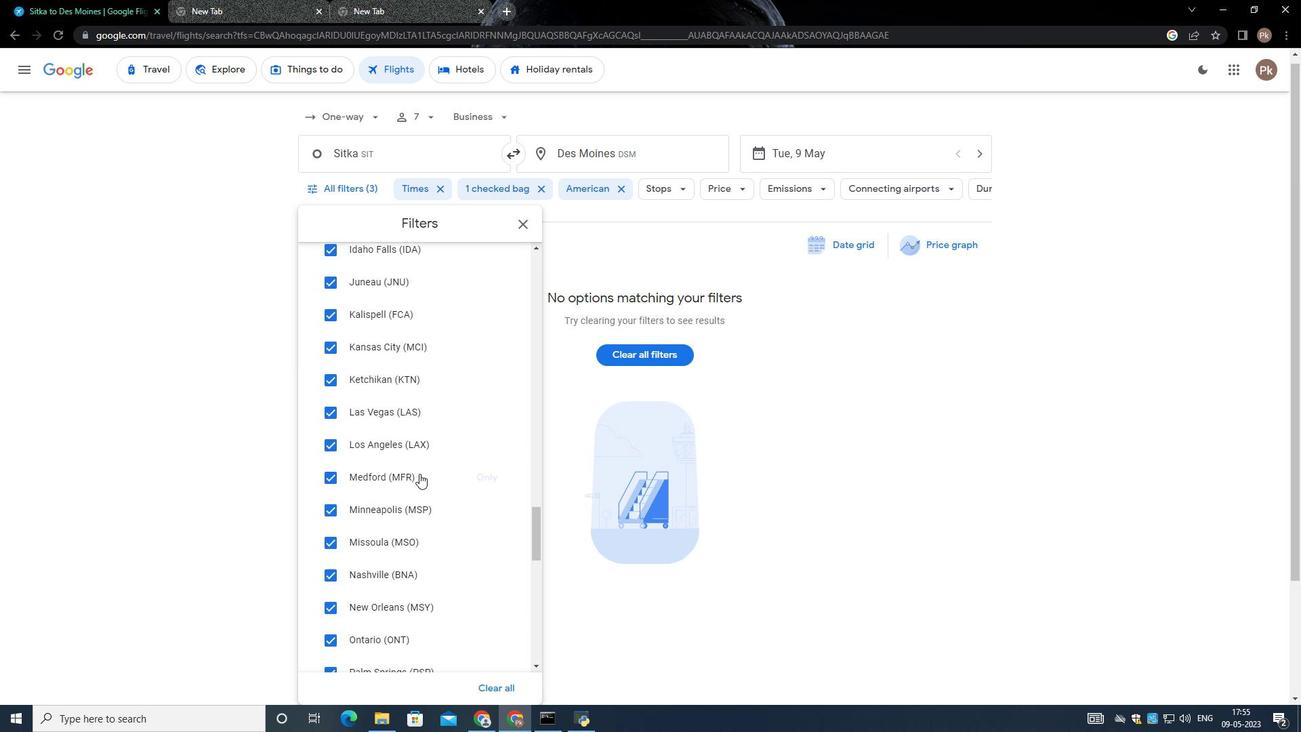 
Action: Mouse scrolled (420, 470) with delta (0, 0)
Screenshot: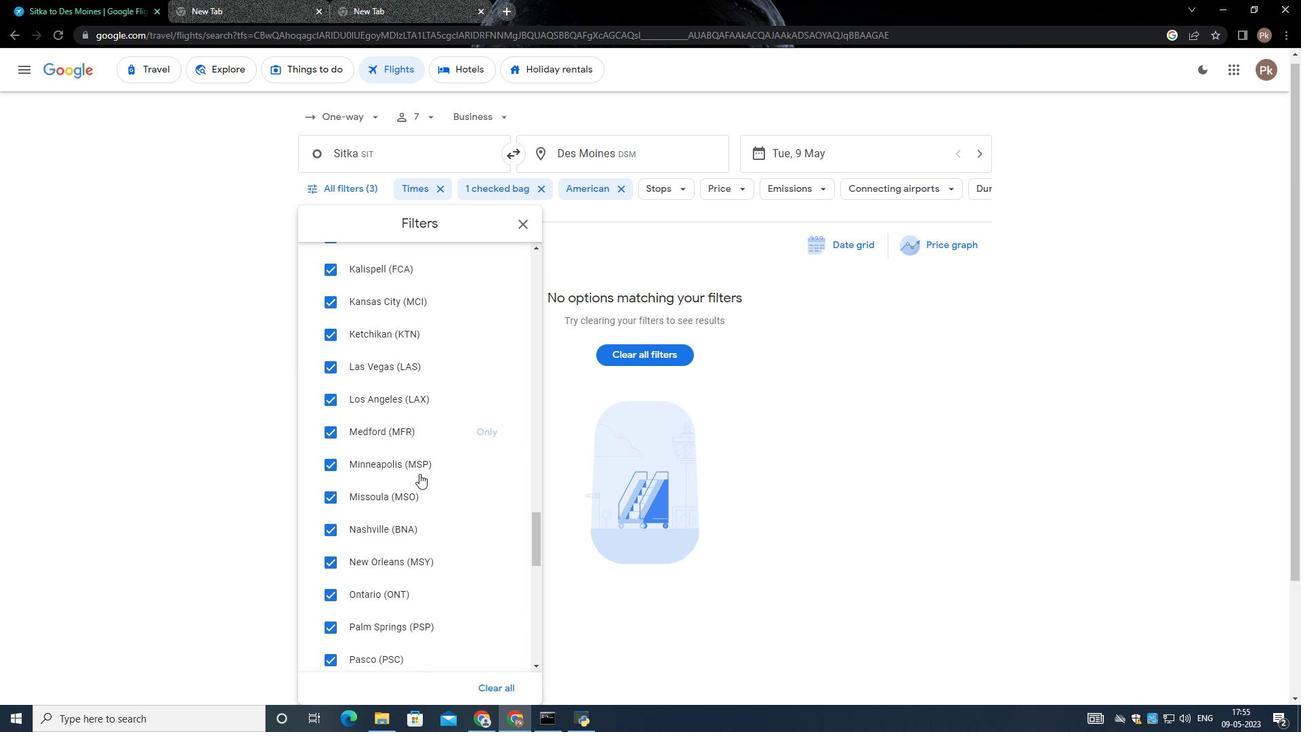 
Action: Mouse scrolled (420, 470) with delta (0, 0)
Screenshot: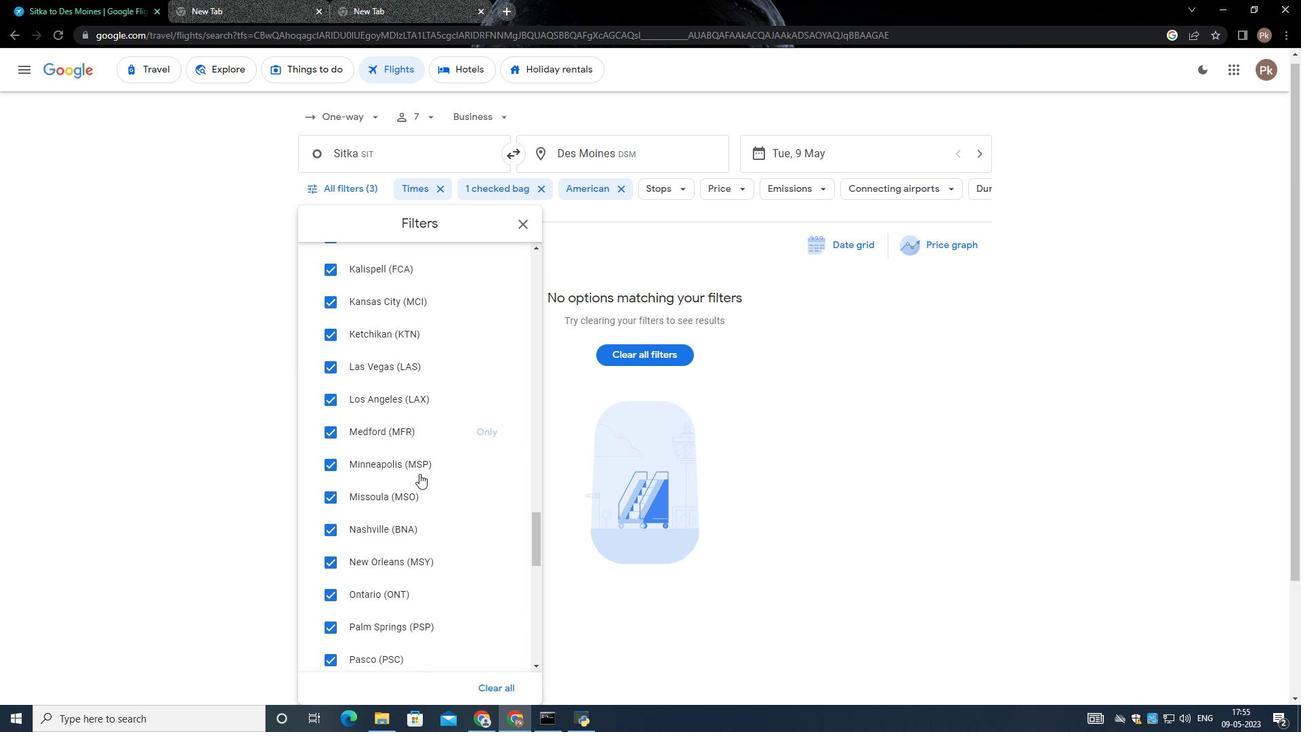 
Action: Mouse scrolled (420, 470) with delta (0, 0)
Screenshot: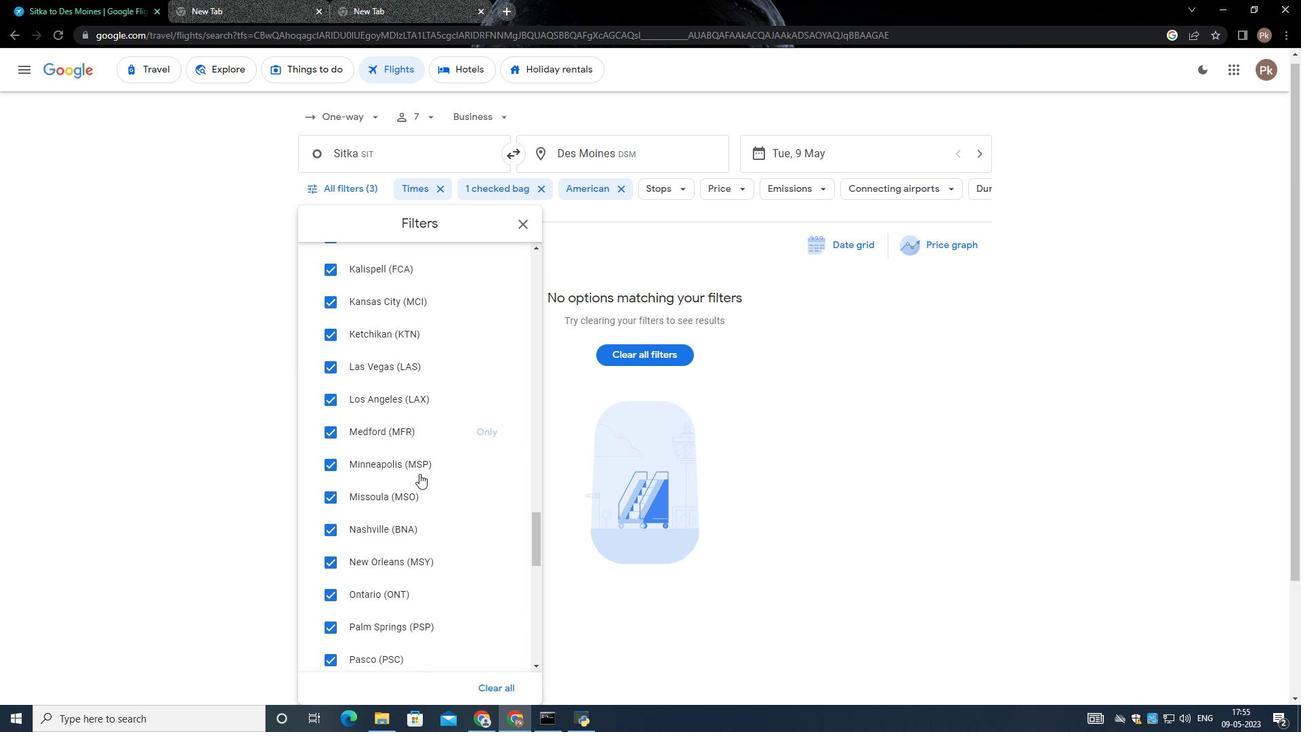 
Action: Mouse moved to (420, 467)
Screenshot: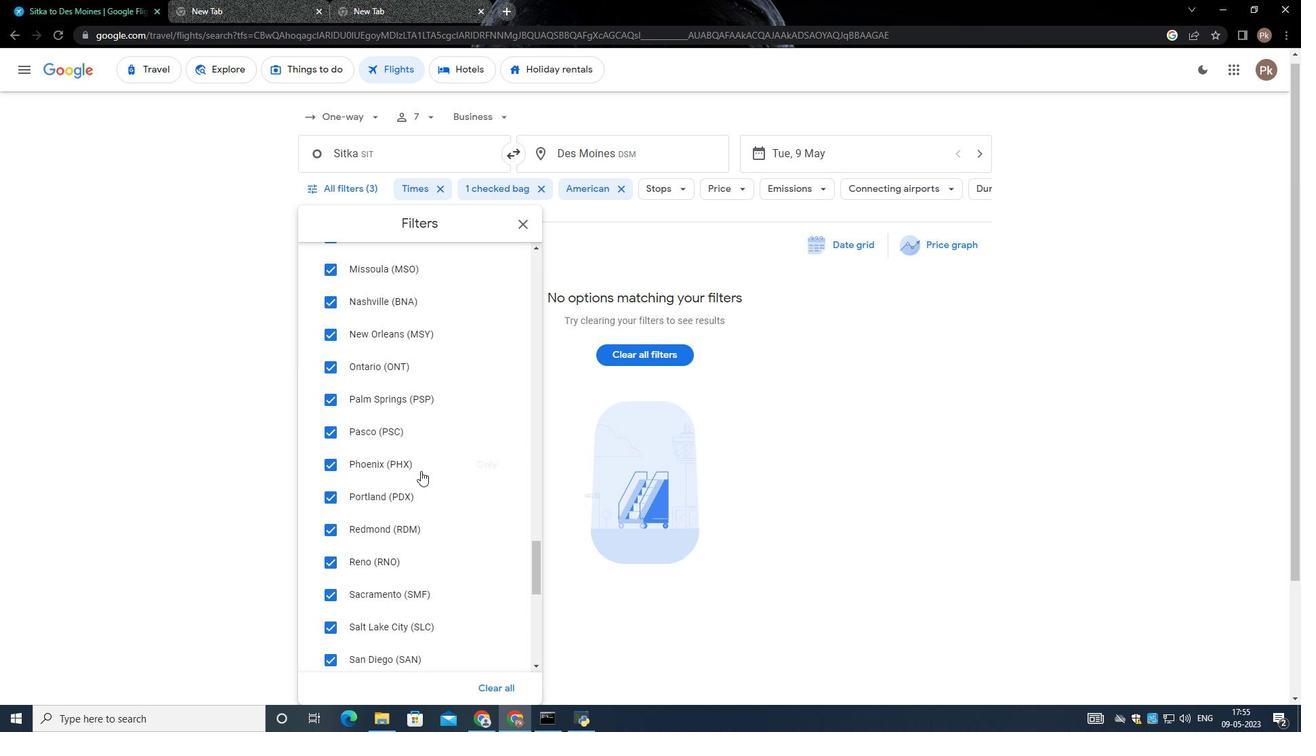 
Action: Mouse scrolled (420, 467) with delta (0, 0)
Screenshot: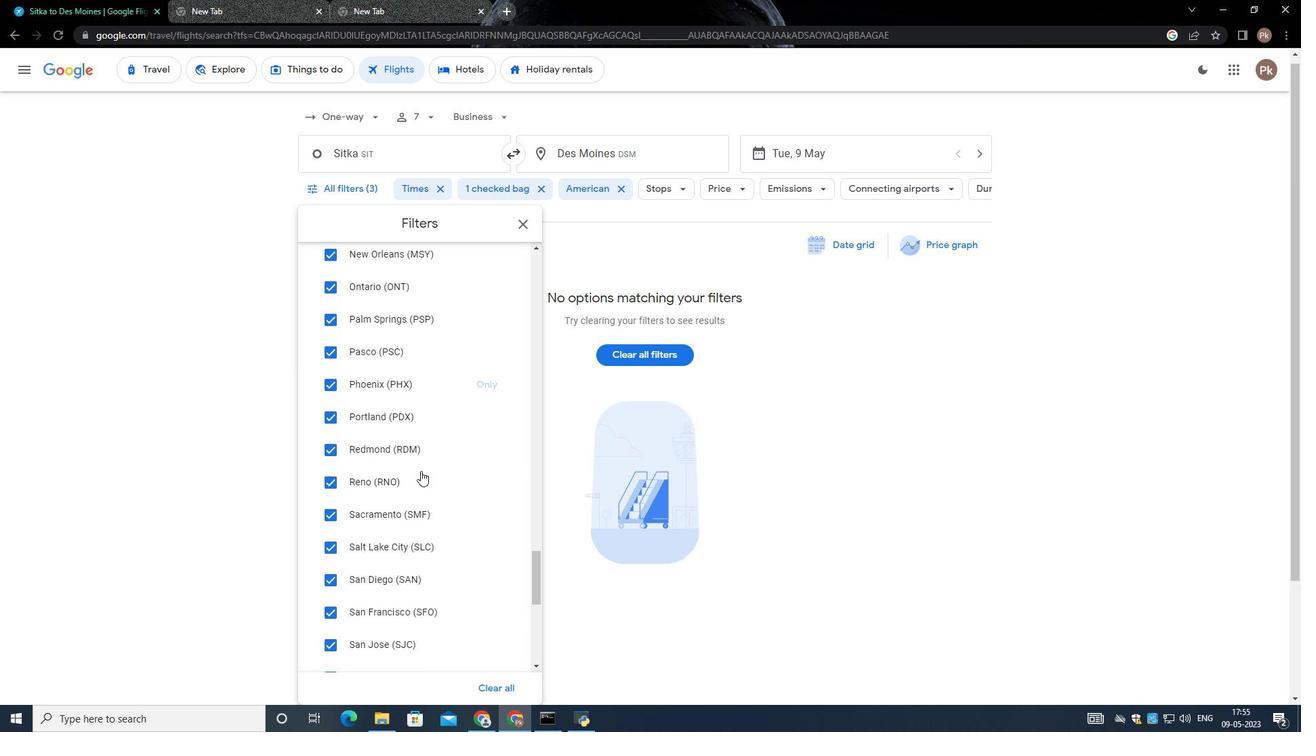 
Action: Mouse scrolled (420, 467) with delta (0, 0)
Screenshot: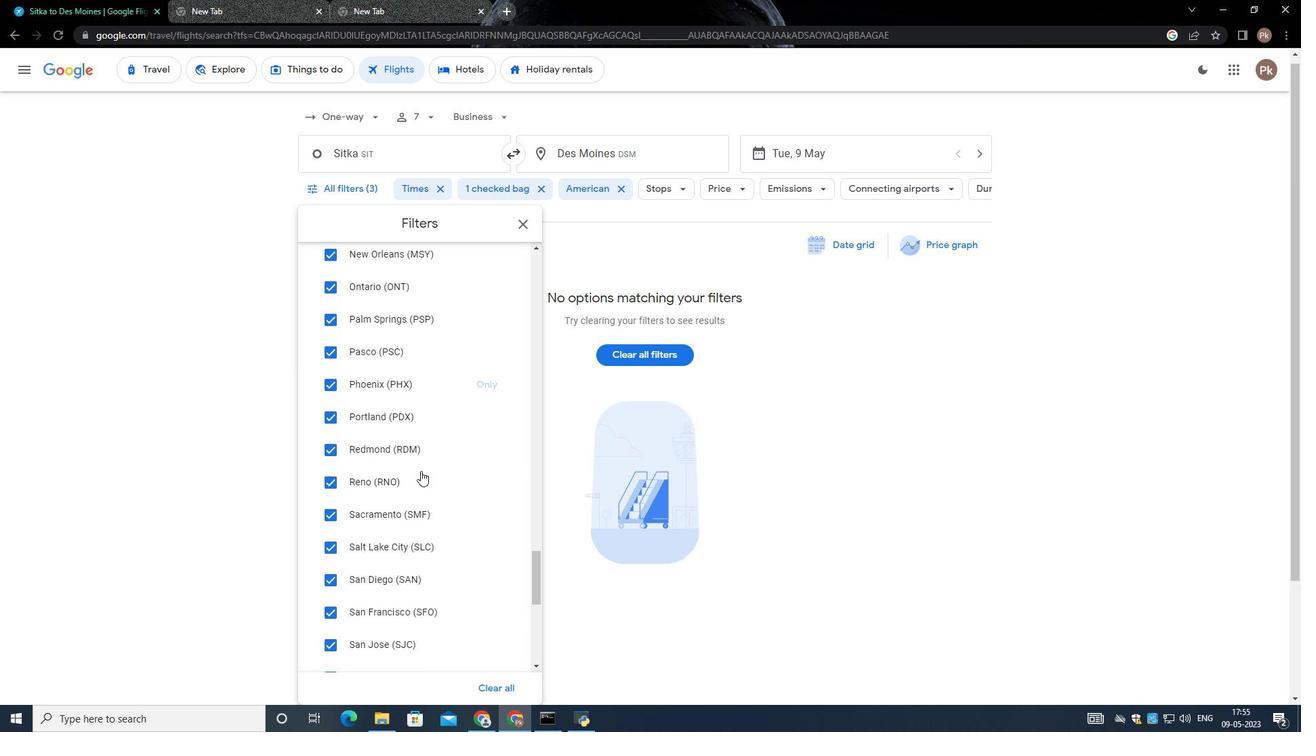 
Action: Mouse scrolled (420, 467) with delta (0, 0)
Screenshot: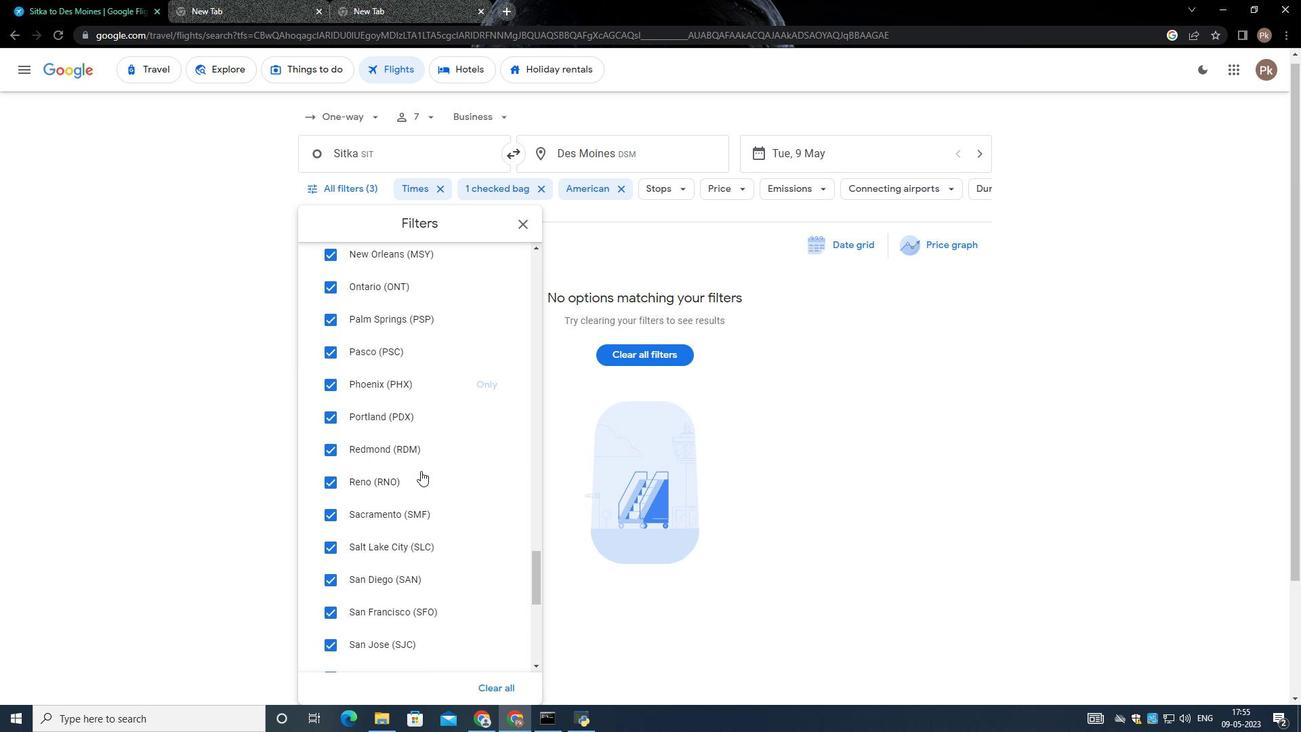 
Action: Mouse scrolled (420, 467) with delta (0, 0)
Screenshot: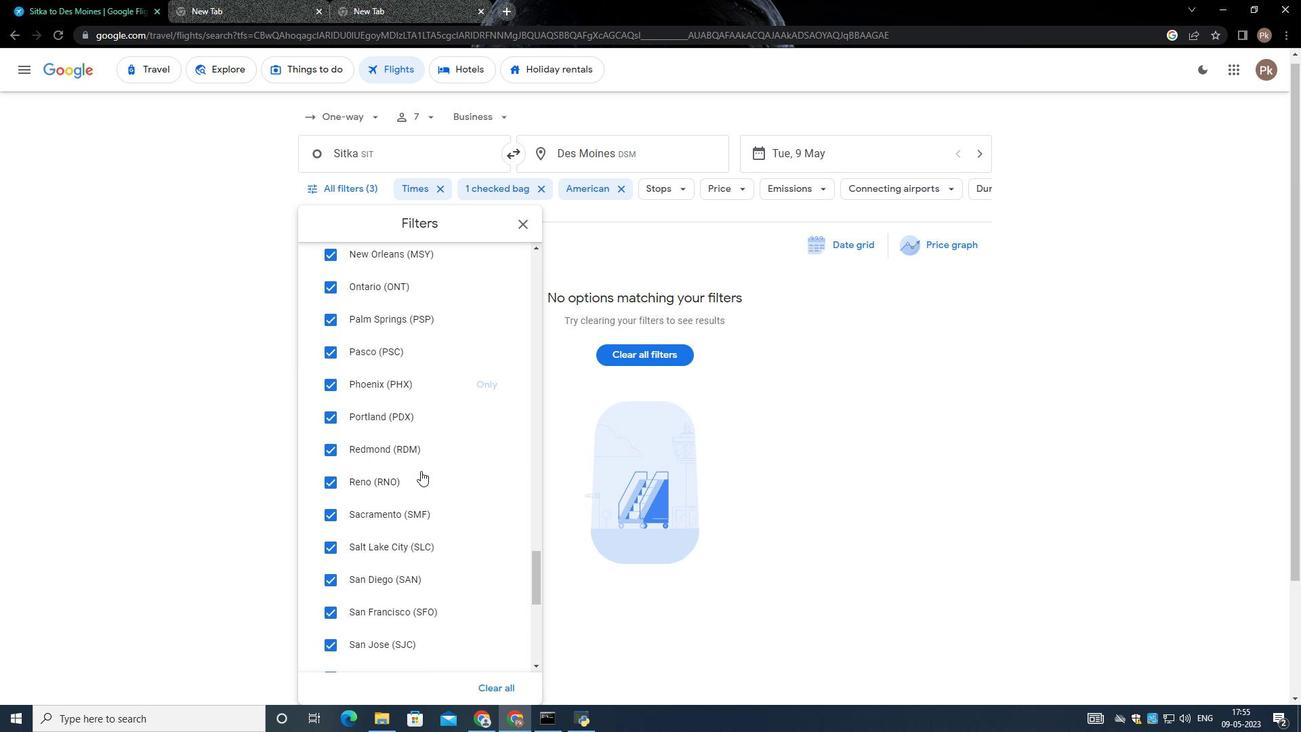 
Action: Mouse moved to (417, 467)
Screenshot: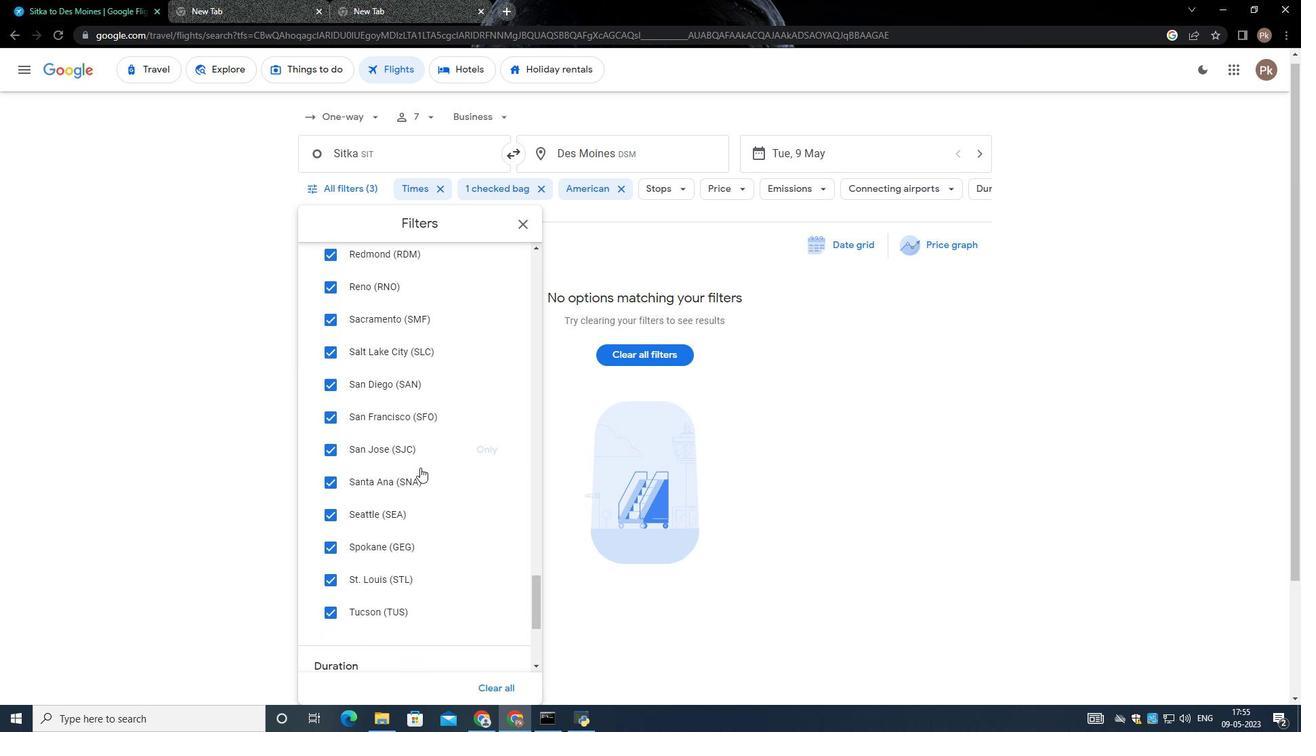 
Action: Mouse scrolled (417, 466) with delta (0, 0)
Screenshot: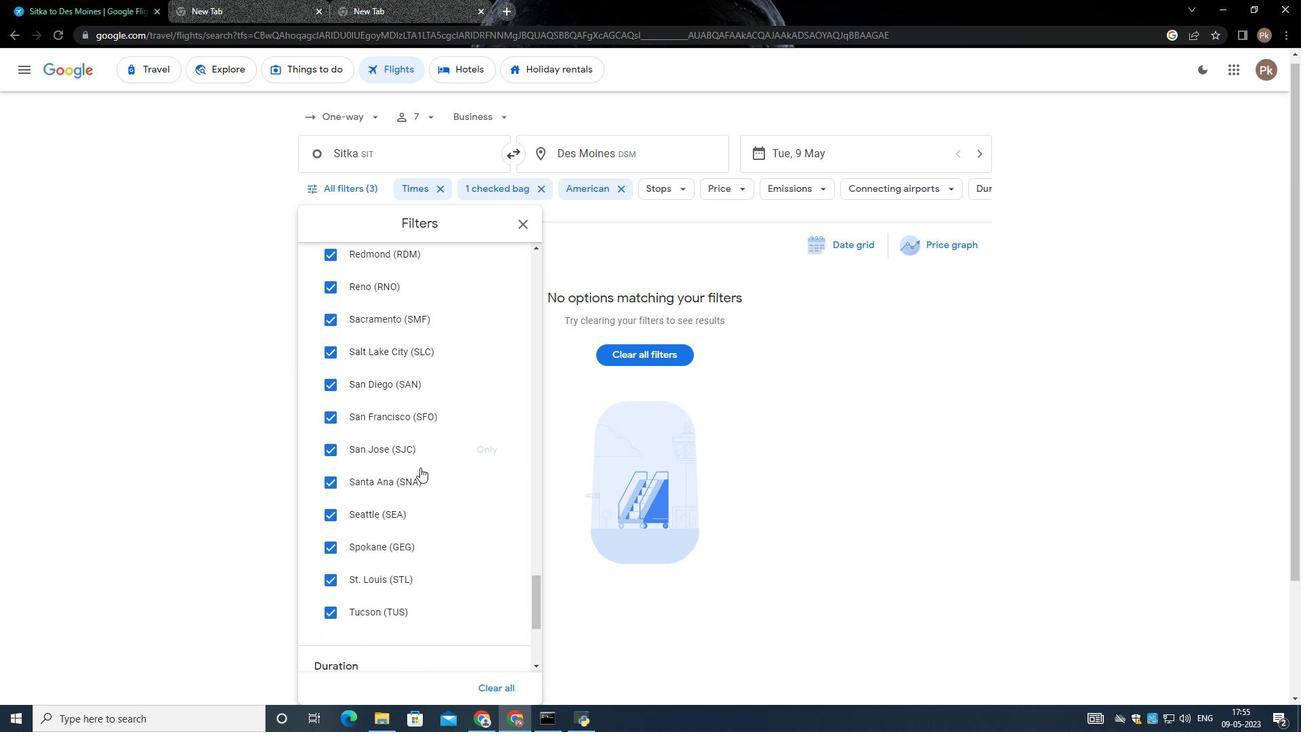 
Action: Mouse scrolled (417, 466) with delta (0, 0)
Screenshot: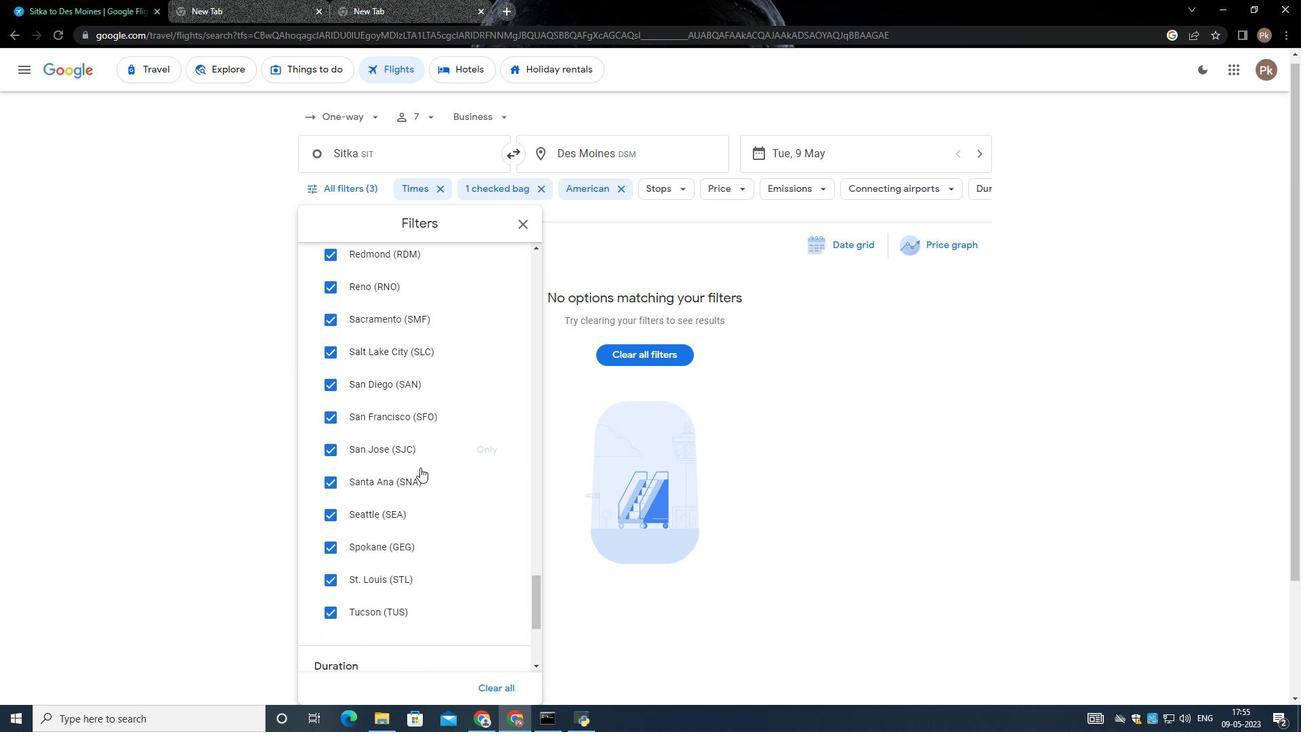
Action: Mouse scrolled (417, 466) with delta (0, 0)
Screenshot: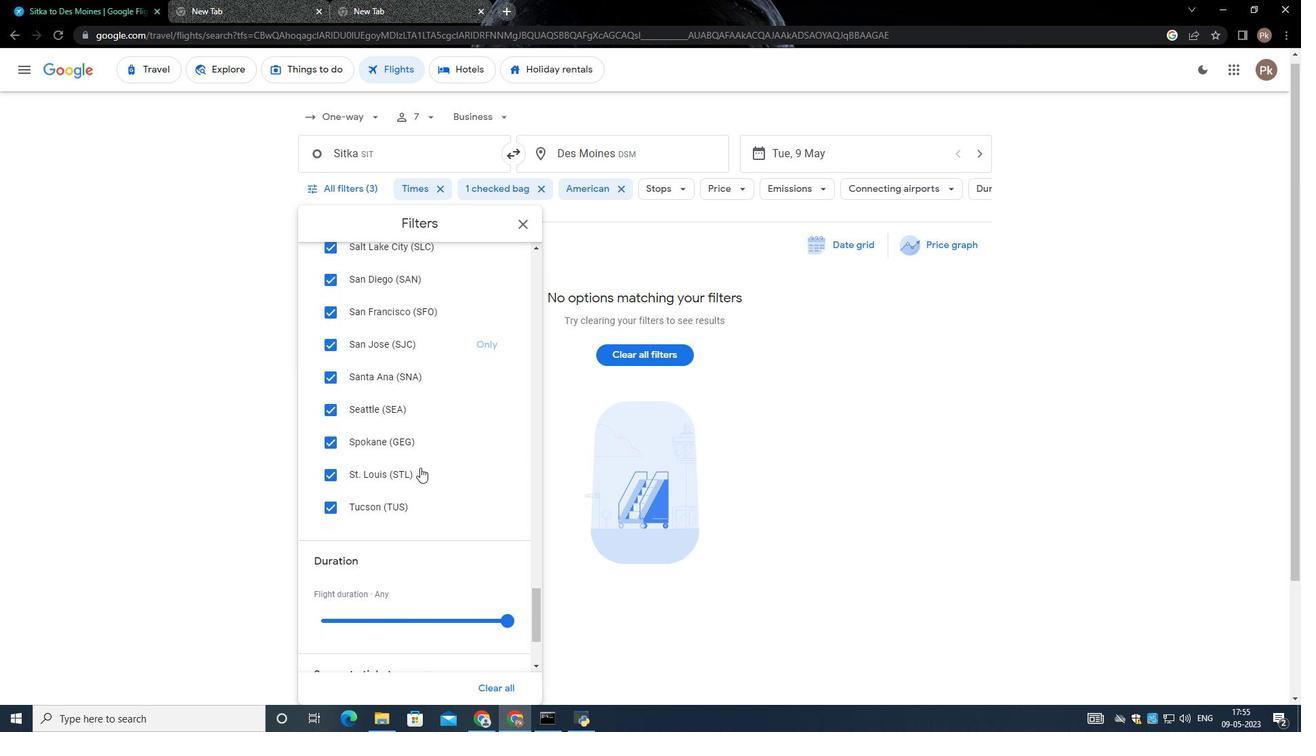 
Action: Mouse moved to (412, 469)
Screenshot: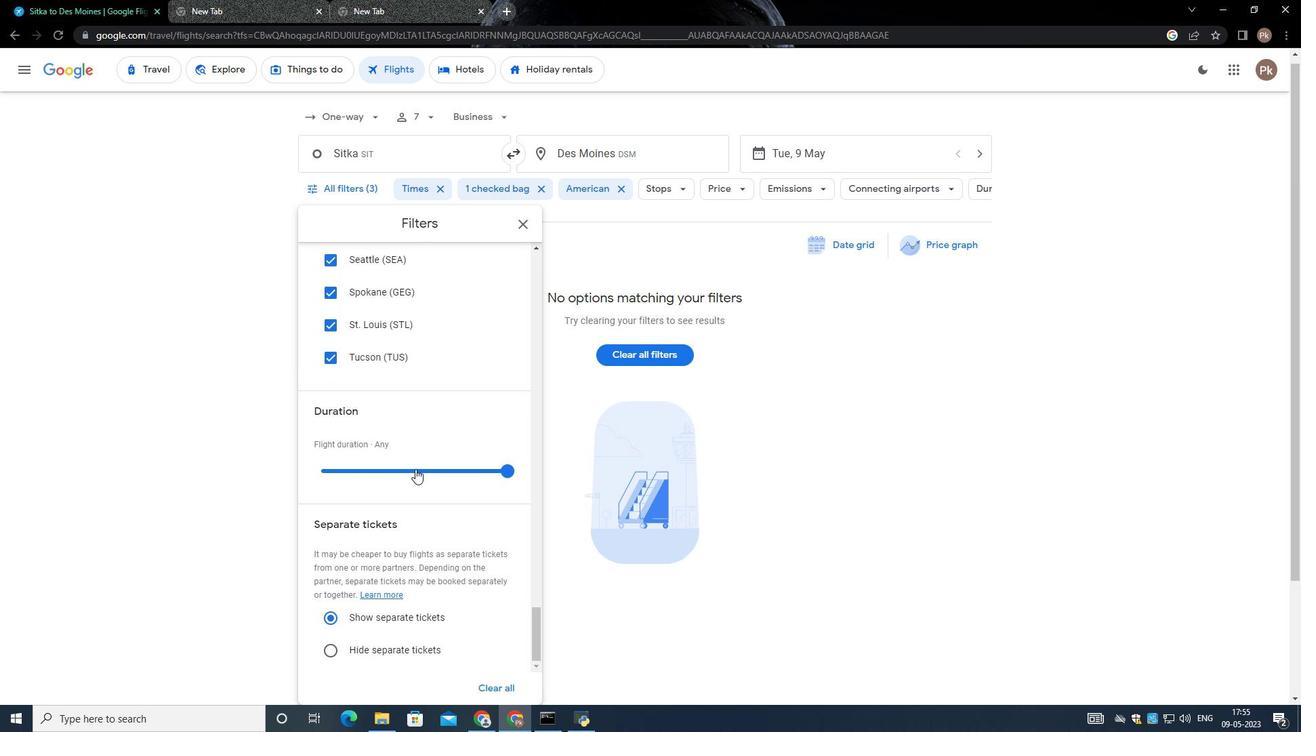 
Action: Mouse scrolled (412, 468) with delta (0, 0)
Screenshot: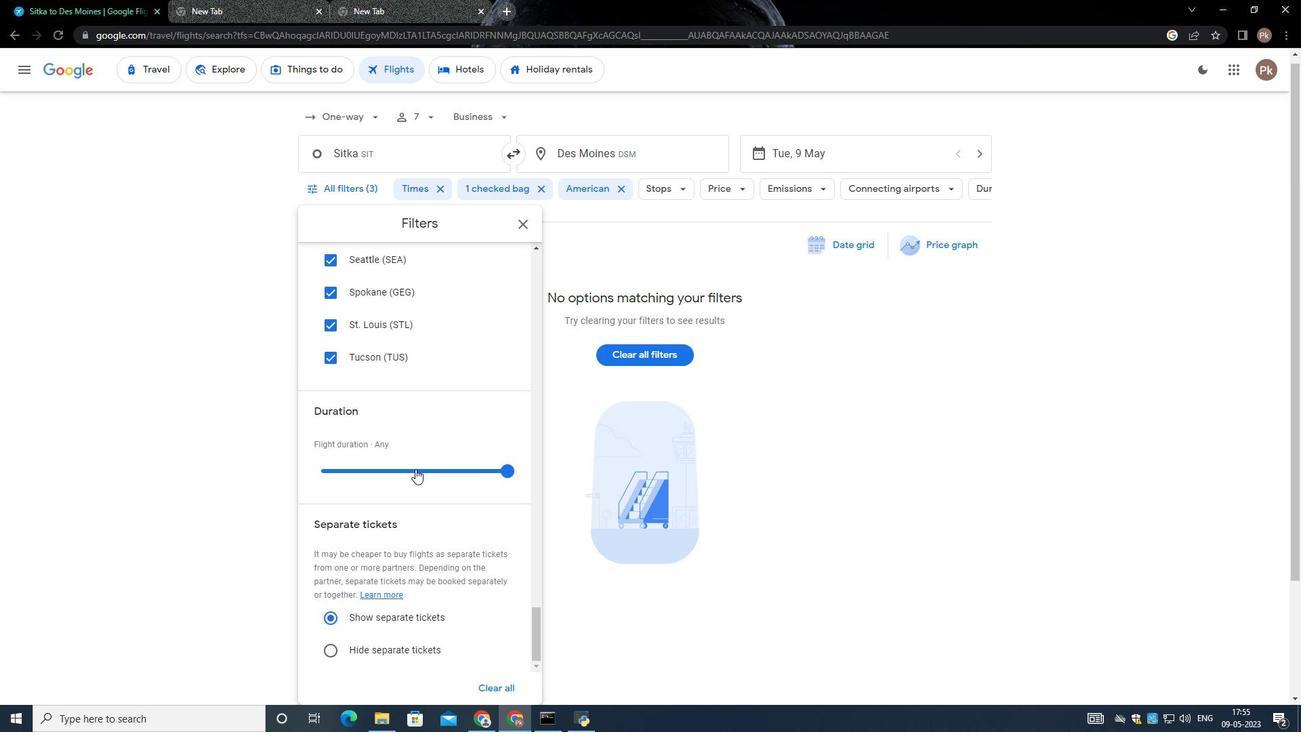 
